 Task: Find open houses properties in Dallas.
Action: Mouse moved to (248, 222)
Screenshot: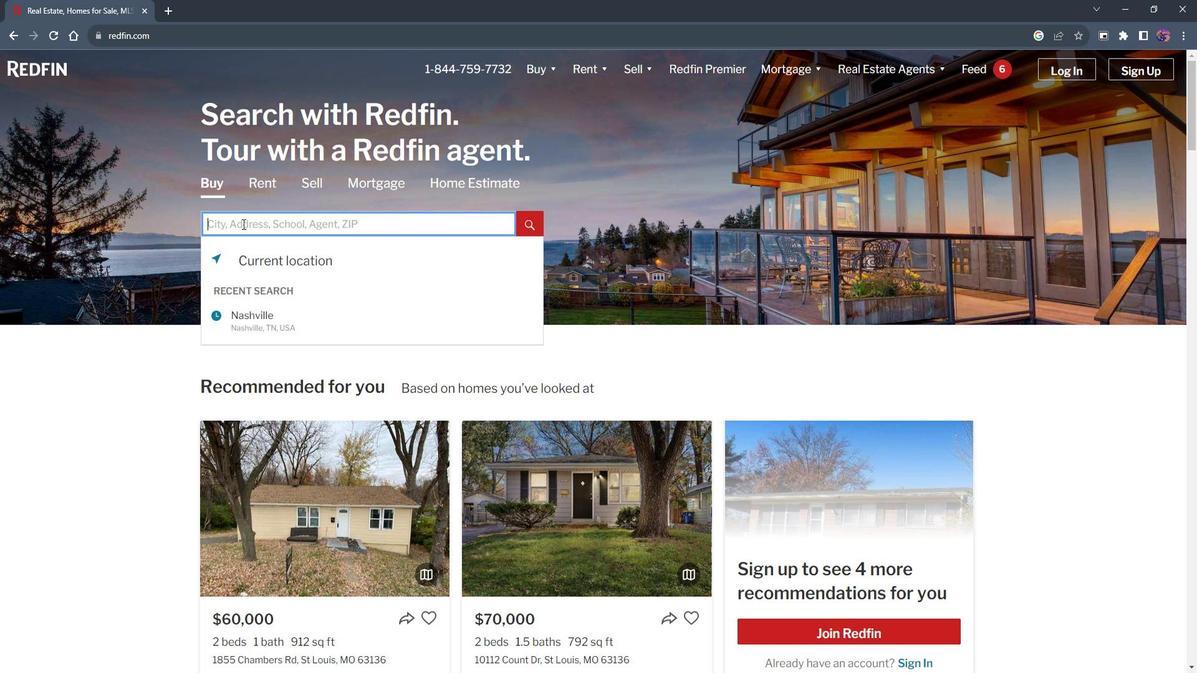 
Action: Mouse pressed left at (248, 222)
Screenshot: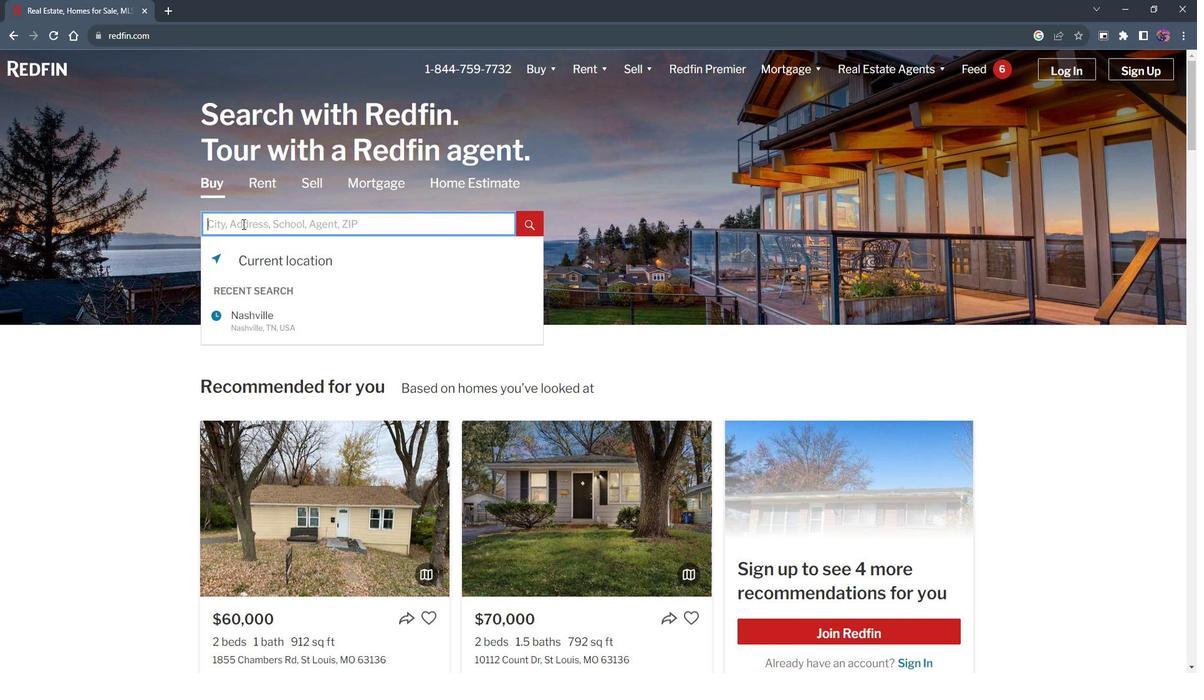 
Action: Mouse moved to (248, 222)
Screenshot: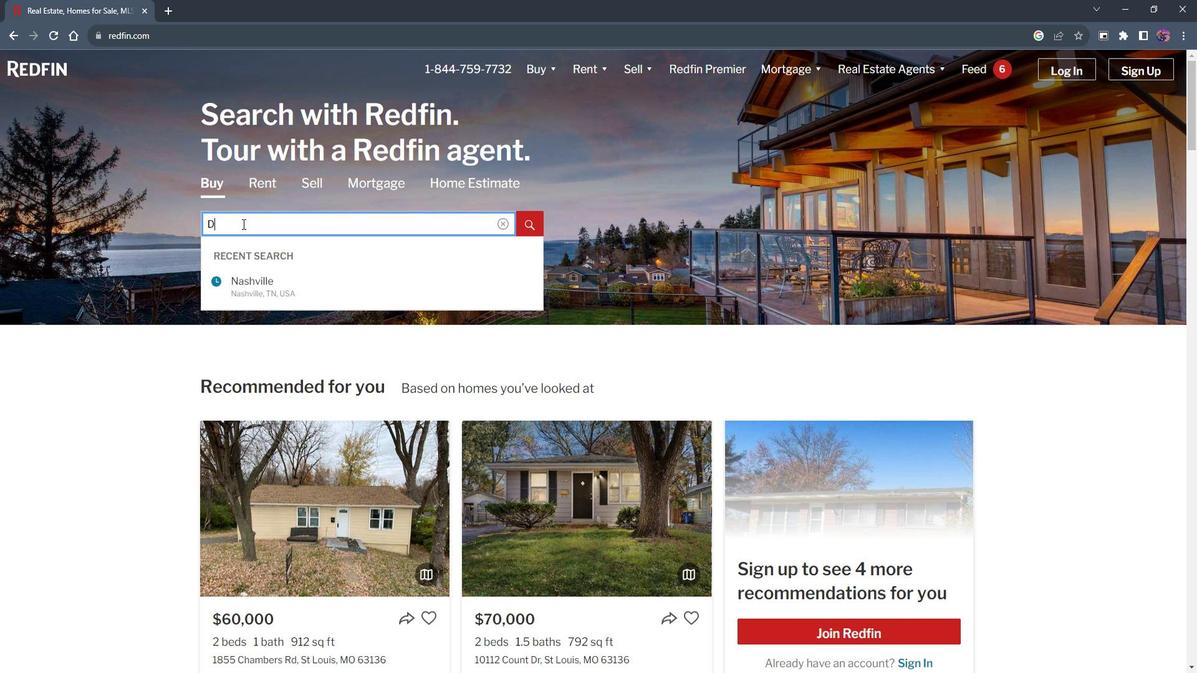
Action: Key pressed <Key.shift>Dallas<Key.enter>
Screenshot: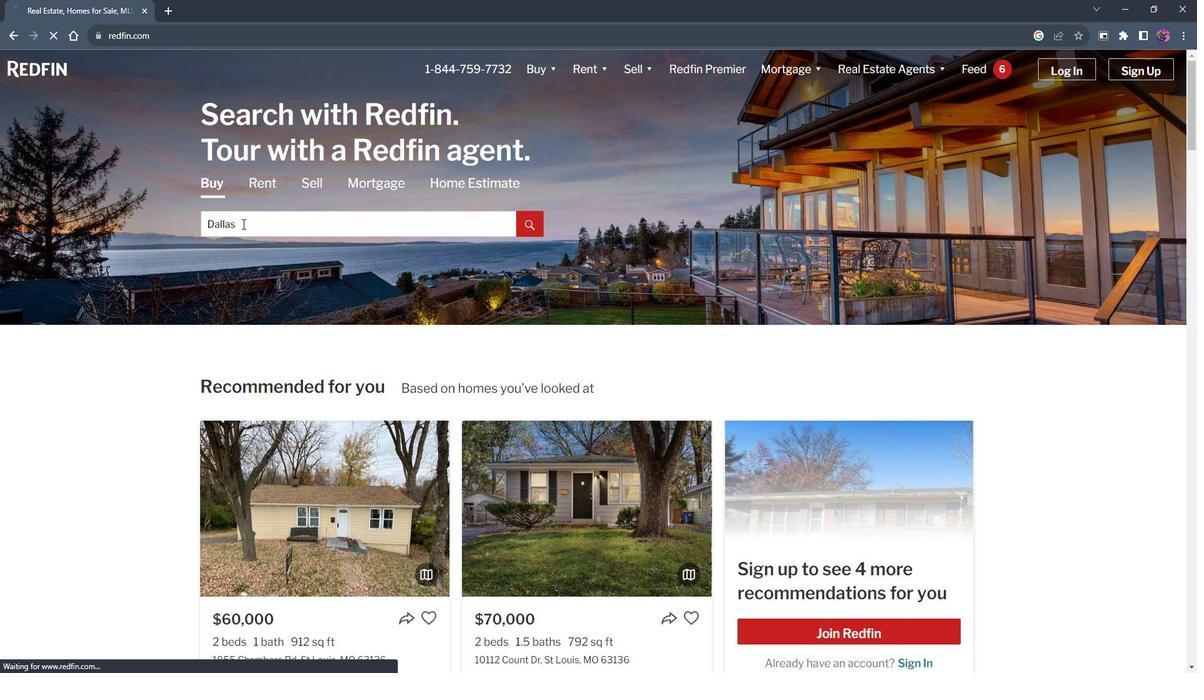 
Action: Mouse moved to (1123, 162)
Screenshot: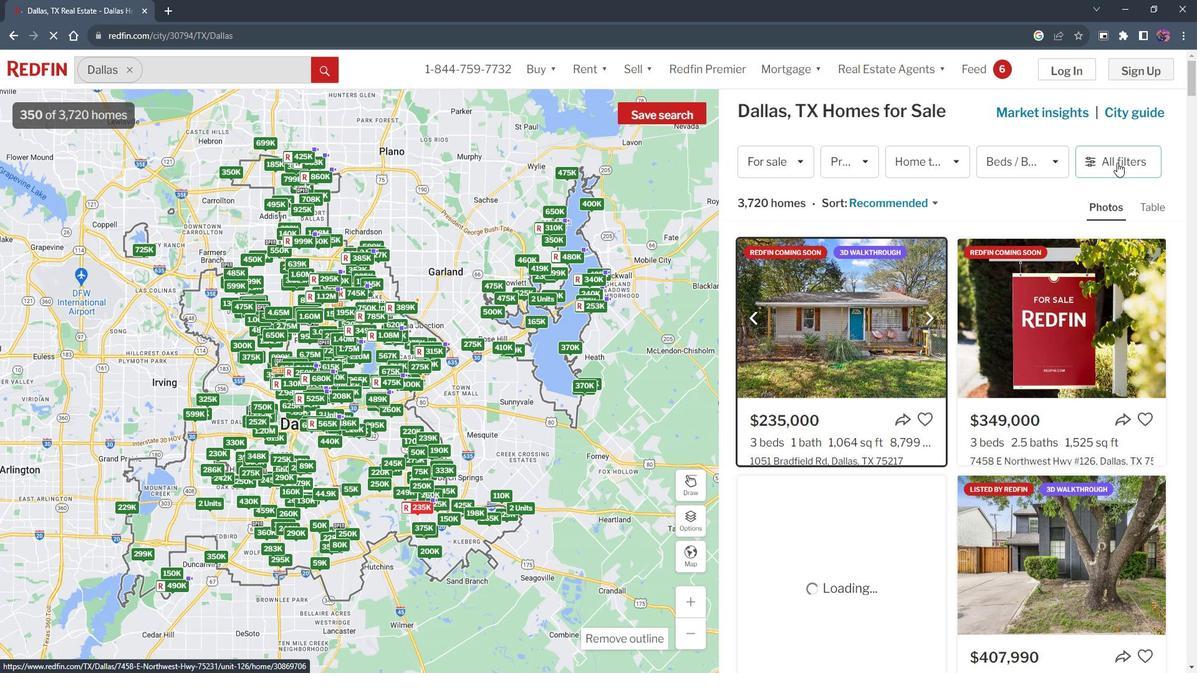 
Action: Mouse pressed left at (1123, 162)
Screenshot: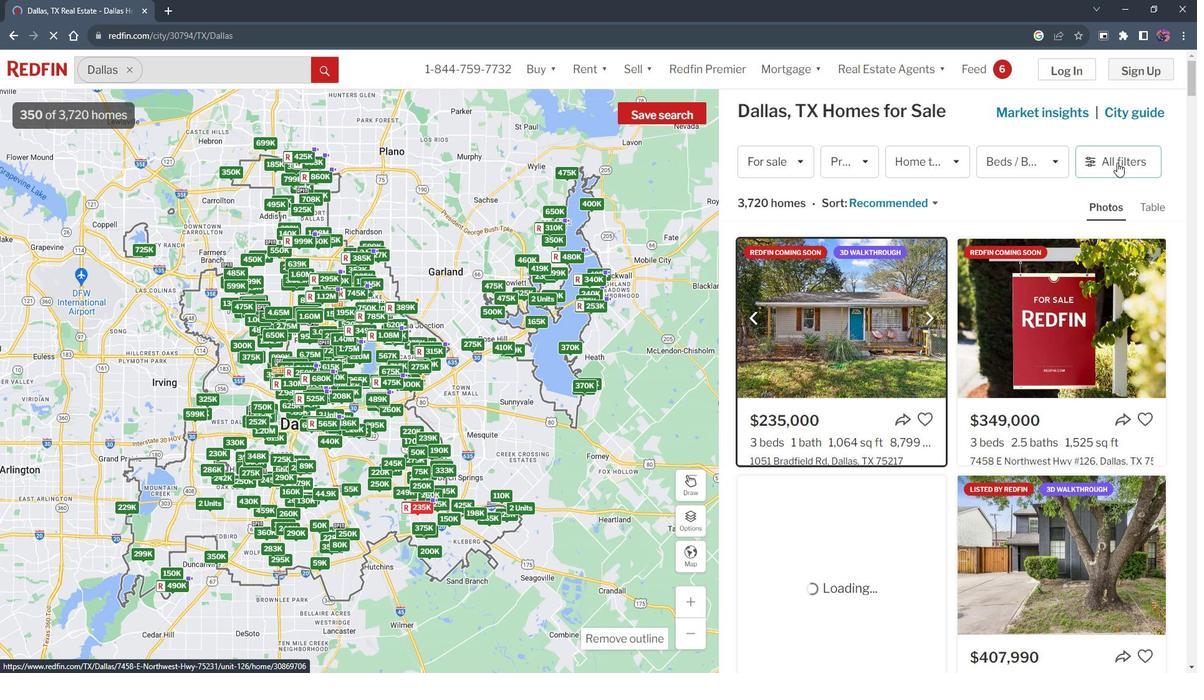 
Action: Mouse pressed left at (1123, 162)
Screenshot: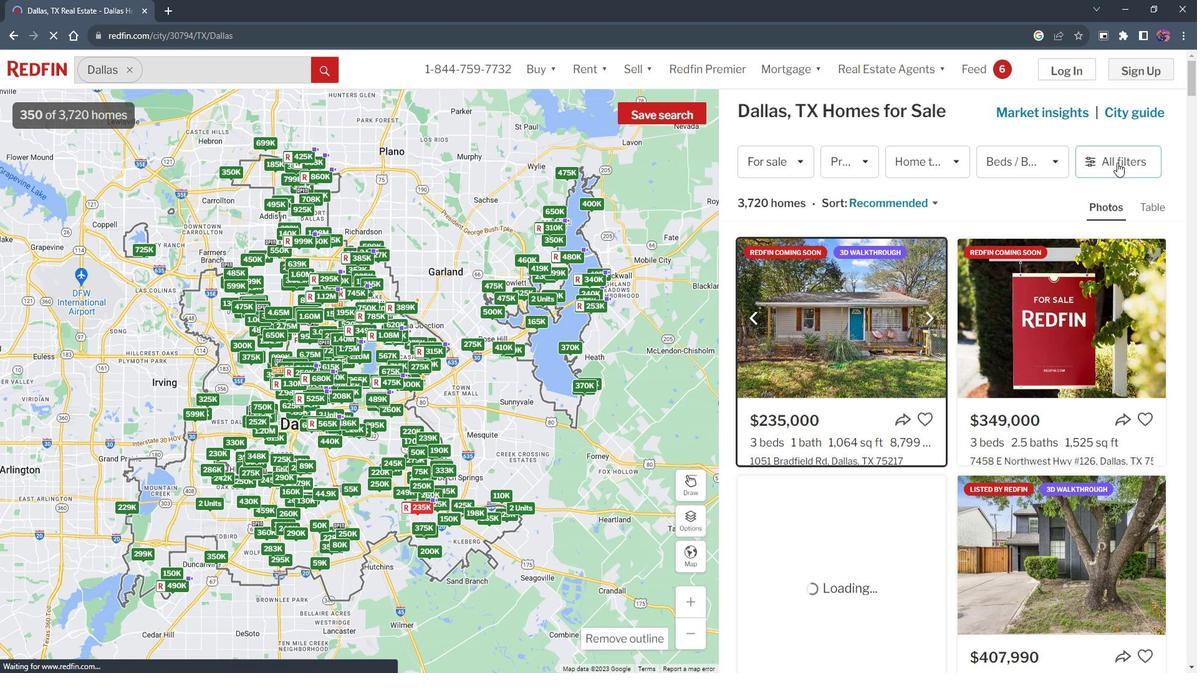 
Action: Mouse pressed left at (1123, 162)
Screenshot: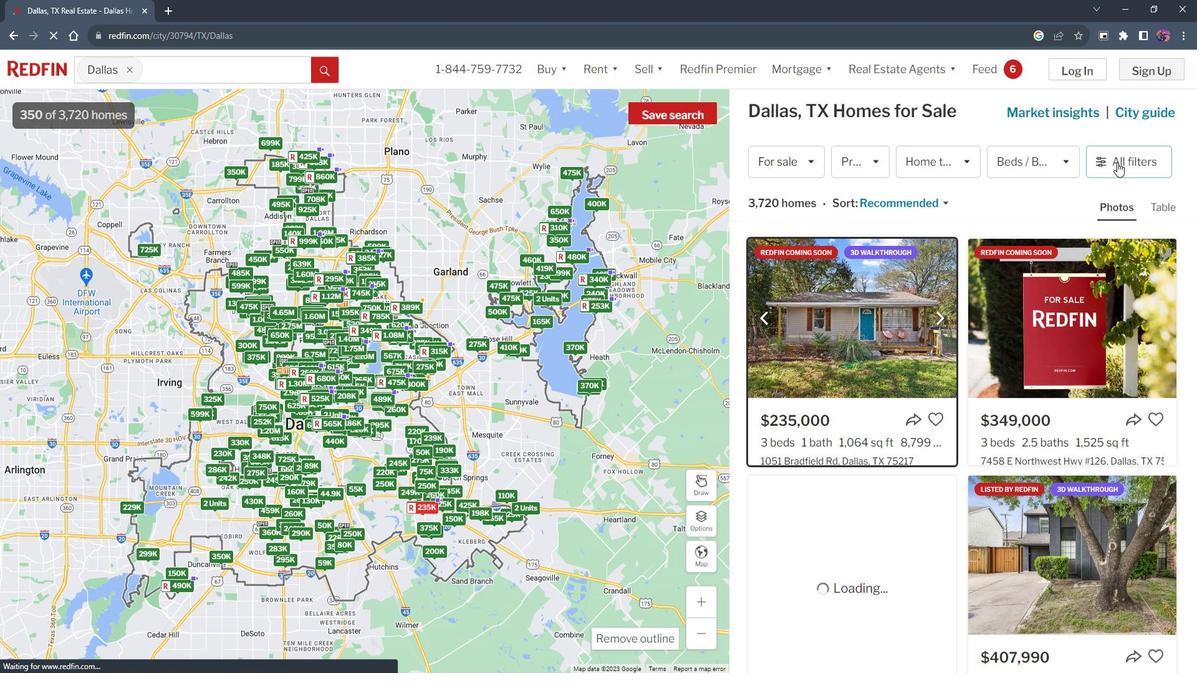
Action: Mouse moved to (1134, 160)
Screenshot: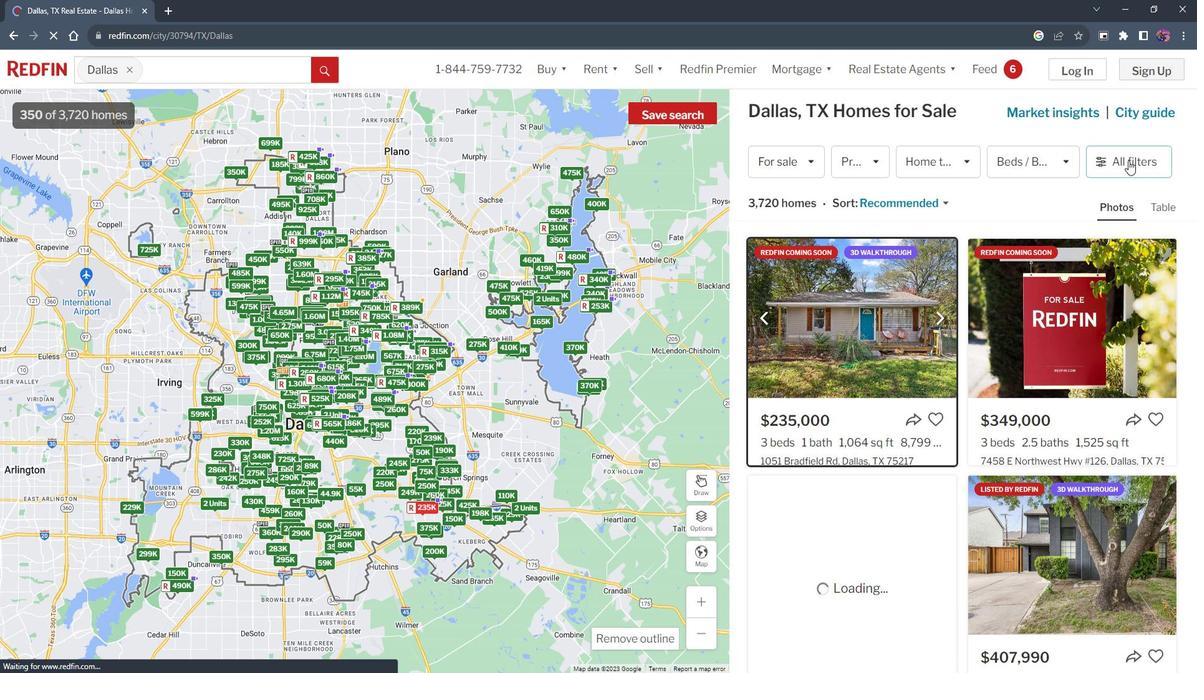 
Action: Mouse pressed left at (1134, 160)
Screenshot: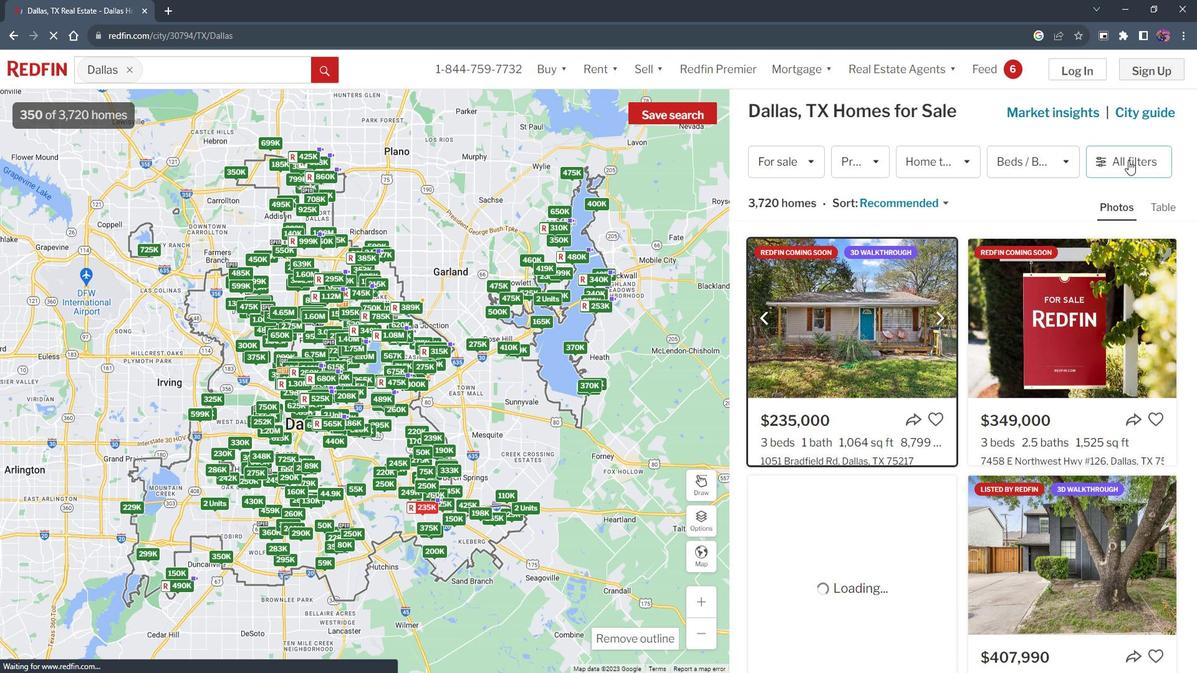 
Action: Mouse moved to (1134, 160)
Screenshot: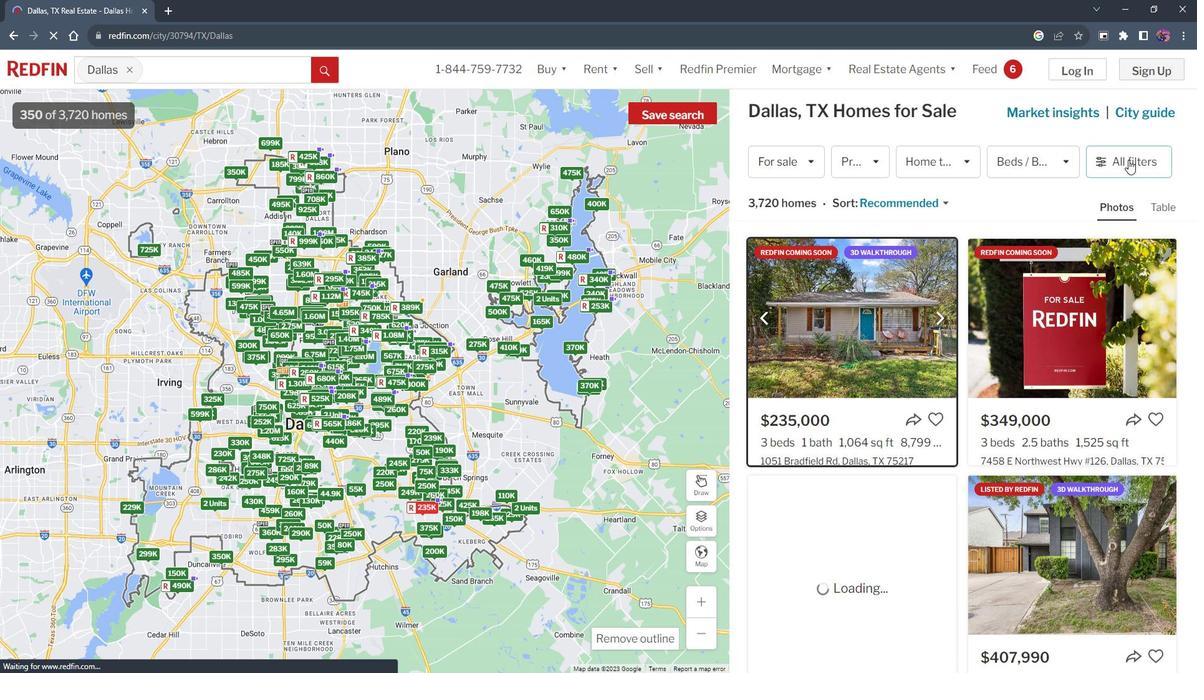 
Action: Mouse pressed left at (1134, 160)
Screenshot: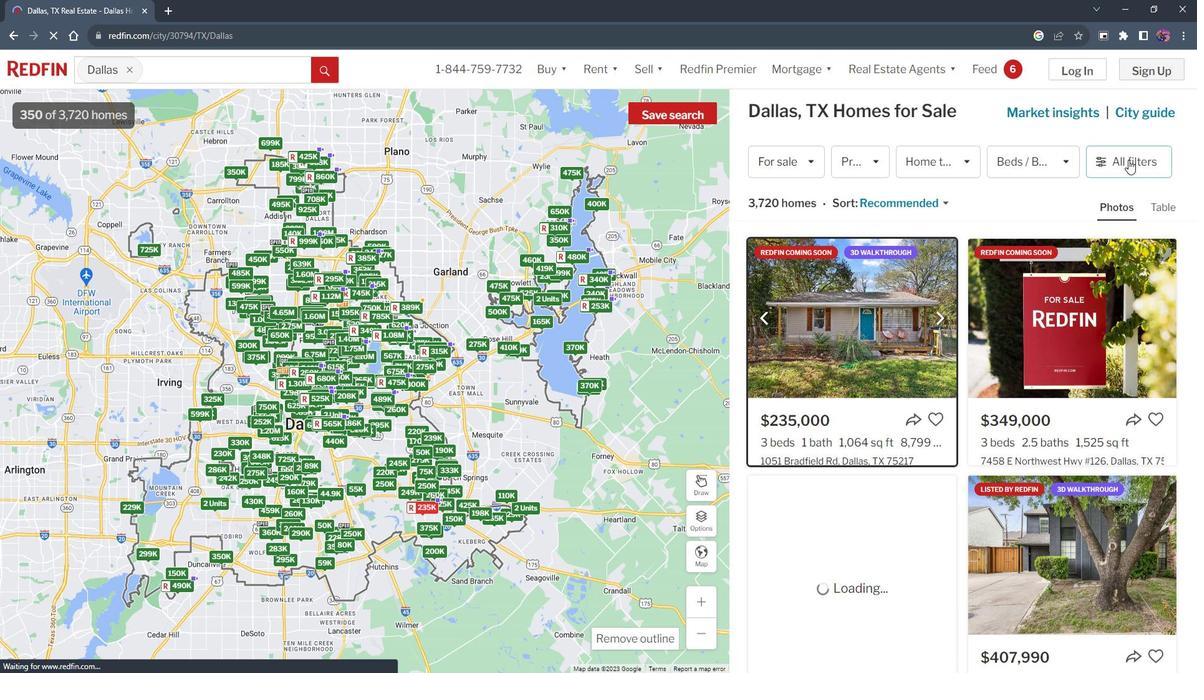 
Action: Mouse pressed left at (1134, 160)
Screenshot: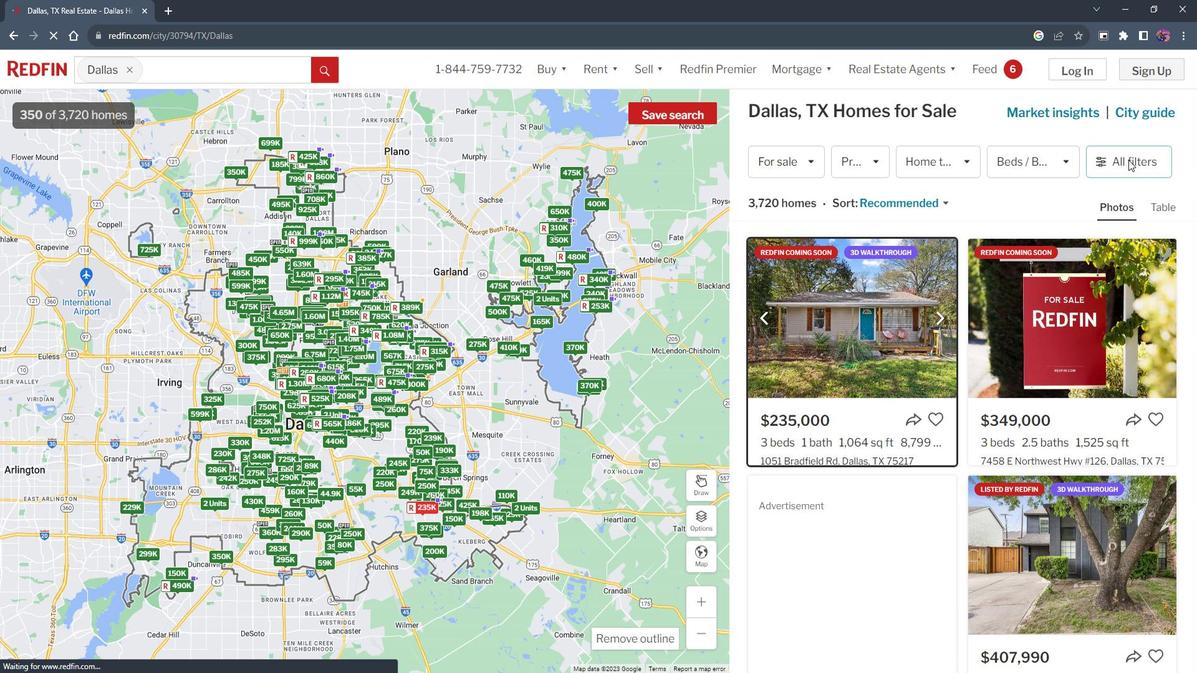 
Action: Mouse moved to (1043, 346)
Screenshot: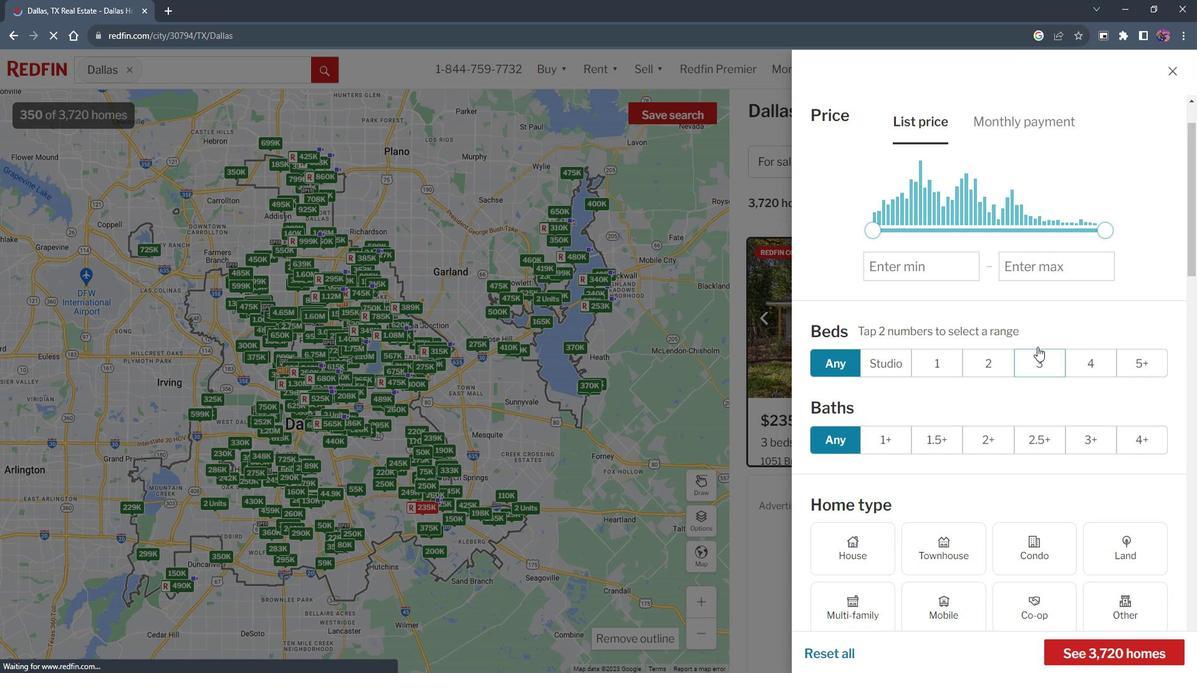 
Action: Mouse scrolled (1043, 346) with delta (0, 0)
Screenshot: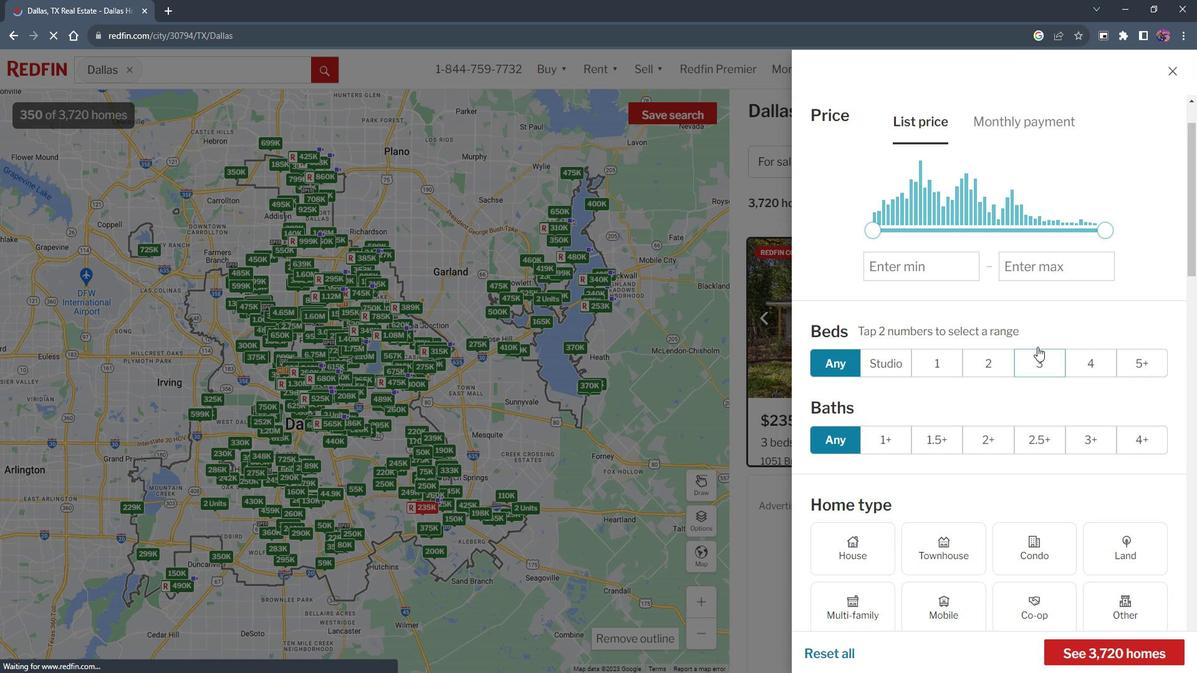 
Action: Mouse moved to (1043, 339)
Screenshot: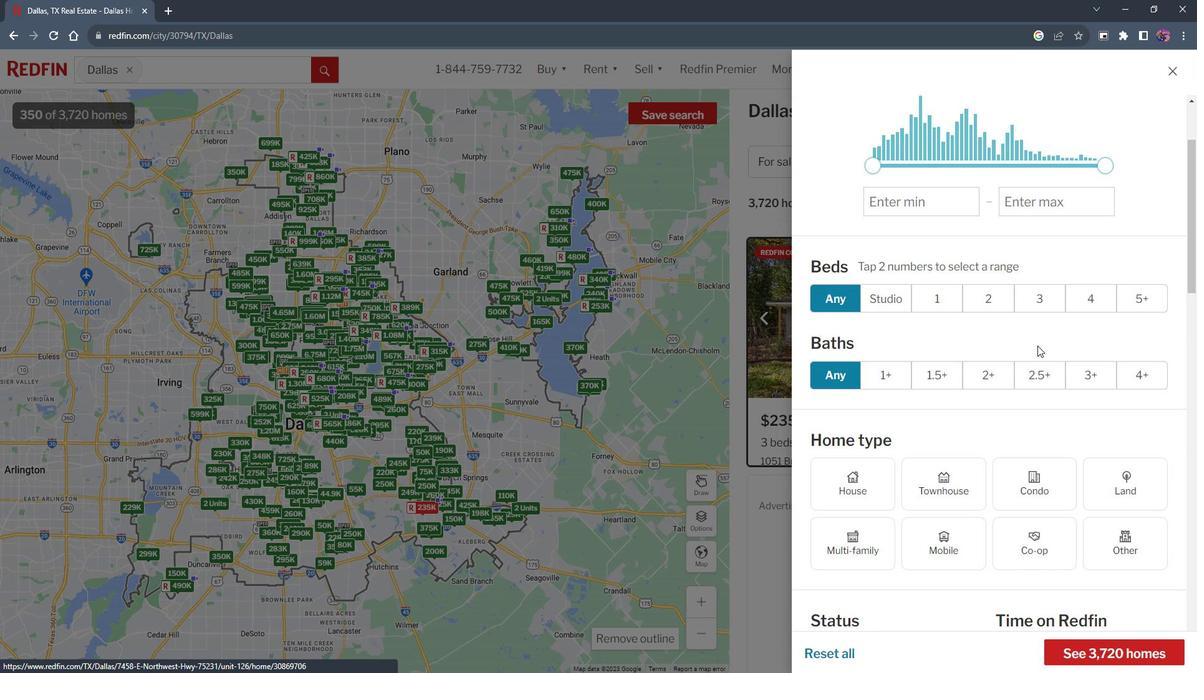 
Action: Mouse scrolled (1043, 338) with delta (0, 0)
Screenshot: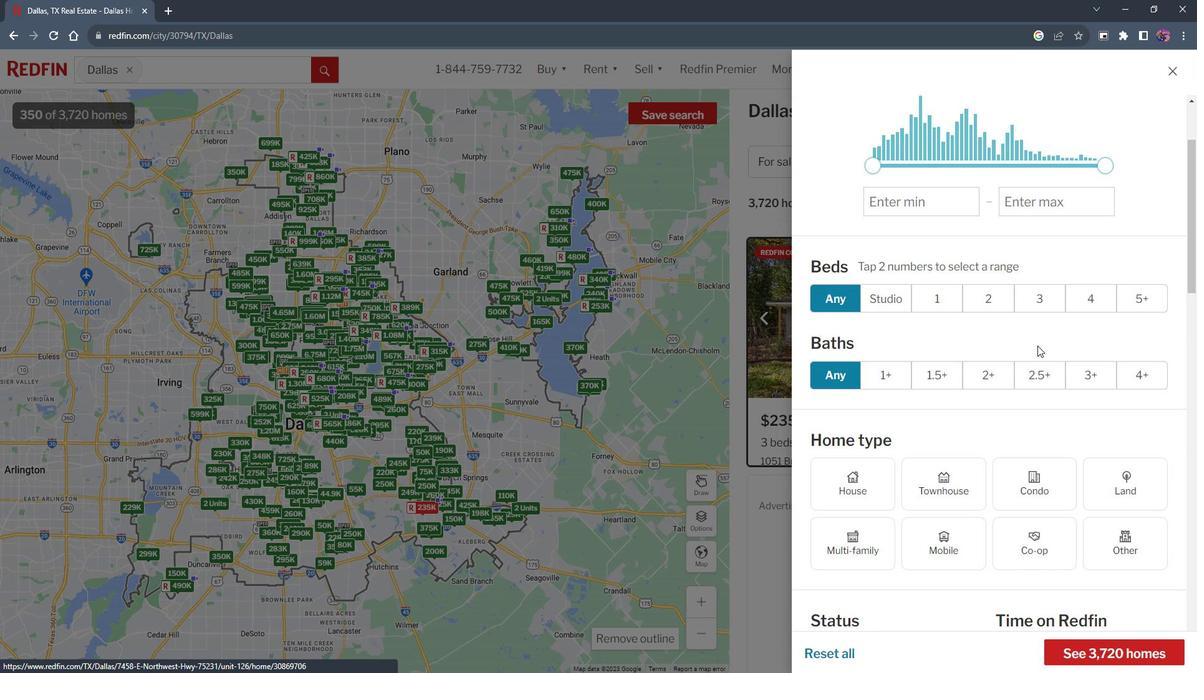 
Action: Mouse scrolled (1043, 338) with delta (0, 0)
Screenshot: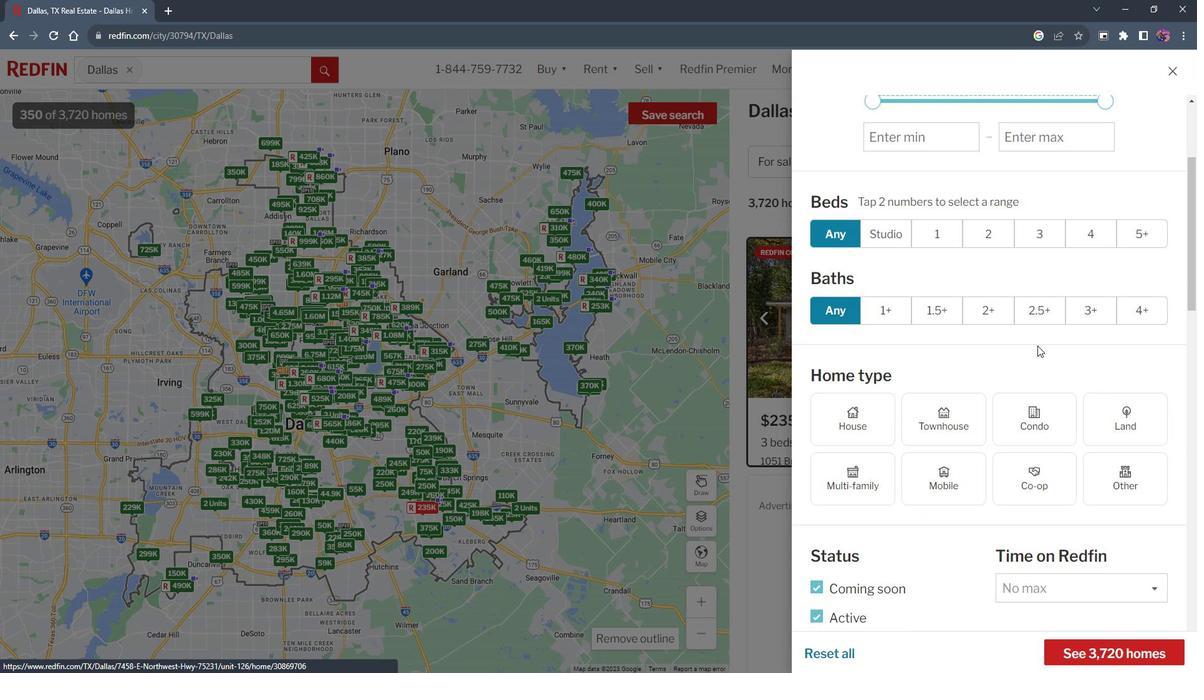 
Action: Mouse moved to (1043, 339)
Screenshot: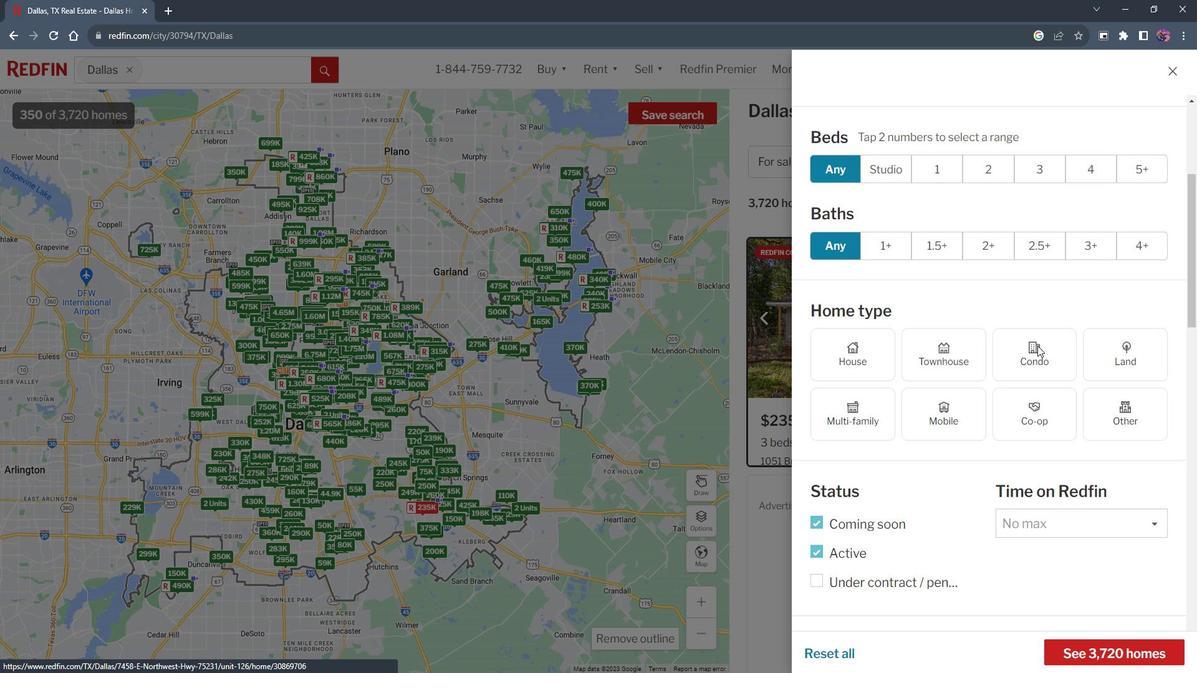 
Action: Mouse scrolled (1043, 338) with delta (0, 0)
Screenshot: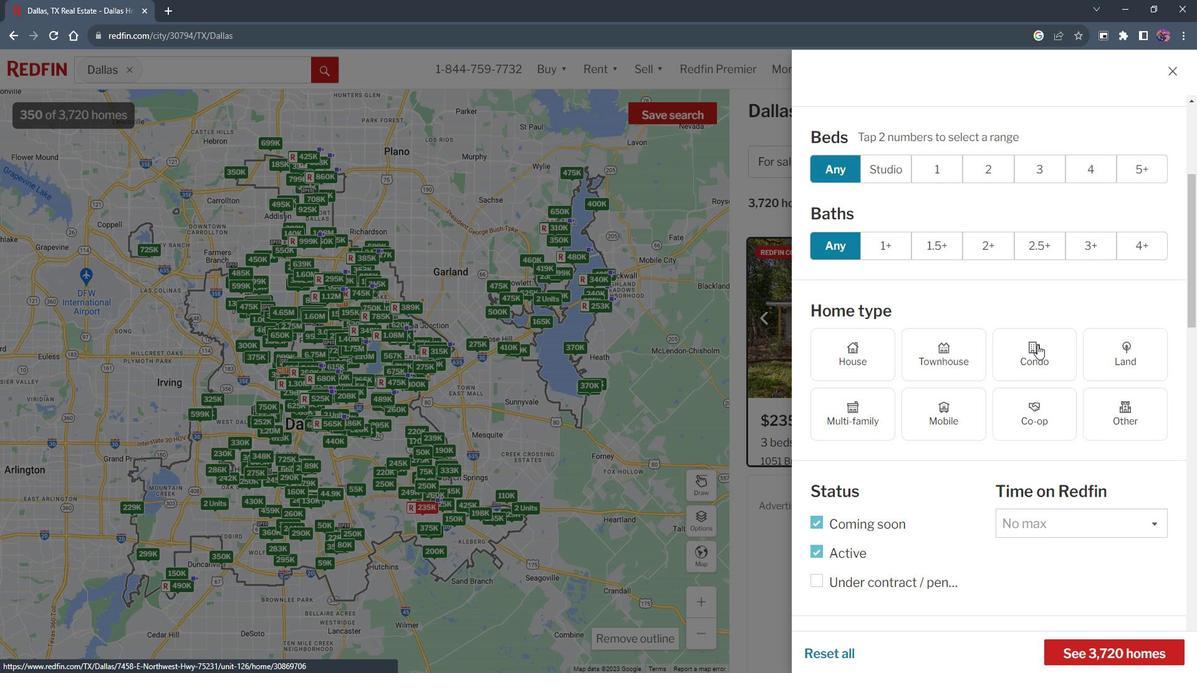 
Action: Mouse moved to (1043, 338)
Screenshot: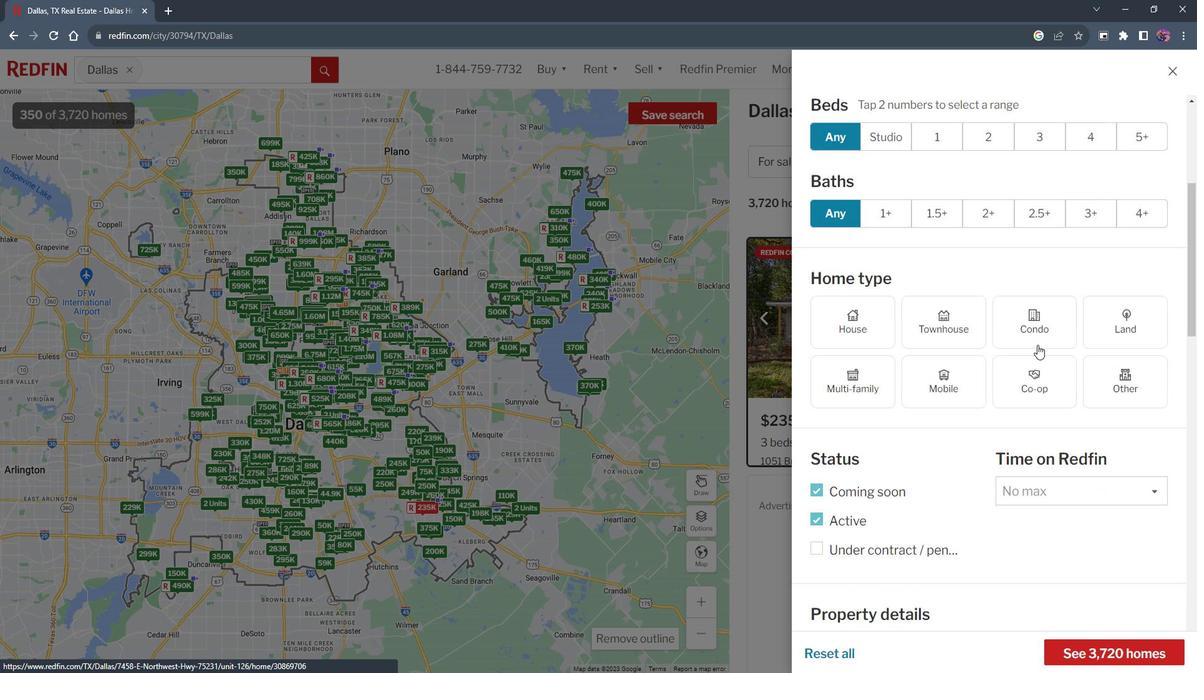 
Action: Mouse scrolled (1043, 338) with delta (0, 0)
Screenshot: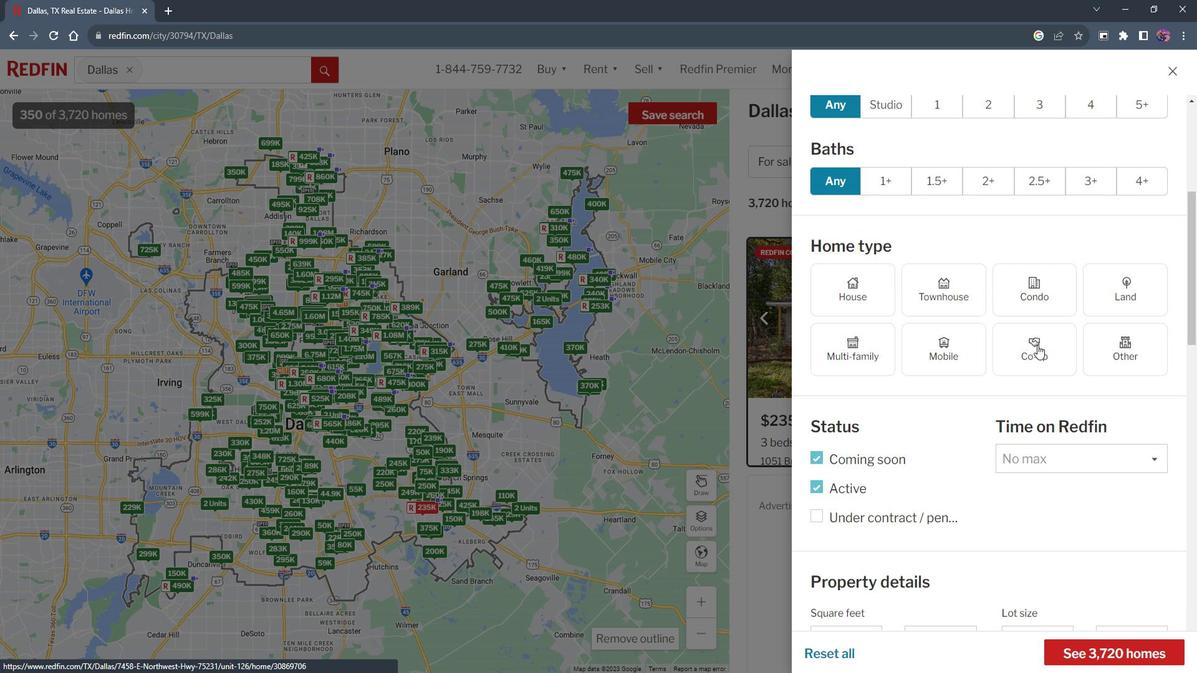 
Action: Mouse scrolled (1043, 338) with delta (0, 0)
Screenshot: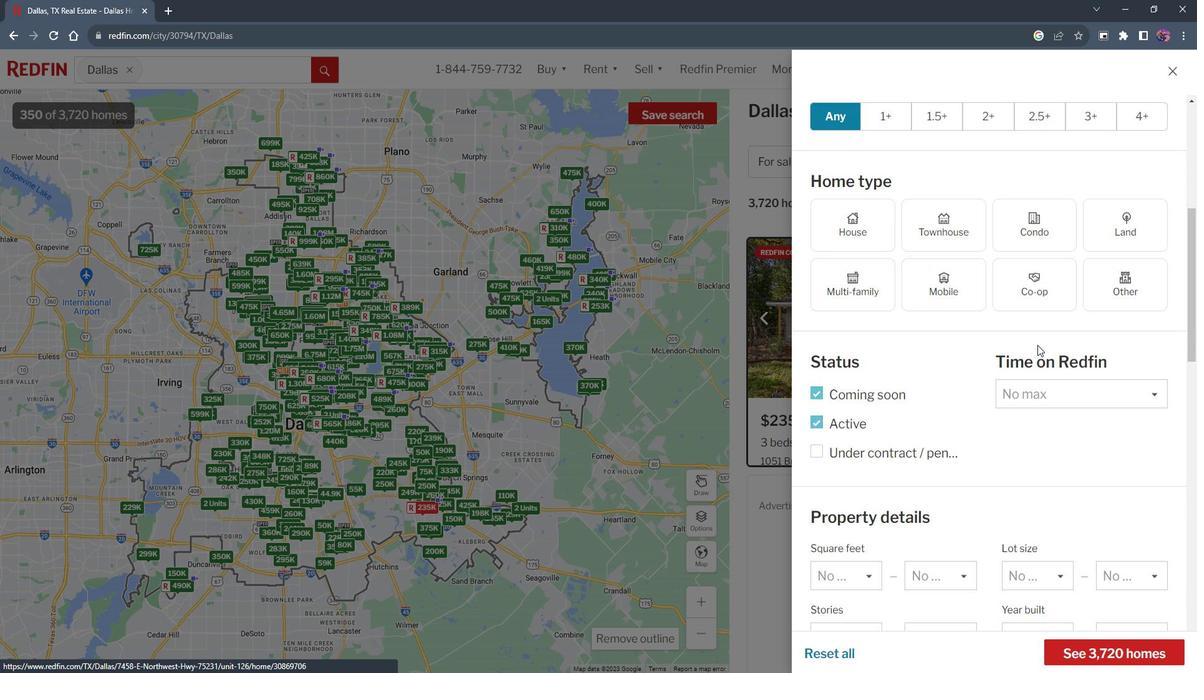 
Action: Mouse scrolled (1043, 338) with delta (0, 0)
Screenshot: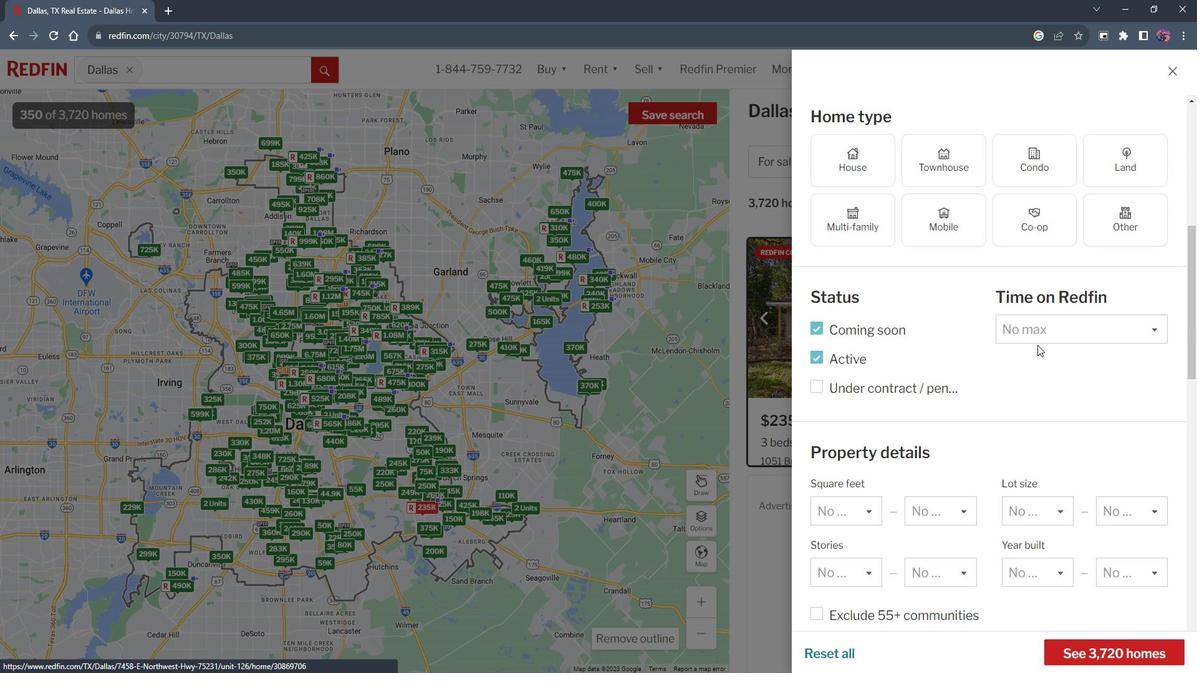 
Action: Mouse moved to (1042, 336)
Screenshot: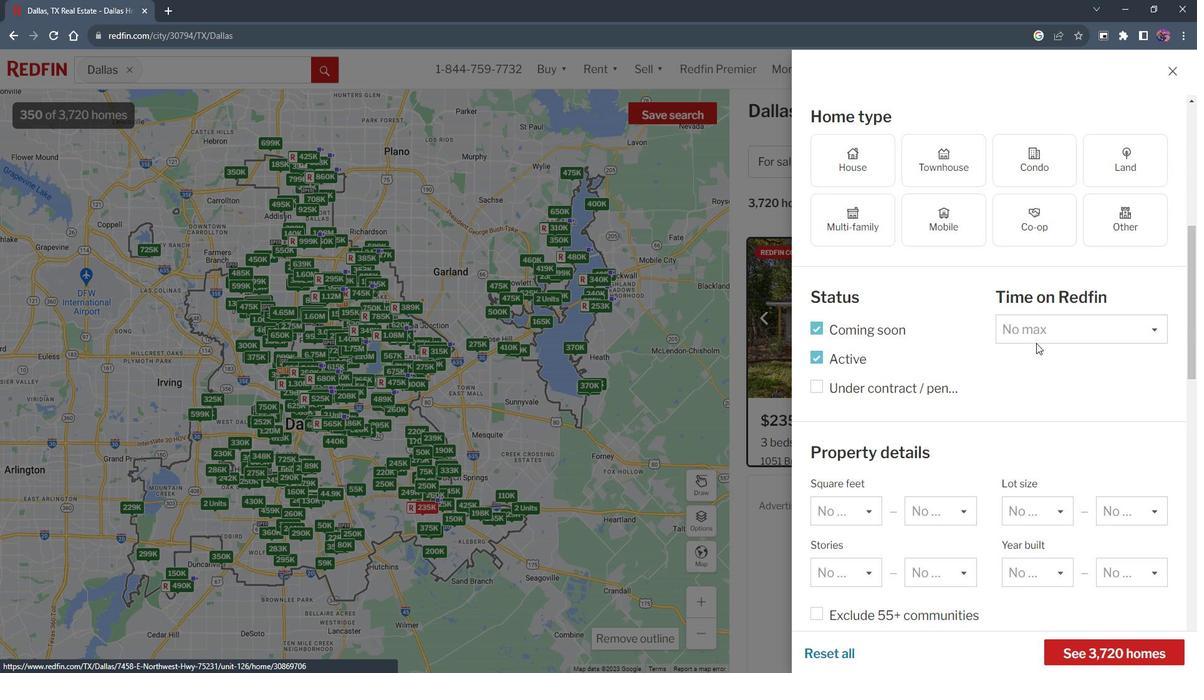 
Action: Mouse scrolled (1042, 336) with delta (0, 0)
Screenshot: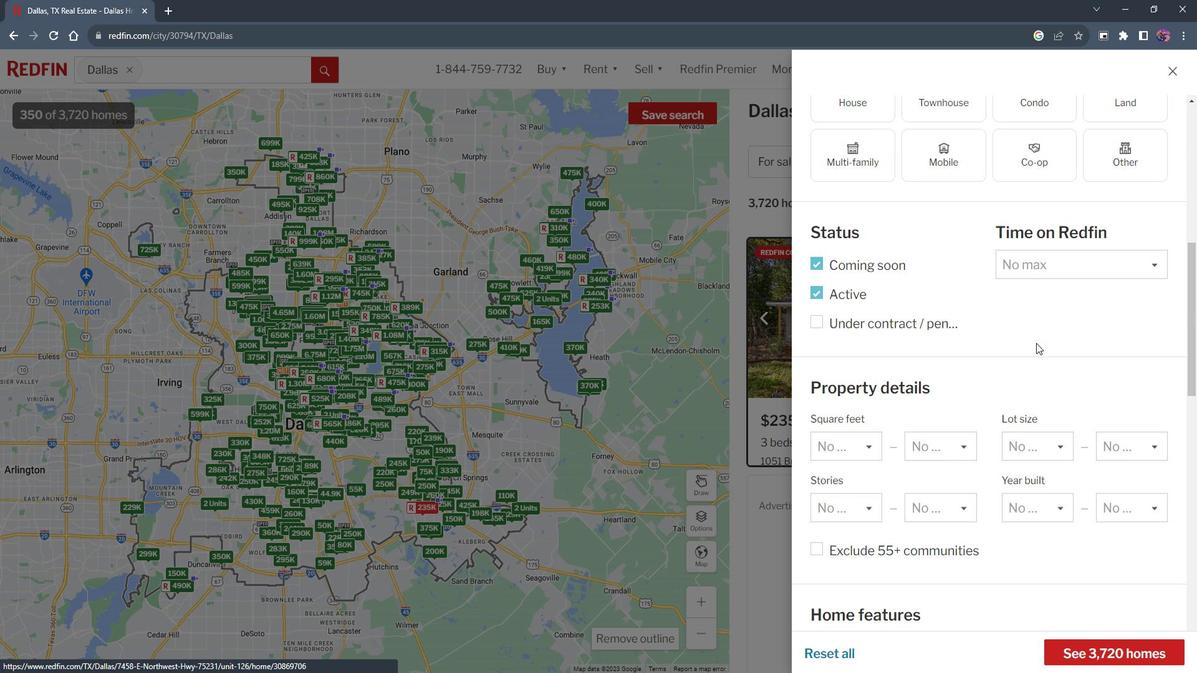 
Action: Mouse moved to (1042, 336)
Screenshot: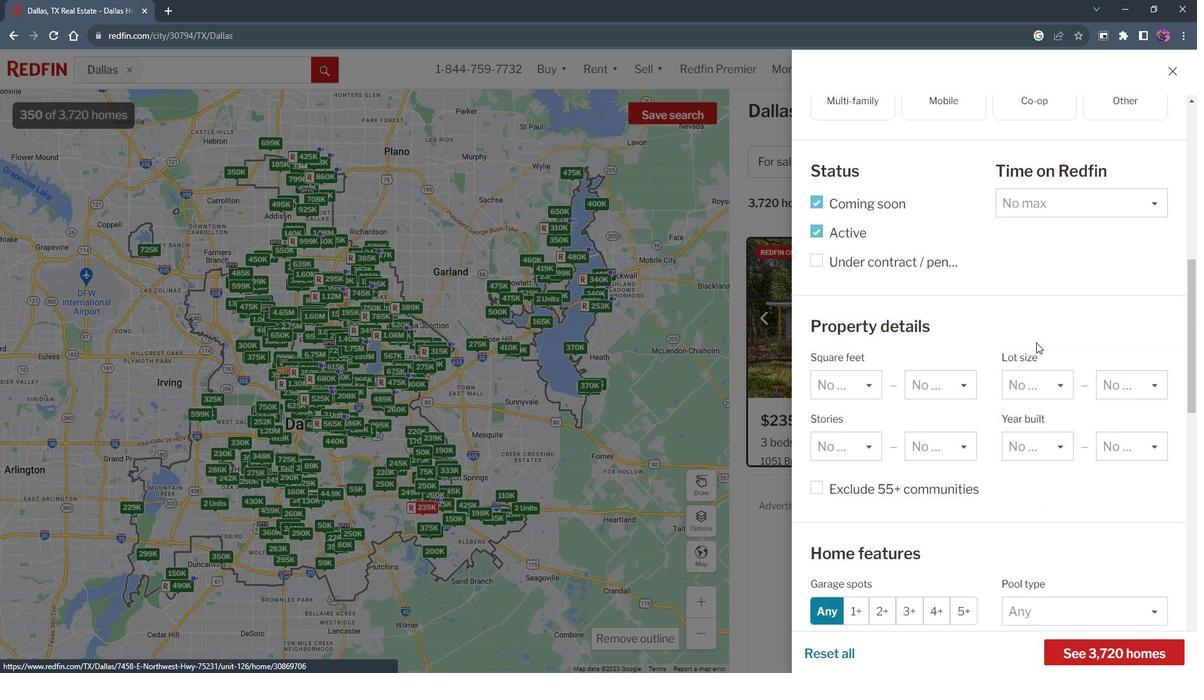 
Action: Mouse scrolled (1042, 335) with delta (0, 0)
Screenshot: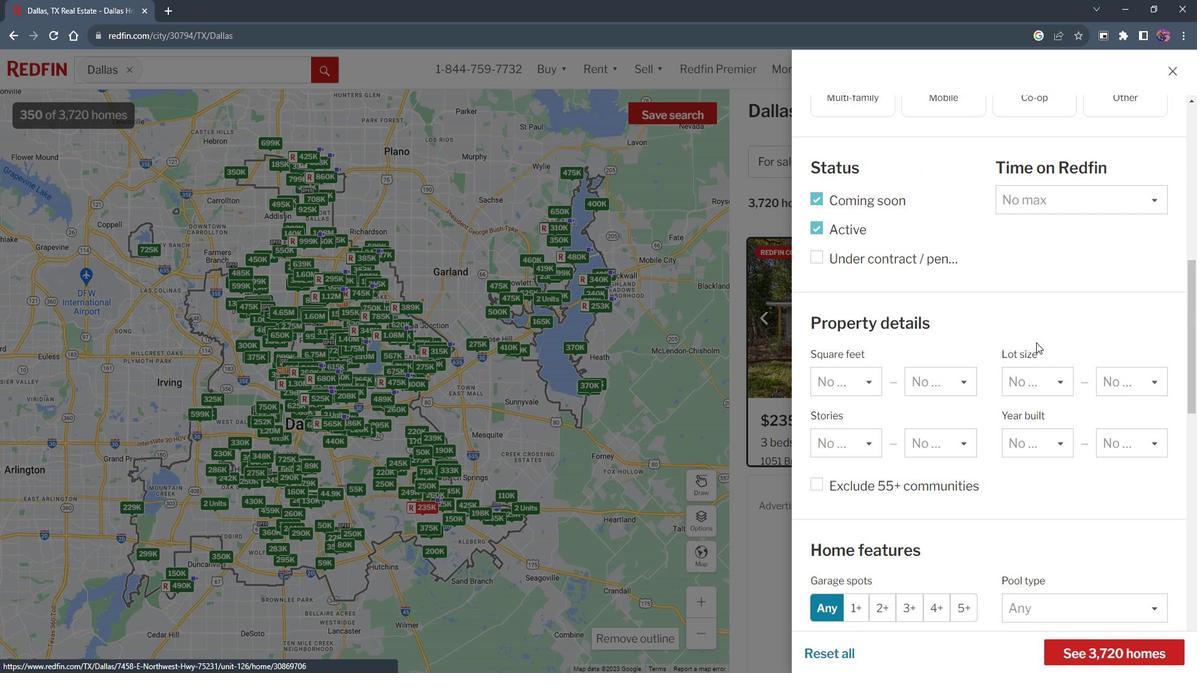 
Action: Mouse scrolled (1042, 336) with delta (0, 0)
Screenshot: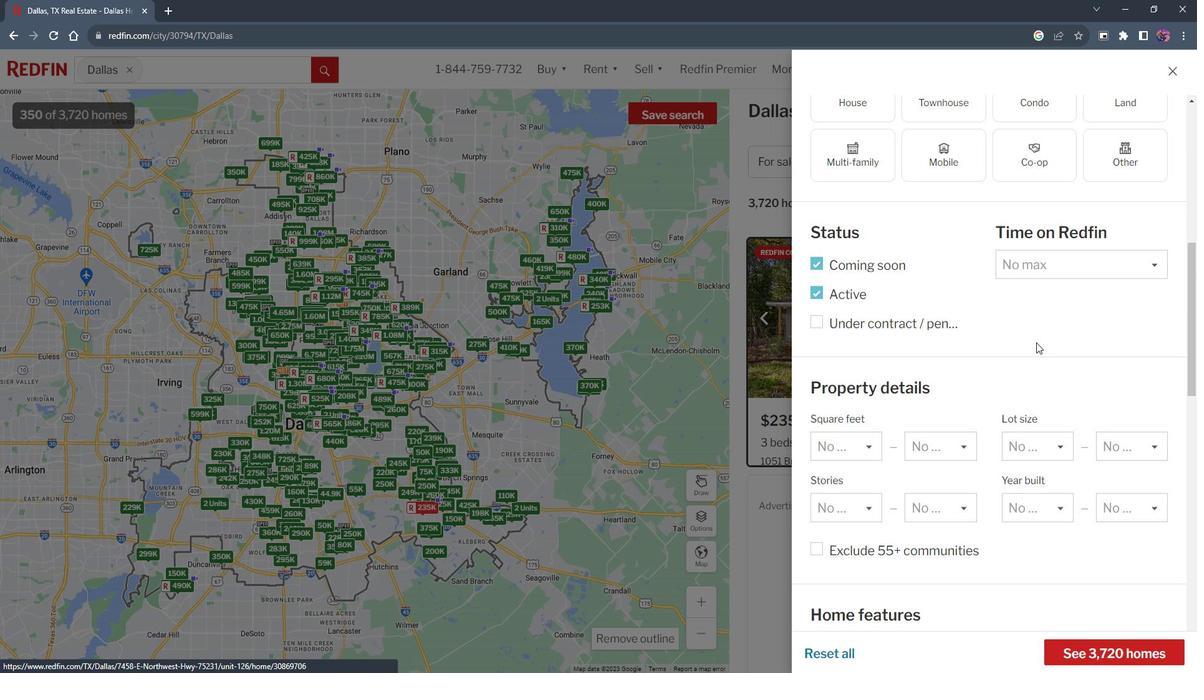 
Action: Mouse scrolled (1042, 336) with delta (0, 0)
Screenshot: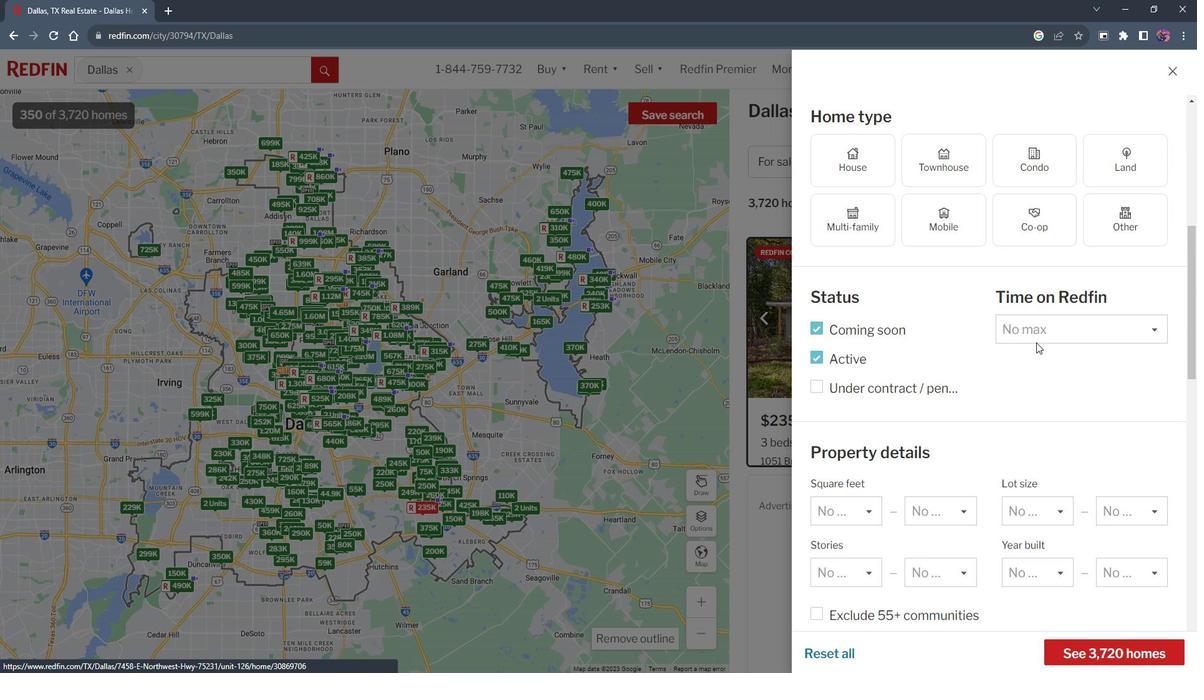 
Action: Mouse scrolled (1042, 336) with delta (0, 0)
Screenshot: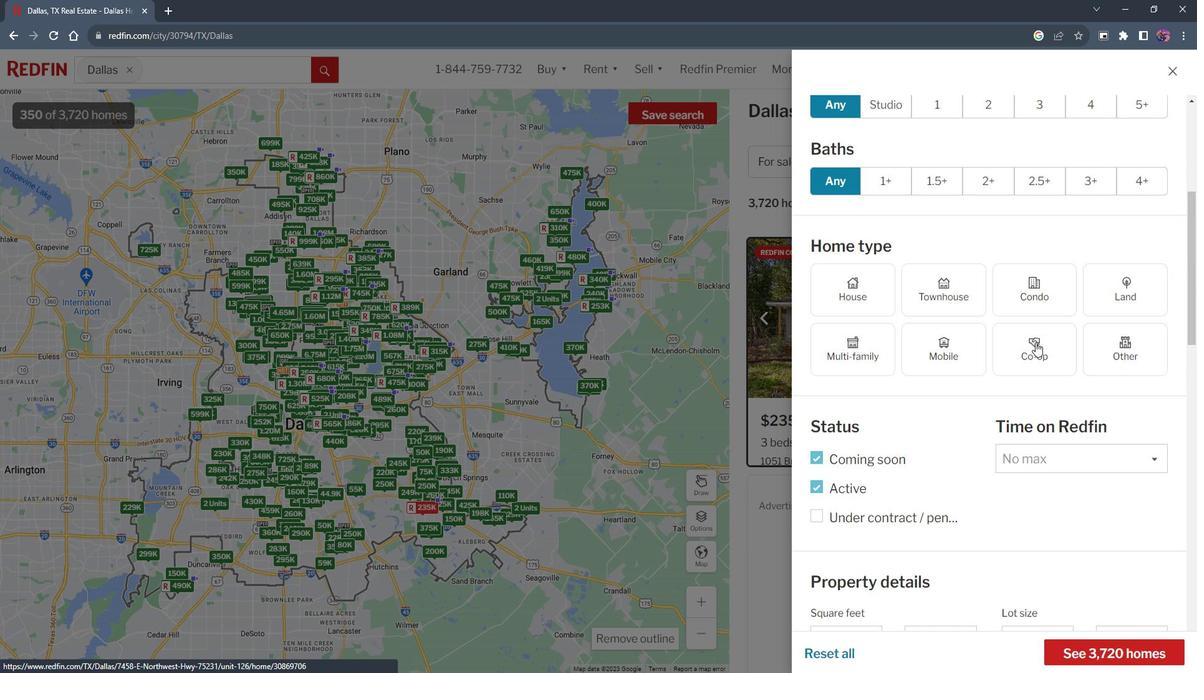 
Action: Mouse scrolled (1042, 336) with delta (0, 0)
Screenshot: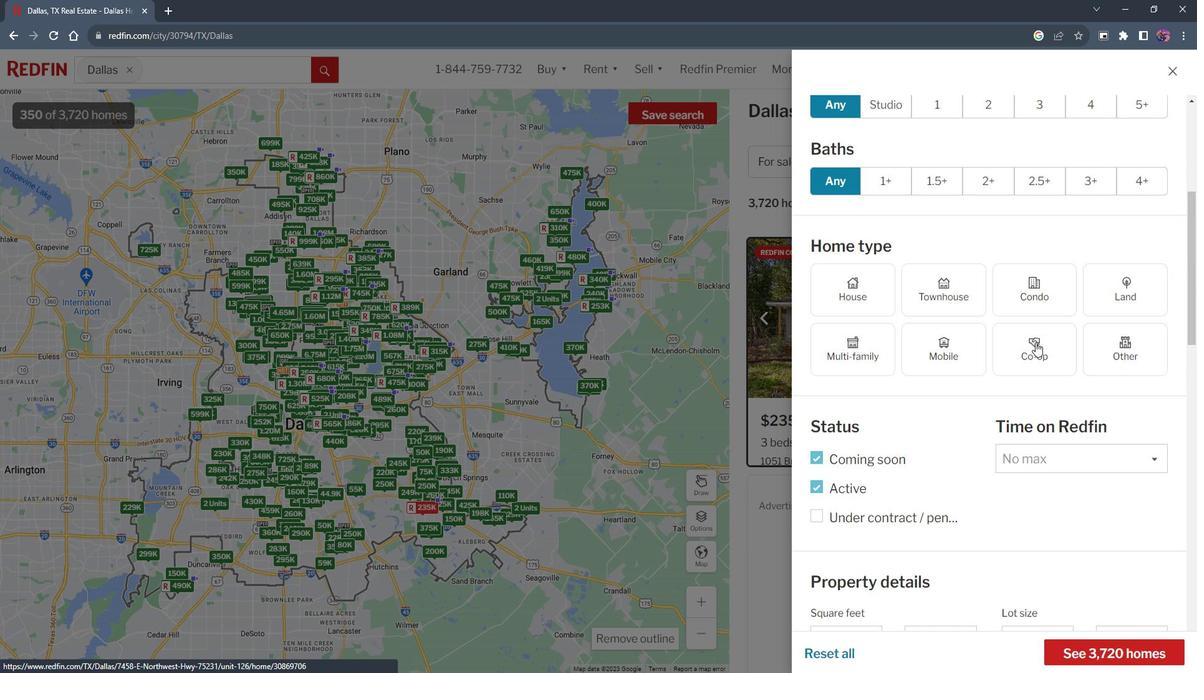 
Action: Mouse moved to (849, 281)
Screenshot: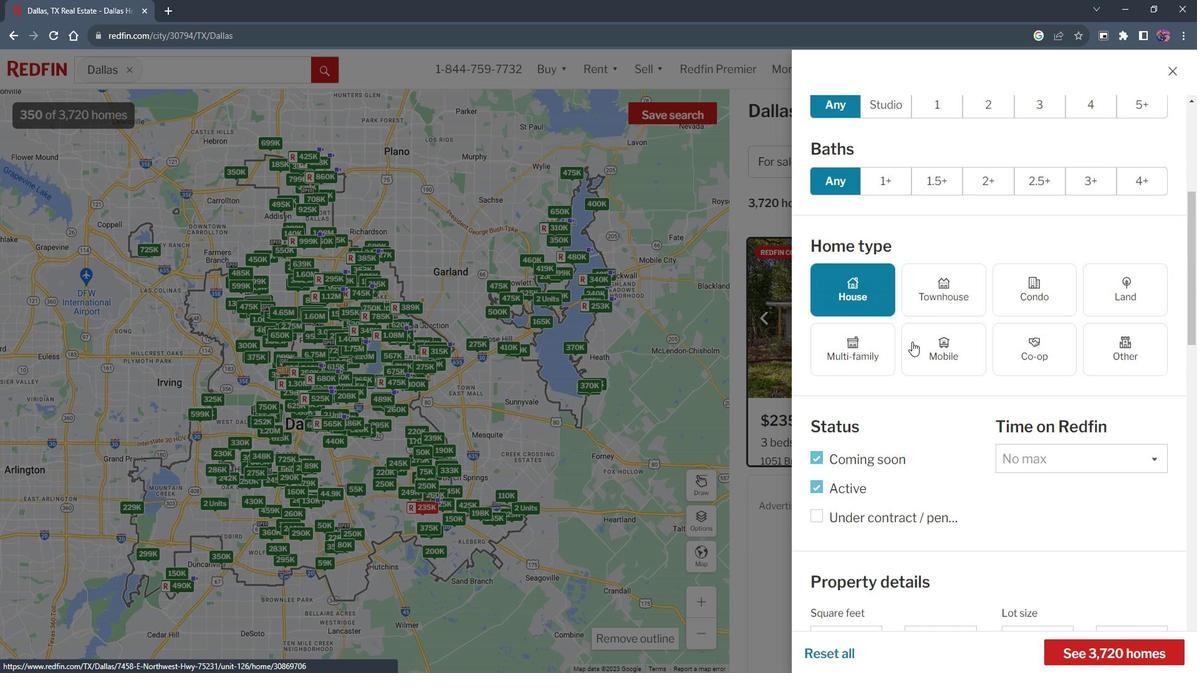 
Action: Mouse pressed left at (849, 281)
Screenshot: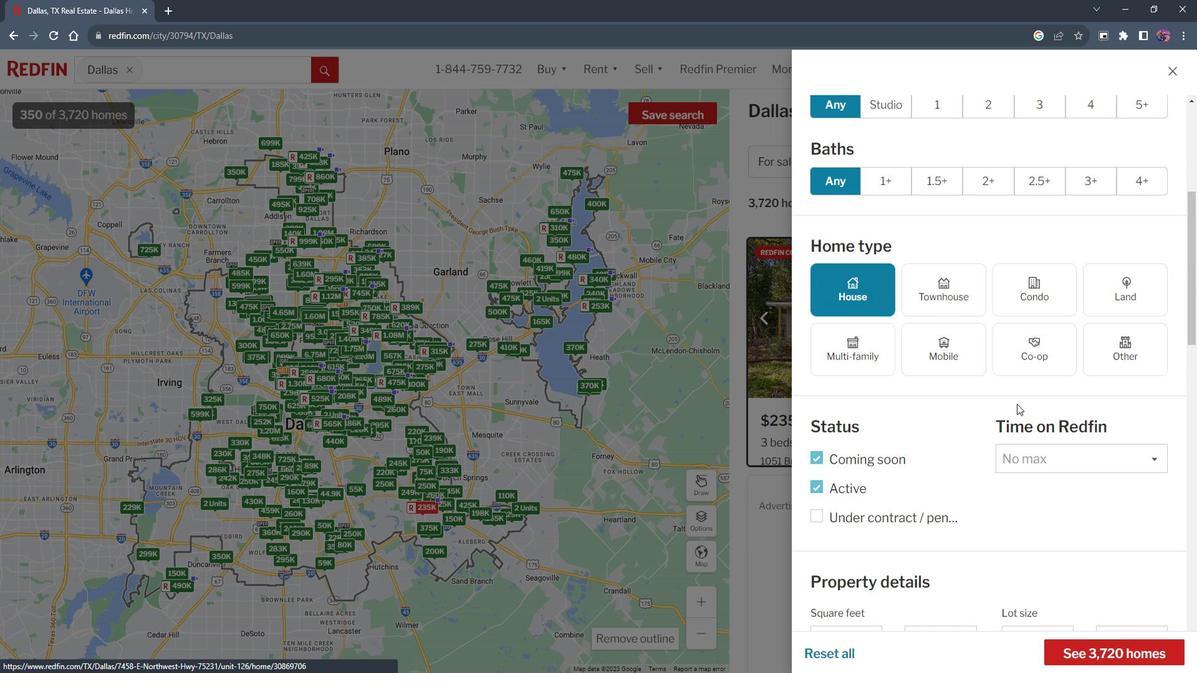 
Action: Mouse moved to (1006, 460)
Screenshot: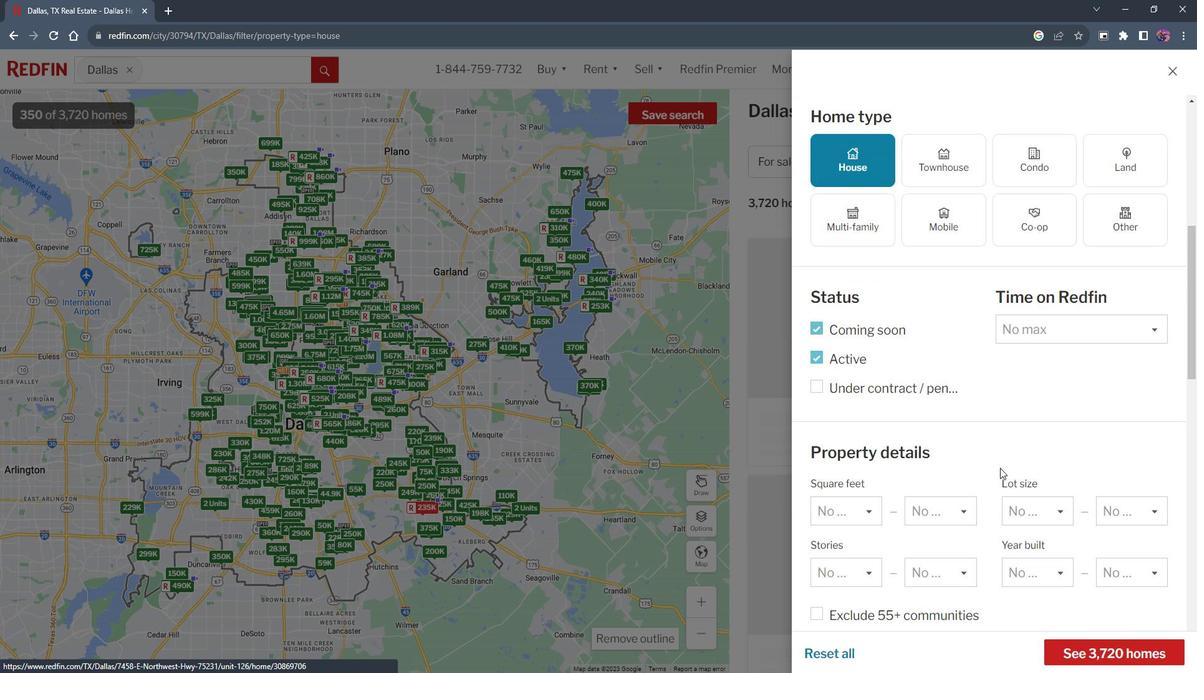 
Action: Mouse scrolled (1006, 460) with delta (0, 0)
Screenshot: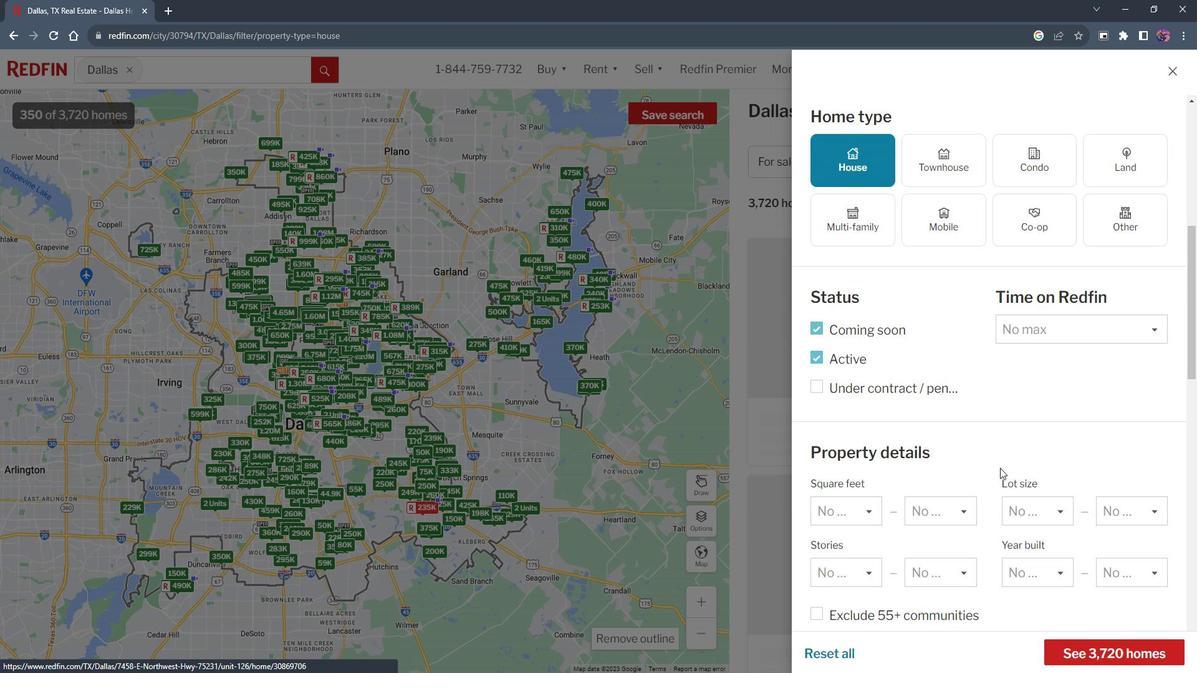 
Action: Mouse moved to (1006, 458)
Screenshot: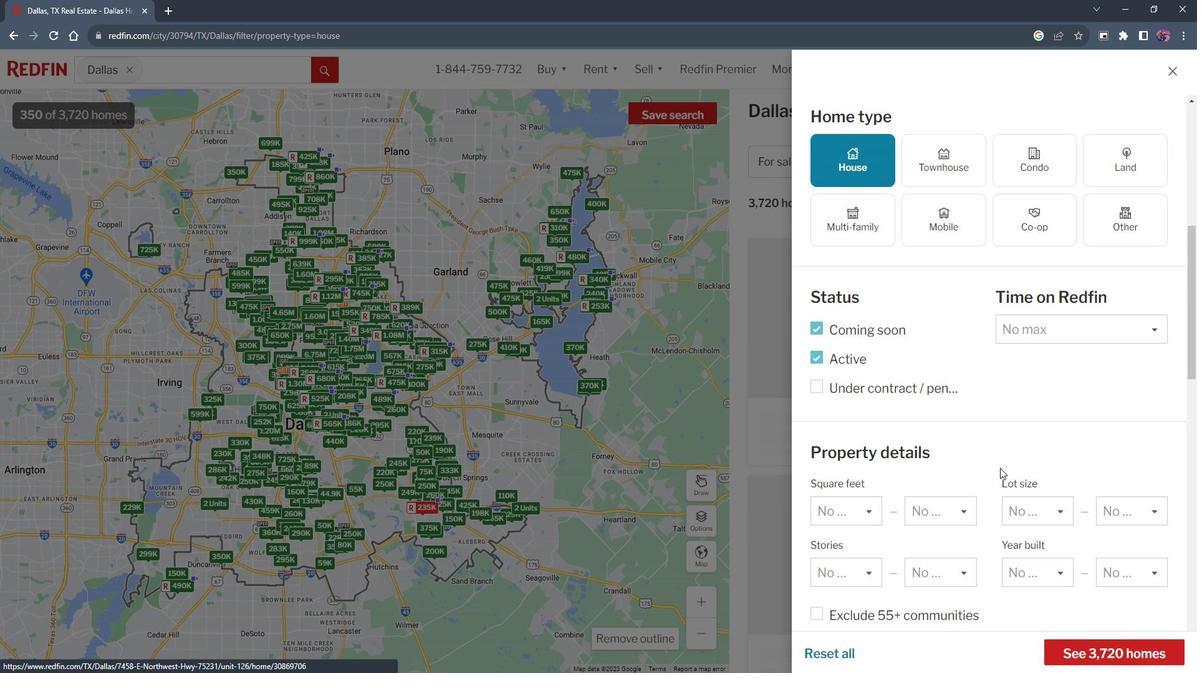
Action: Mouse scrolled (1006, 458) with delta (0, 0)
Screenshot: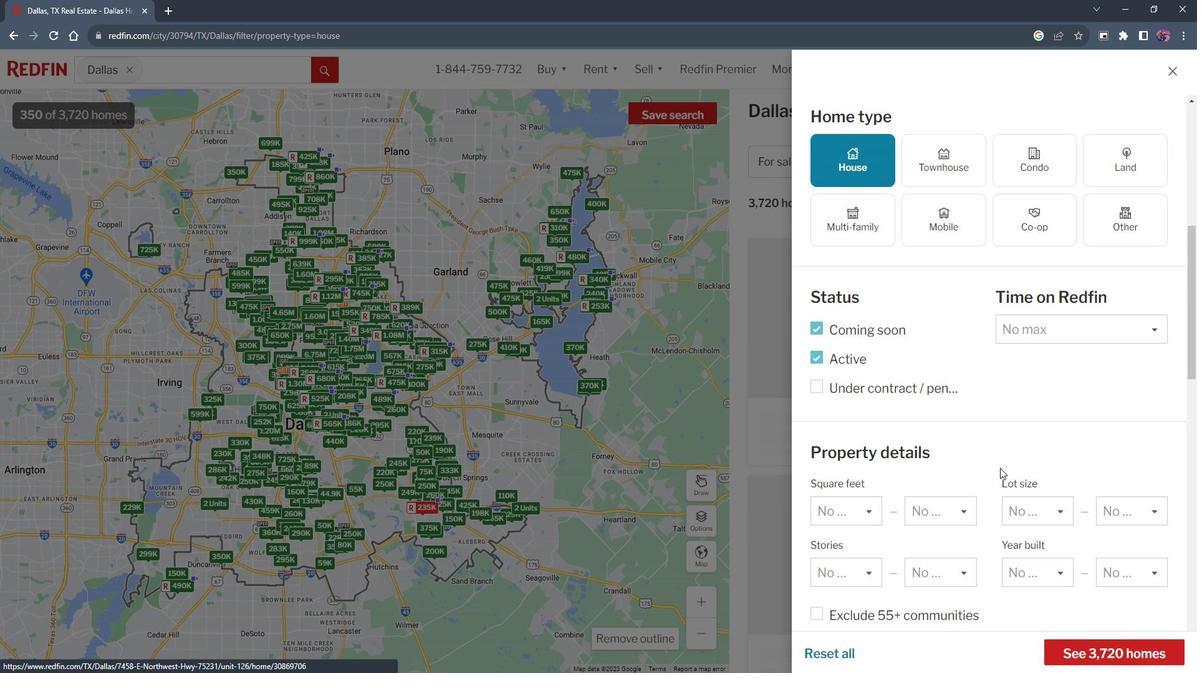 
Action: Mouse moved to (1006, 457)
Screenshot: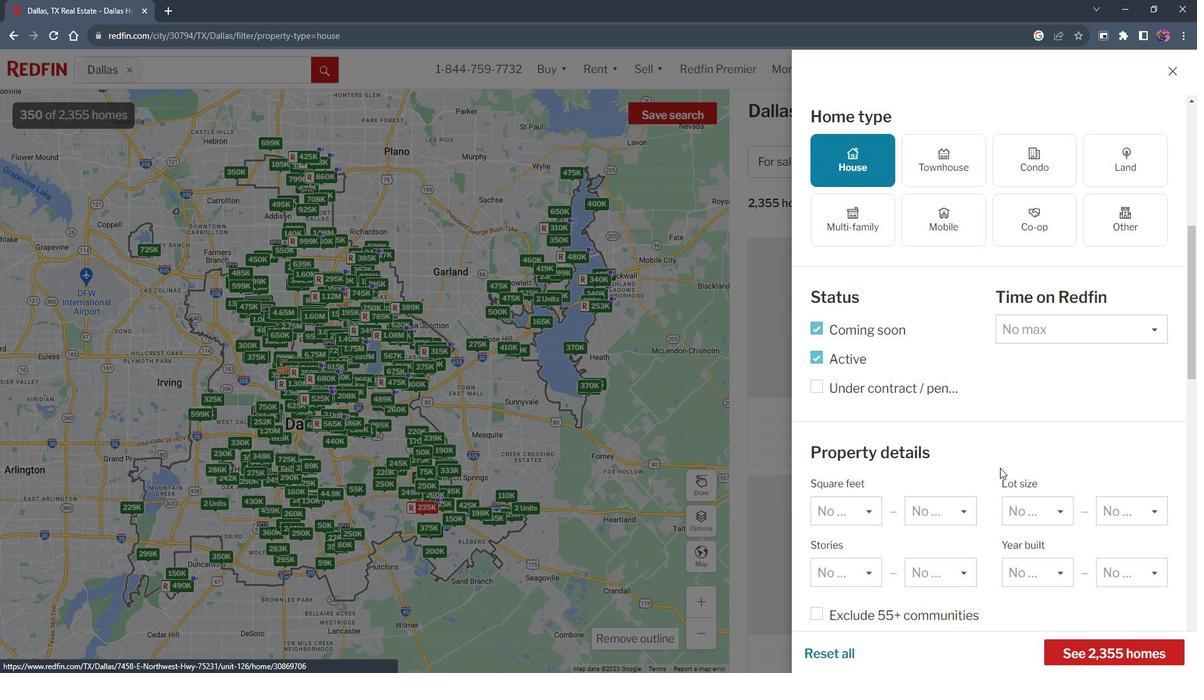 
Action: Mouse scrolled (1006, 456) with delta (0, 0)
Screenshot: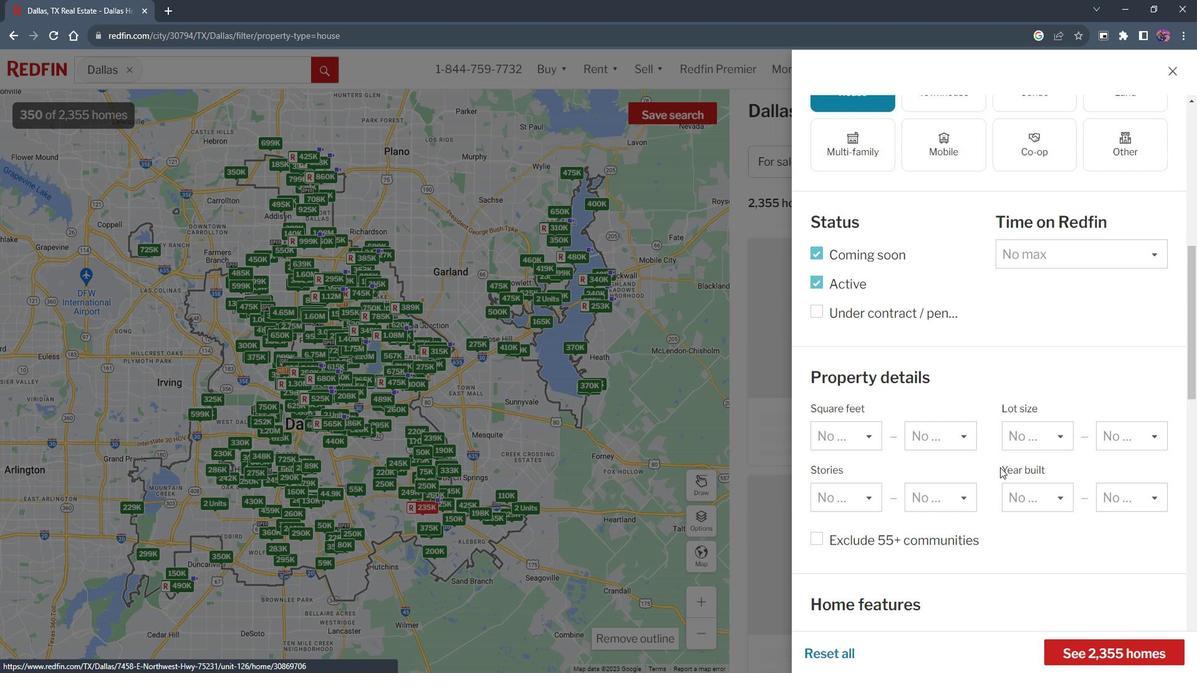 
Action: Mouse moved to (1006, 457)
Screenshot: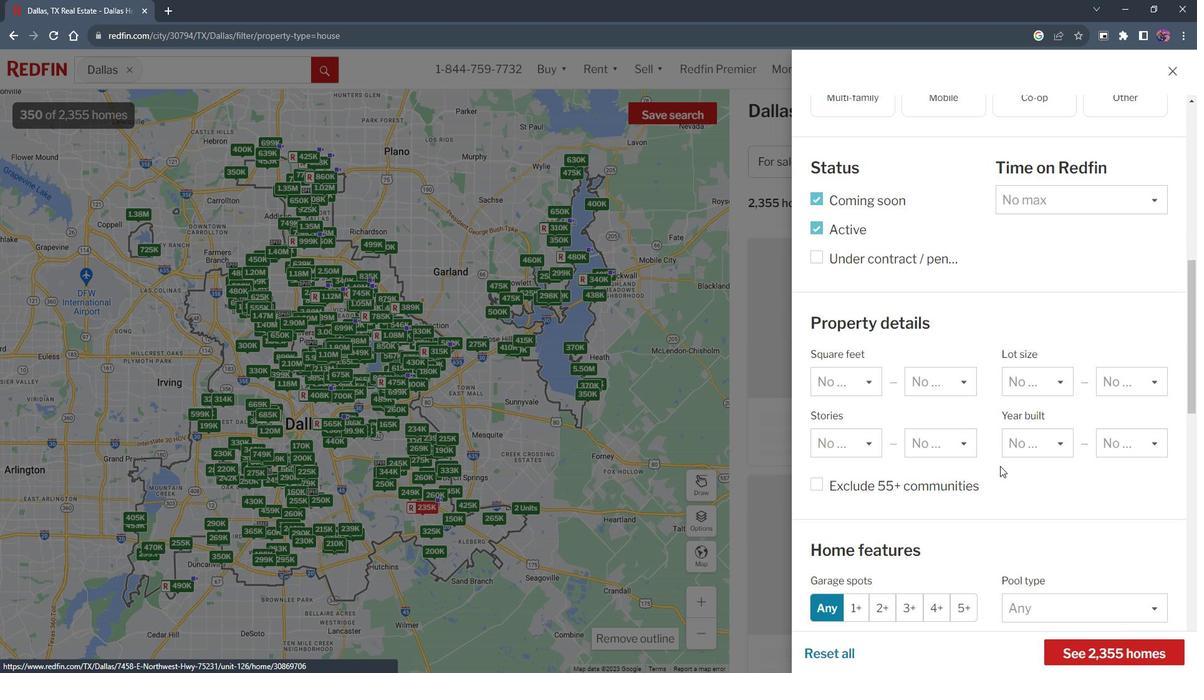 
Action: Mouse scrolled (1006, 456) with delta (0, 0)
Screenshot: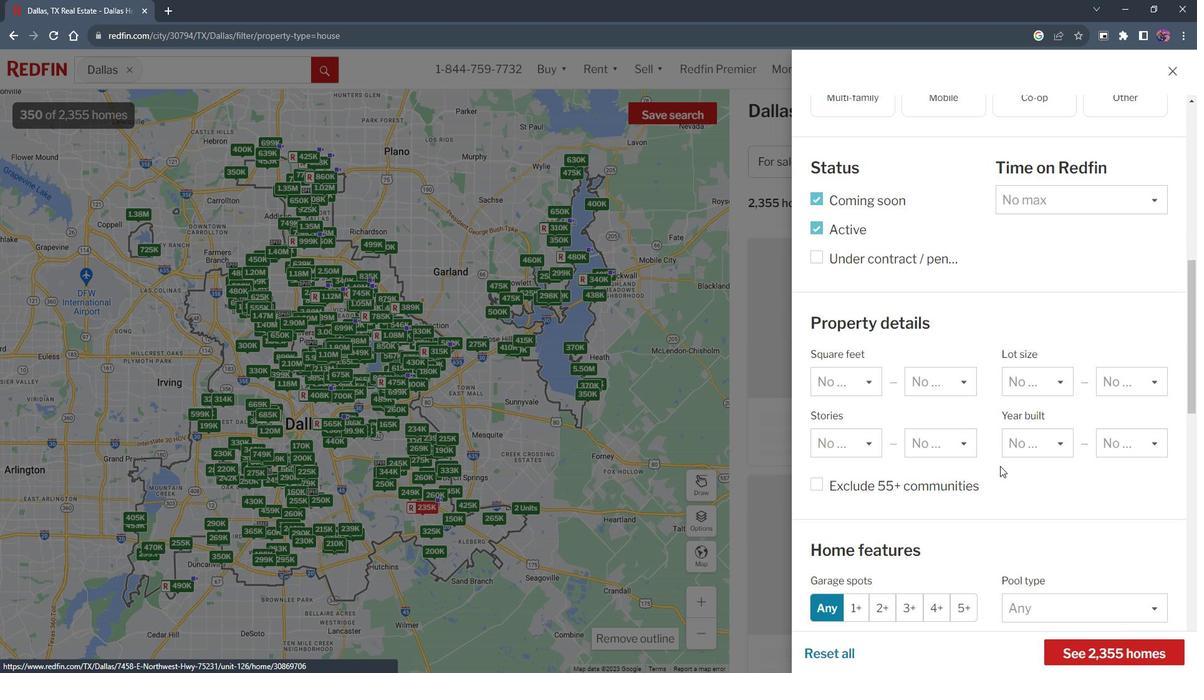 
Action: Mouse moved to (1006, 455)
Screenshot: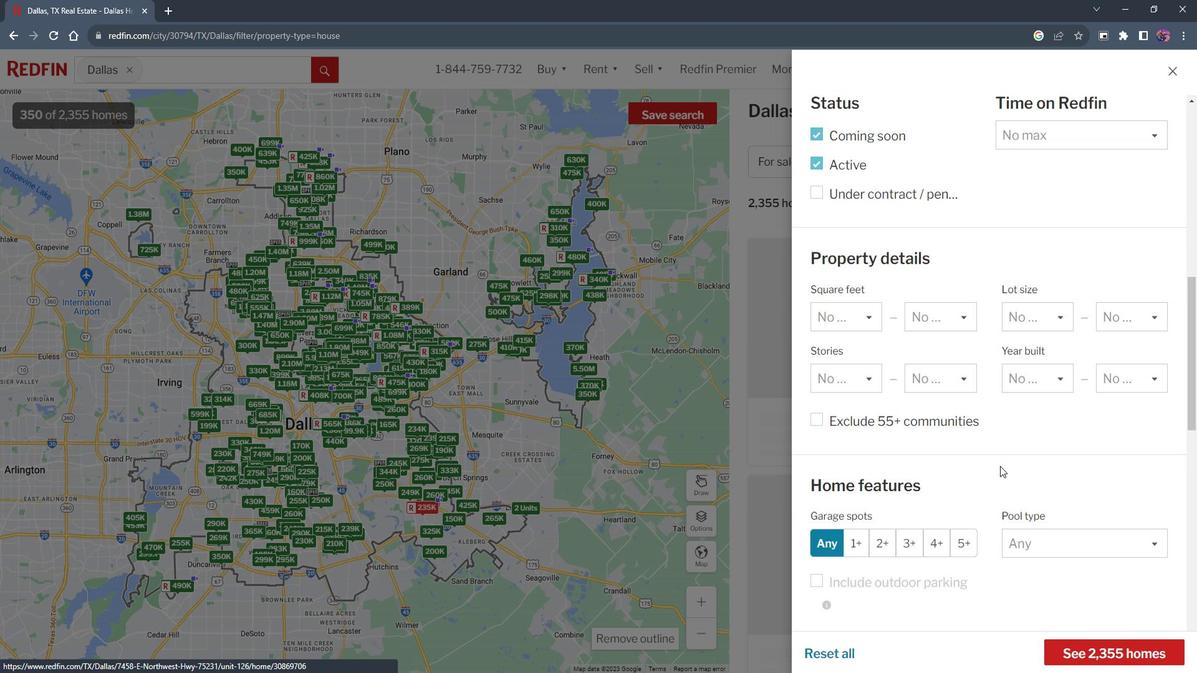 
Action: Mouse scrolled (1006, 454) with delta (0, 0)
Screenshot: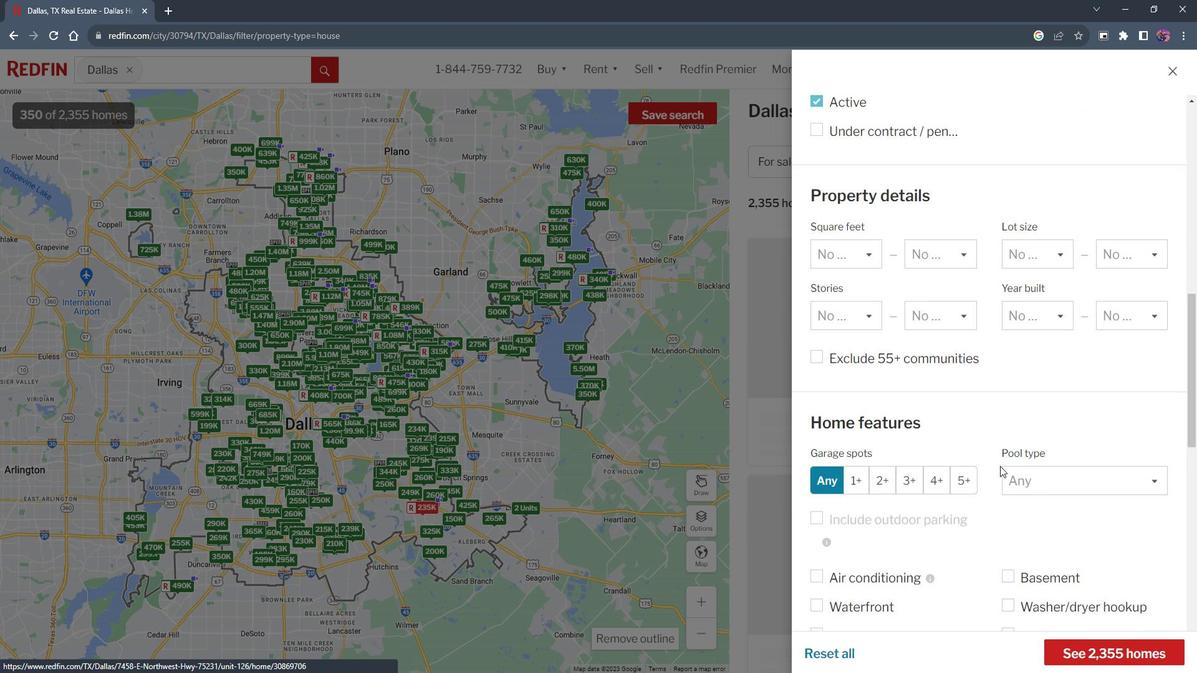 
Action: Mouse scrolled (1006, 454) with delta (0, 0)
Screenshot: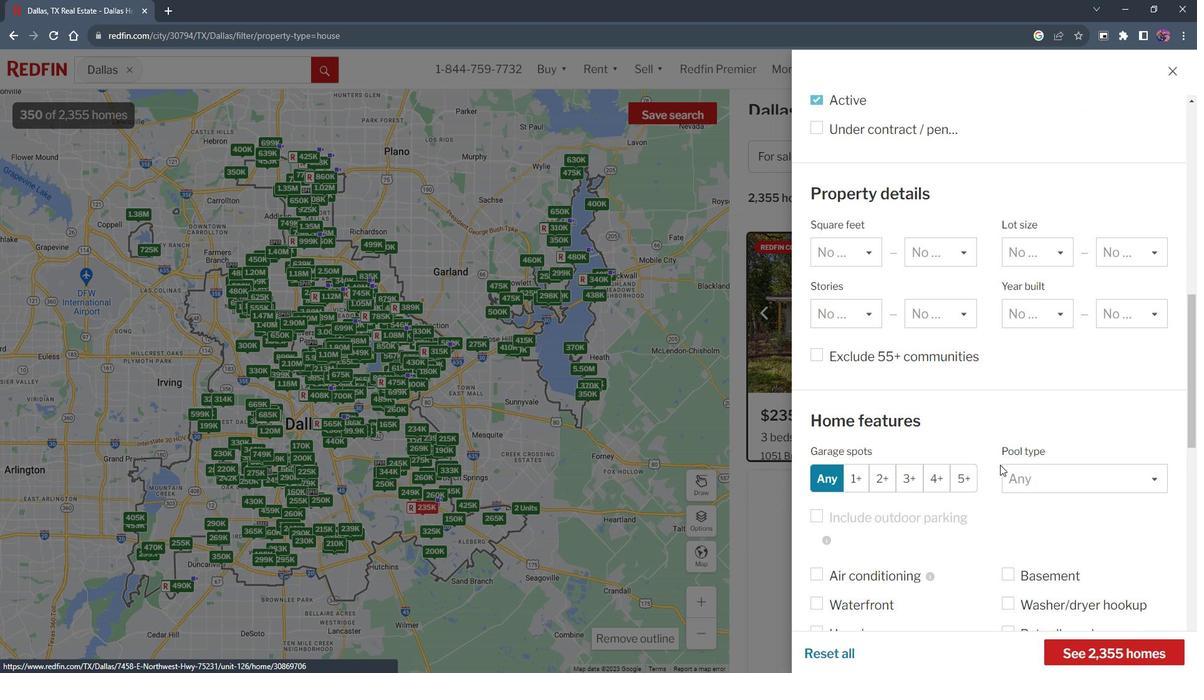 
Action: Mouse moved to (1006, 453)
Screenshot: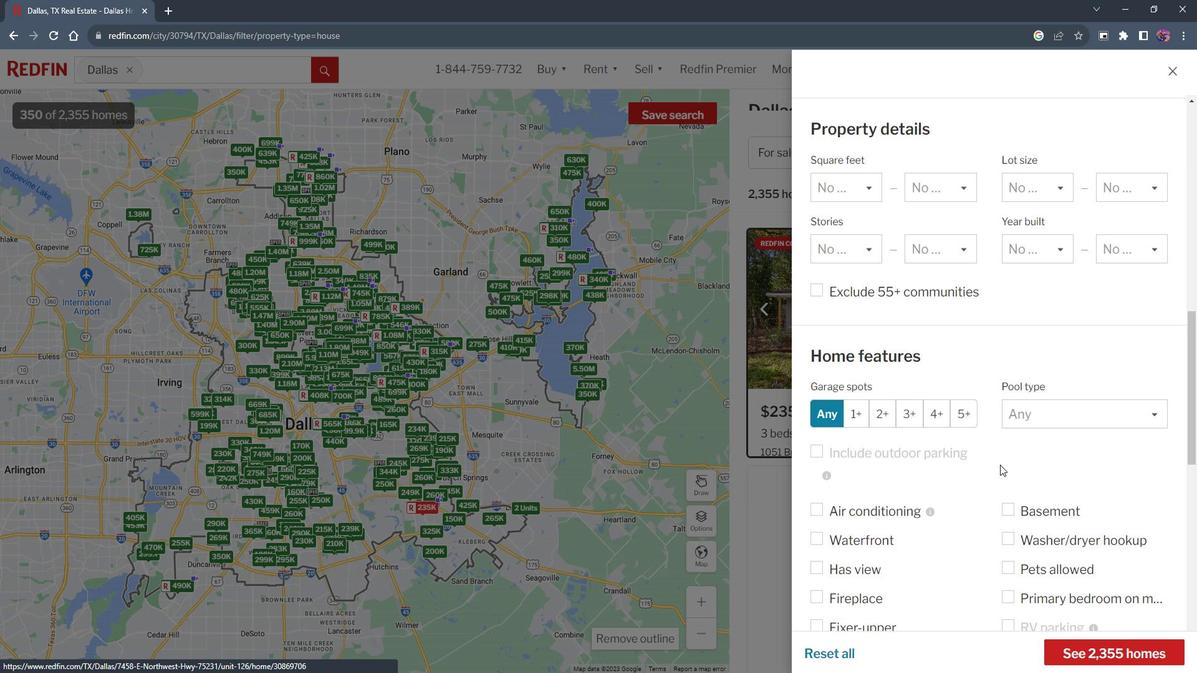 
Action: Mouse scrolled (1006, 453) with delta (0, 0)
Screenshot: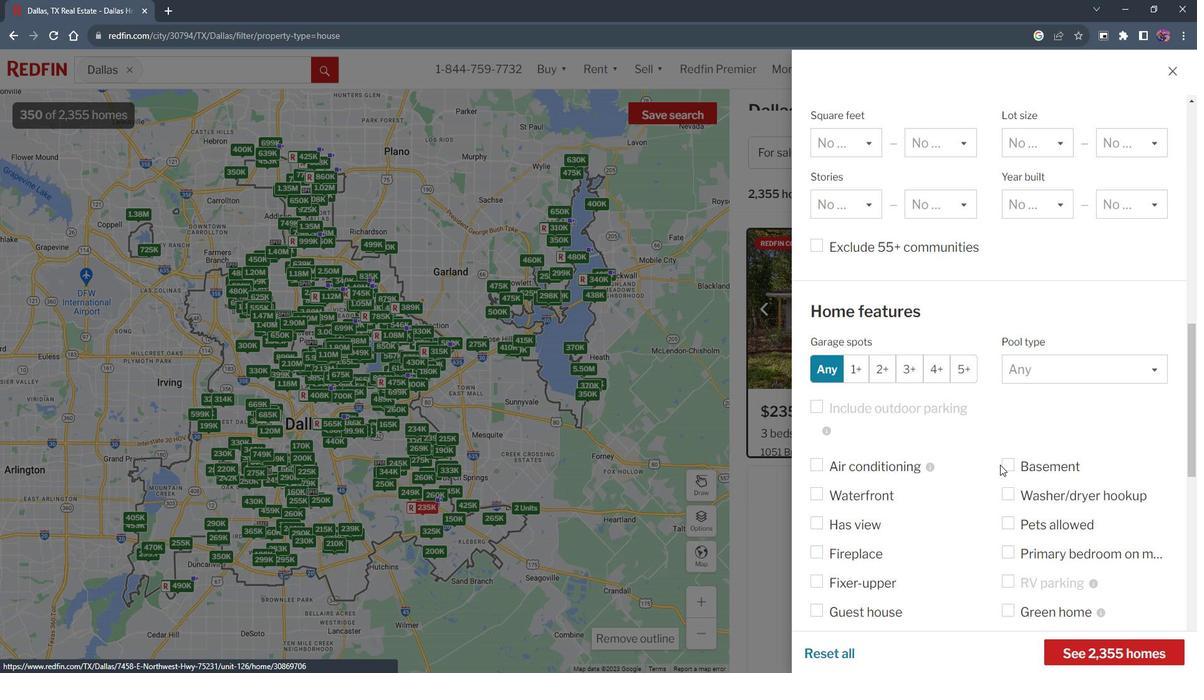 
Action: Mouse scrolled (1006, 453) with delta (0, 0)
Screenshot: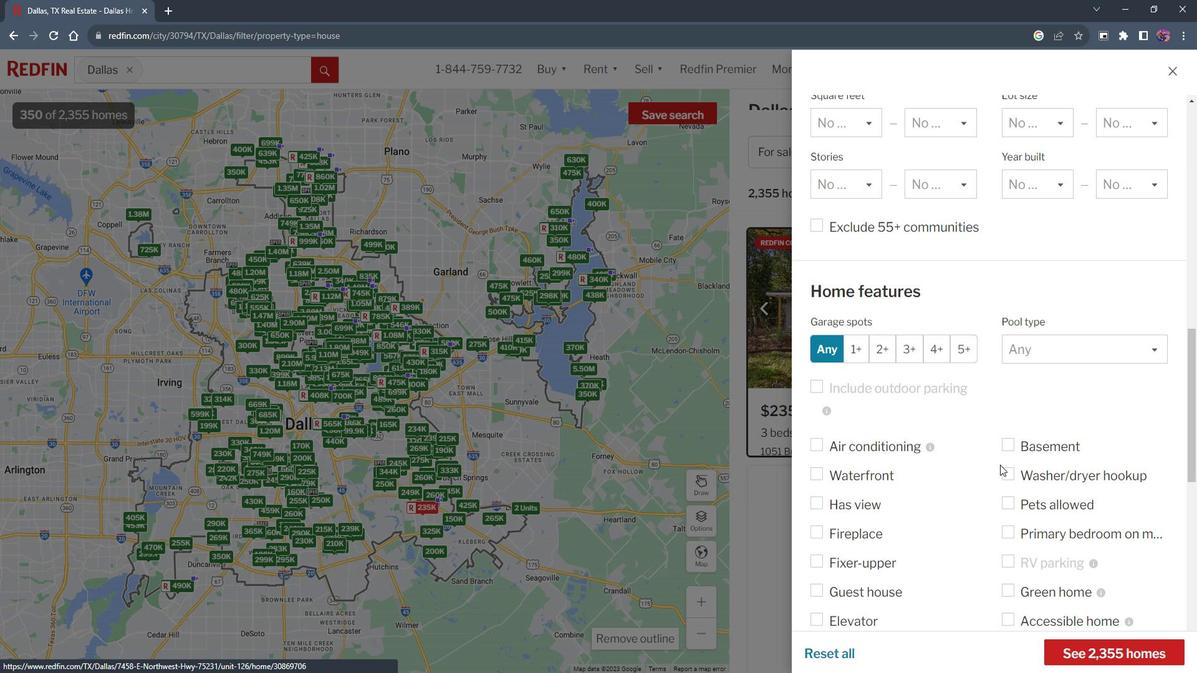 
Action: Mouse moved to (1006, 453)
Screenshot: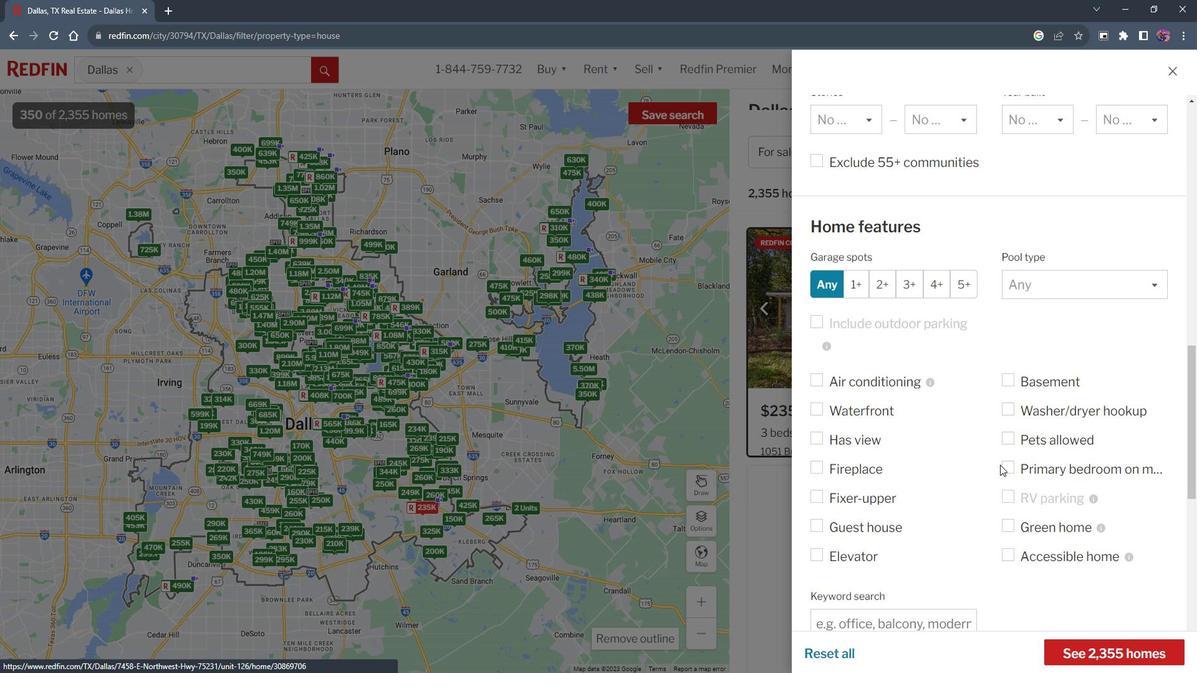 
Action: Mouse scrolled (1006, 453) with delta (0, 0)
Screenshot: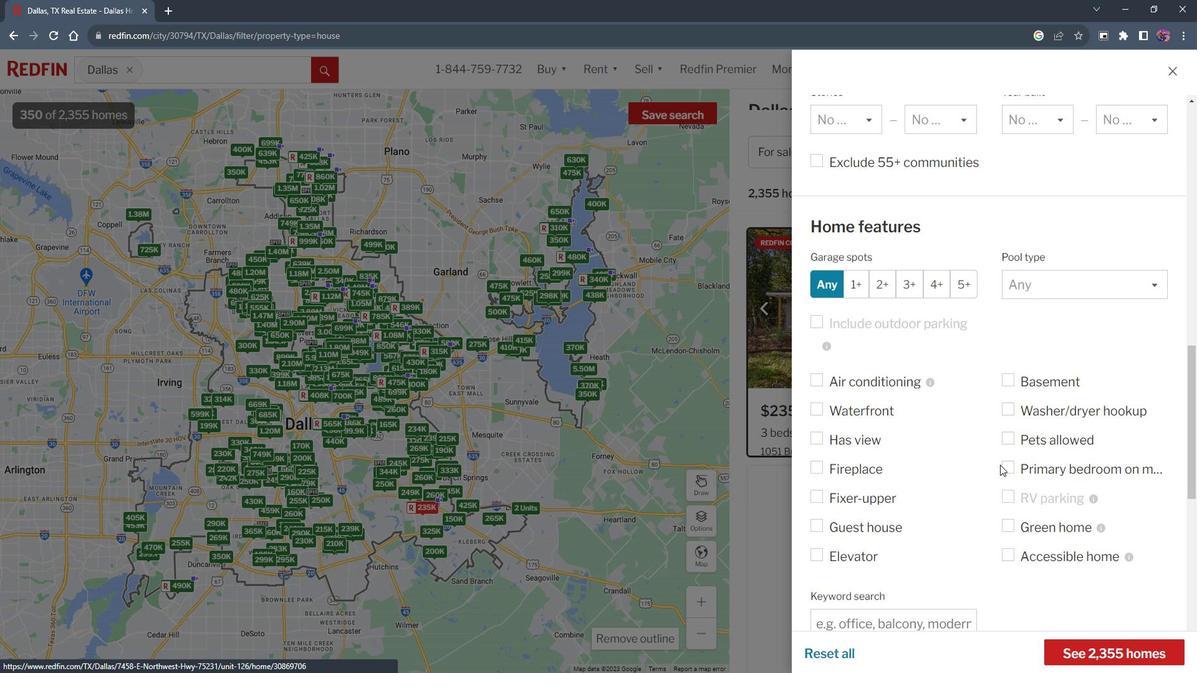 
Action: Mouse scrolled (1006, 453) with delta (0, 0)
Screenshot: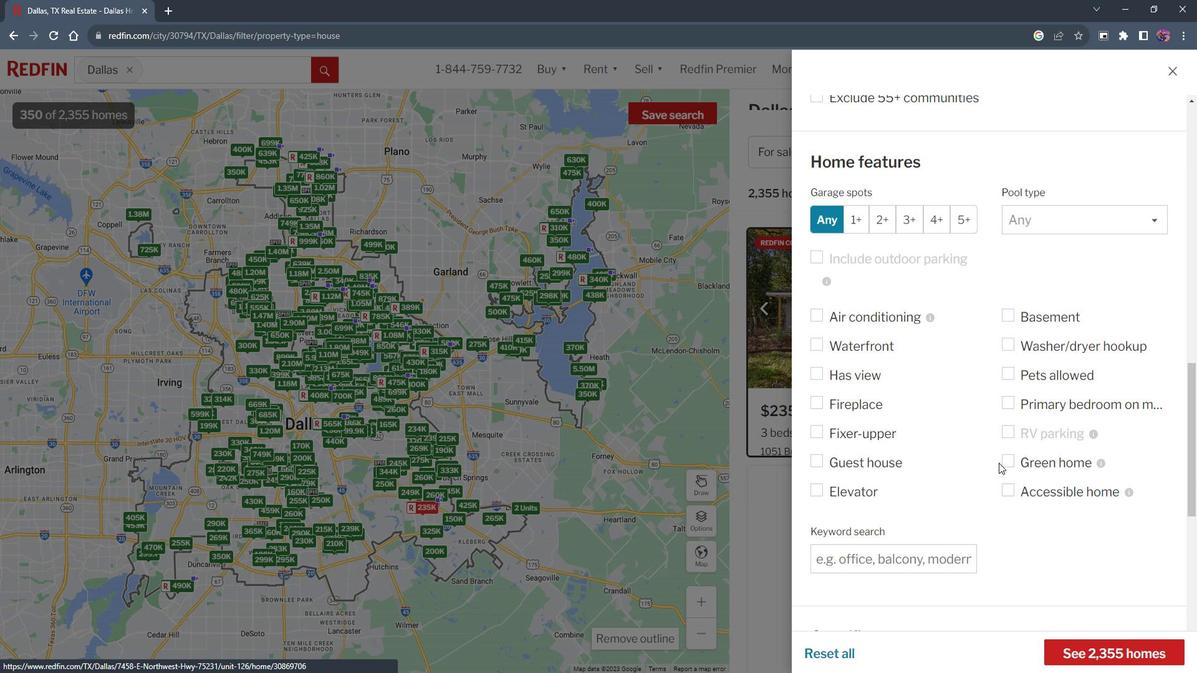 
Action: Mouse moved to (995, 461)
Screenshot: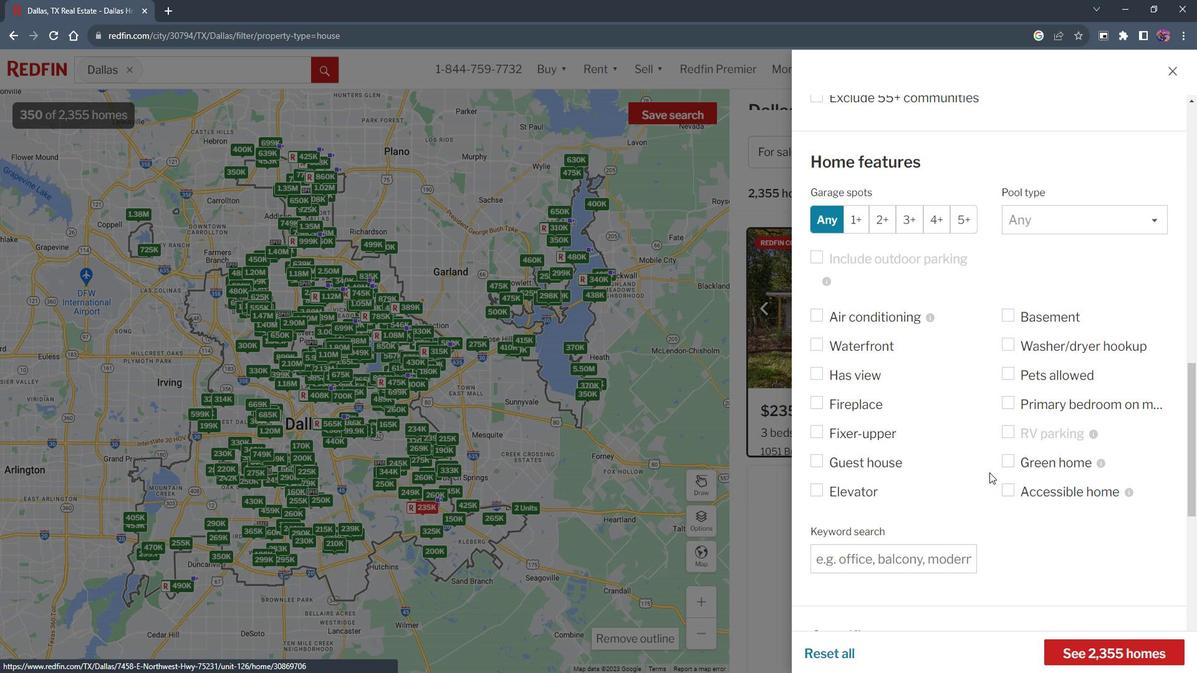 
Action: Mouse scrolled (995, 460) with delta (0, 0)
Screenshot: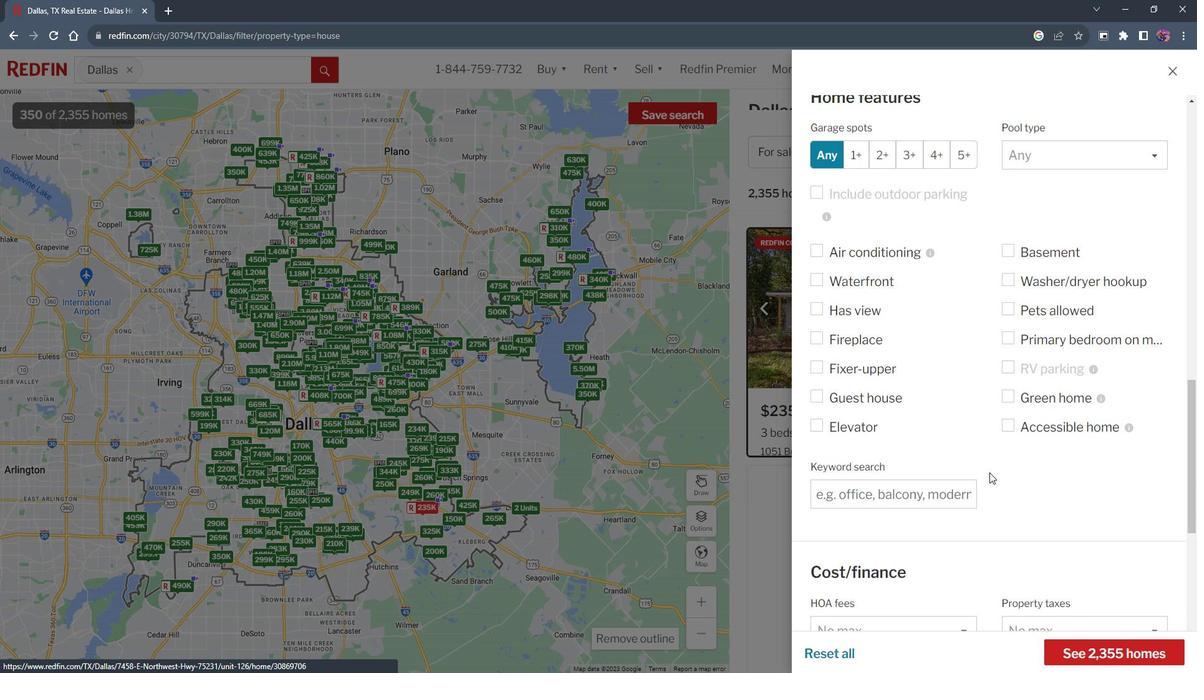 
Action: Mouse moved to (876, 485)
Screenshot: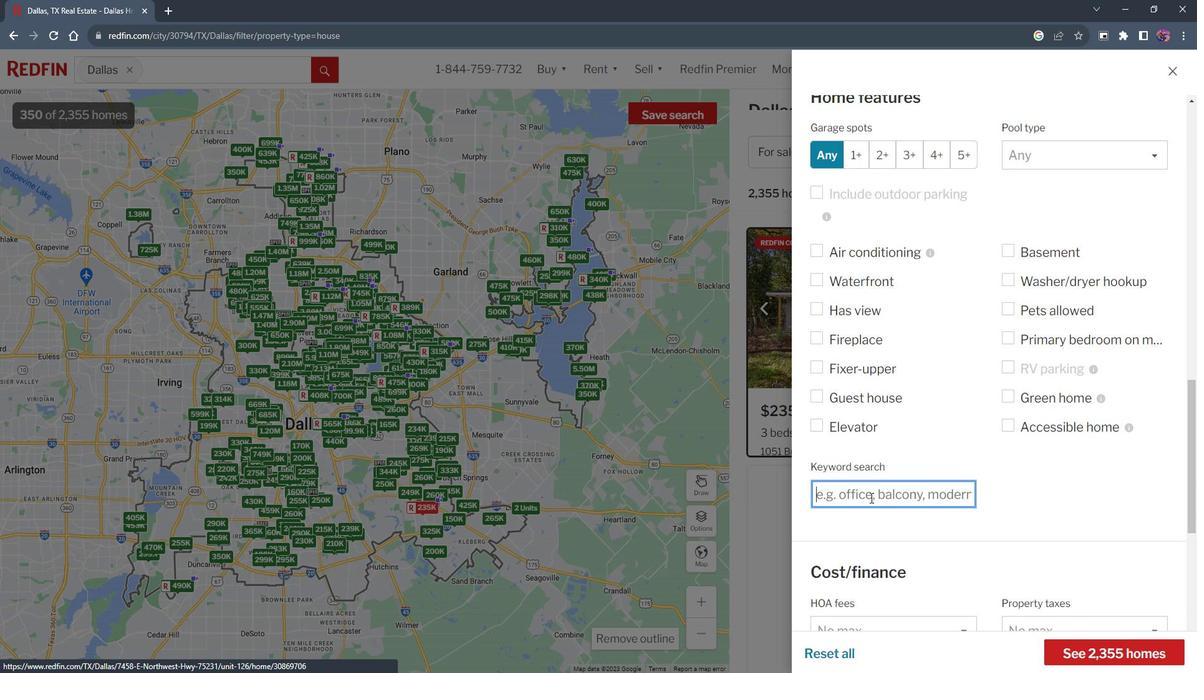 
Action: Mouse pressed left at (876, 485)
Screenshot: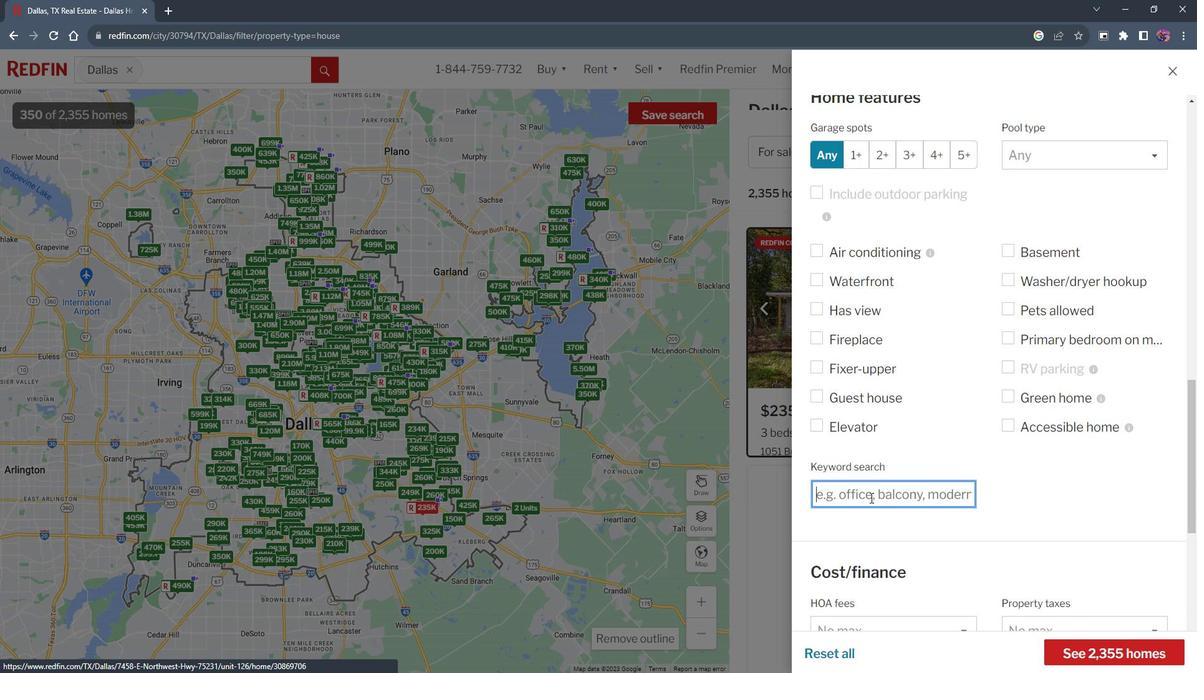 
Action: Mouse moved to (876, 485)
Screenshot: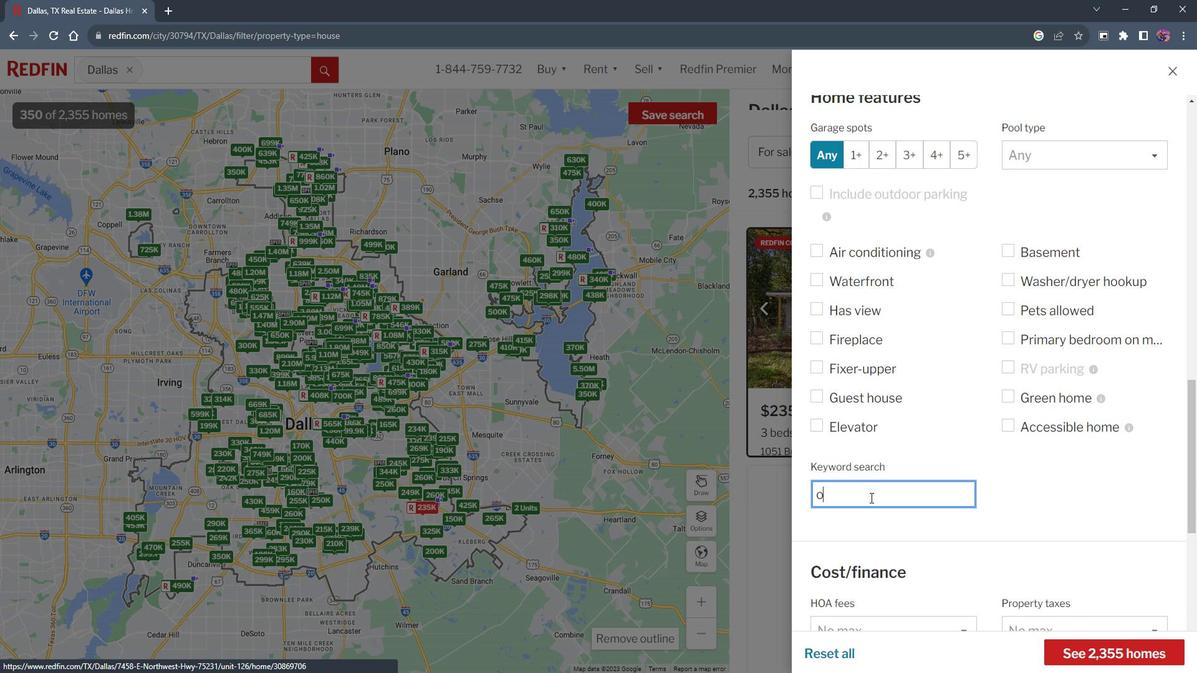 
Action: Key pressed open<Key.space>house
Screenshot: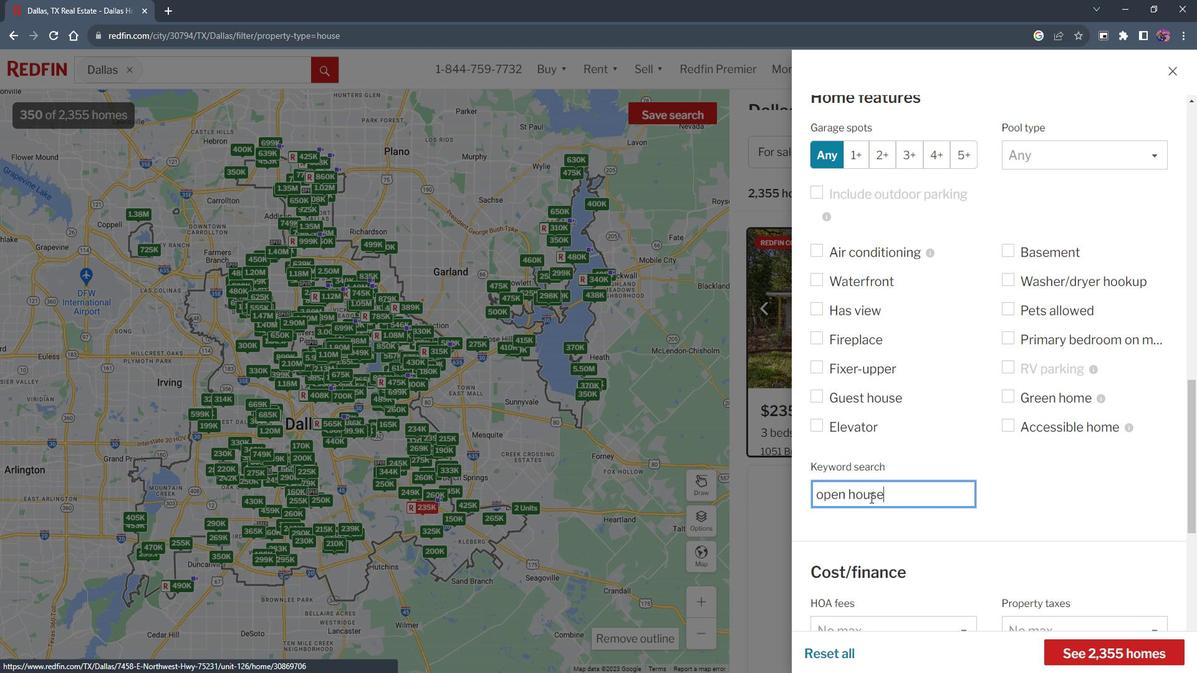 
Action: Mouse moved to (1105, 636)
Screenshot: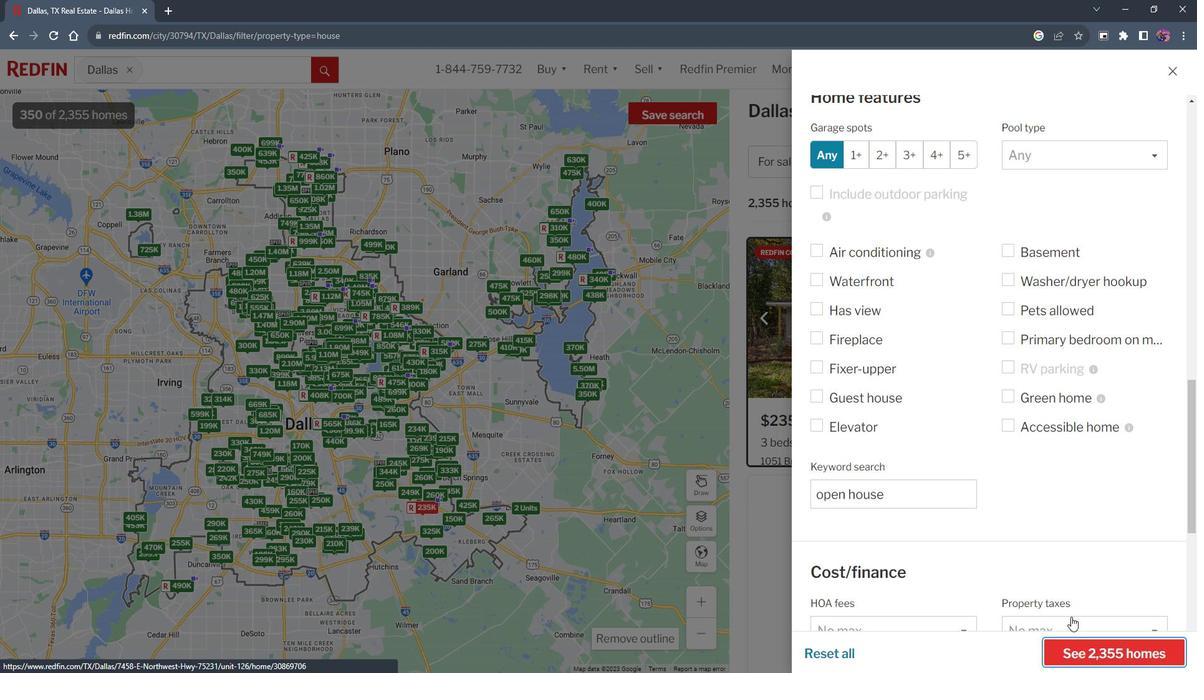 
Action: Mouse pressed left at (1105, 636)
Screenshot: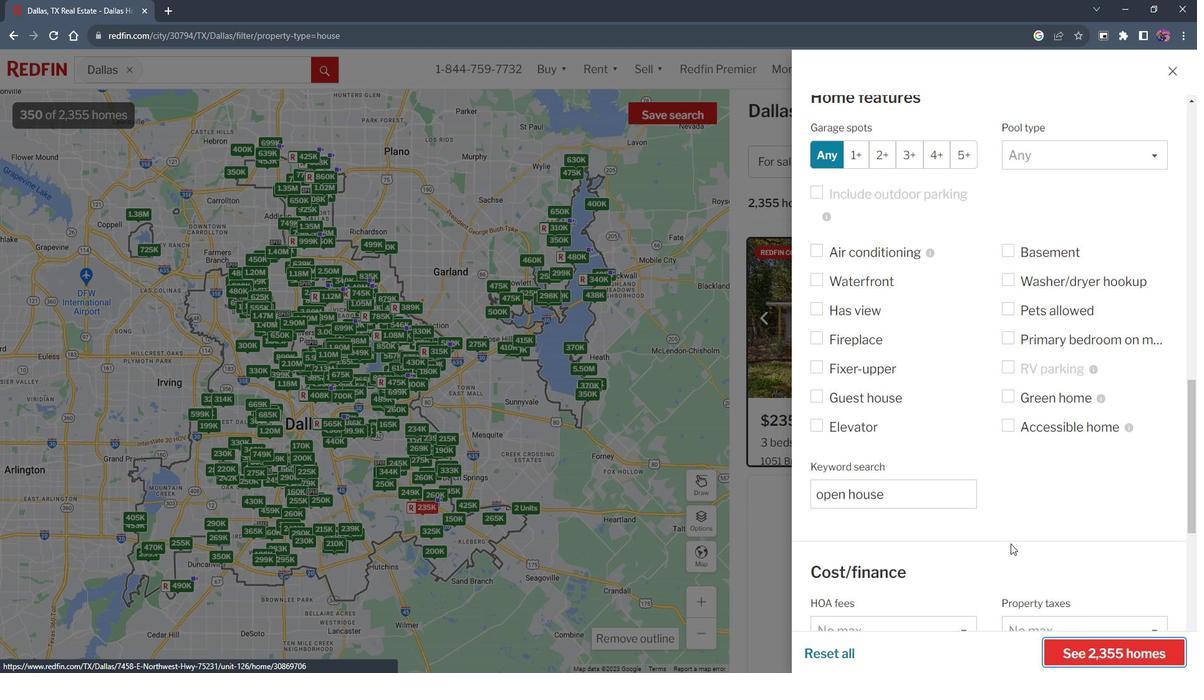 
Action: Mouse moved to (1012, 527)
Screenshot: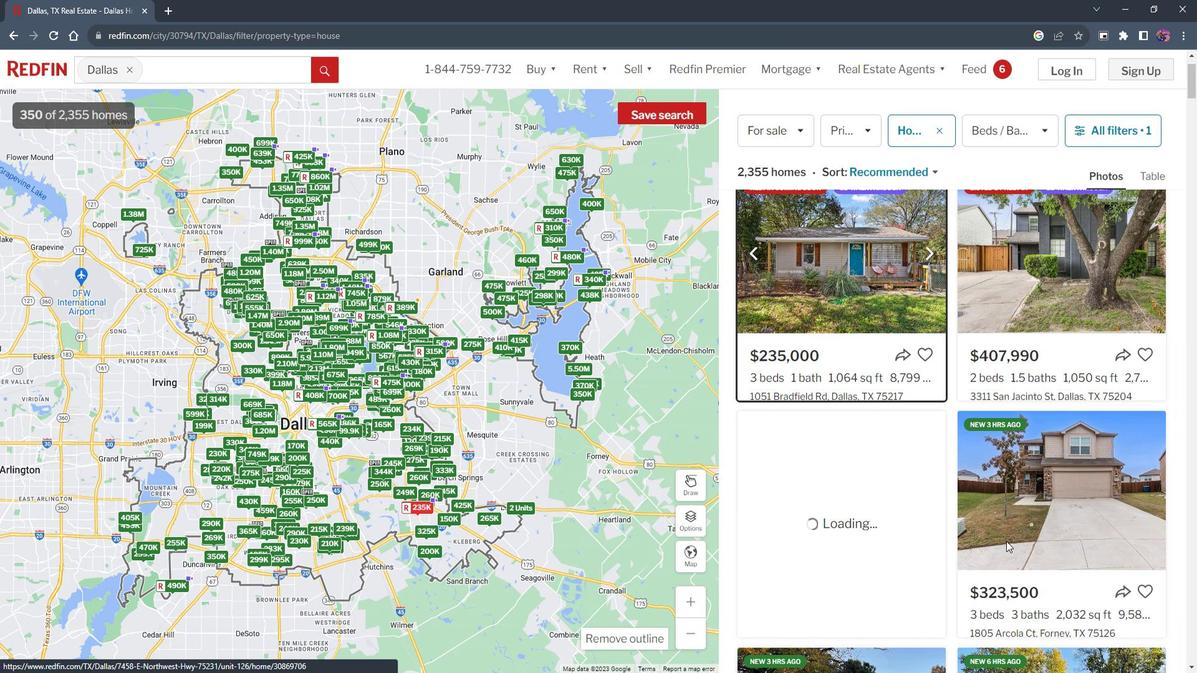 
Action: Mouse scrolled (1012, 526) with delta (0, 0)
Screenshot: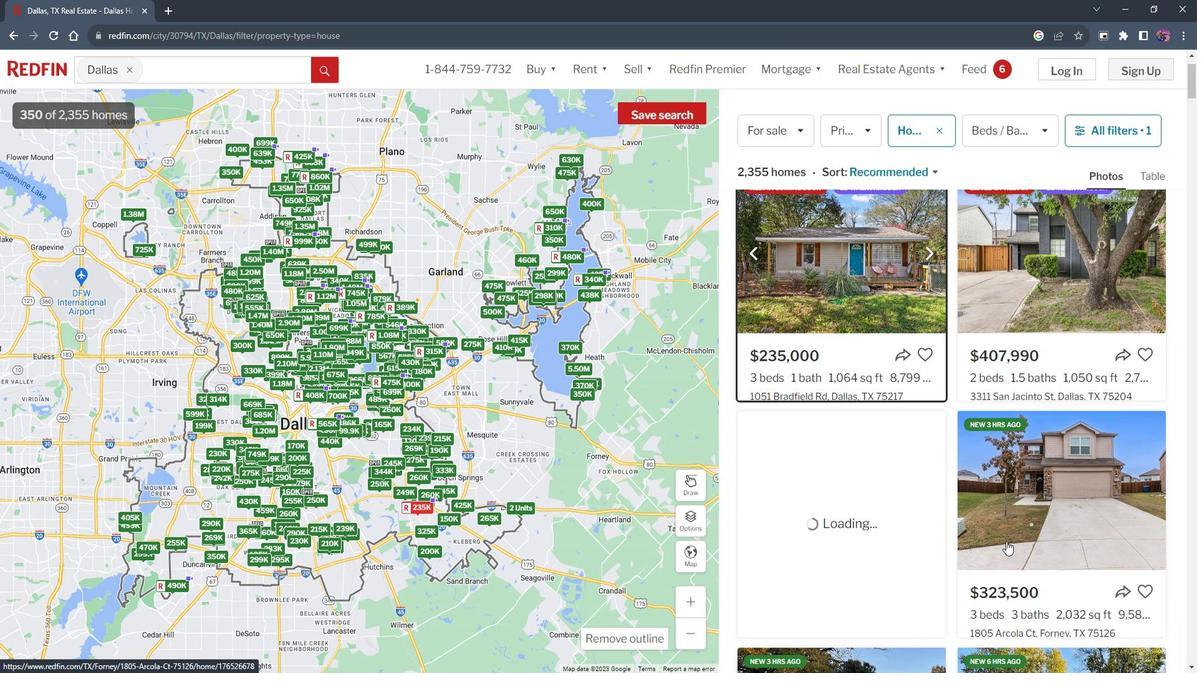 
Action: Mouse moved to (868, 336)
Screenshot: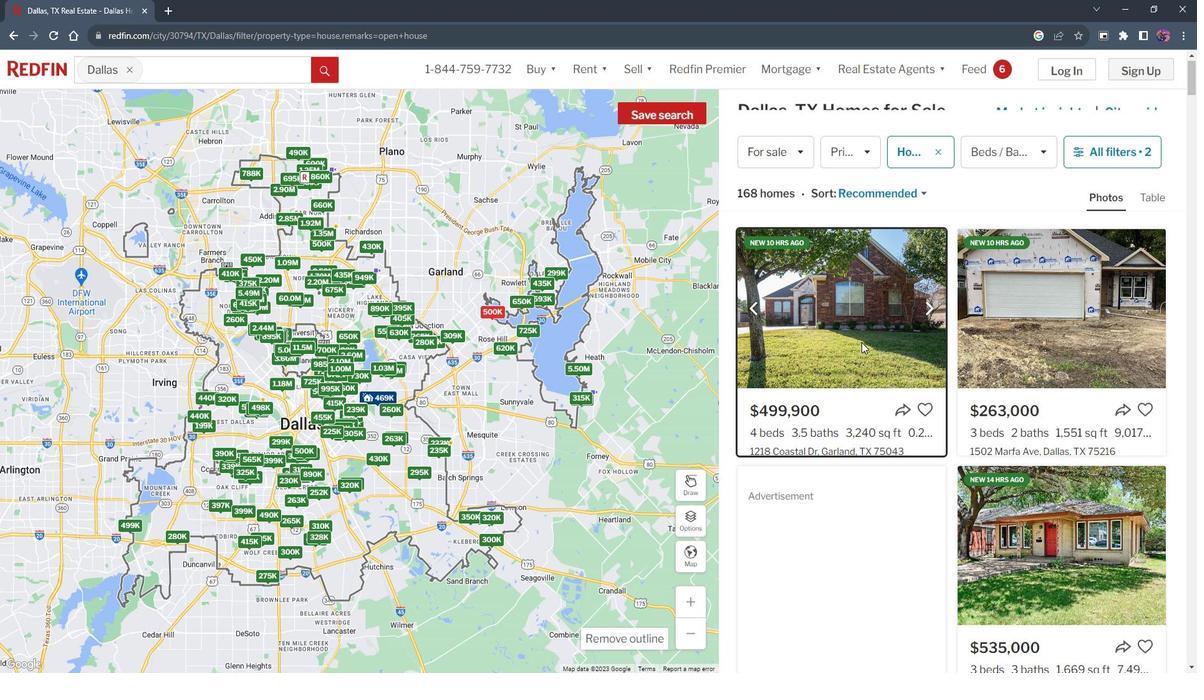 
Action: Mouse pressed left at (868, 336)
Screenshot: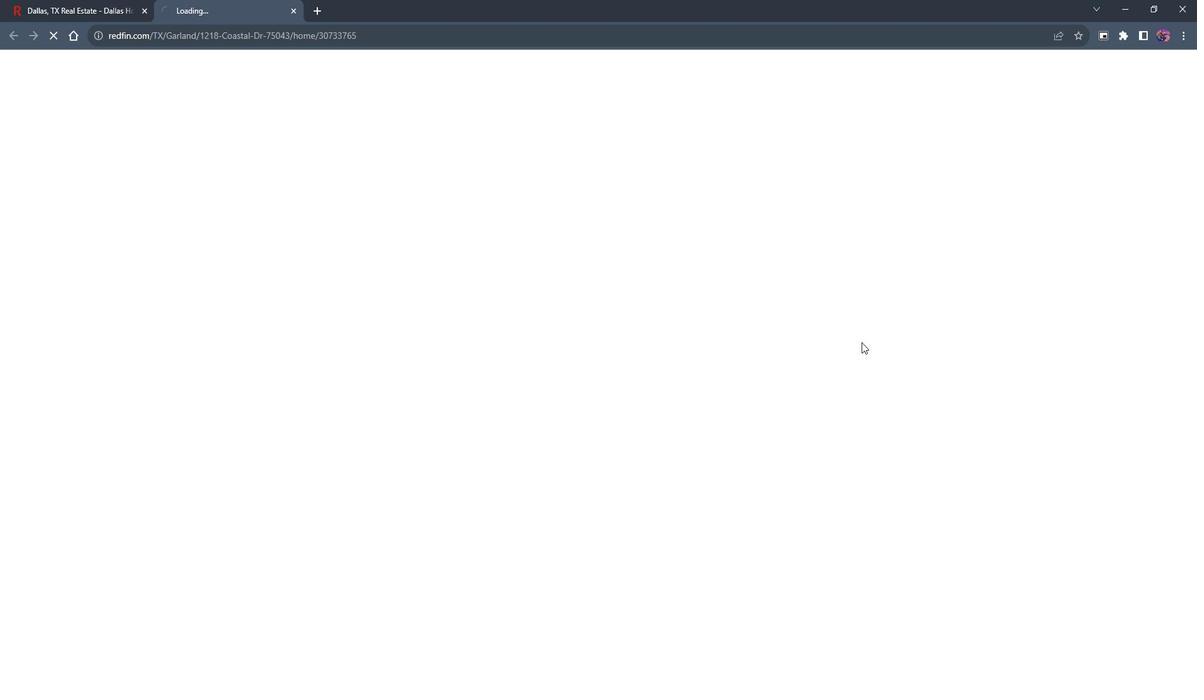 
Action: Mouse moved to (532, 307)
Screenshot: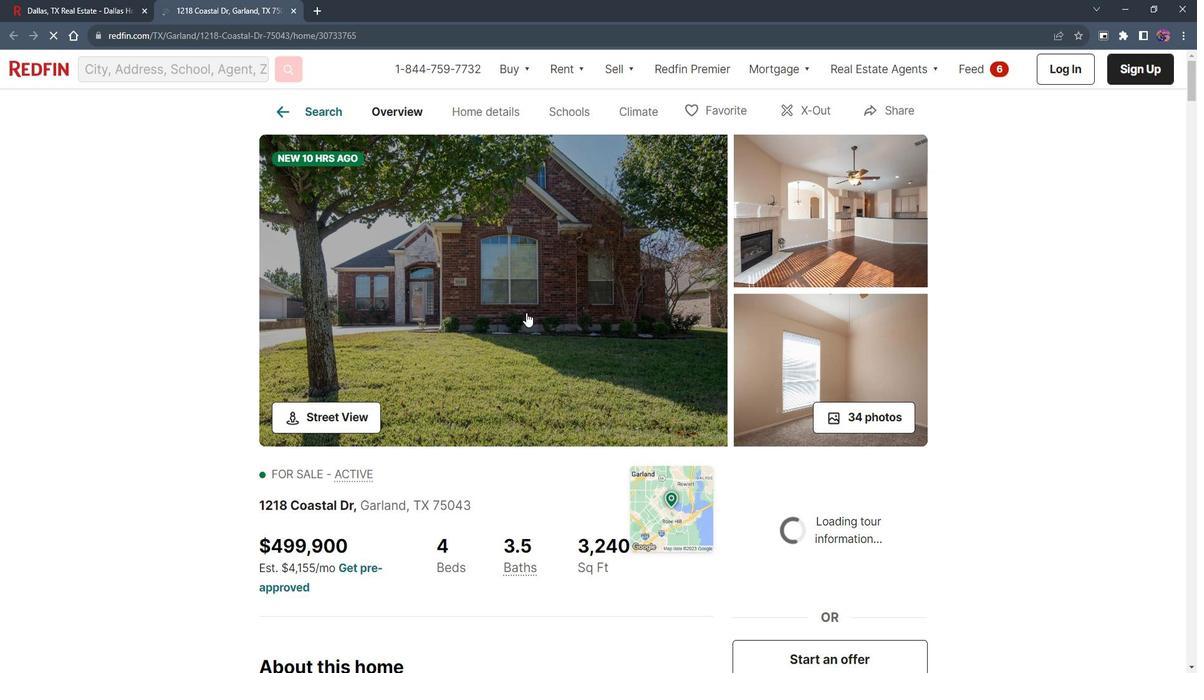 
Action: Mouse pressed left at (532, 307)
Screenshot: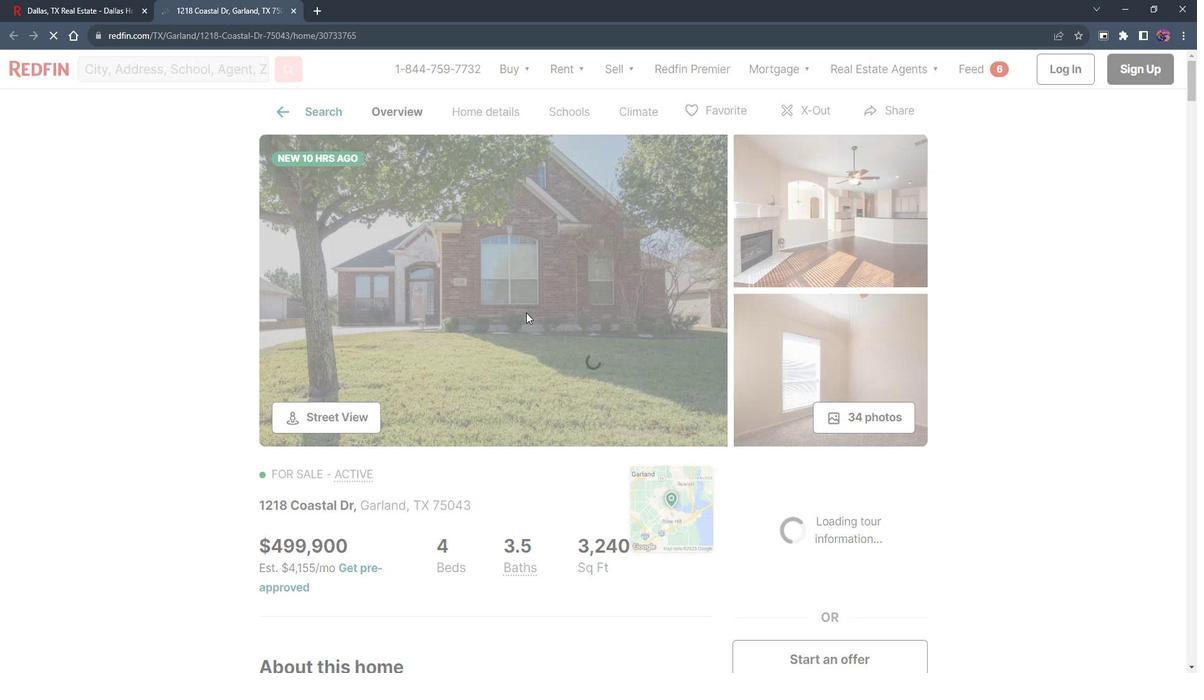 
Action: Mouse moved to (556, 375)
Screenshot: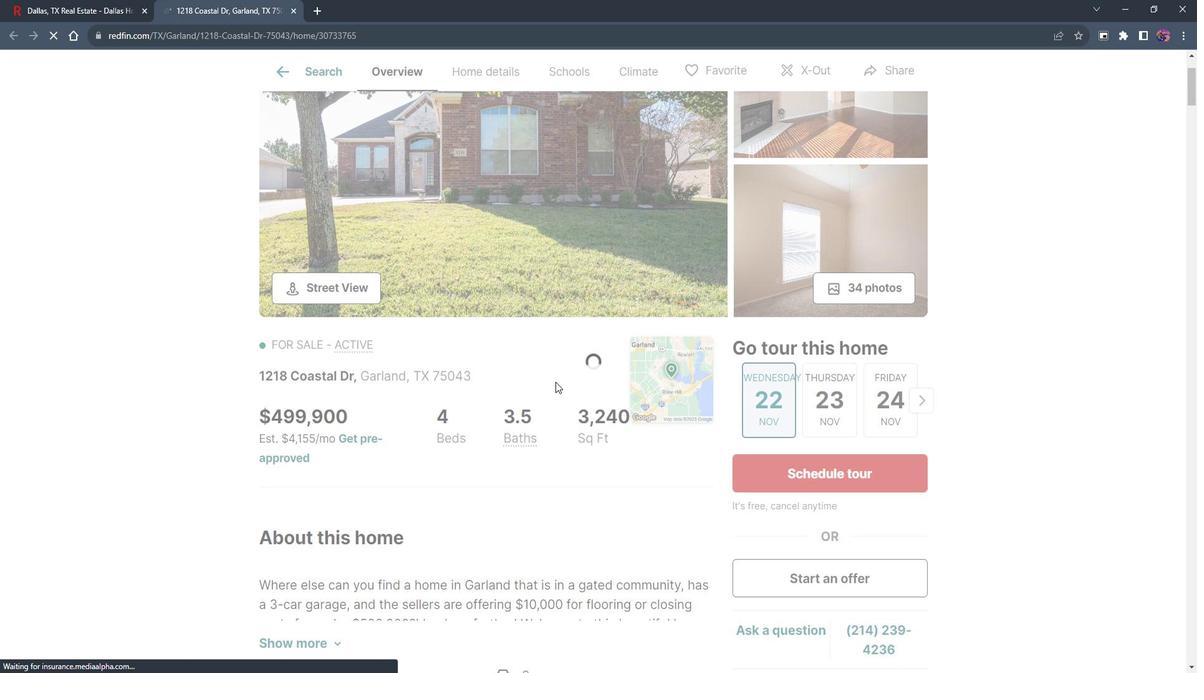 
Action: Mouse scrolled (556, 374) with delta (0, 0)
Screenshot: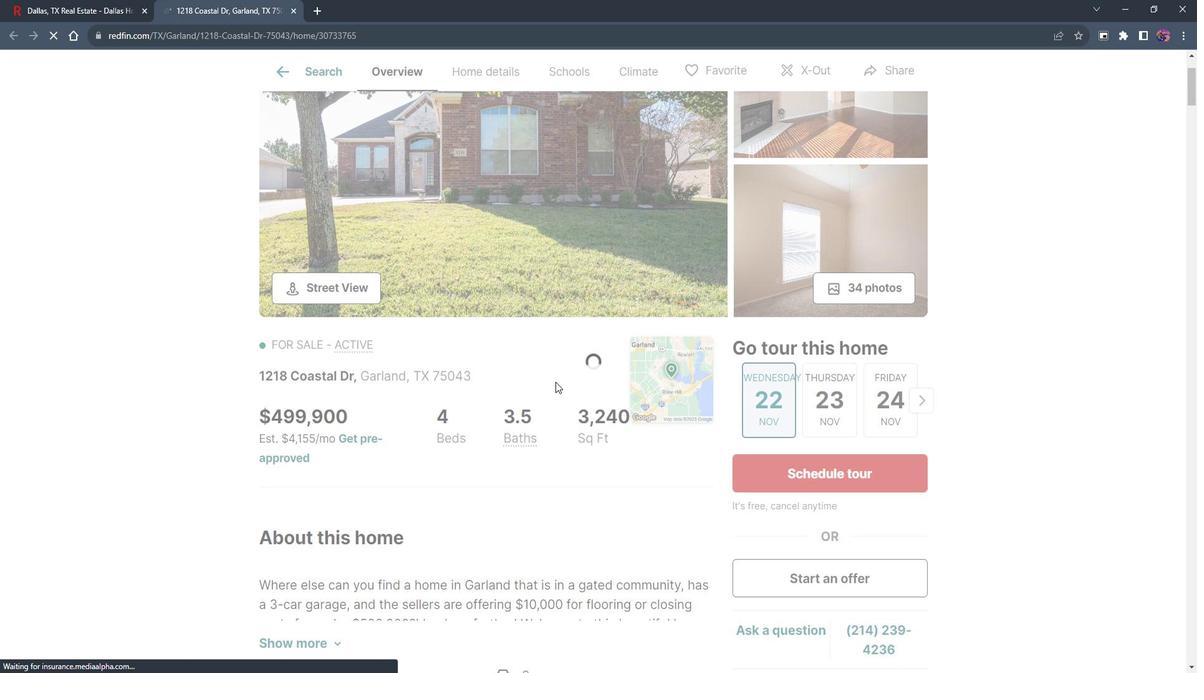 
Action: Mouse moved to (558, 375)
Screenshot: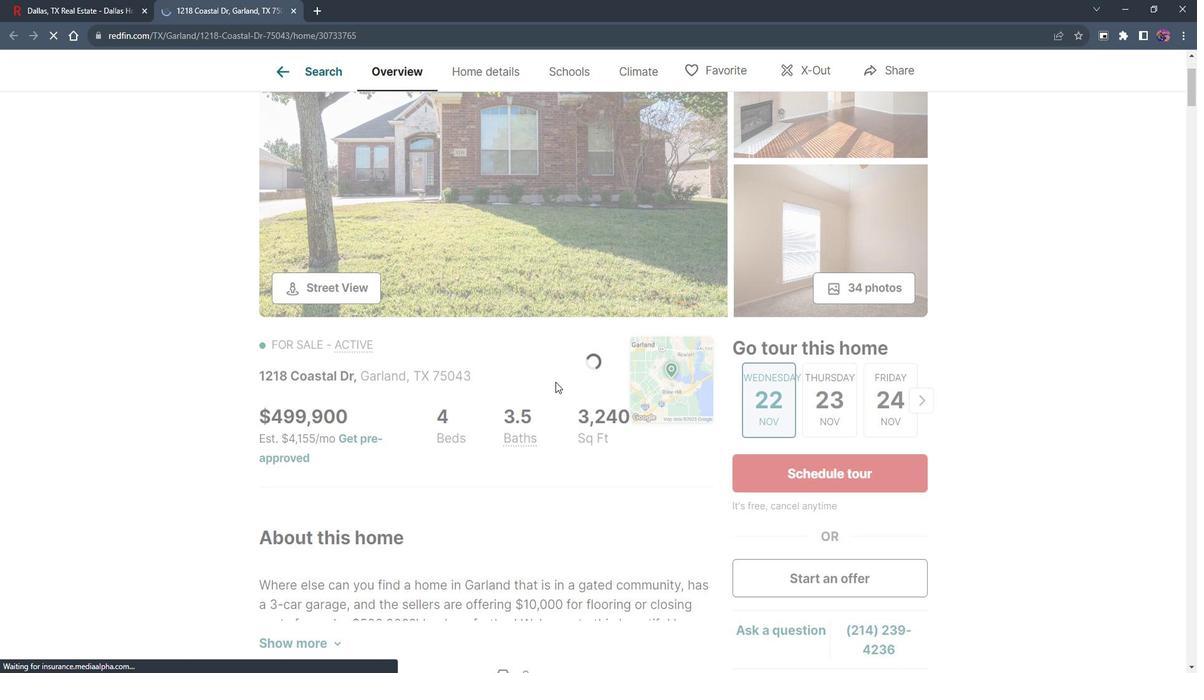 
Action: Mouse scrolled (558, 374) with delta (0, 0)
Screenshot: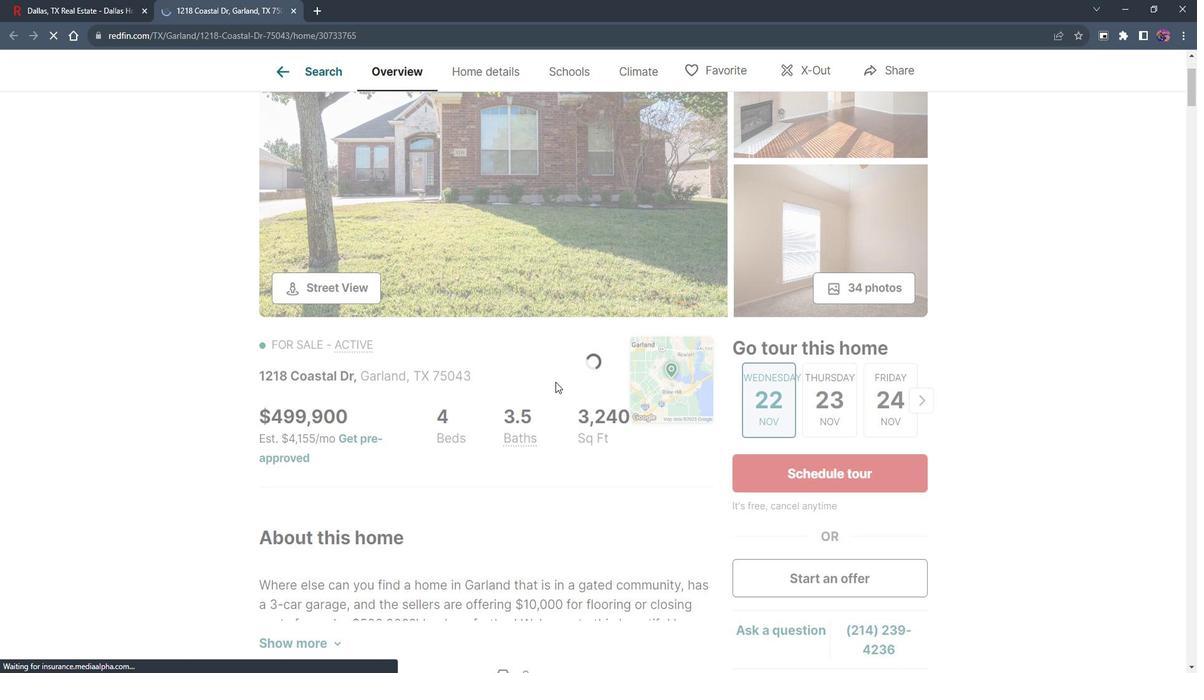 
Action: Mouse moved to (561, 374)
Screenshot: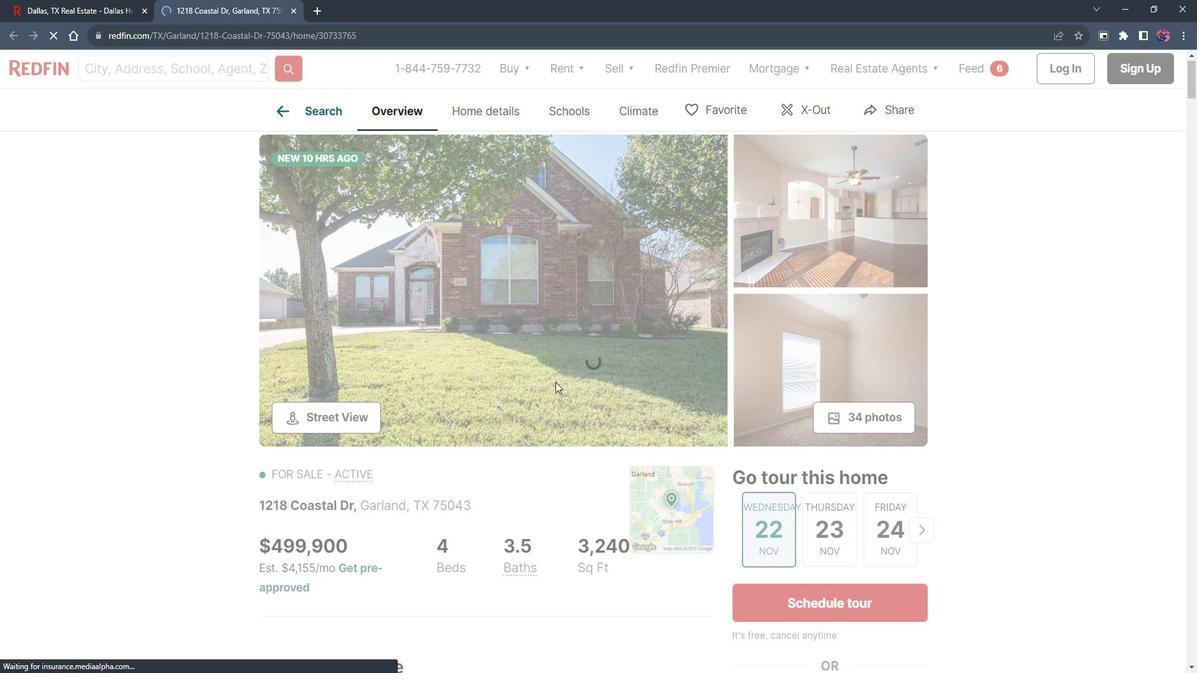 
Action: Mouse scrolled (561, 374) with delta (0, 0)
Screenshot: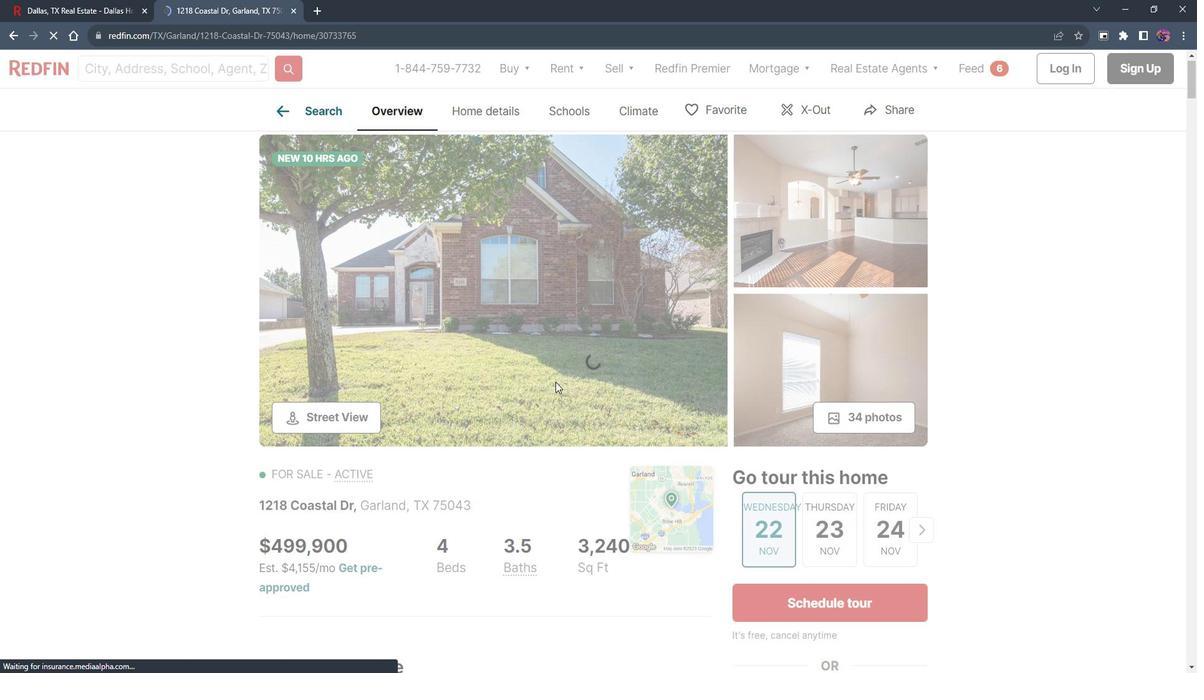 
Action: Mouse scrolled (561, 374) with delta (0, 0)
Screenshot: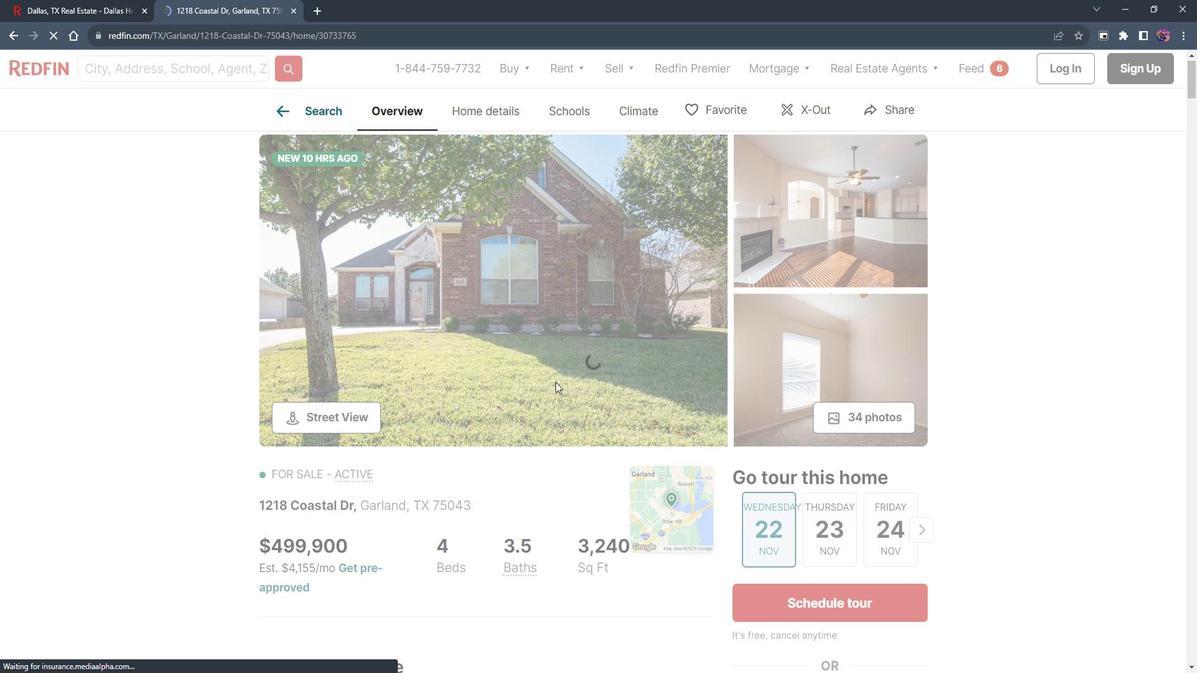 
Action: Mouse moved to (209, 190)
Screenshot: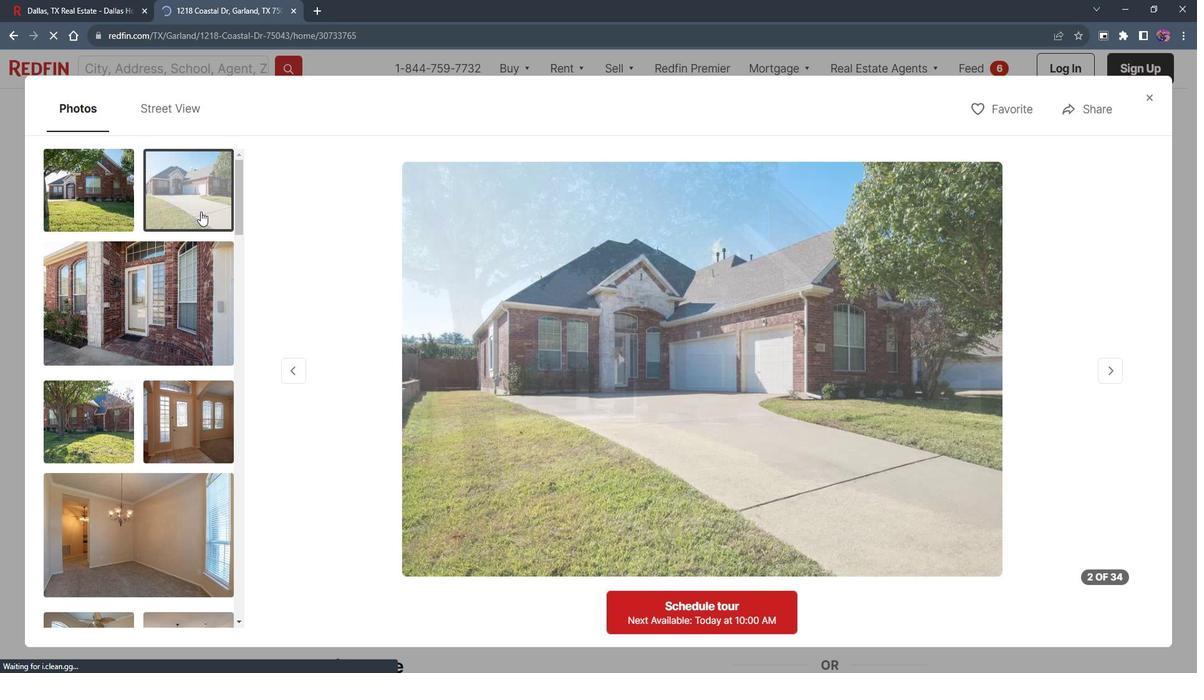 
Action: Mouse pressed left at (209, 190)
Screenshot: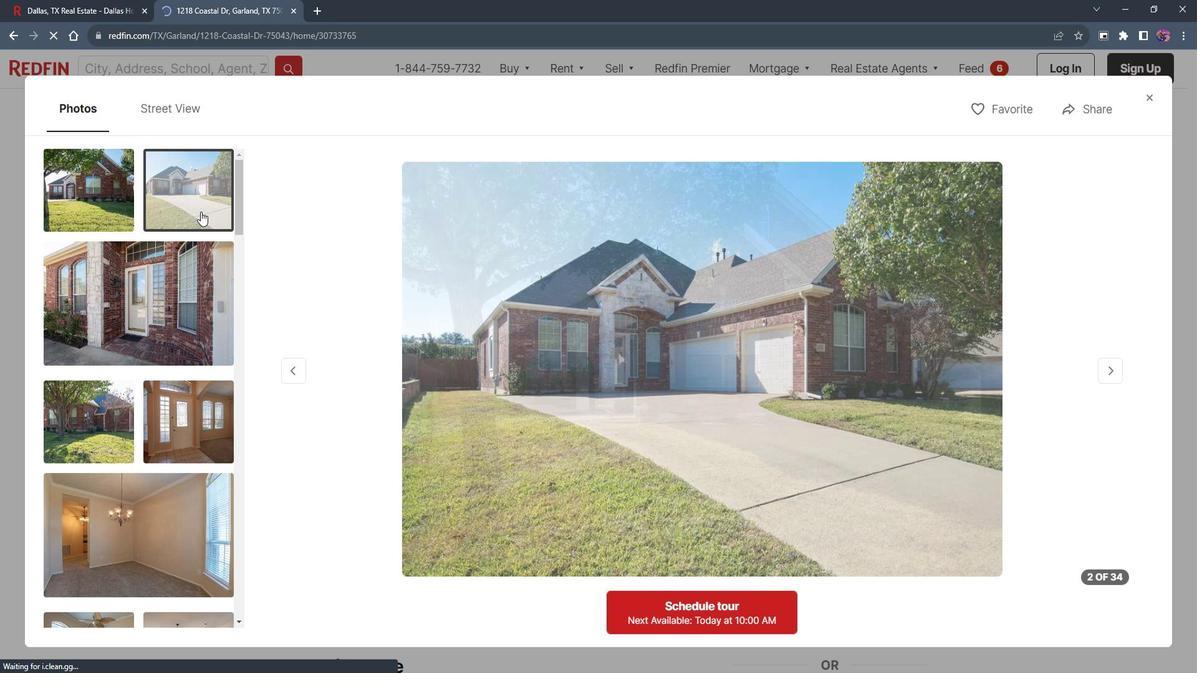 
Action: Mouse moved to (112, 288)
Screenshot: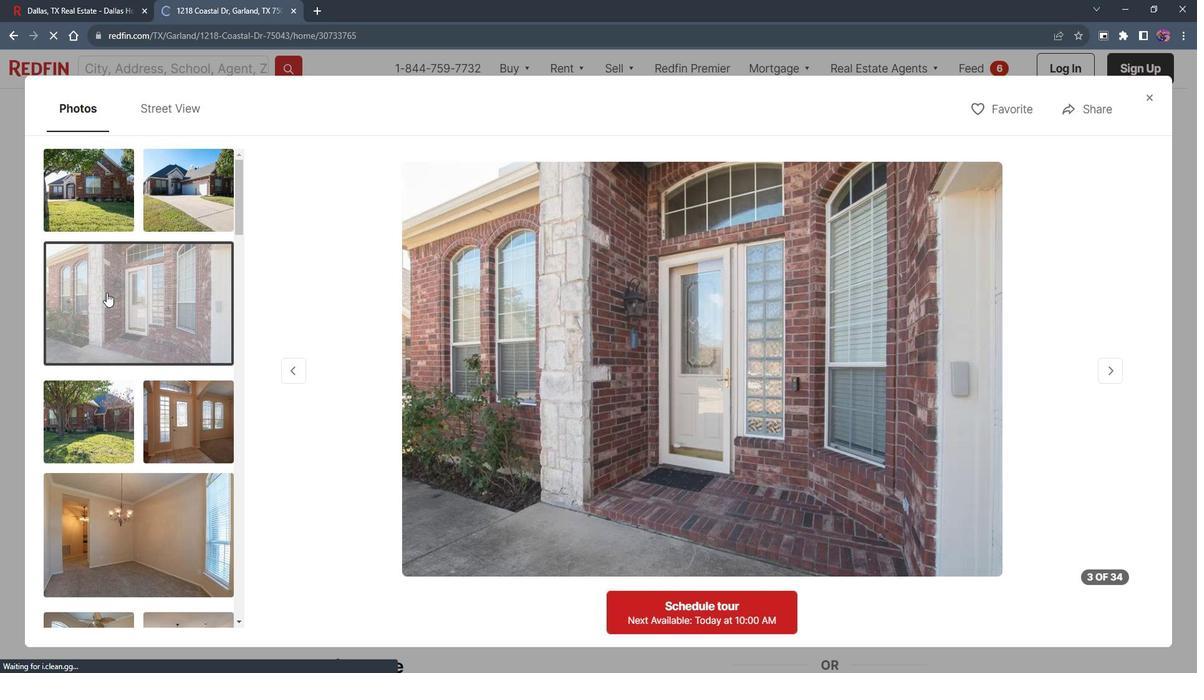
Action: Mouse pressed left at (112, 288)
Screenshot: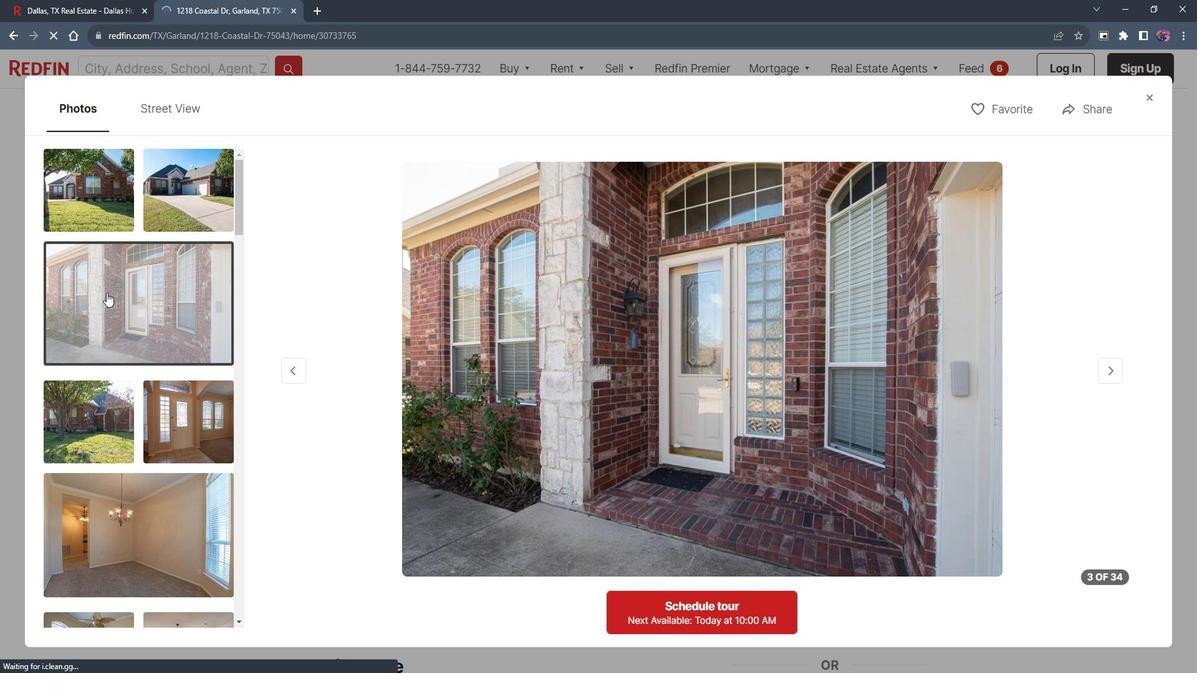 
Action: Mouse moved to (151, 367)
Screenshot: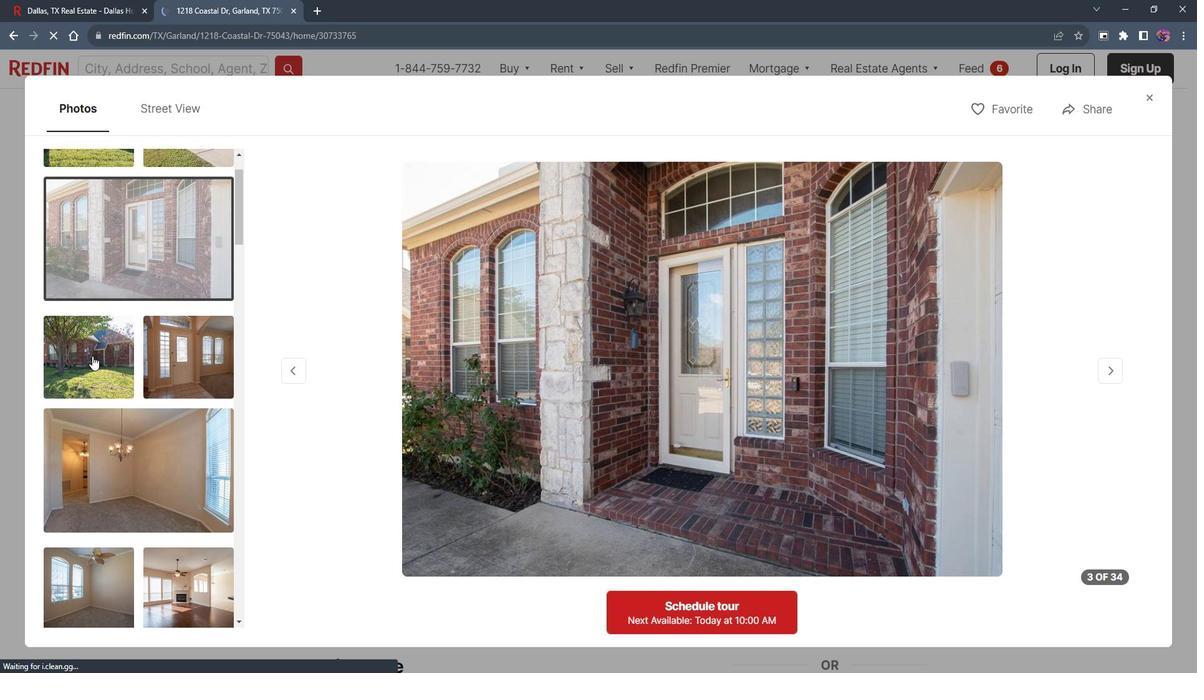 
Action: Mouse scrolled (151, 366) with delta (0, 0)
Screenshot: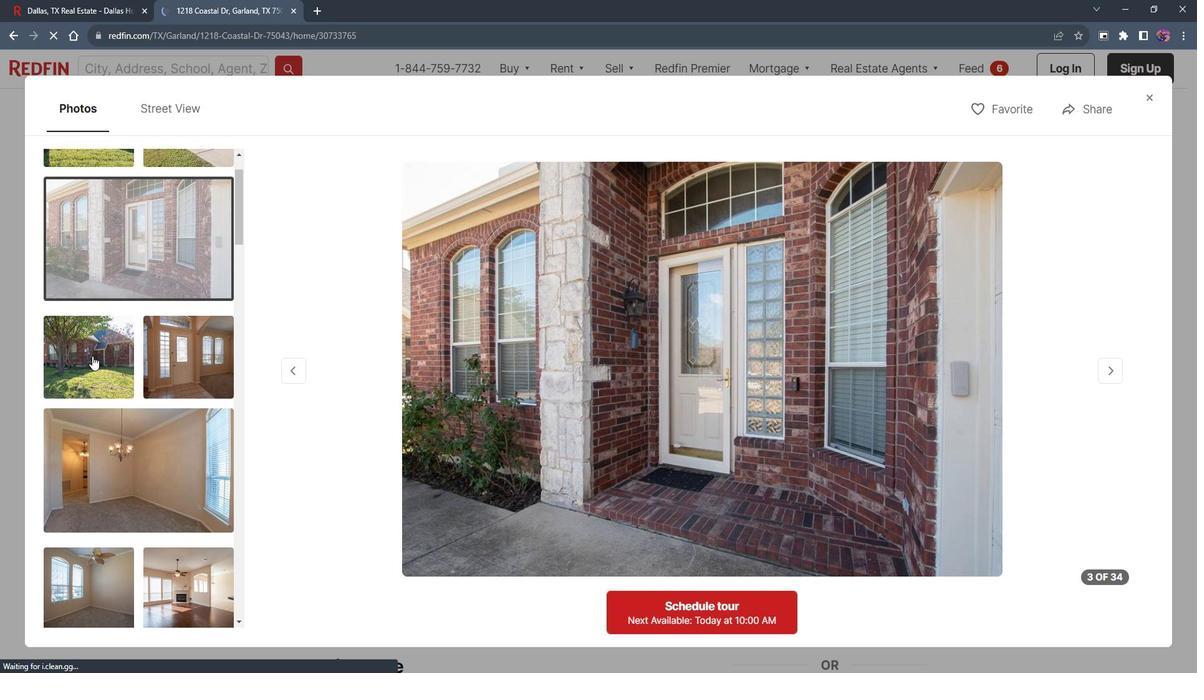 
Action: Mouse moved to (98, 348)
Screenshot: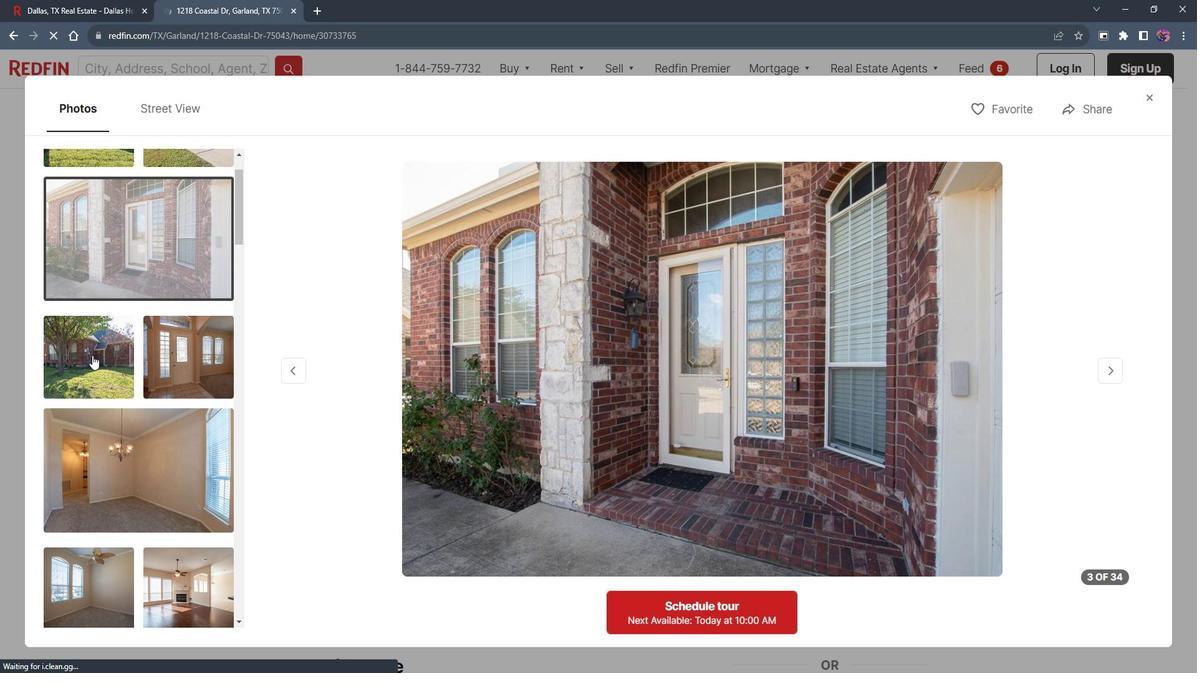 
Action: Mouse pressed left at (98, 348)
Screenshot: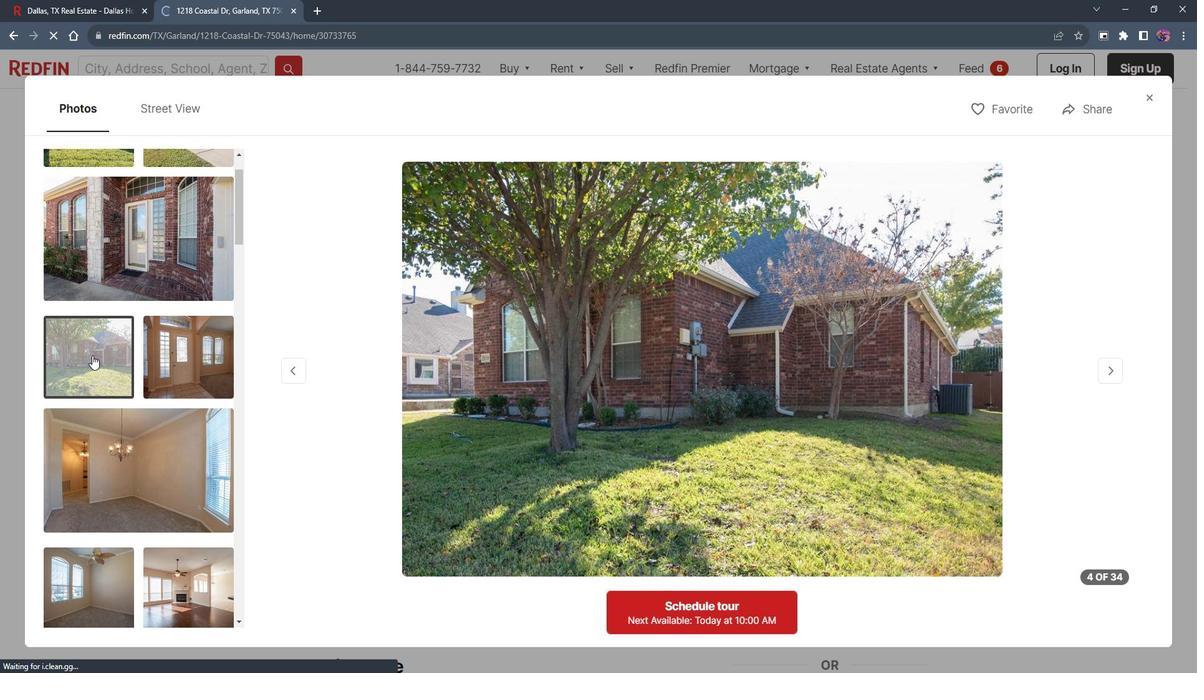 
Action: Mouse moved to (172, 333)
Screenshot: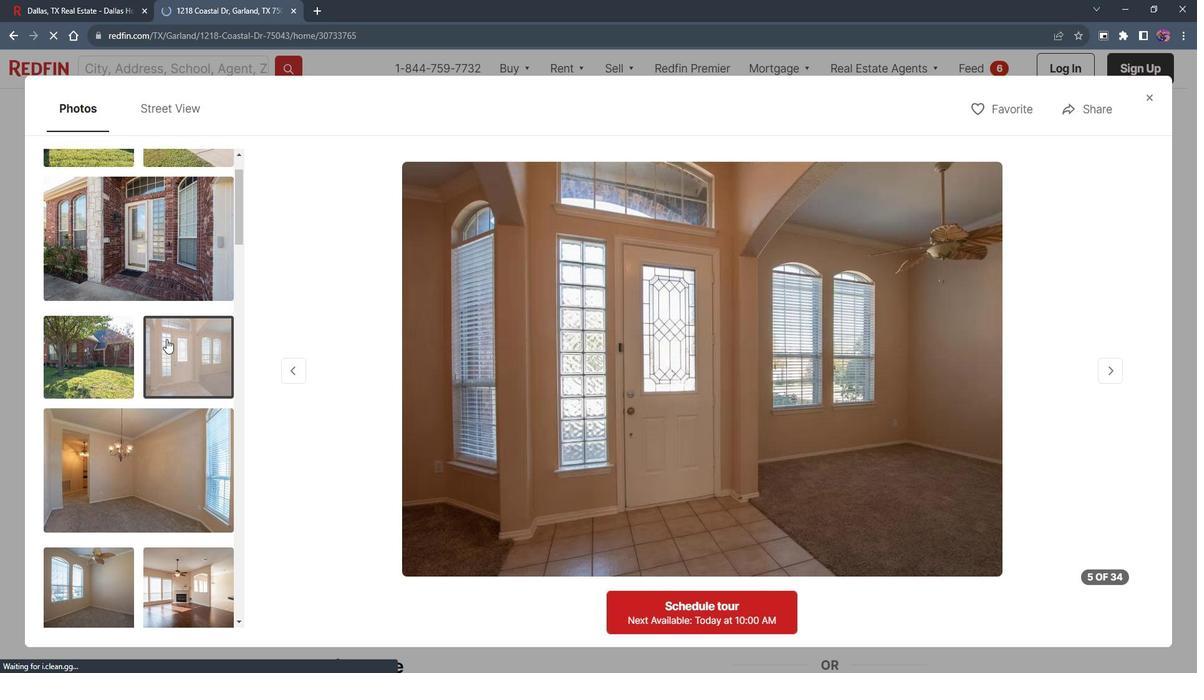 
Action: Mouse pressed left at (172, 333)
Screenshot: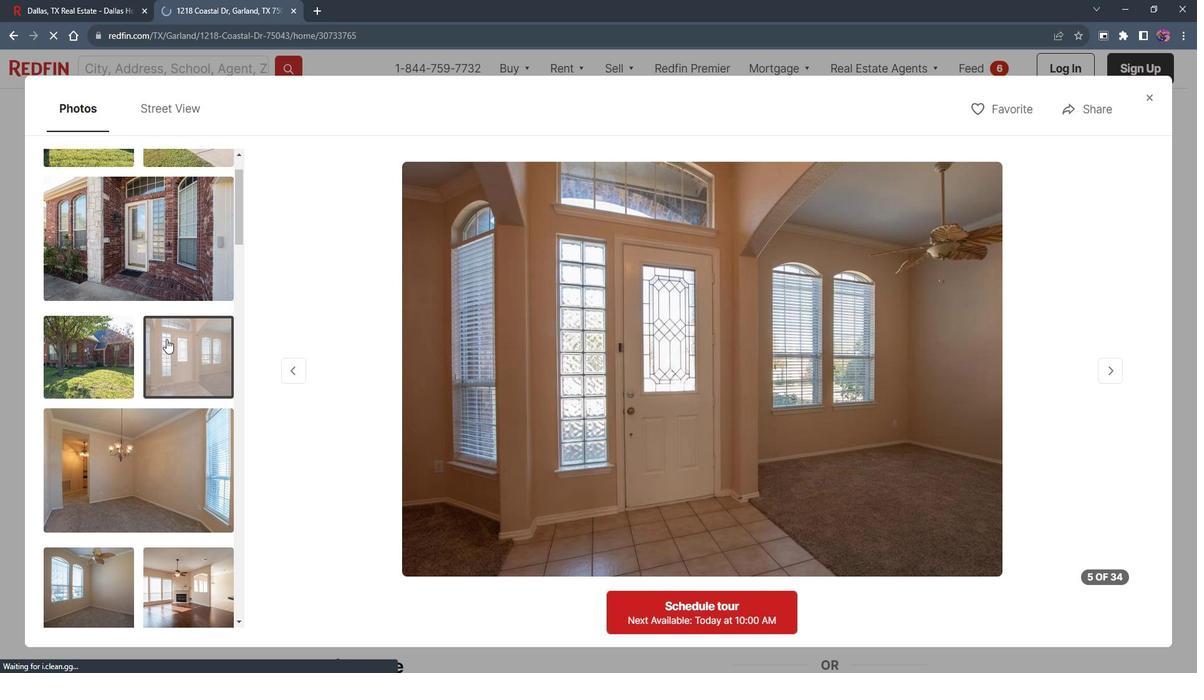 
Action: Mouse moved to (194, 381)
Screenshot: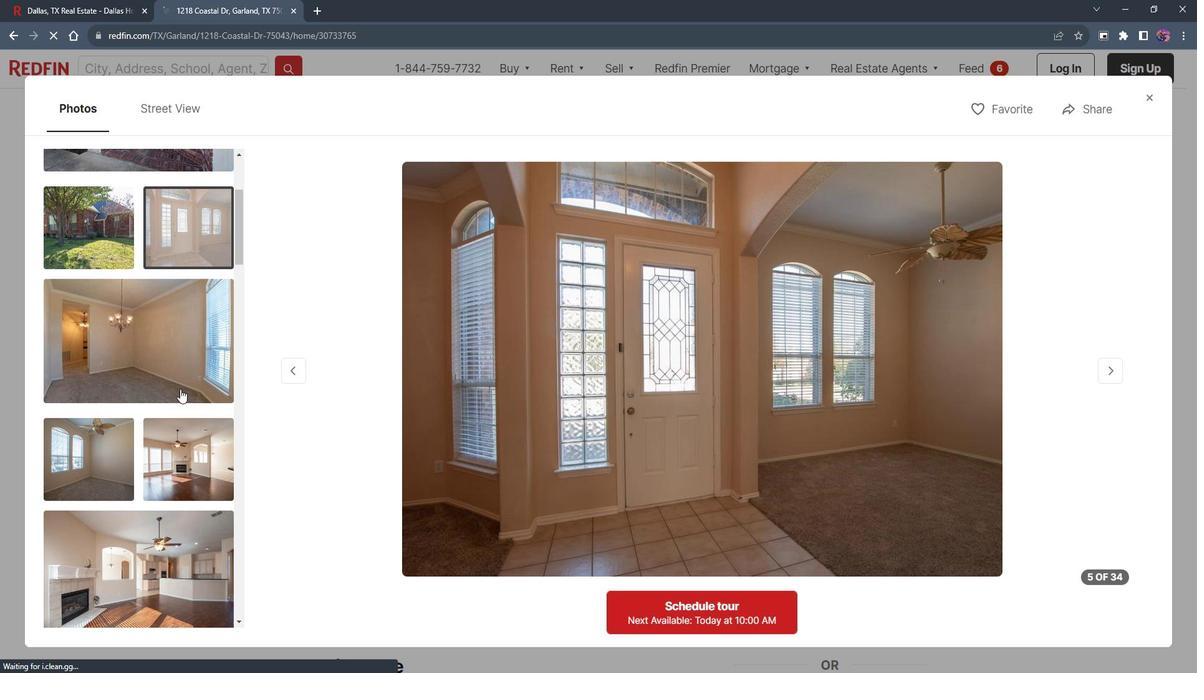 
Action: Mouse scrolled (194, 381) with delta (0, 0)
Screenshot: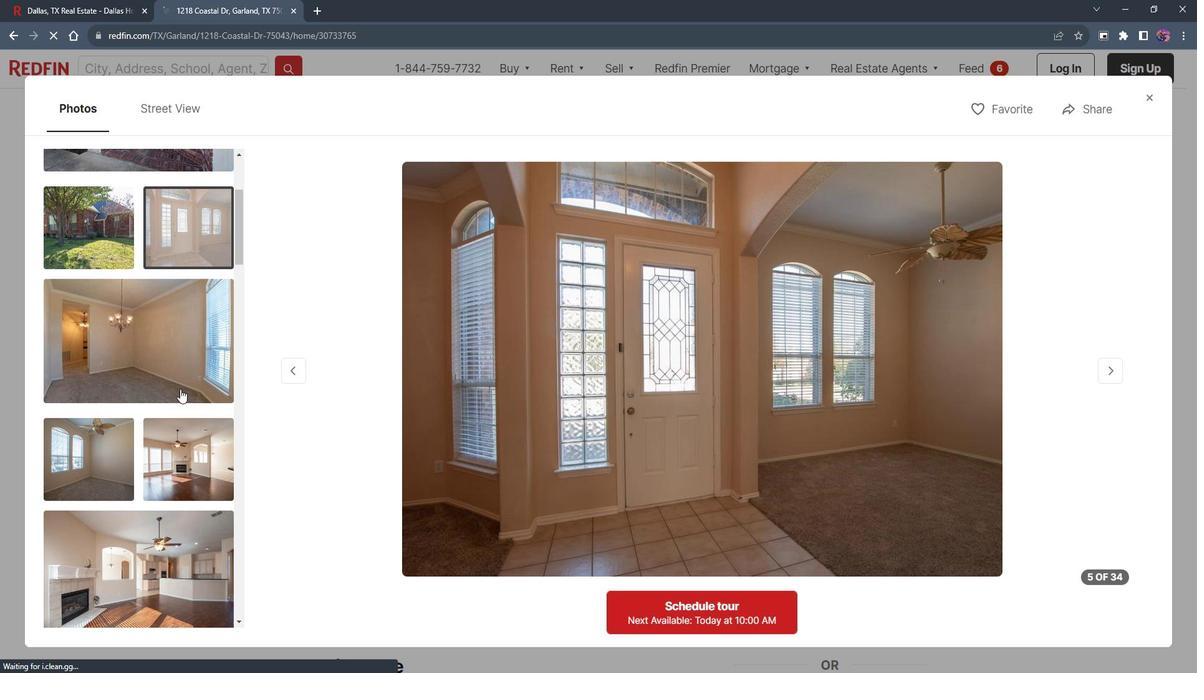 
Action: Mouse moved to (195, 381)
Screenshot: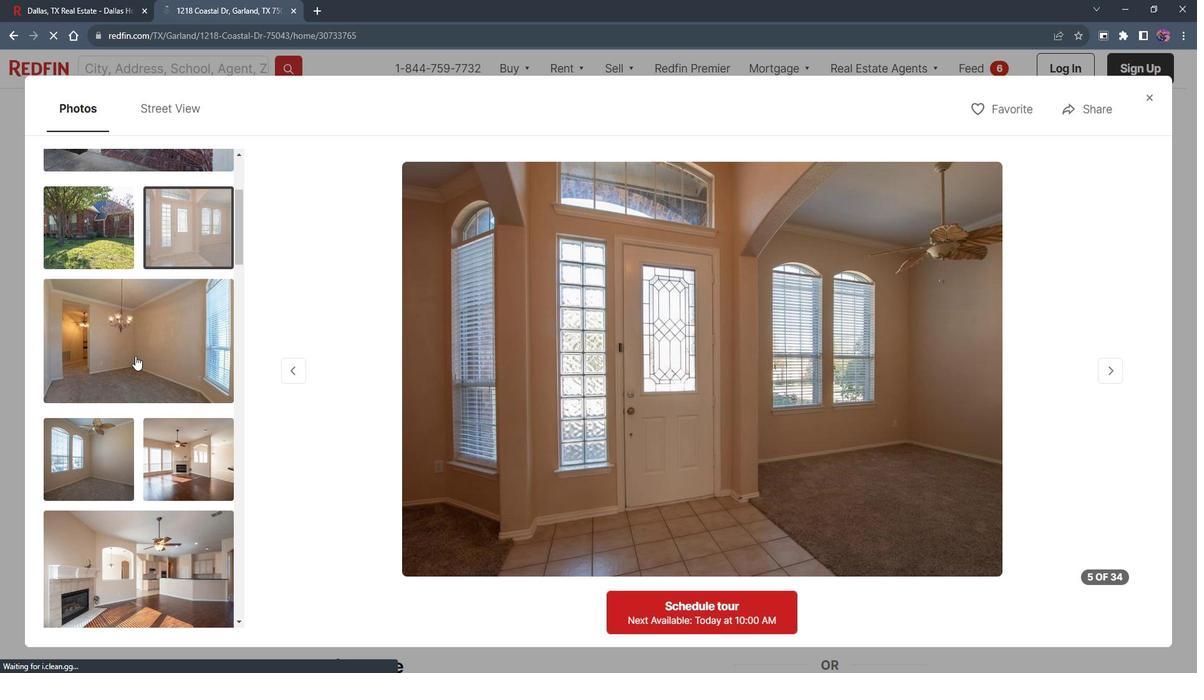 
Action: Mouse scrolled (195, 381) with delta (0, 0)
Screenshot: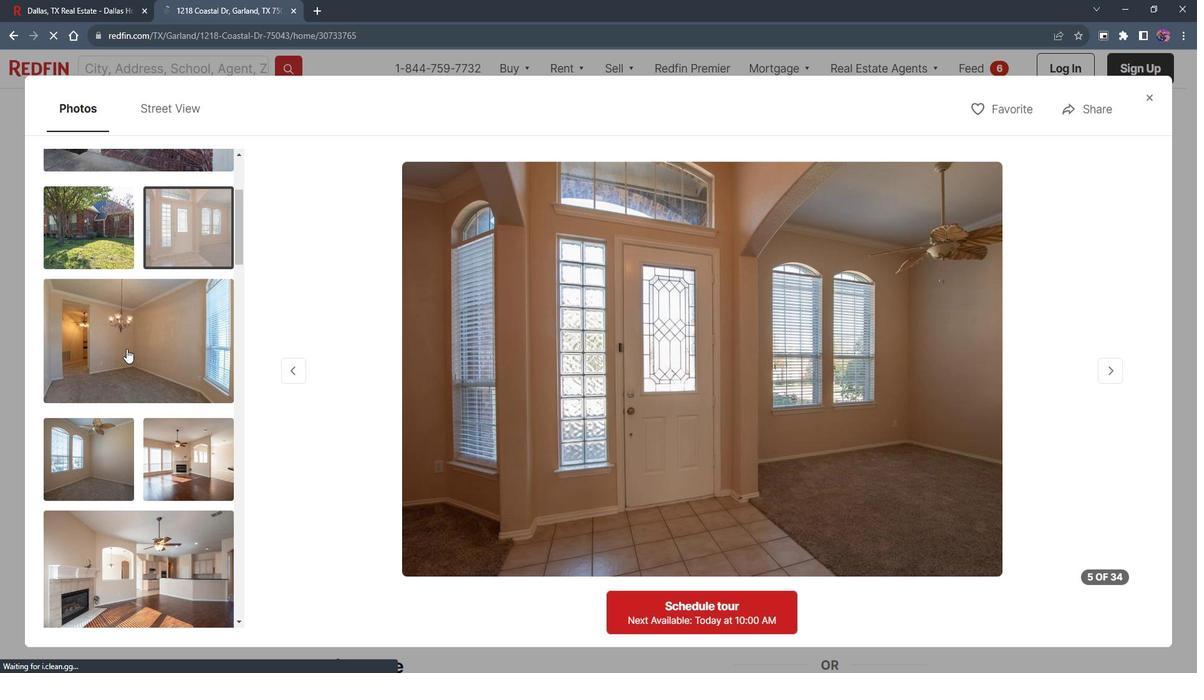 
Action: Mouse moved to (129, 339)
Screenshot: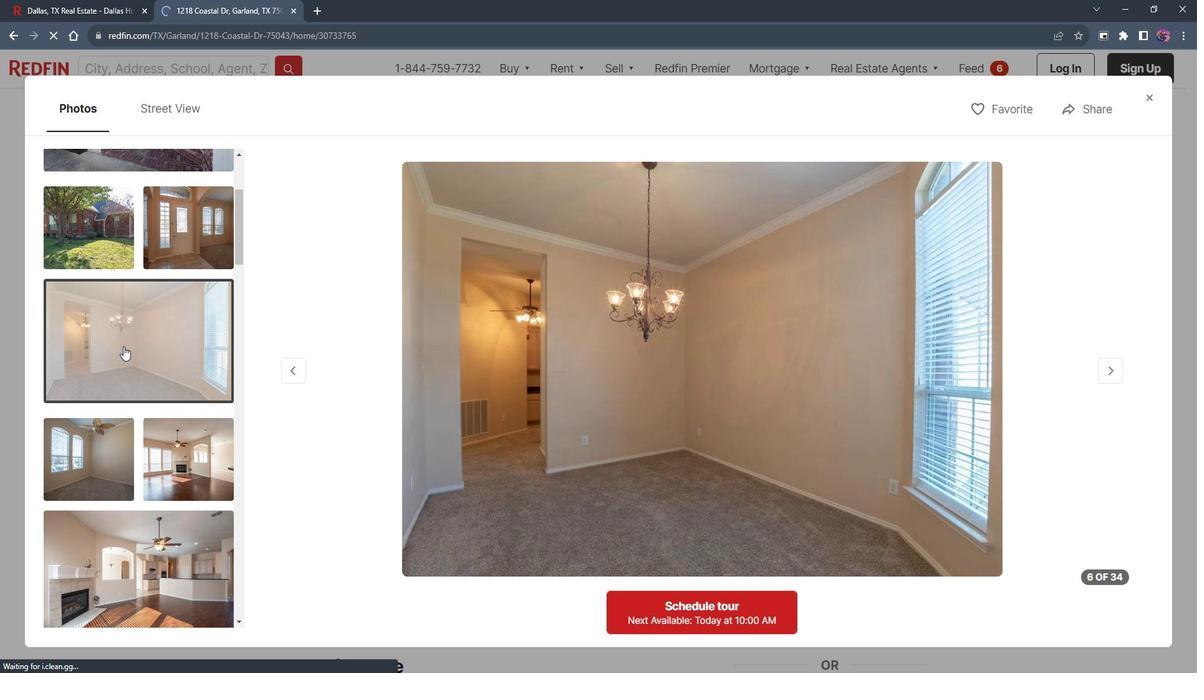 
Action: Mouse pressed left at (129, 339)
Screenshot: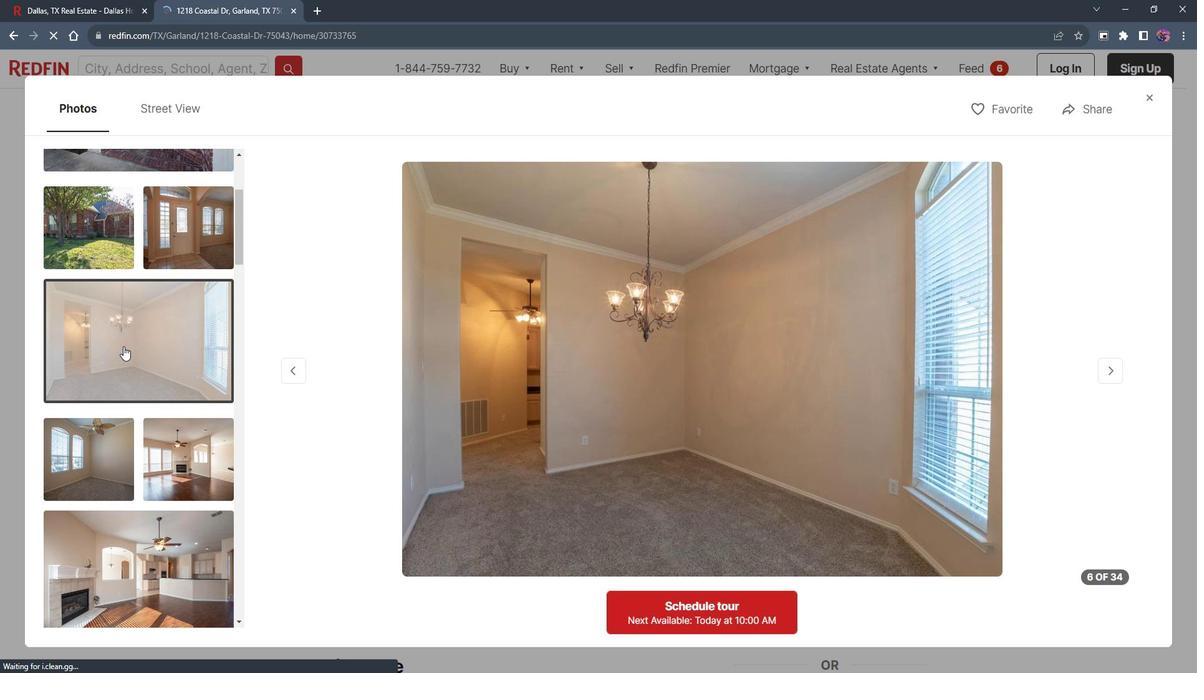 
Action: Mouse moved to (131, 339)
Screenshot: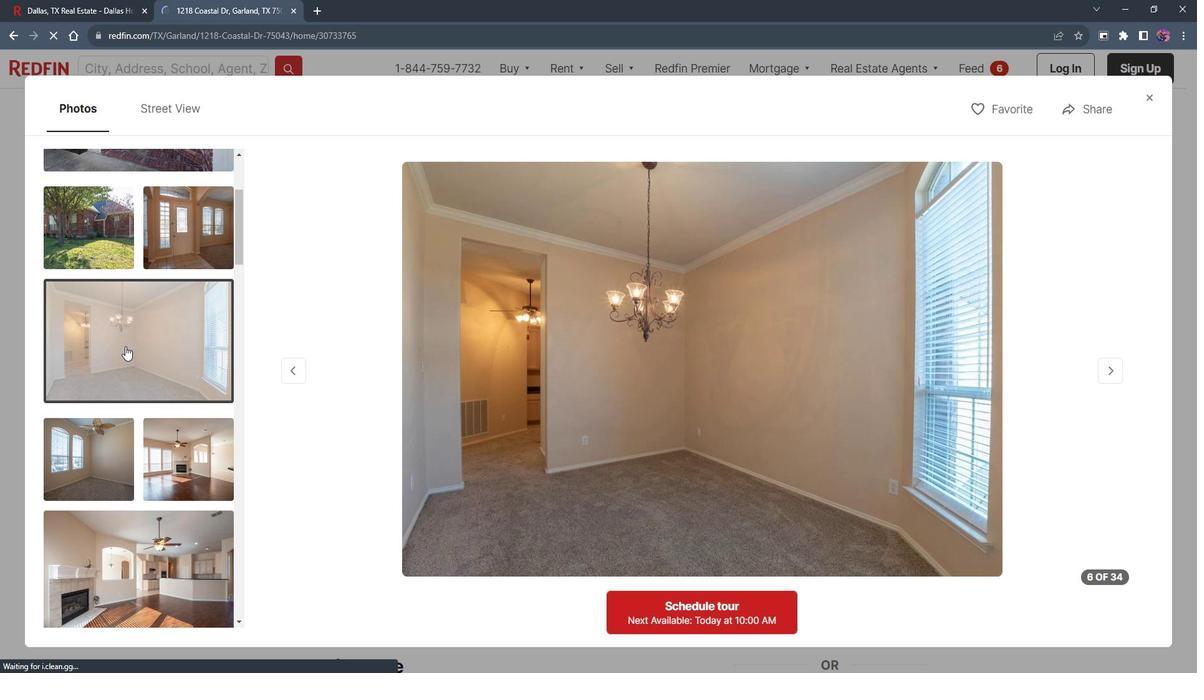 
Action: Mouse scrolled (131, 339) with delta (0, 0)
Screenshot: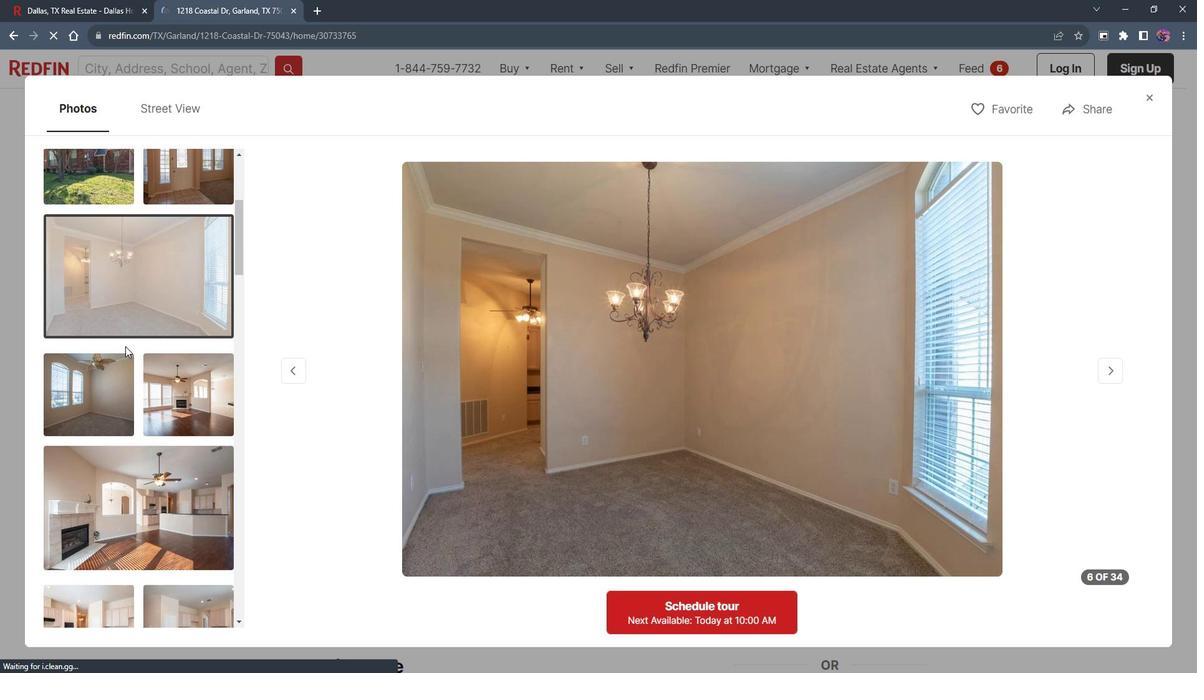 
Action: Mouse scrolled (131, 339) with delta (0, 0)
Screenshot: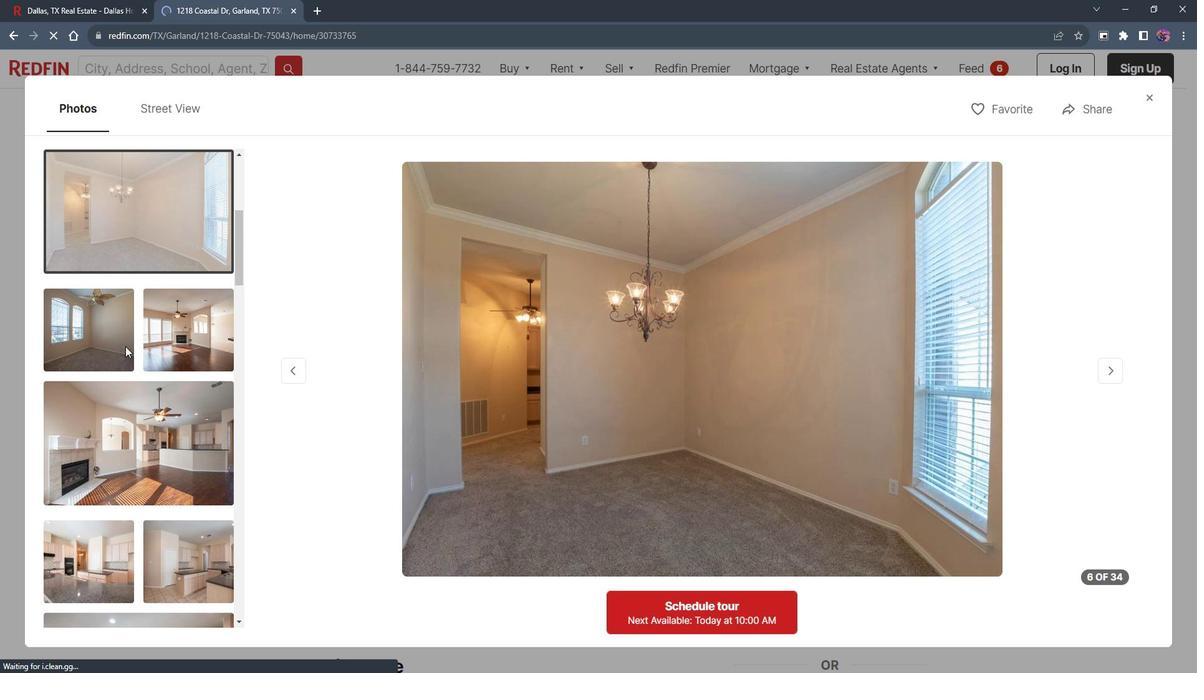 
Action: Mouse scrolled (131, 339) with delta (0, 0)
Screenshot: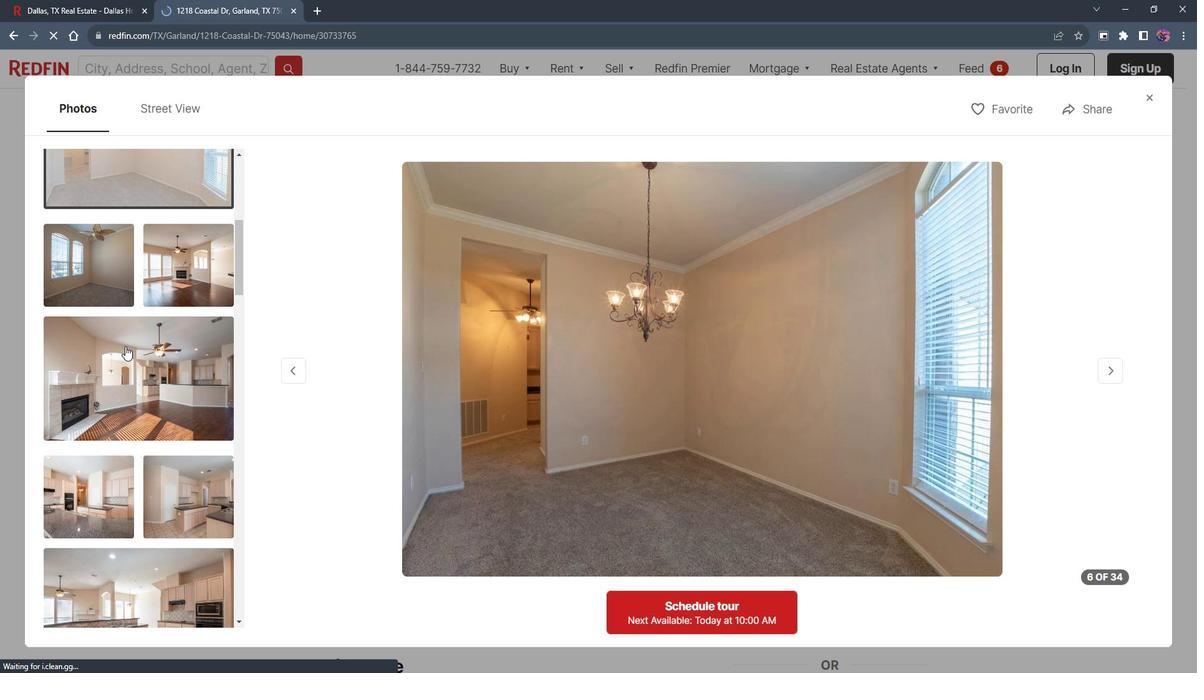 
Action: Mouse moved to (93, 260)
Screenshot: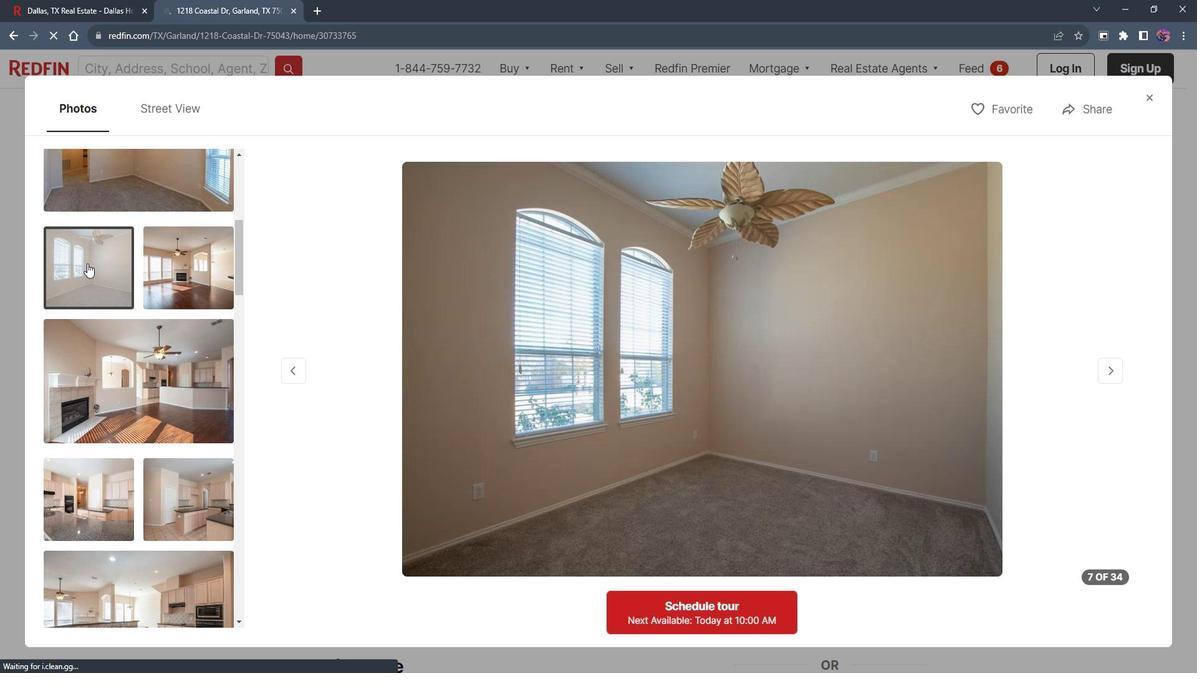 
Action: Mouse pressed left at (93, 260)
Screenshot: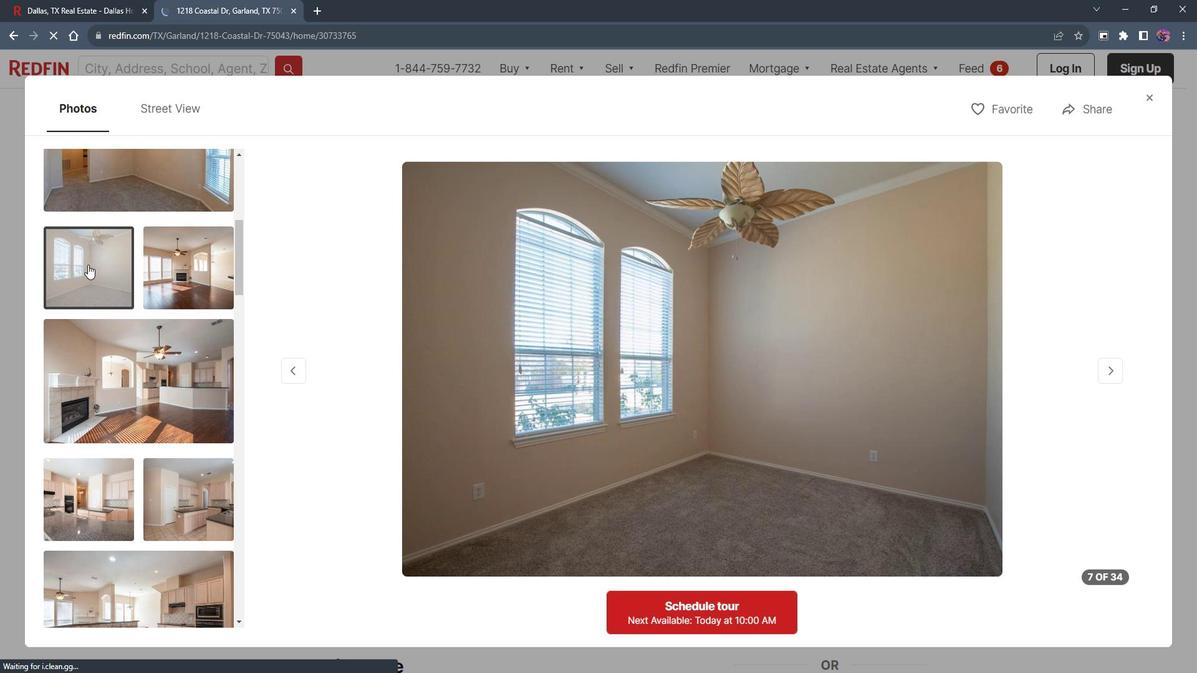 
Action: Mouse moved to (140, 338)
Screenshot: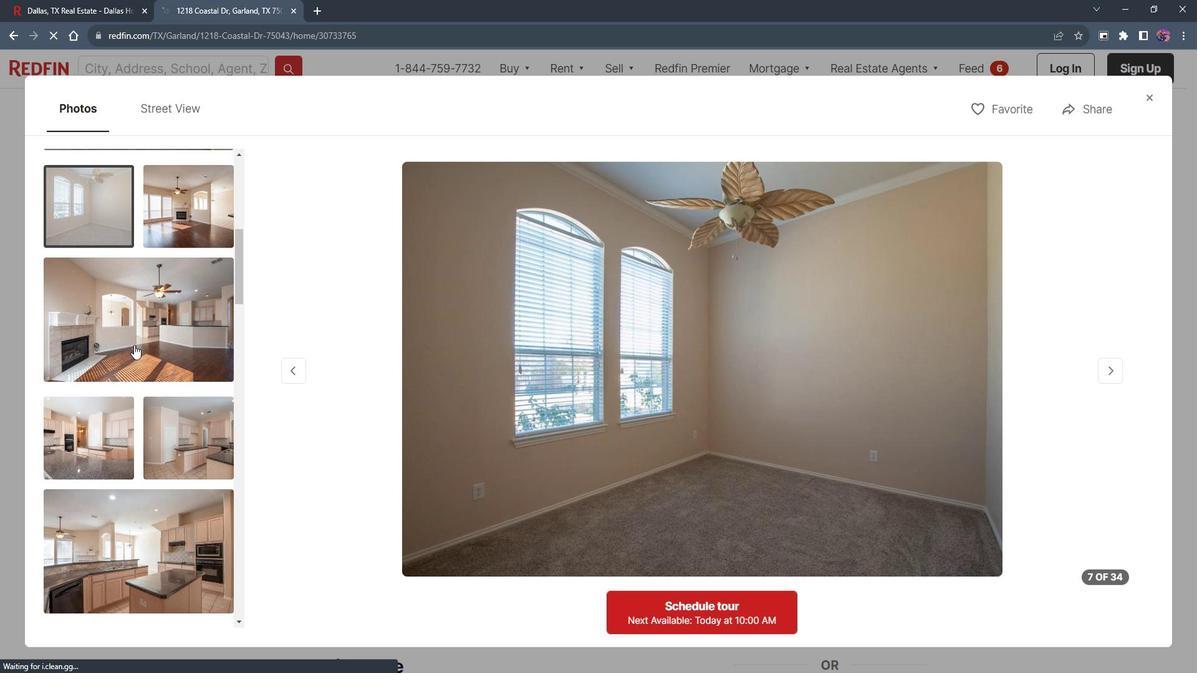 
Action: Mouse scrolled (140, 338) with delta (0, 0)
Screenshot: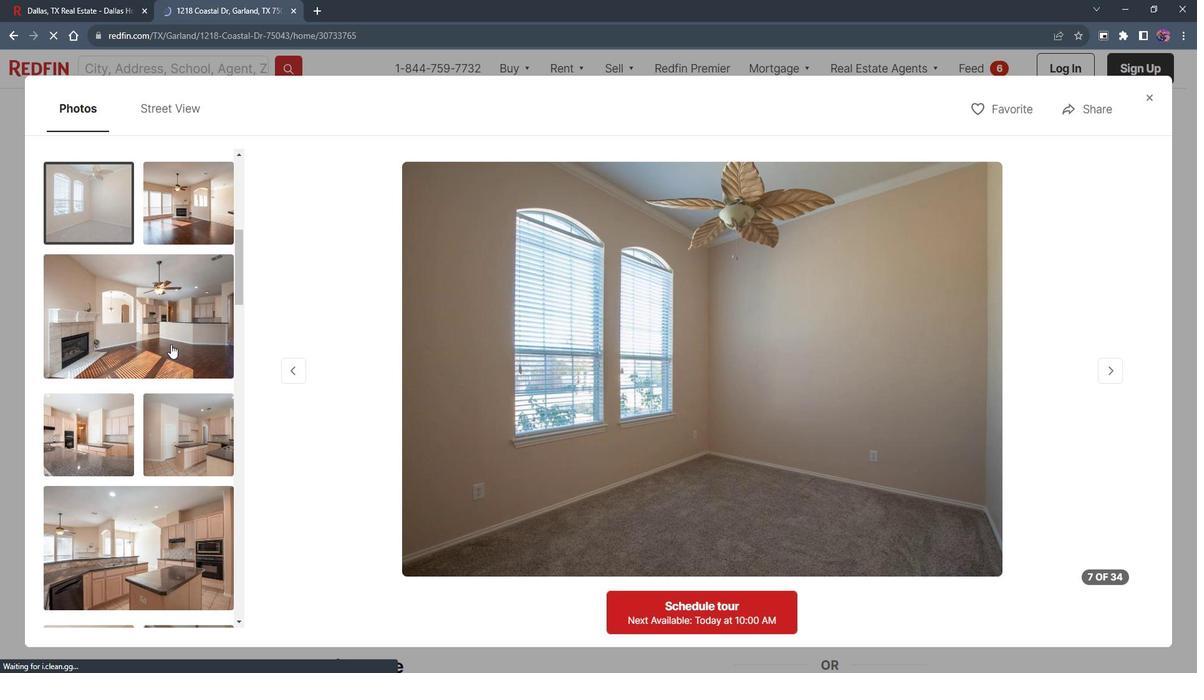 
Action: Mouse moved to (183, 323)
Screenshot: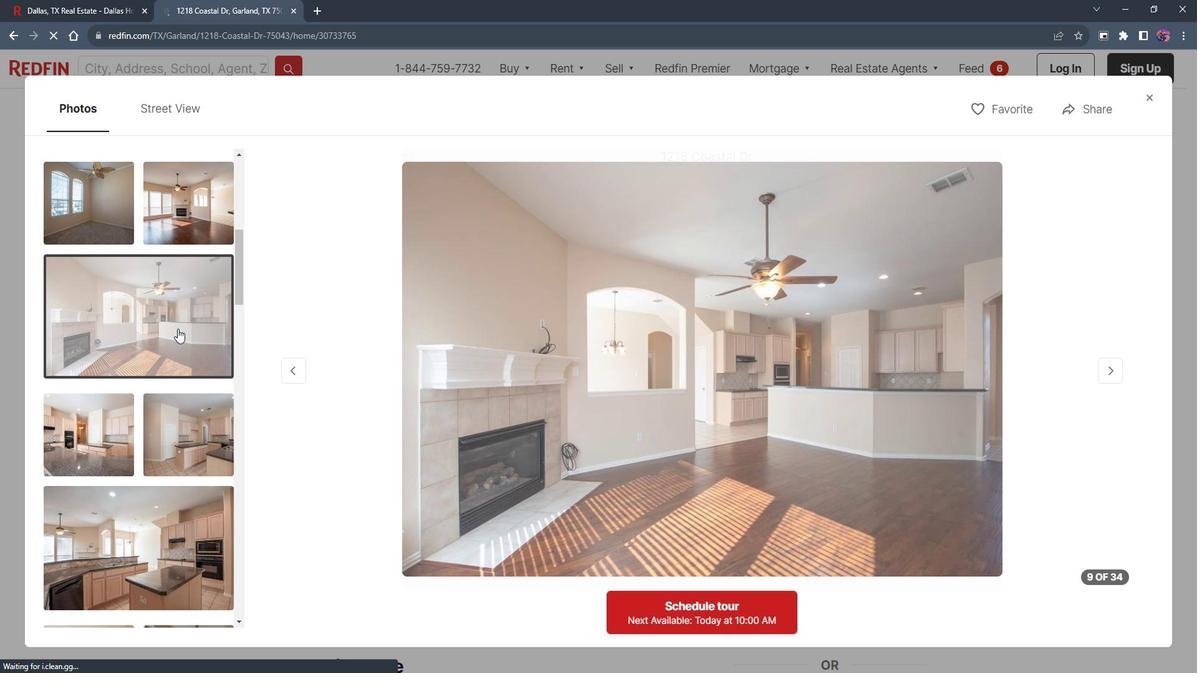 
Action: Mouse pressed left at (183, 323)
Screenshot: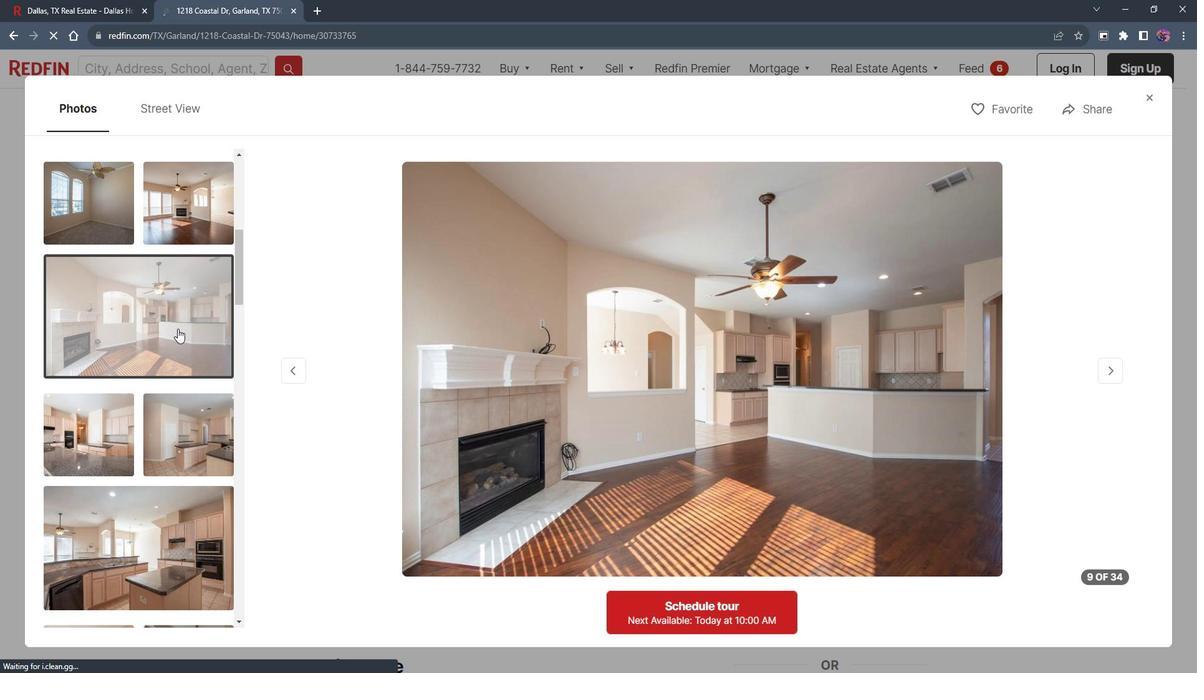 
Action: Mouse moved to (187, 416)
Screenshot: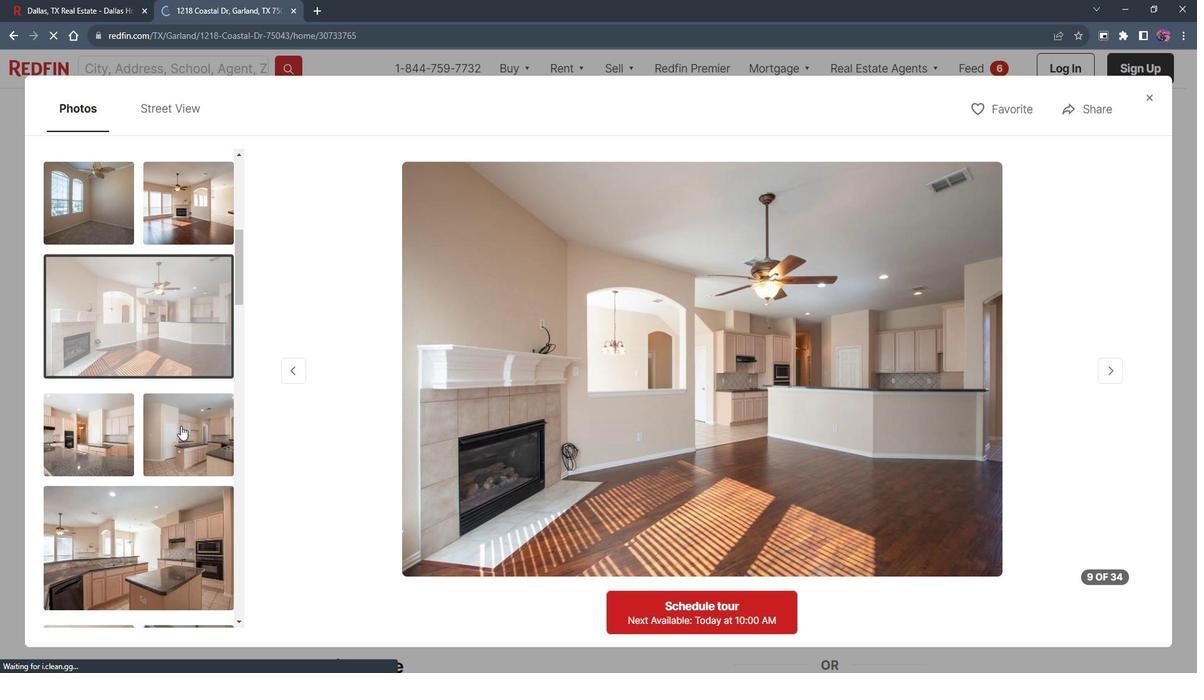 
Action: Mouse pressed left at (187, 416)
Screenshot: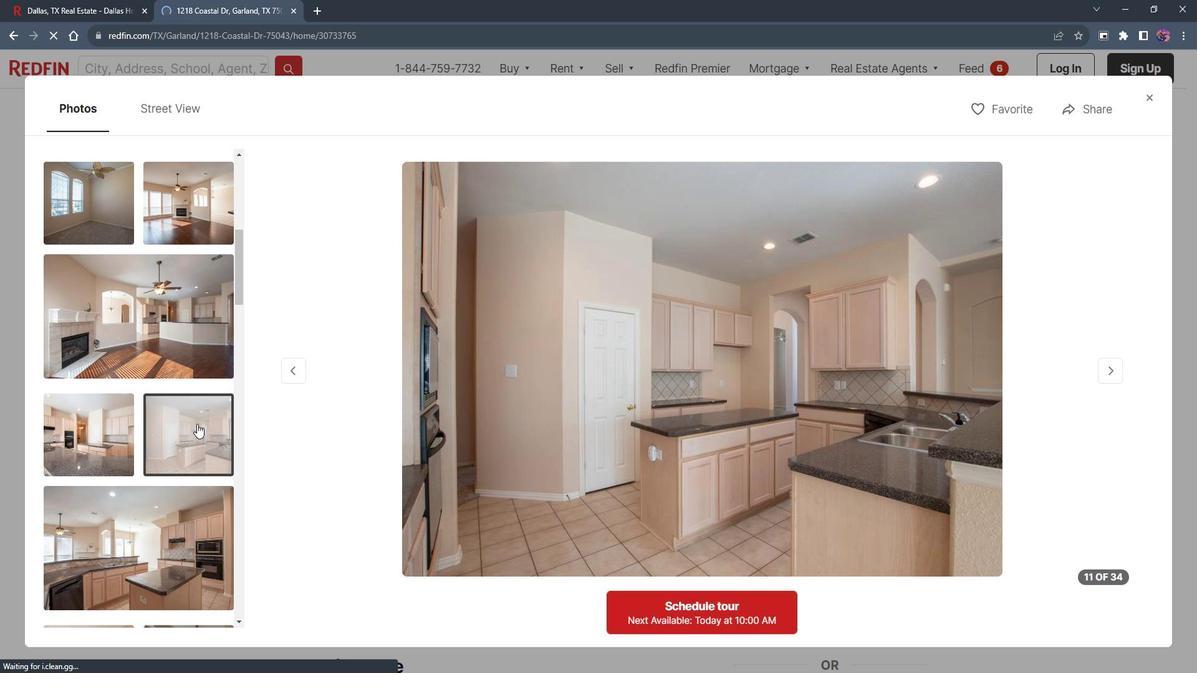
Action: Mouse moved to (162, 451)
Screenshot: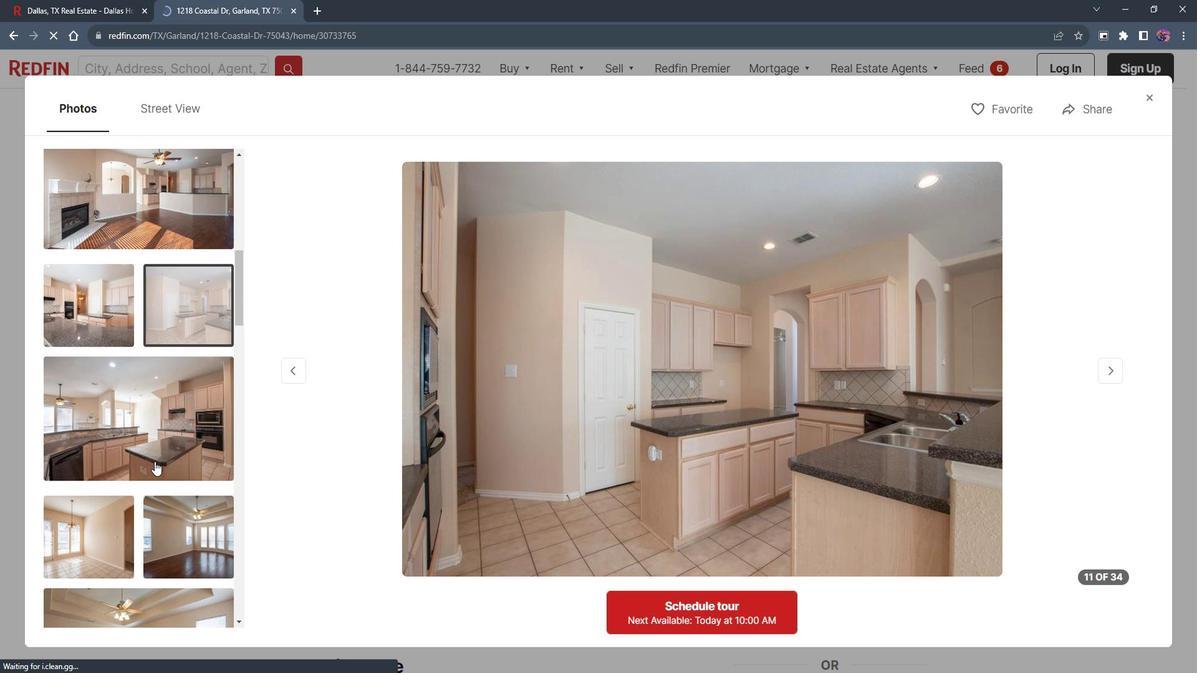 
Action: Mouse scrolled (162, 450) with delta (0, 0)
Screenshot: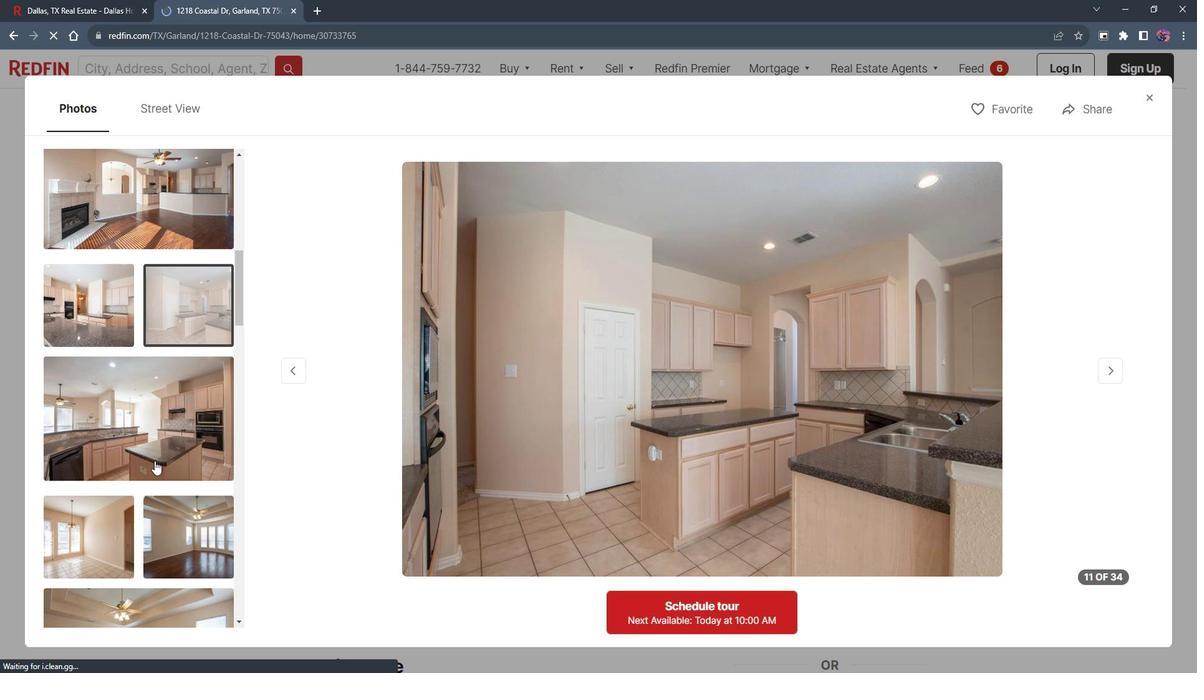 
Action: Mouse moved to (161, 451)
Screenshot: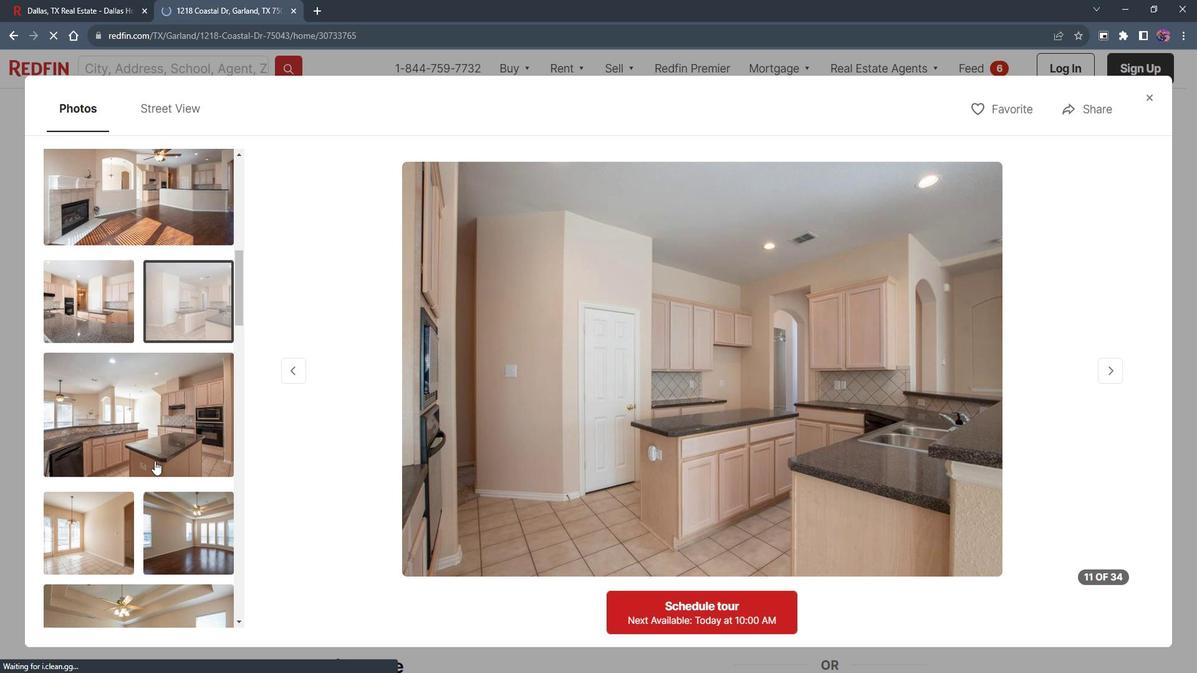 
Action: Mouse scrolled (161, 450) with delta (0, 0)
Screenshot: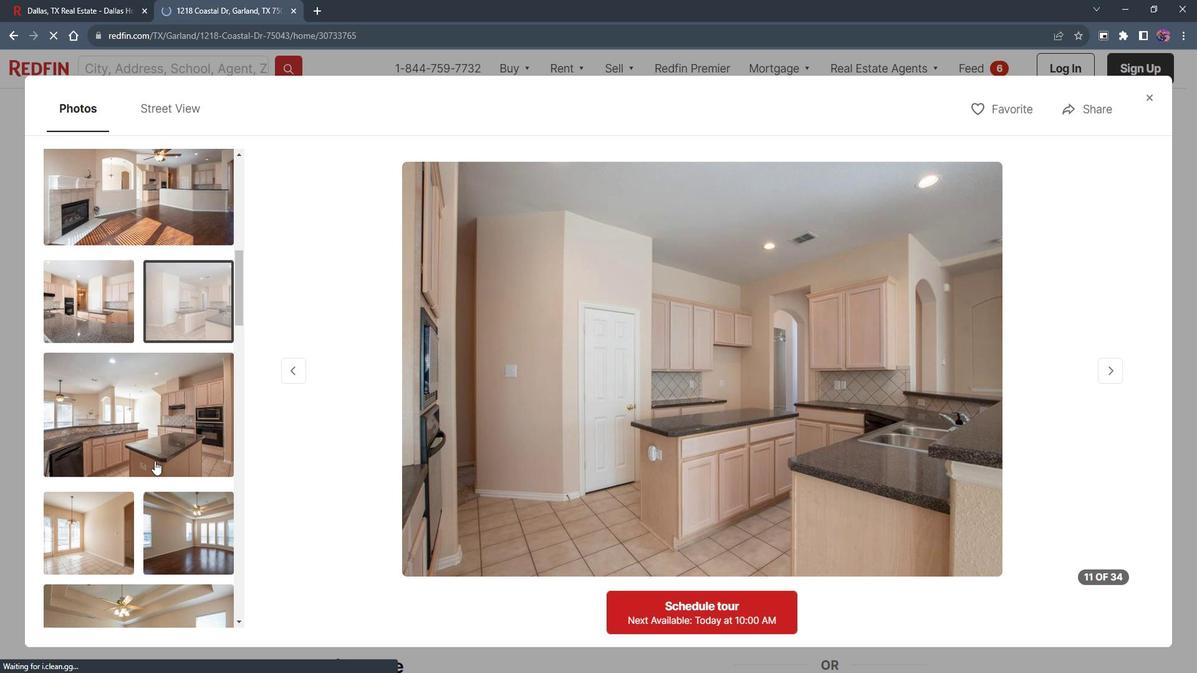
Action: Mouse moved to (160, 450)
Screenshot: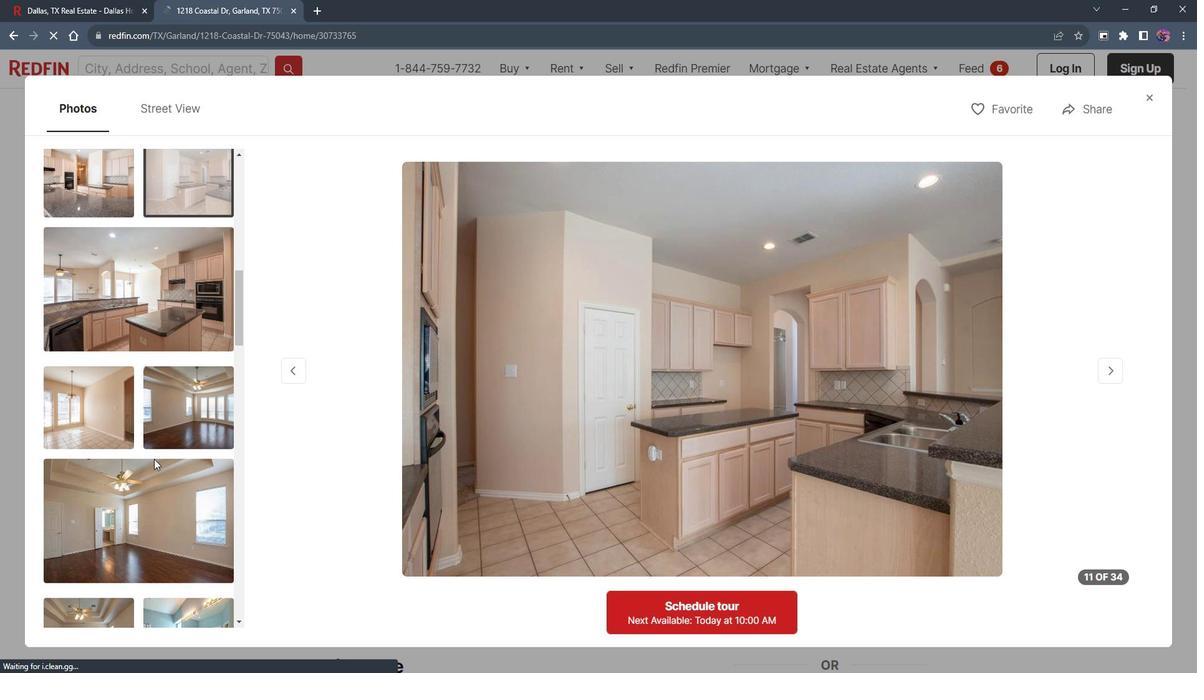 
Action: Mouse scrolled (160, 449) with delta (0, 0)
Screenshot: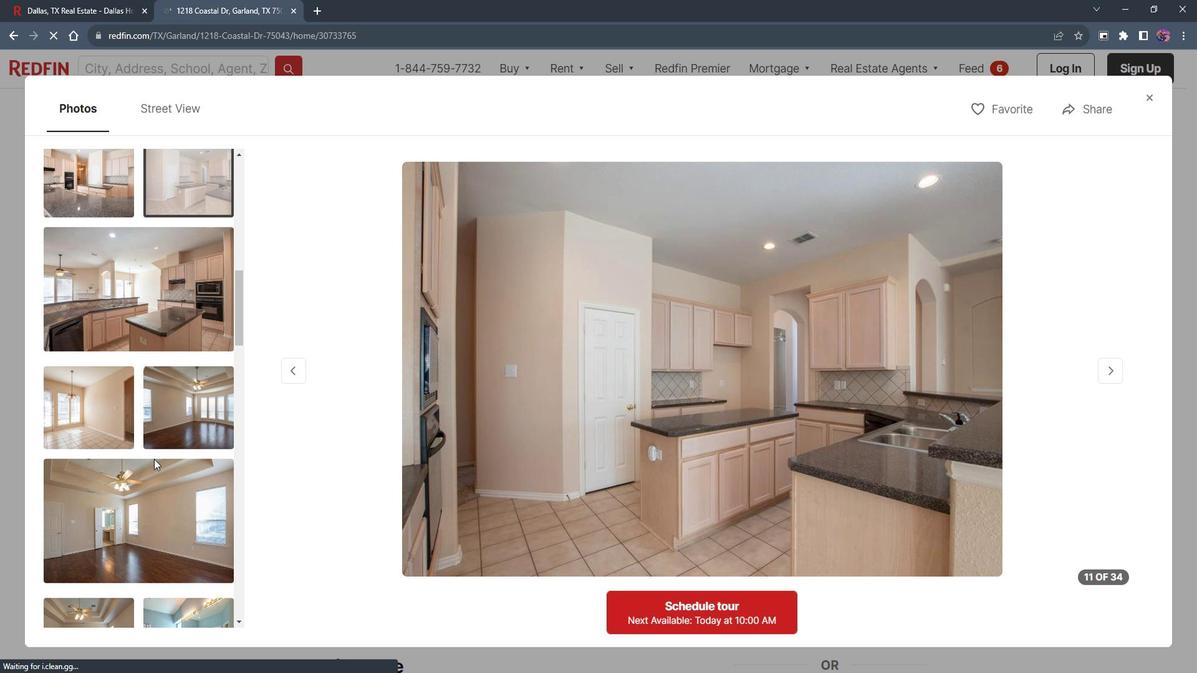 
Action: Mouse moved to (160, 449)
Screenshot: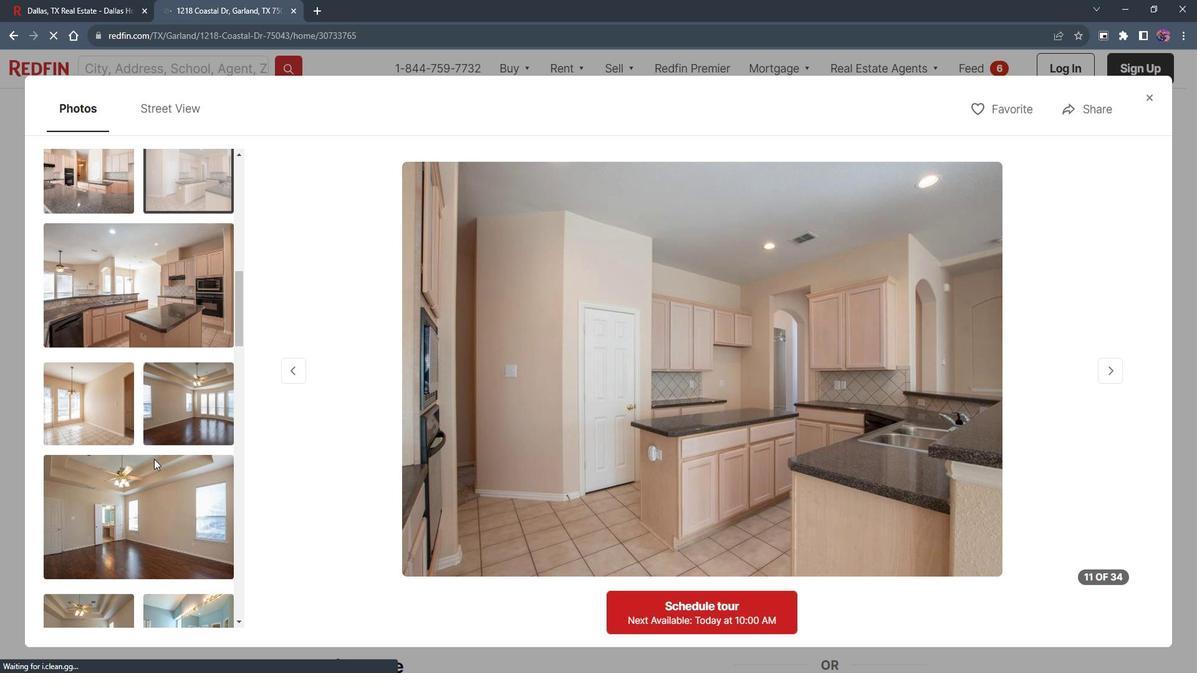 
Action: Mouse scrolled (160, 449) with delta (0, 0)
Screenshot: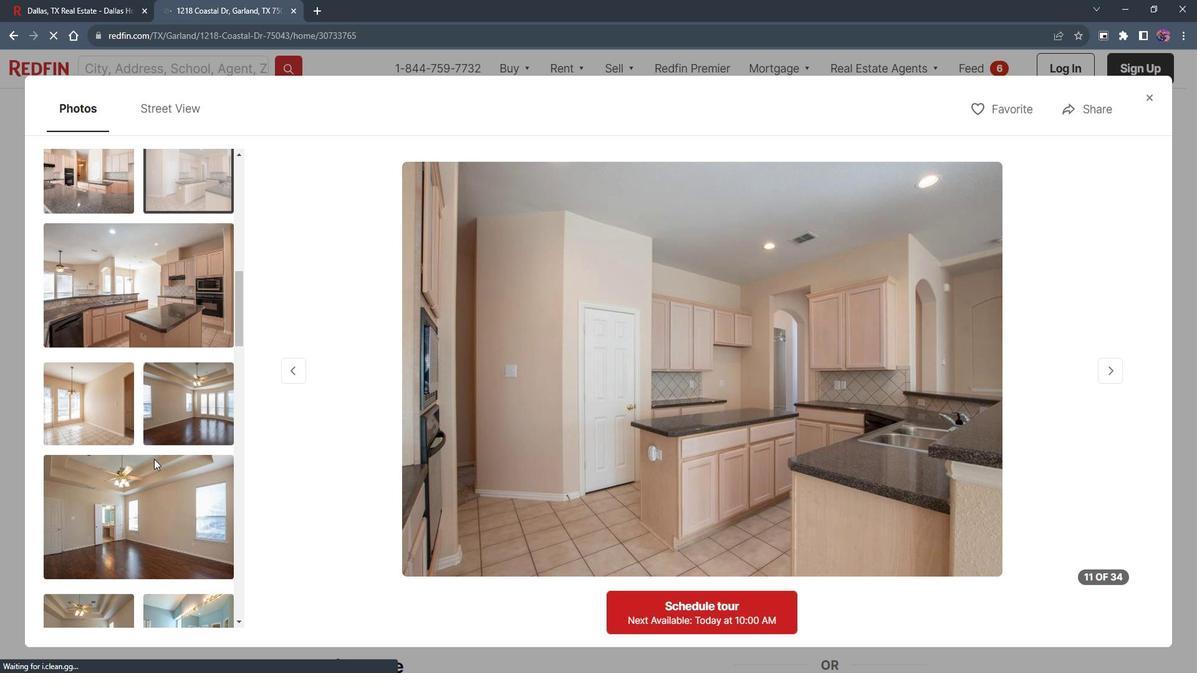 
Action: Mouse moved to (160, 448)
Screenshot: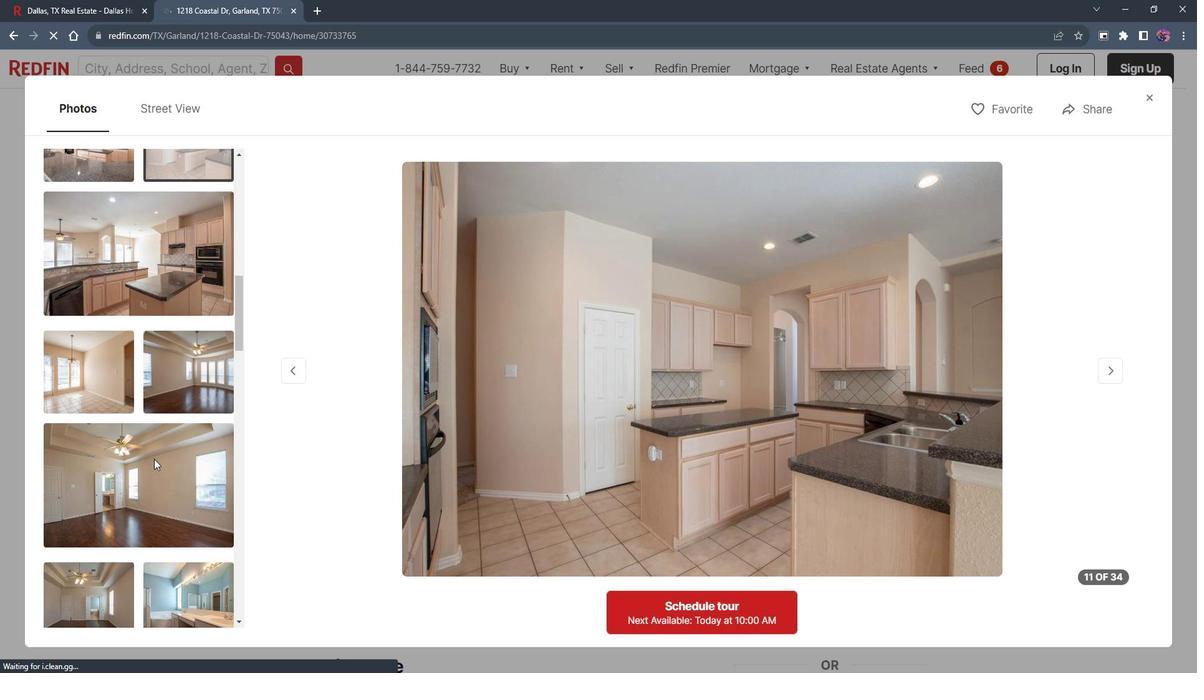 
Action: Mouse scrolled (160, 447) with delta (0, 0)
Screenshot: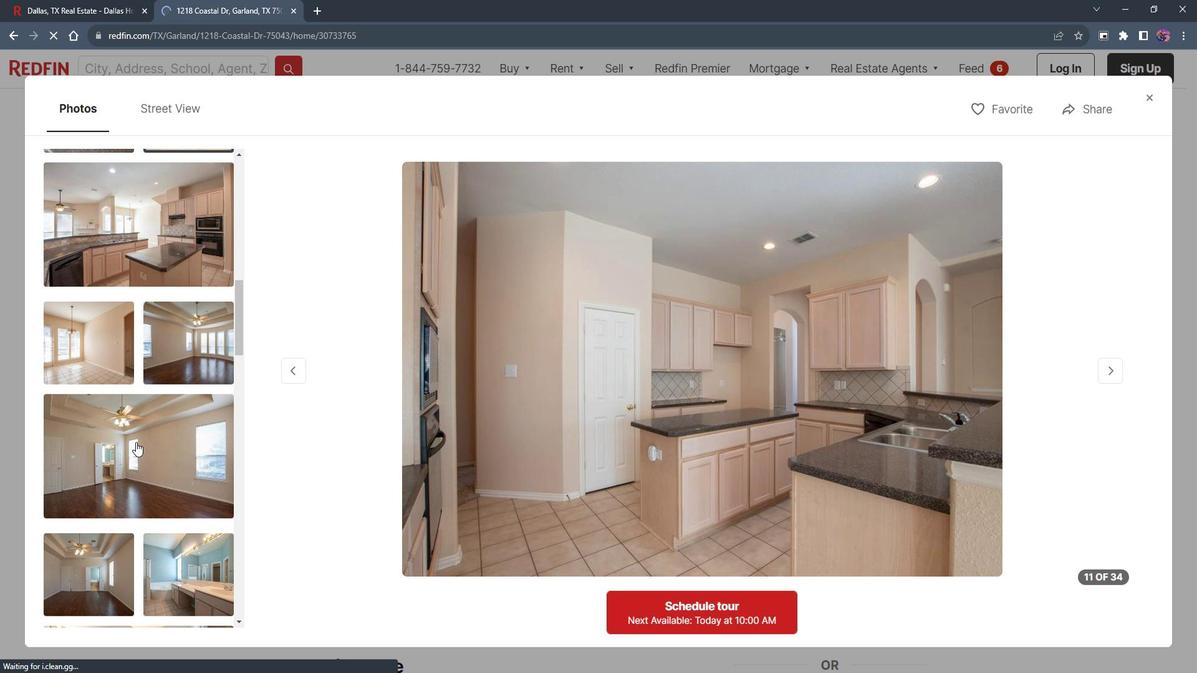 
Action: Mouse moved to (142, 432)
Screenshot: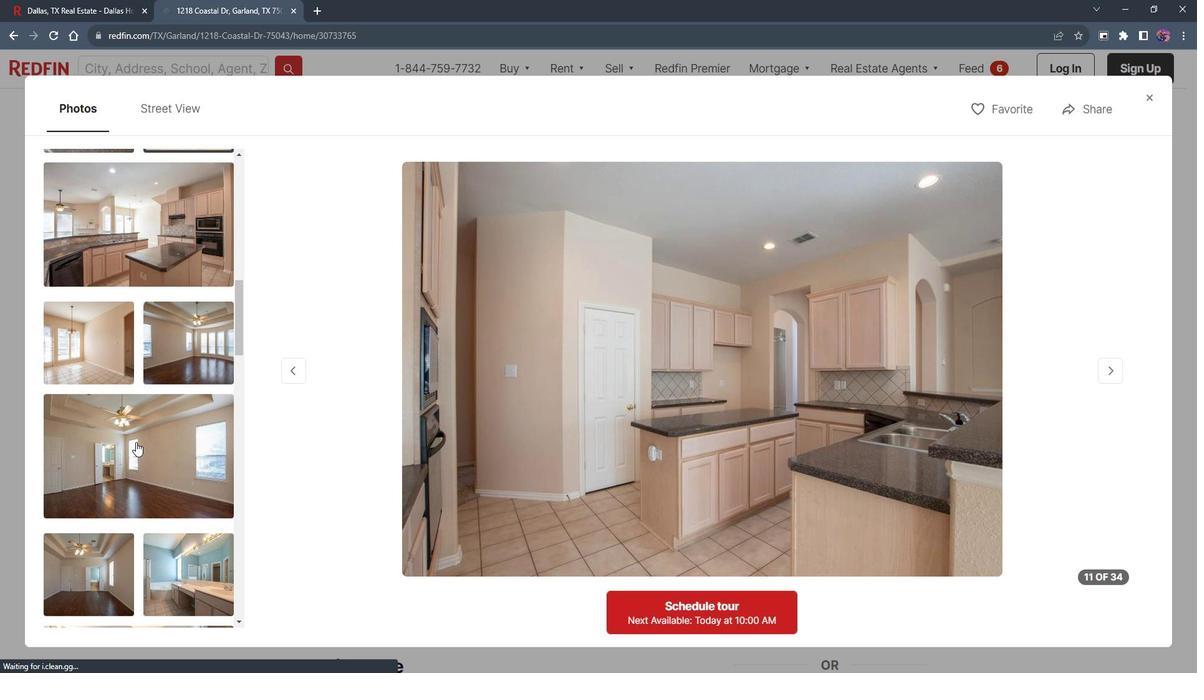 
Action: Mouse pressed left at (142, 432)
Screenshot: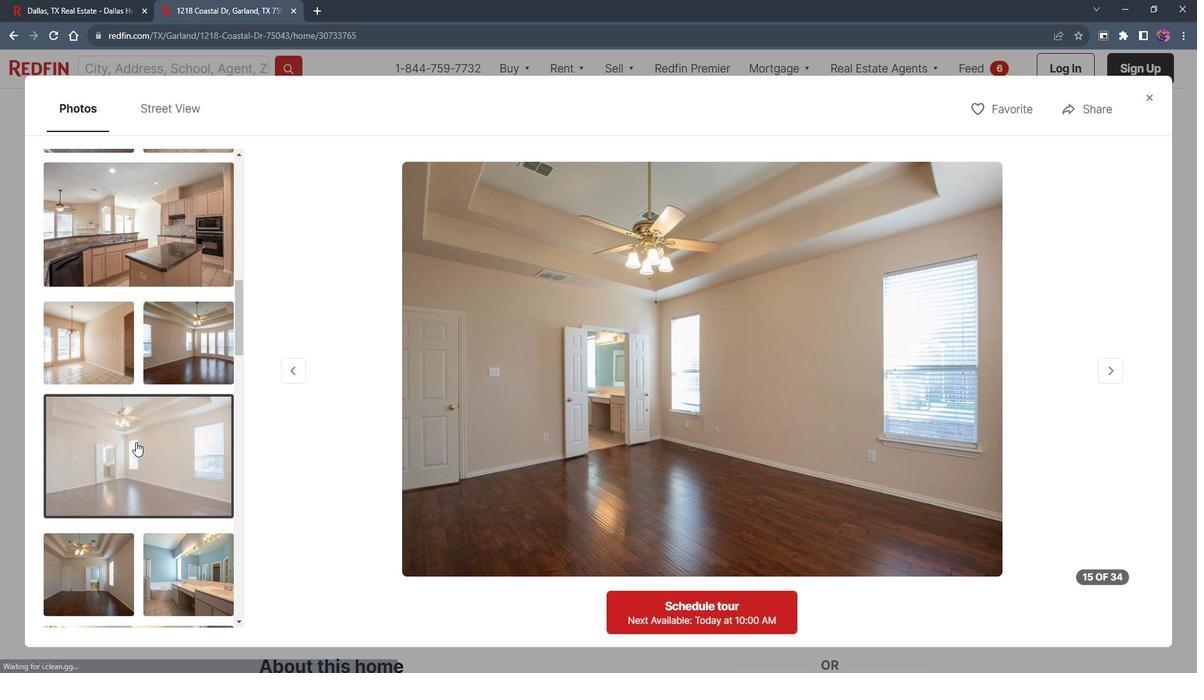
Action: Mouse moved to (142, 432)
Screenshot: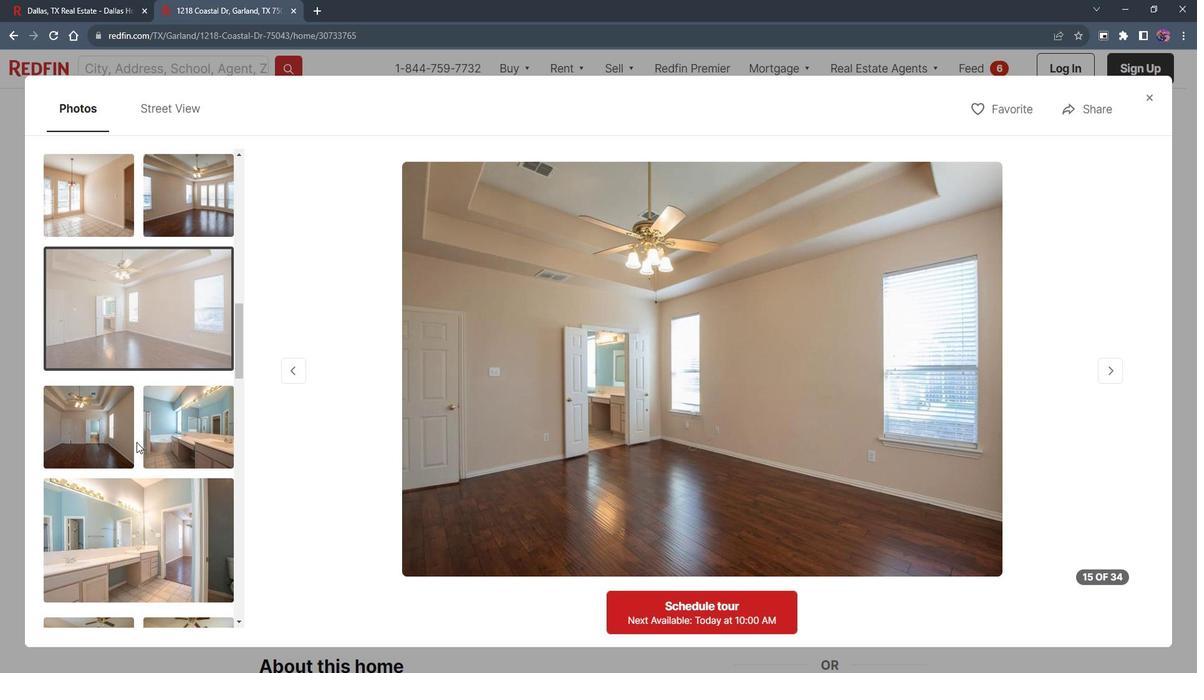 
Action: Mouse scrolled (142, 431) with delta (0, 0)
Screenshot: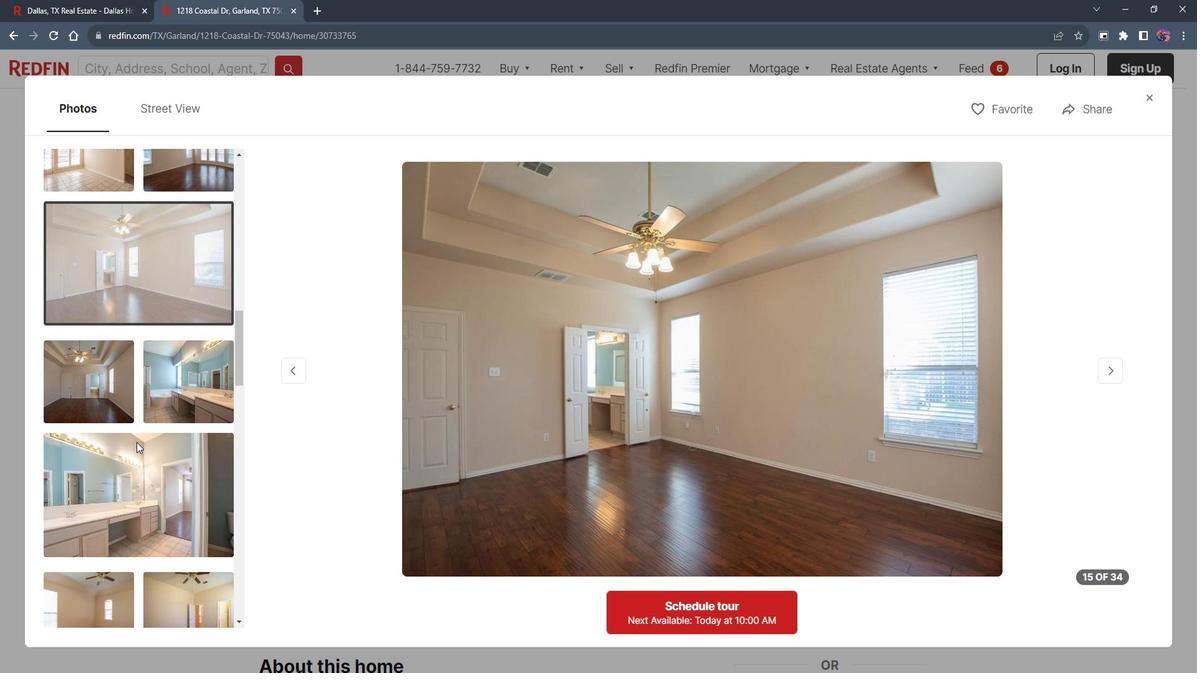 
Action: Mouse scrolled (142, 431) with delta (0, 0)
Screenshot: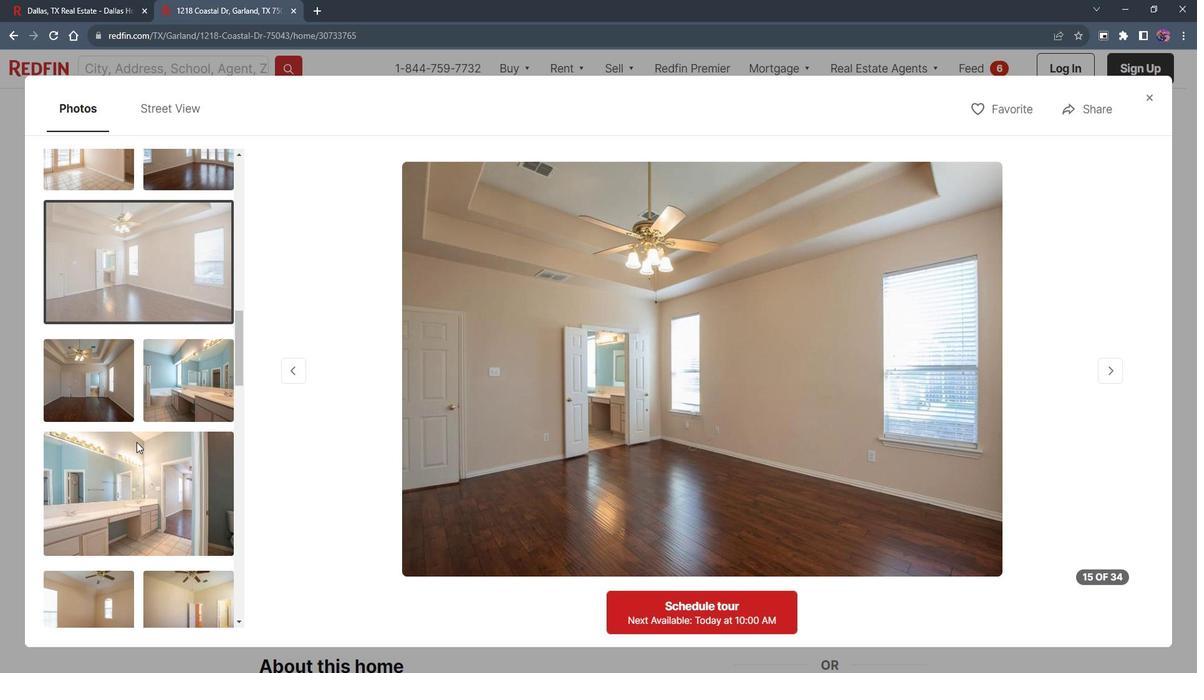 
Action: Mouse scrolled (142, 431) with delta (0, 0)
Screenshot: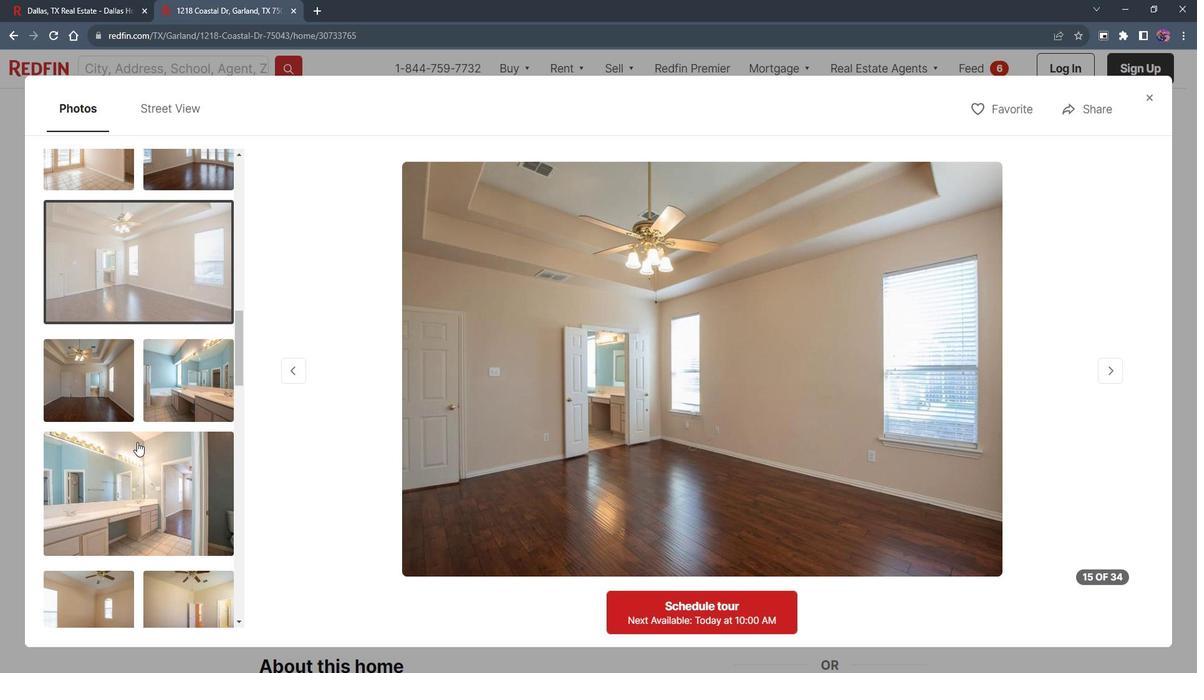 
Action: Mouse moved to (136, 467)
Screenshot: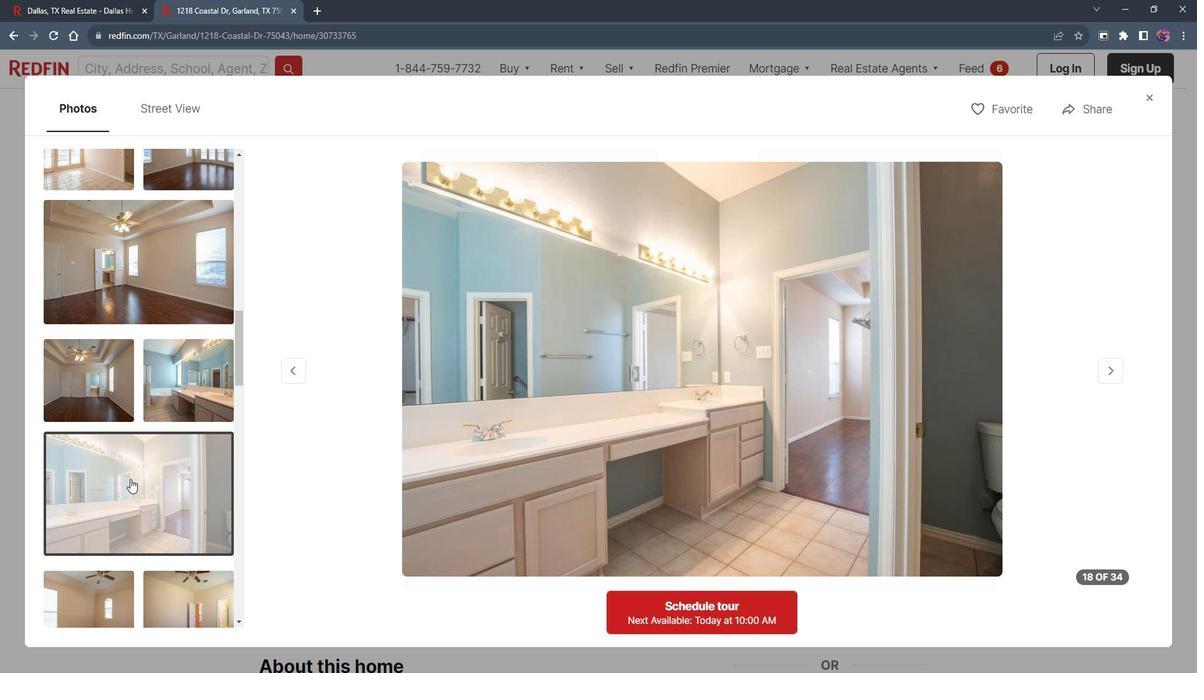 
Action: Mouse pressed left at (136, 467)
Screenshot: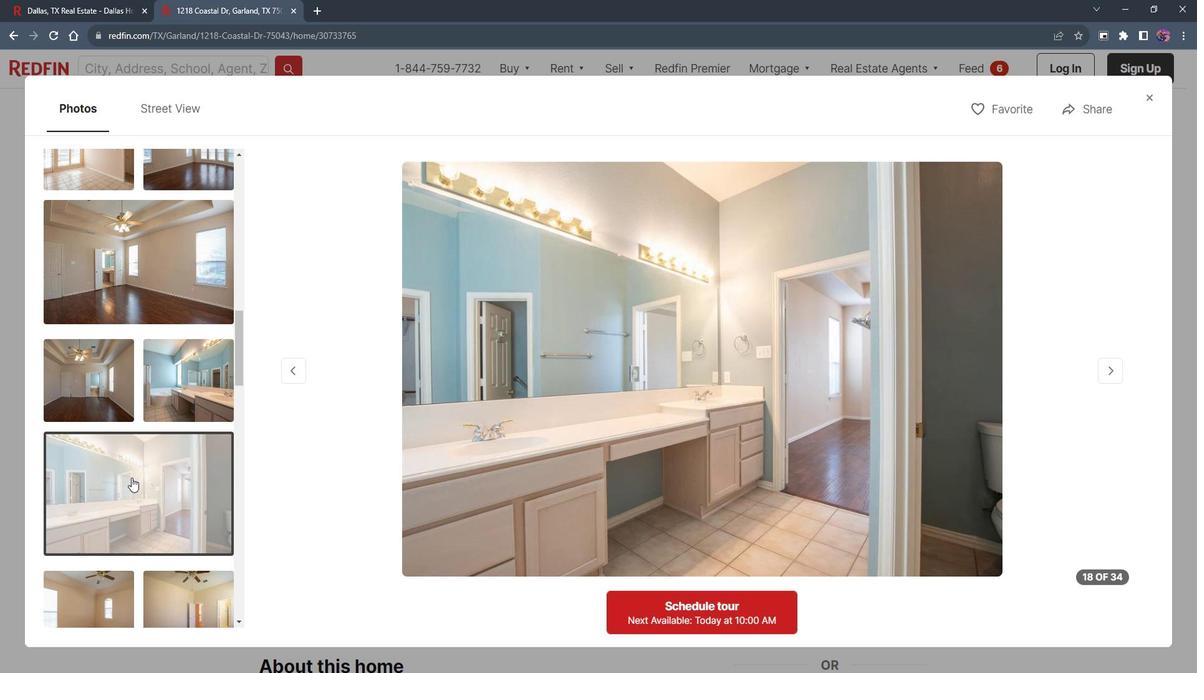 
Action: Mouse moved to (145, 460)
Screenshot: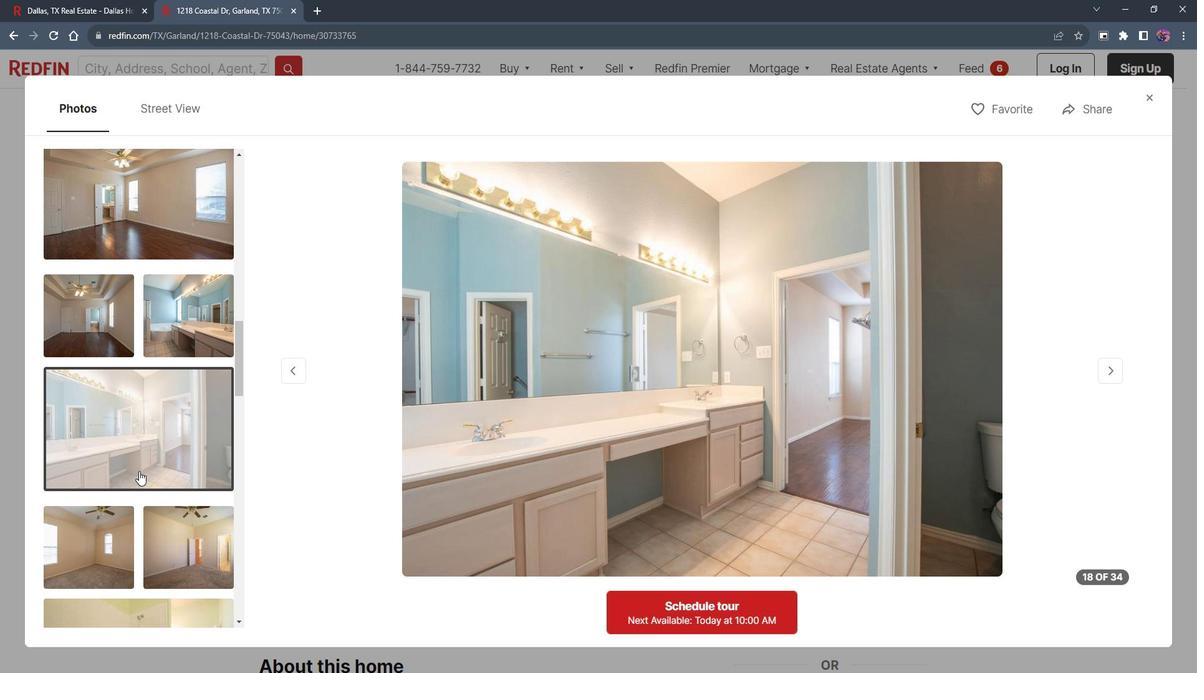 
Action: Mouse scrolled (145, 459) with delta (0, 0)
Screenshot: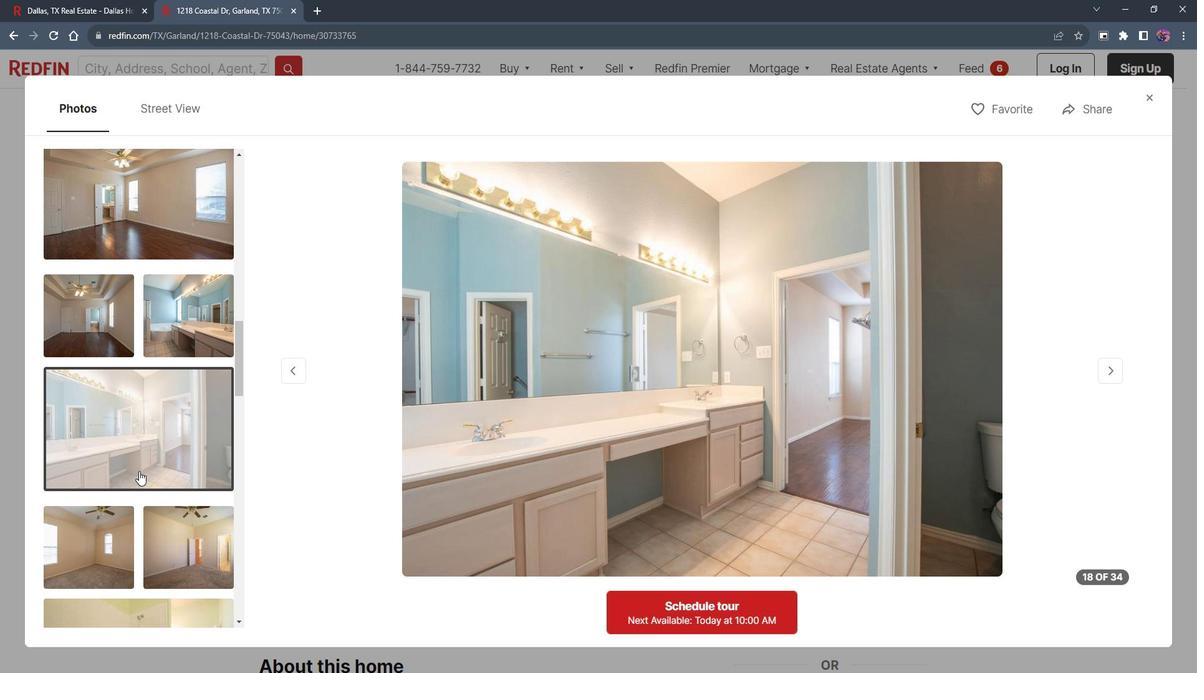 
Action: Mouse scrolled (145, 459) with delta (0, 0)
Screenshot: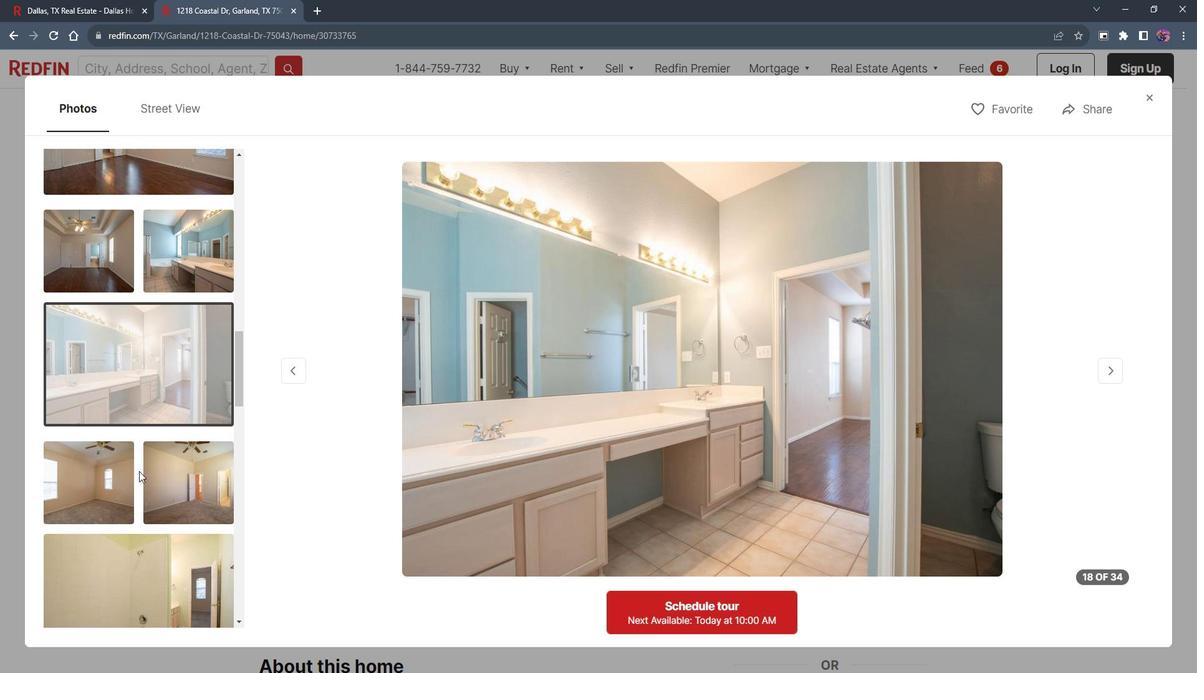 
Action: Mouse scrolled (145, 459) with delta (0, 0)
Screenshot: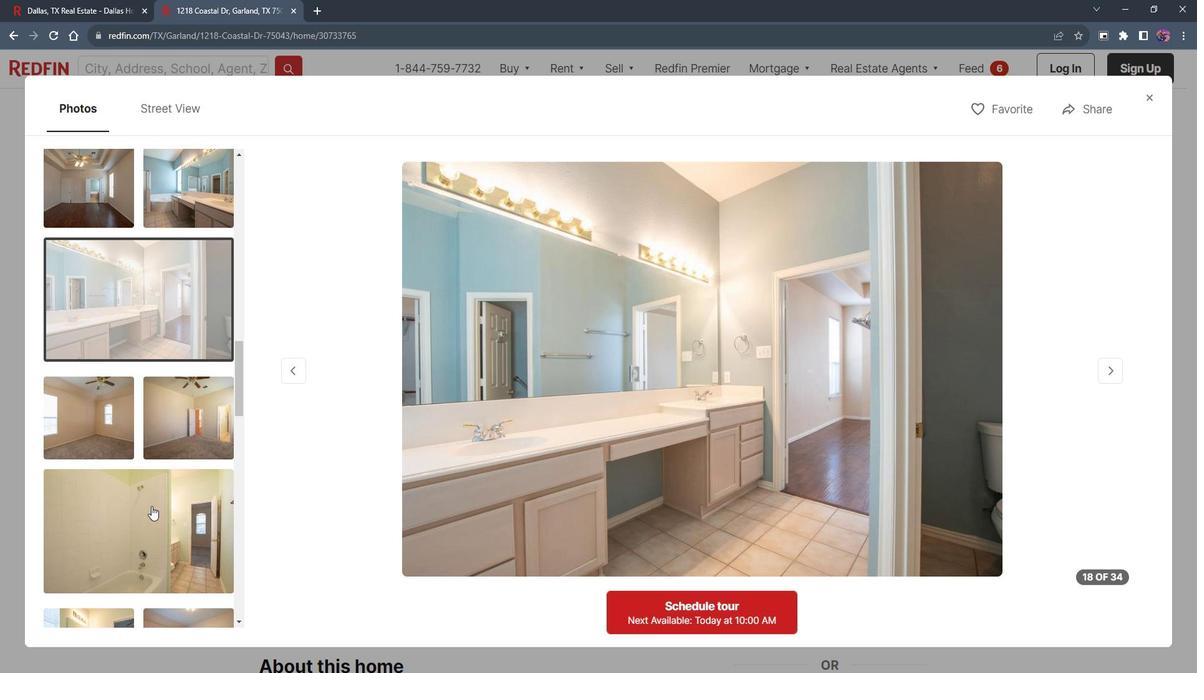 
Action: Mouse moved to (158, 495)
Screenshot: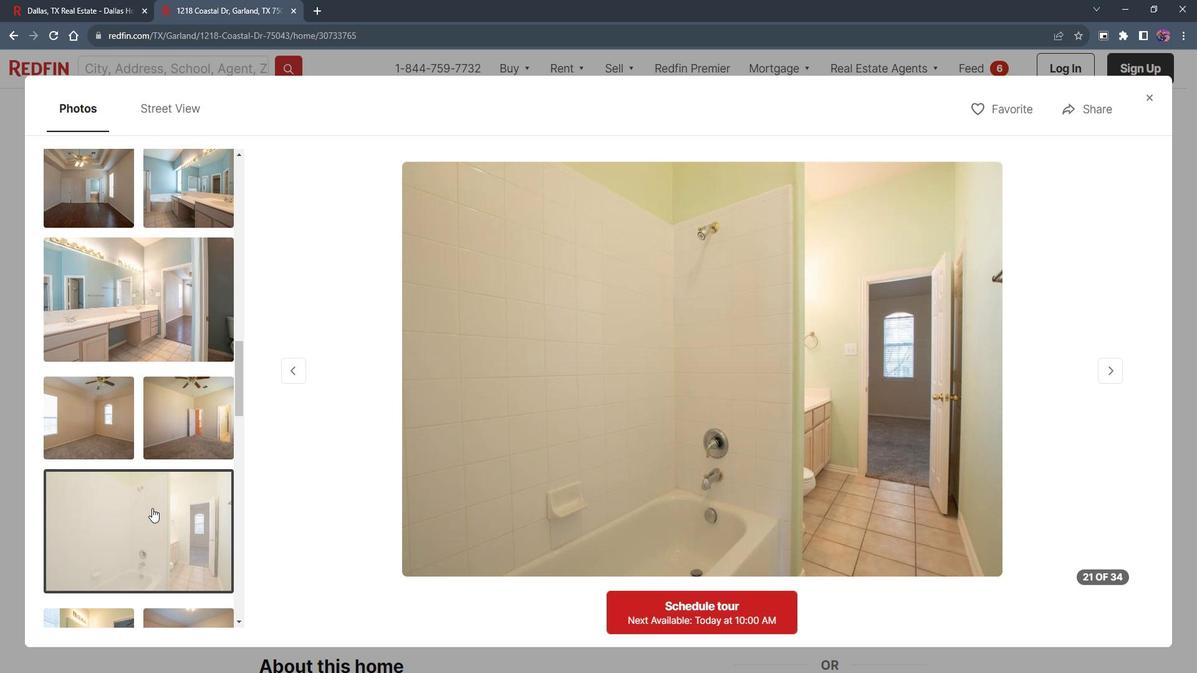 
Action: Mouse pressed left at (158, 495)
Screenshot: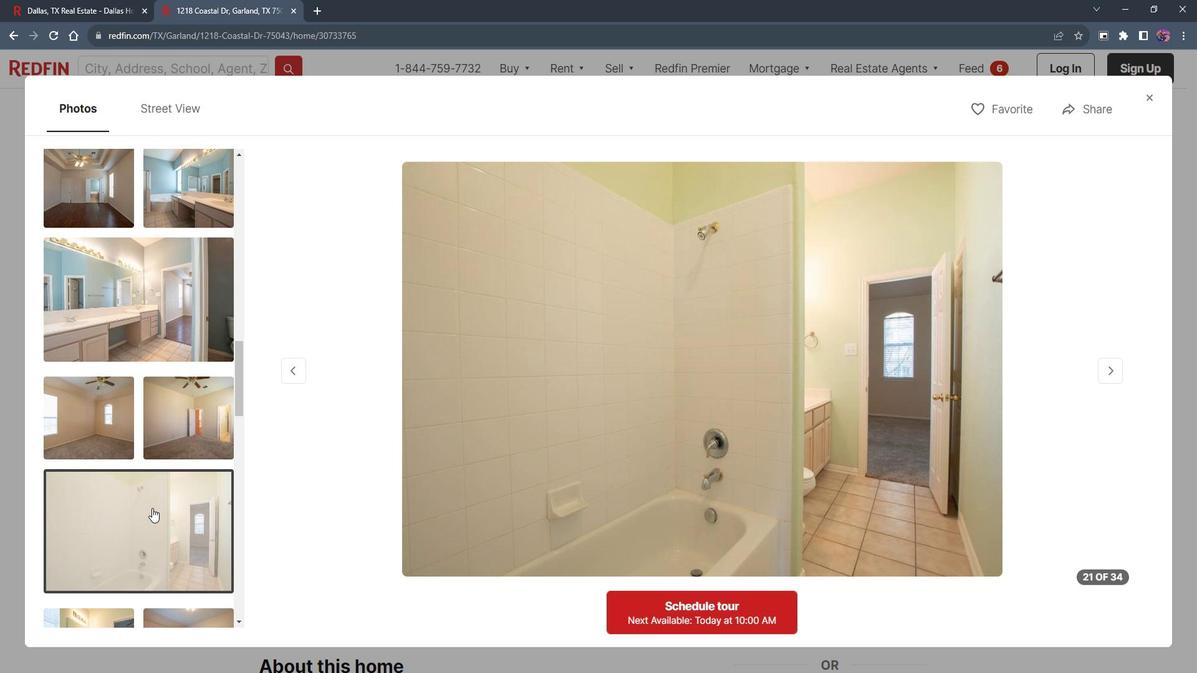
Action: Mouse moved to (158, 485)
Screenshot: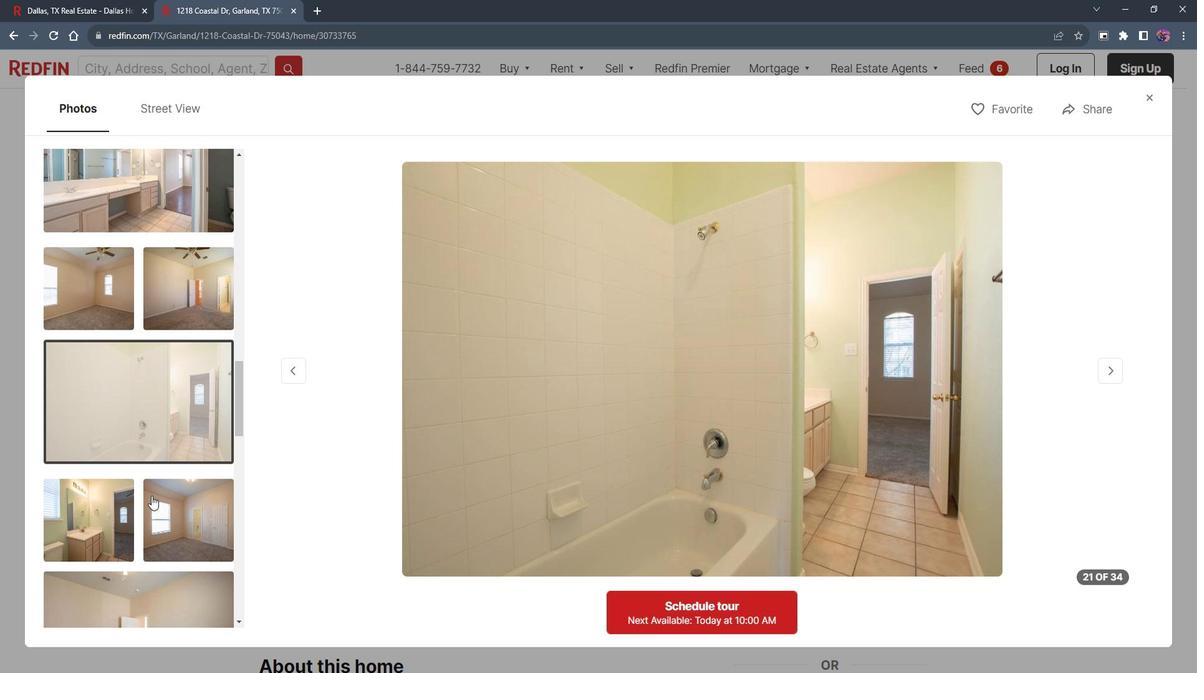 
Action: Mouse scrolled (158, 484) with delta (0, 0)
Screenshot: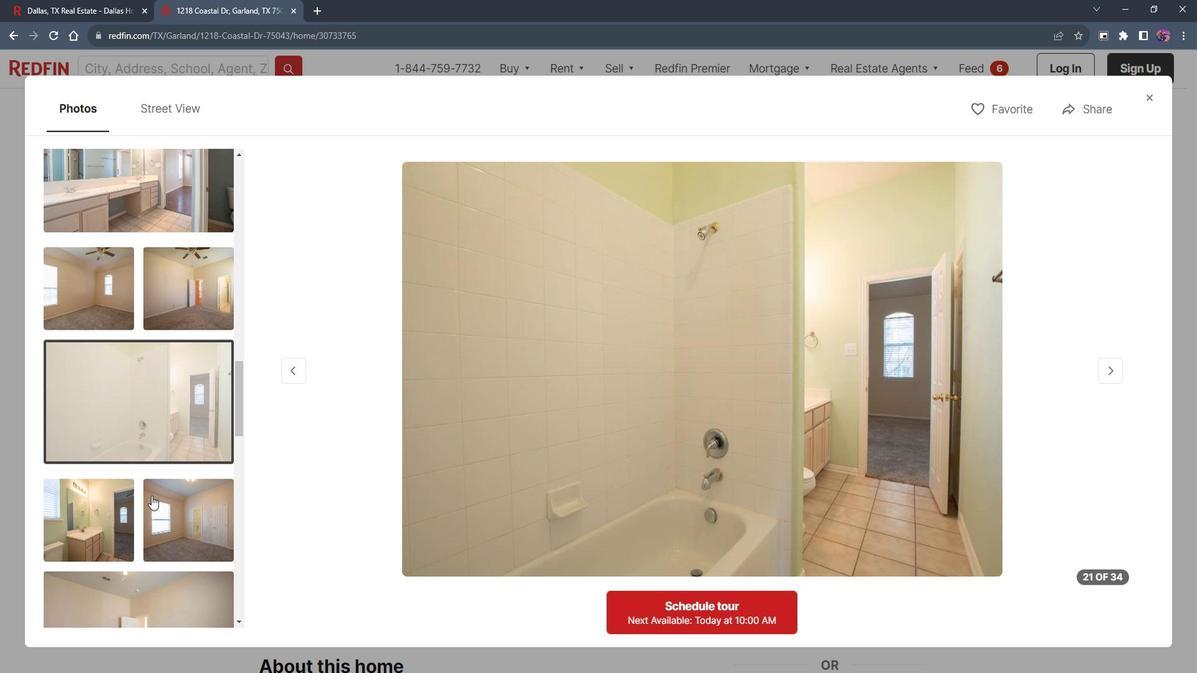
Action: Mouse scrolled (158, 484) with delta (0, 0)
Screenshot: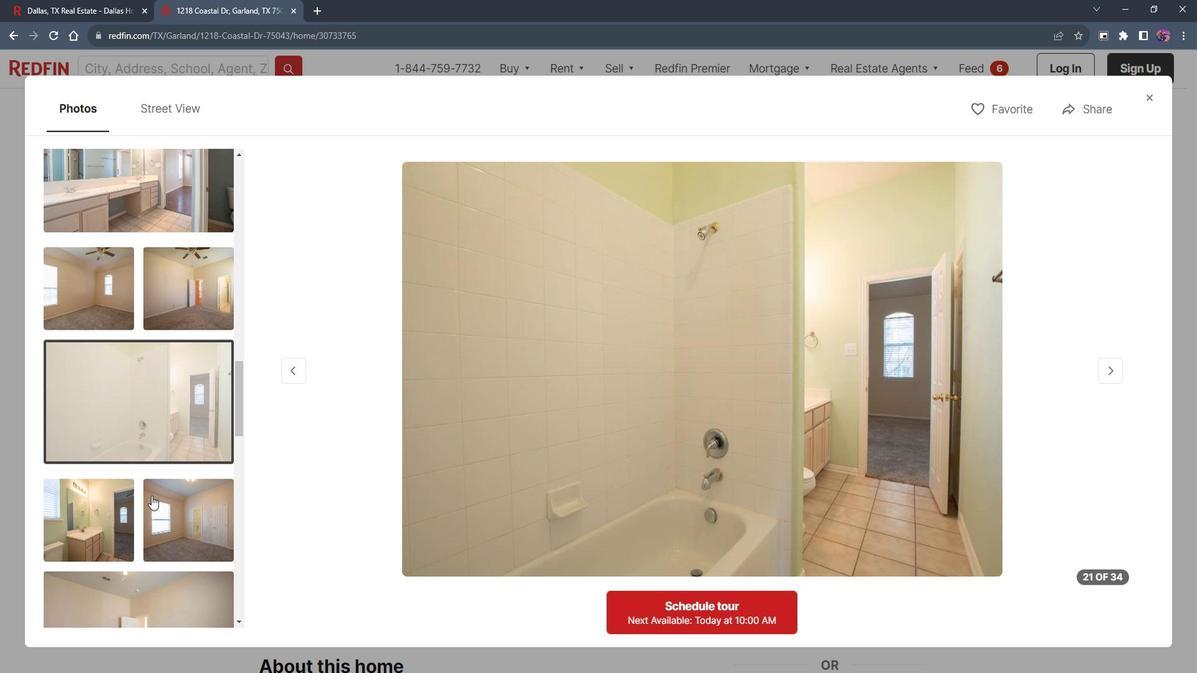 
Action: Mouse moved to (157, 481)
Screenshot: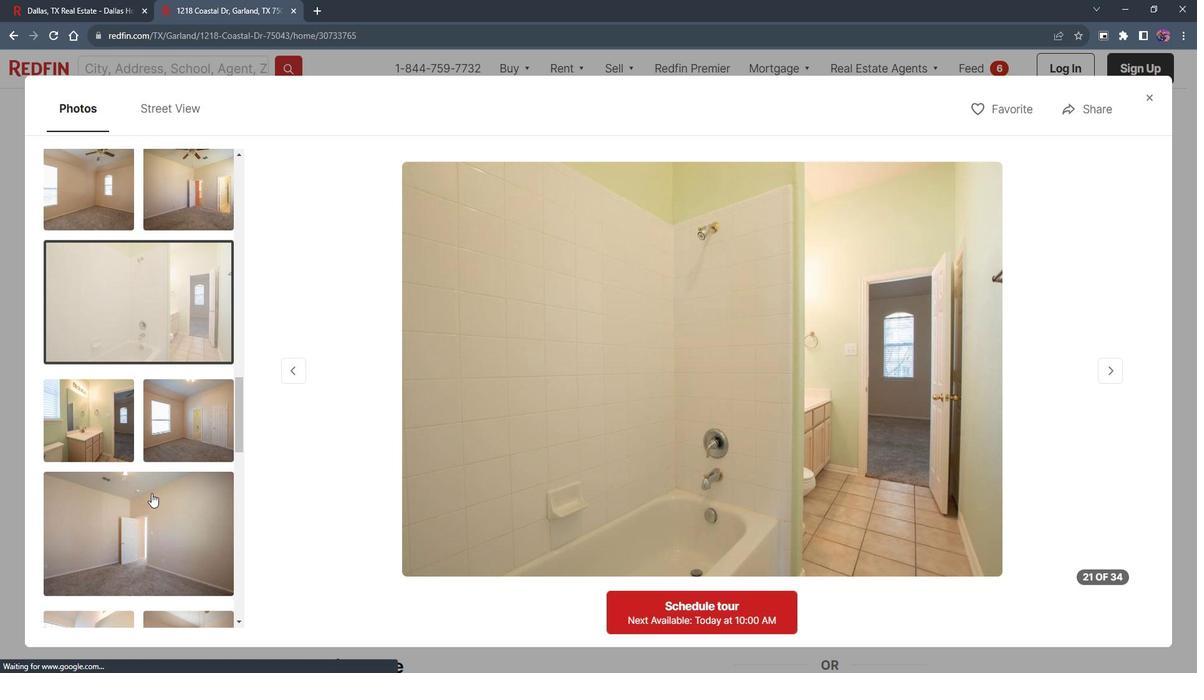 
Action: Mouse scrolled (157, 480) with delta (0, 0)
Screenshot: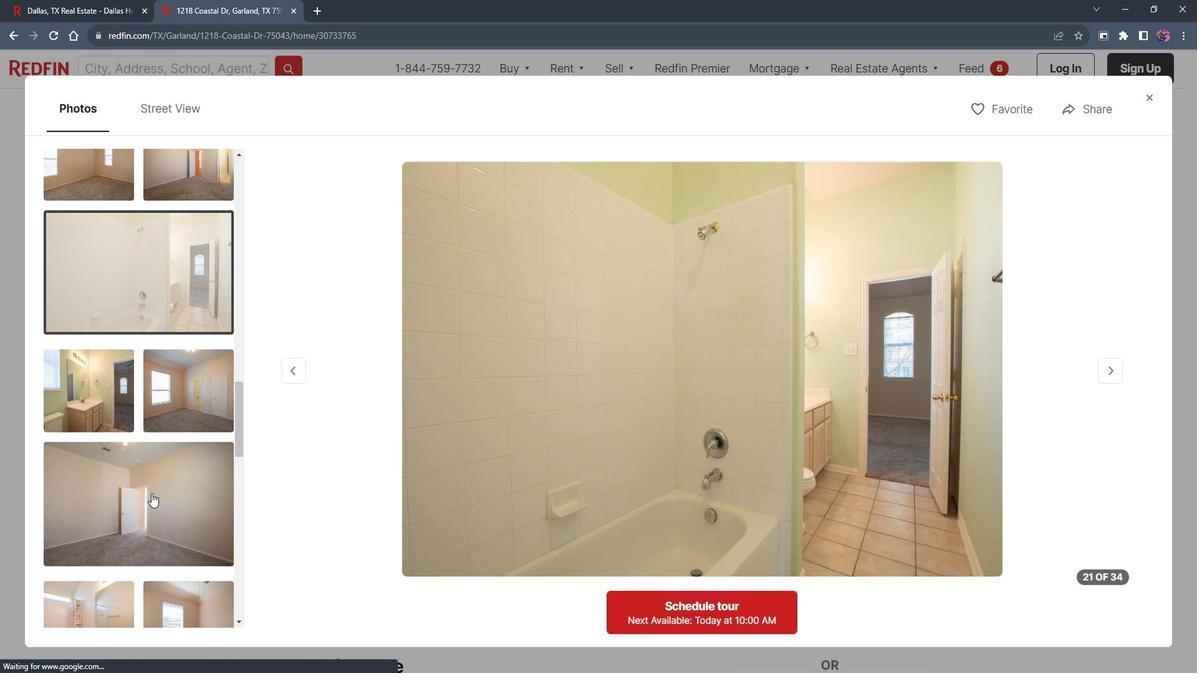 
Action: Mouse scrolled (157, 480) with delta (0, 0)
Screenshot: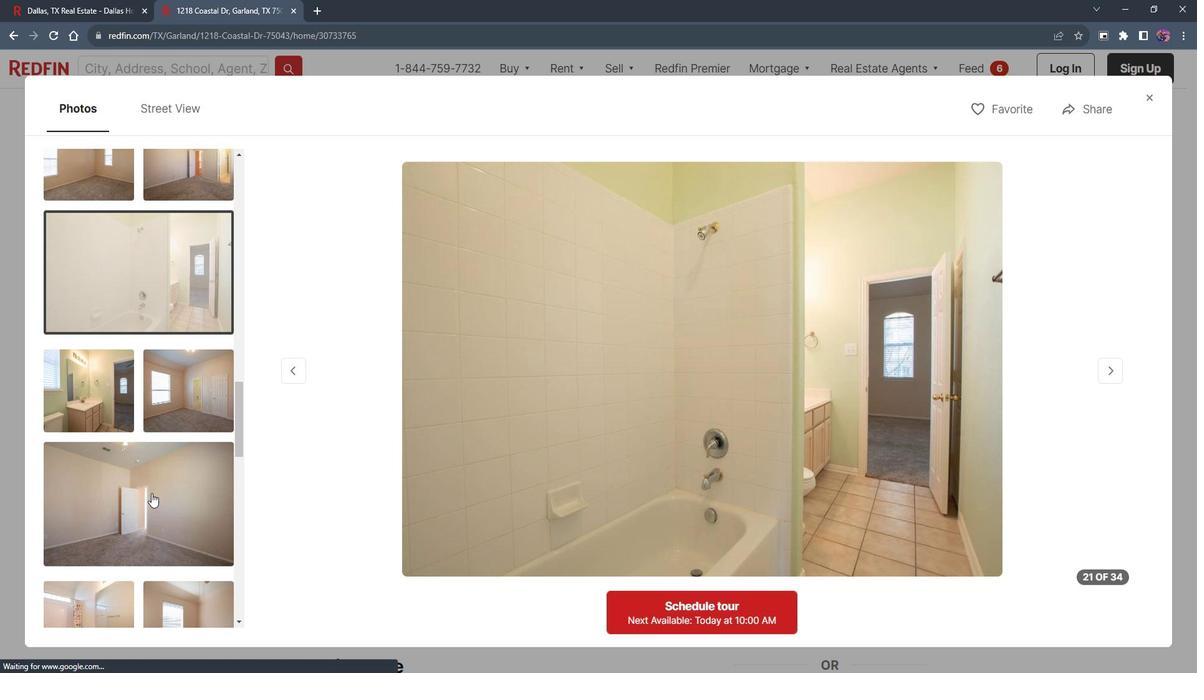 
Action: Mouse scrolled (157, 480) with delta (0, 0)
Screenshot: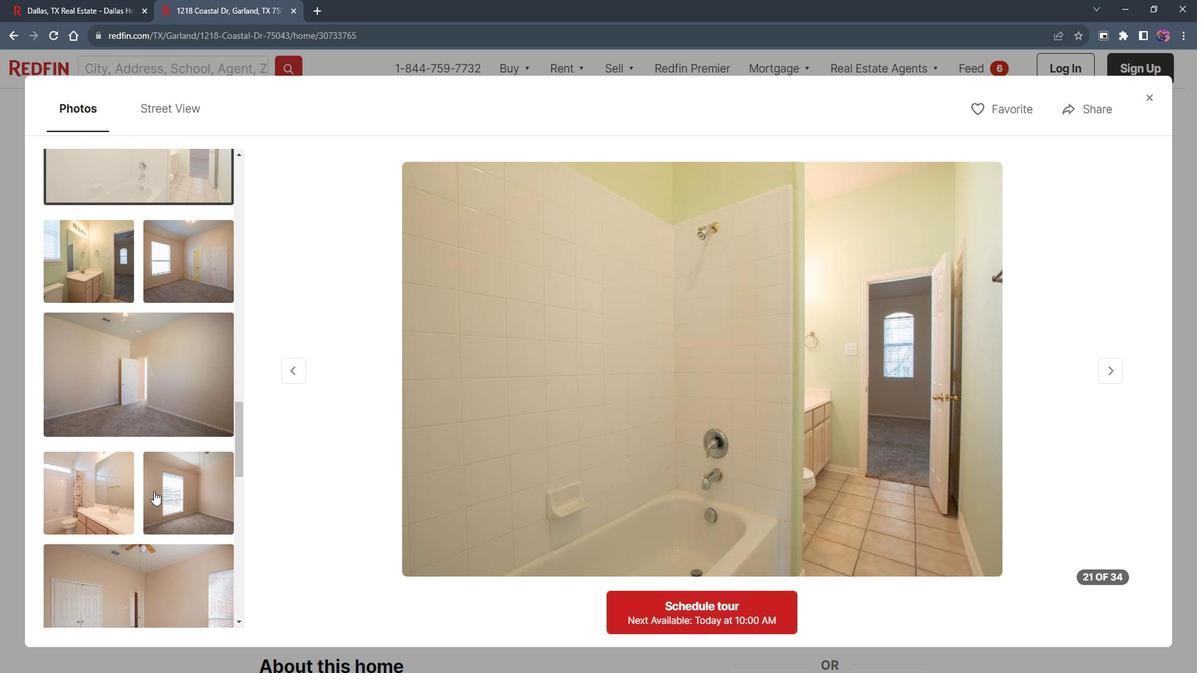 
Action: Mouse scrolled (157, 480) with delta (0, 0)
Screenshot: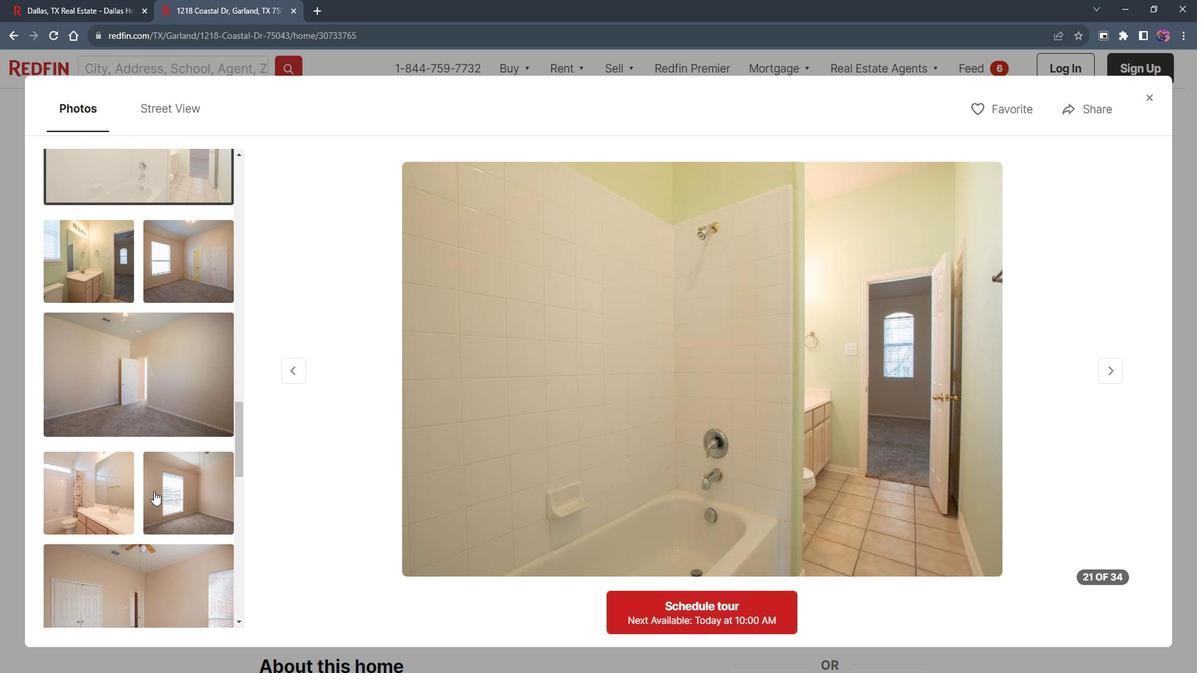 
Action: Mouse moved to (160, 479)
Screenshot: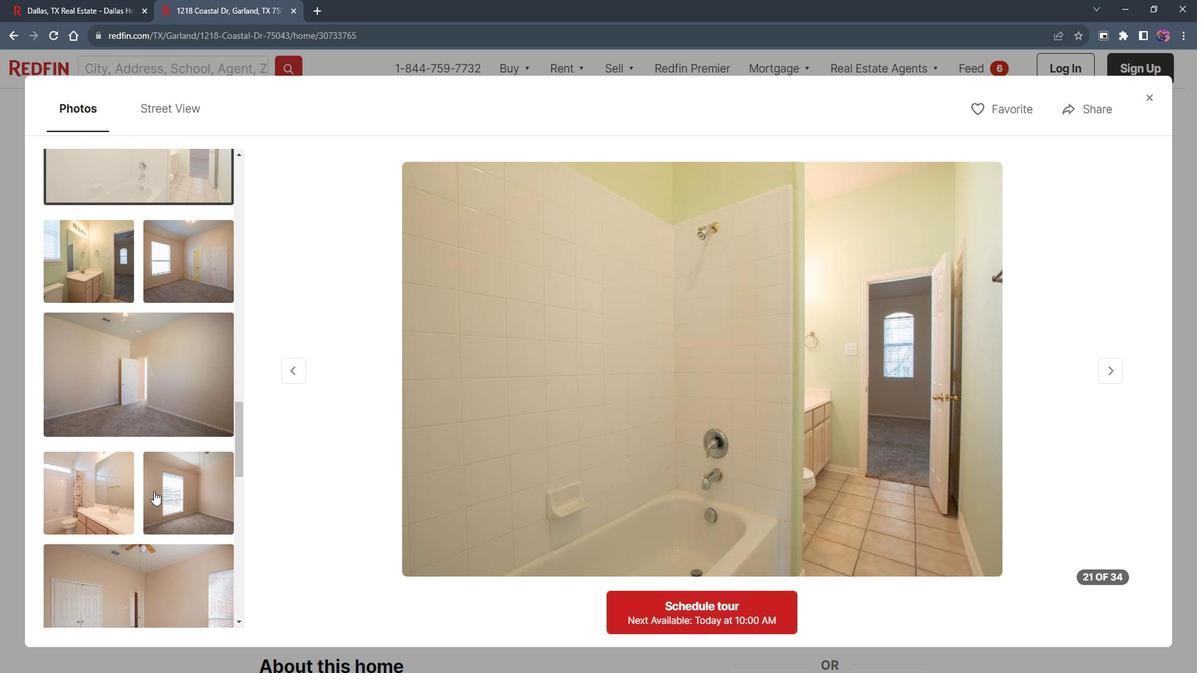 
Action: Mouse scrolled (160, 478) with delta (0, 0)
Screenshot: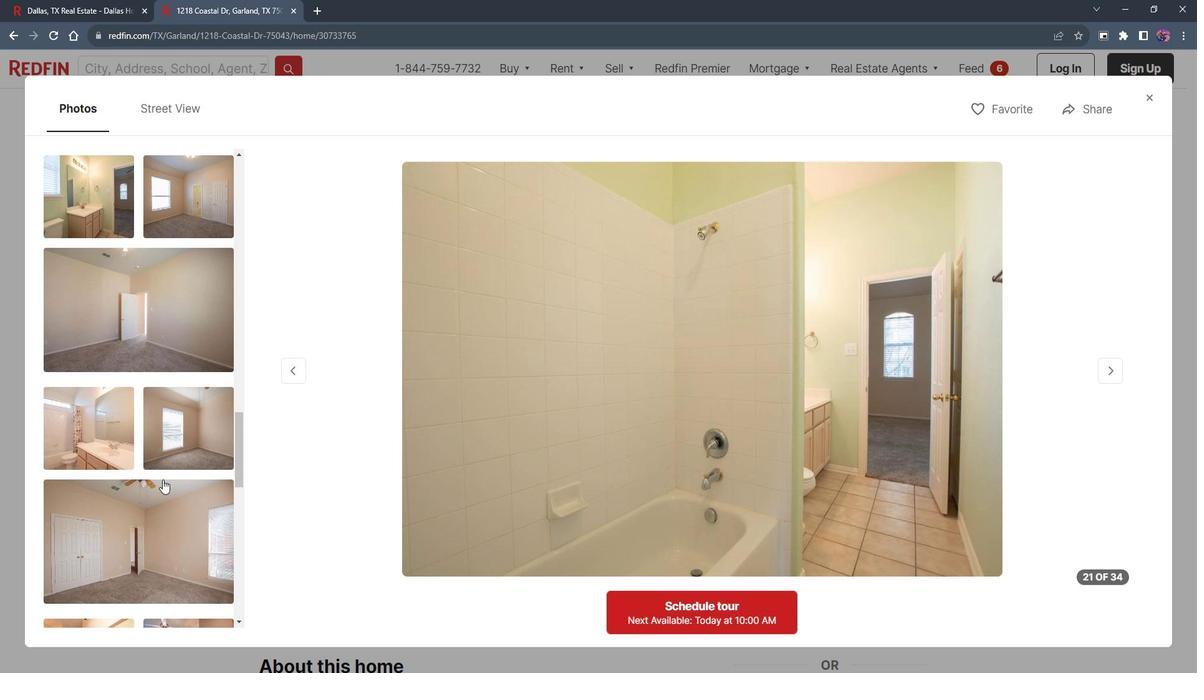 
Action: Mouse moved to (145, 330)
Screenshot: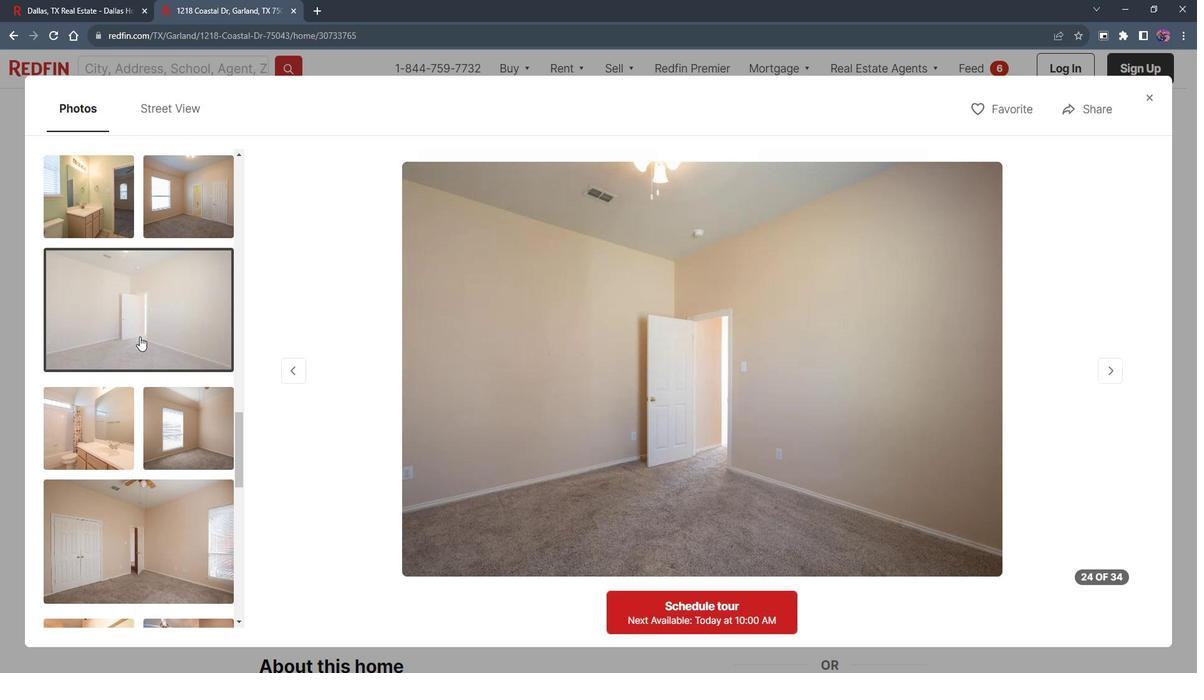 
Action: Mouse pressed left at (145, 330)
Screenshot: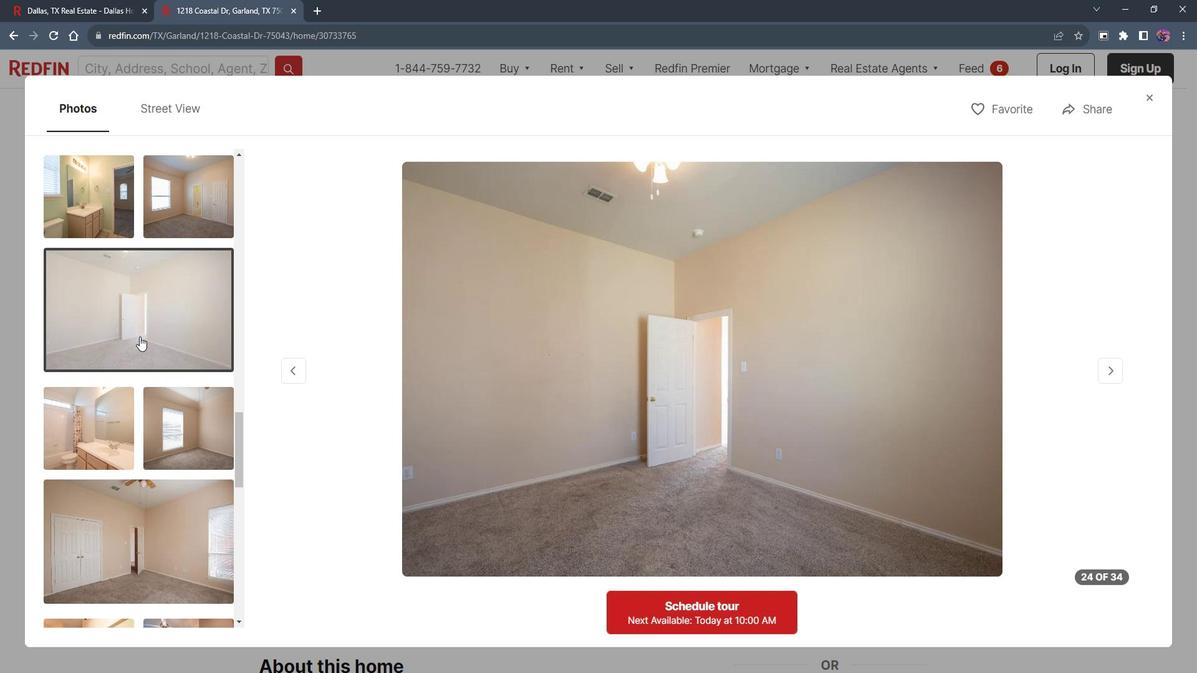 
Action: Mouse moved to (144, 334)
Screenshot: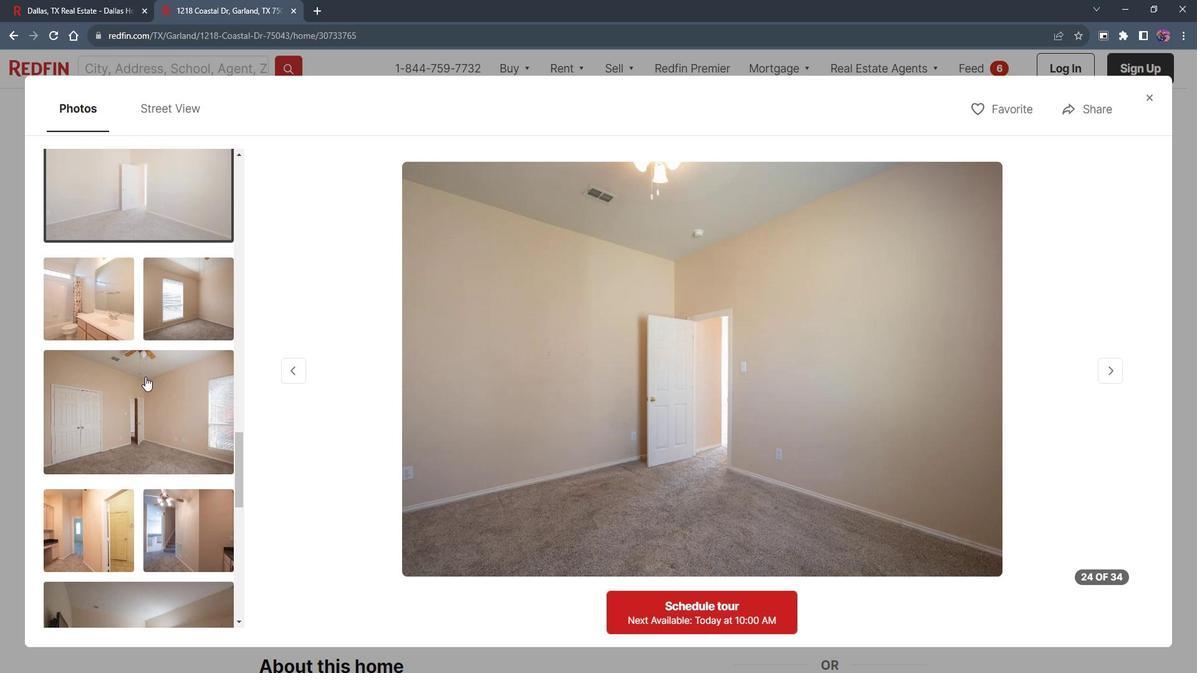 
Action: Mouse scrolled (144, 333) with delta (0, 0)
Screenshot: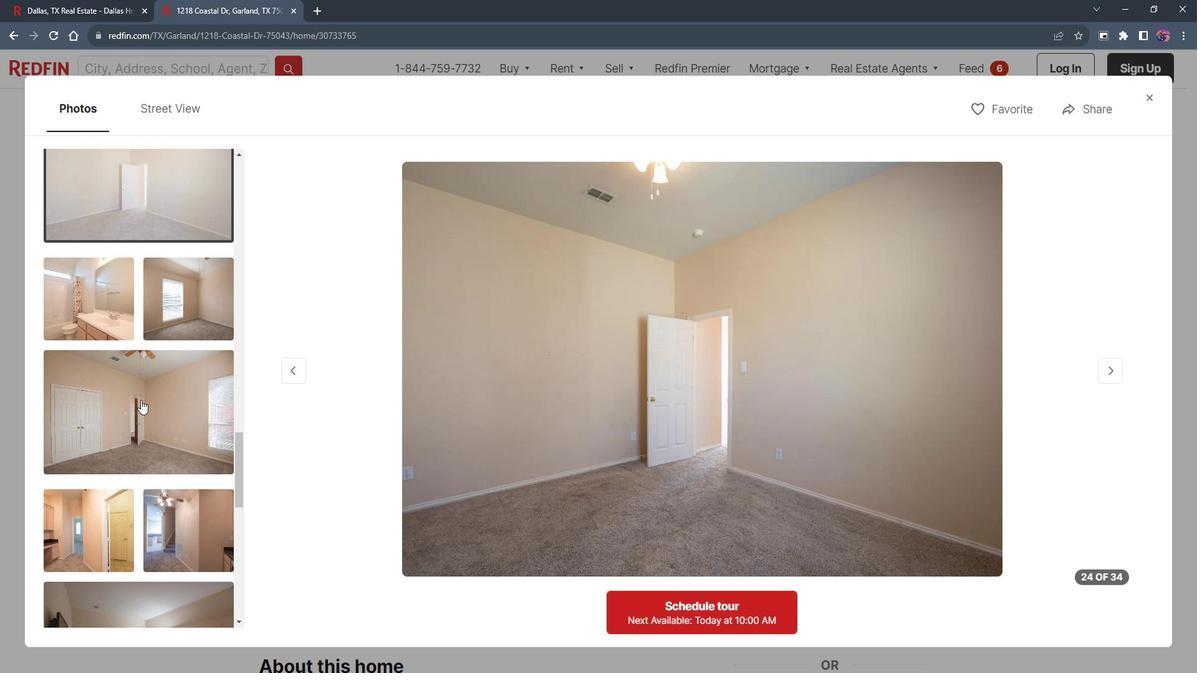 
Action: Mouse scrolled (144, 333) with delta (0, 0)
Screenshot: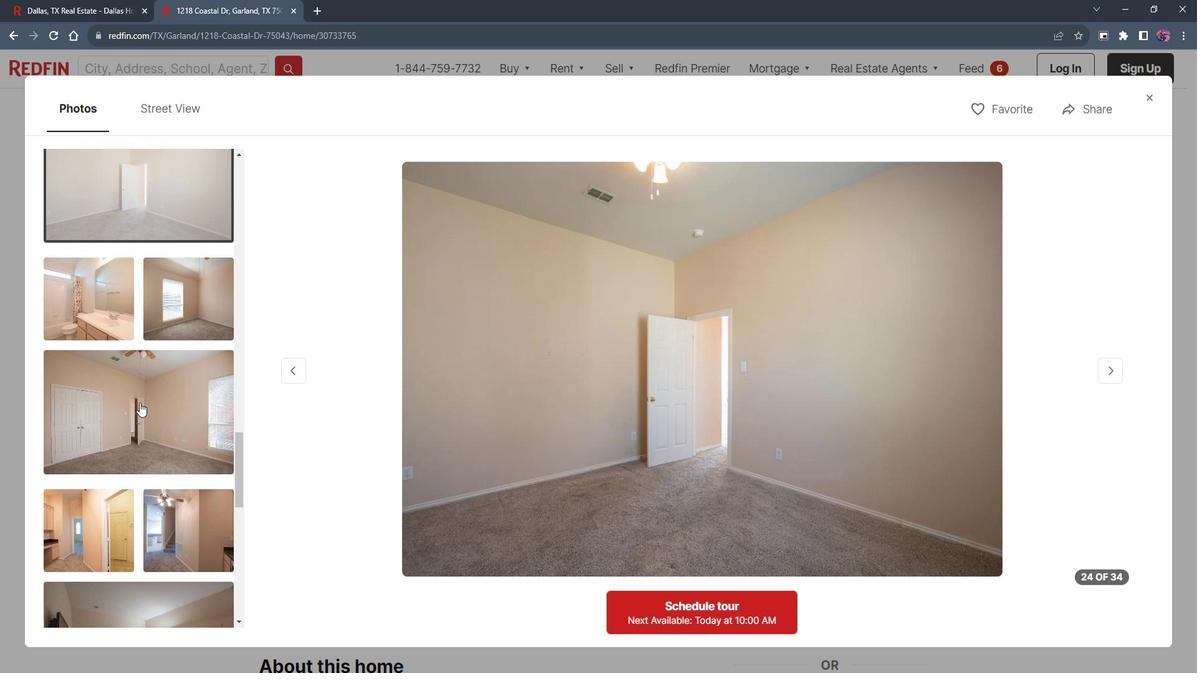 
Action: Mouse moved to (145, 394)
Screenshot: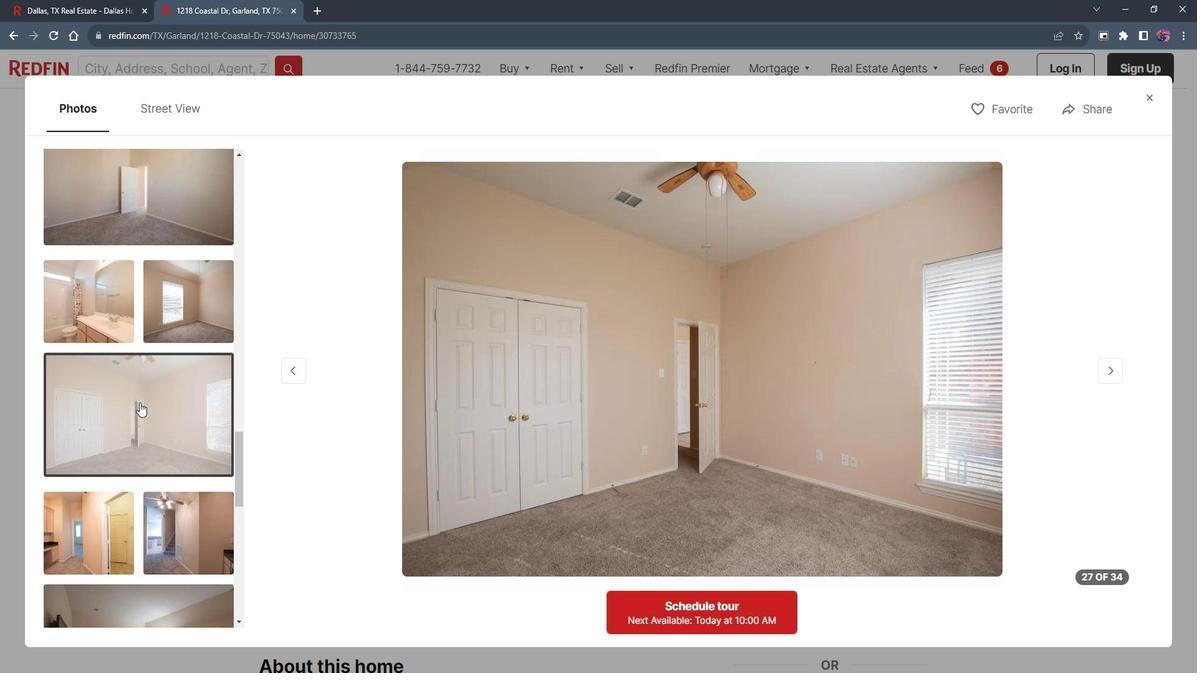 
Action: Mouse pressed left at (145, 394)
Screenshot: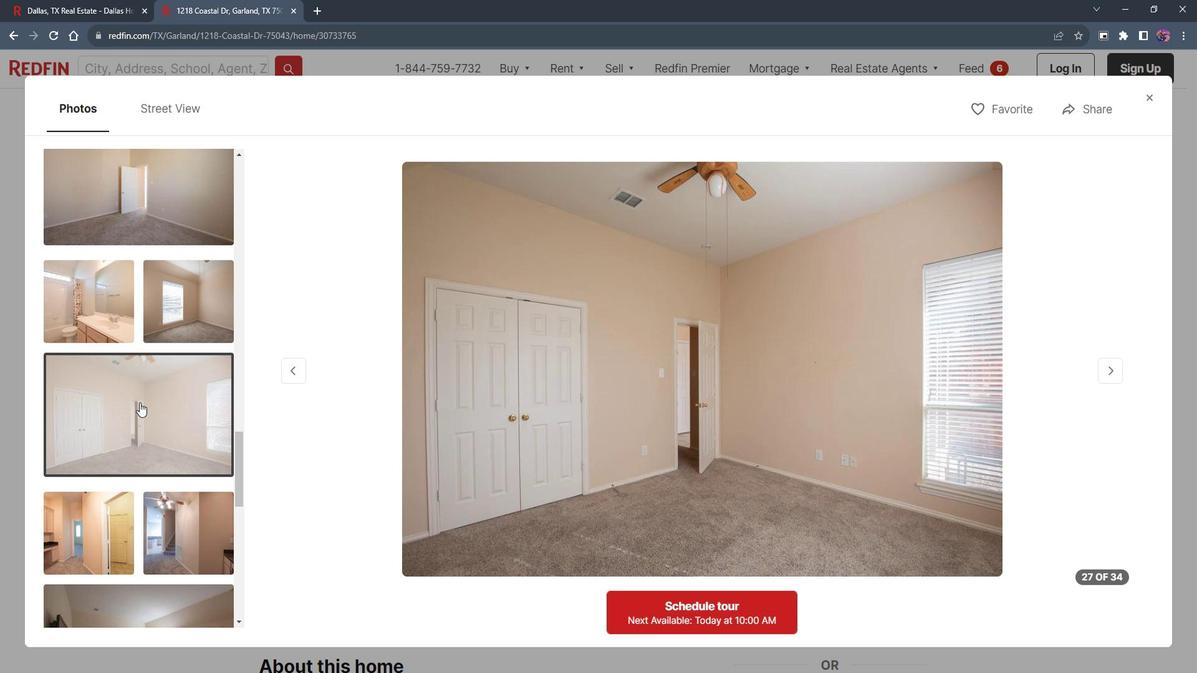 
Action: Mouse moved to (149, 393)
Screenshot: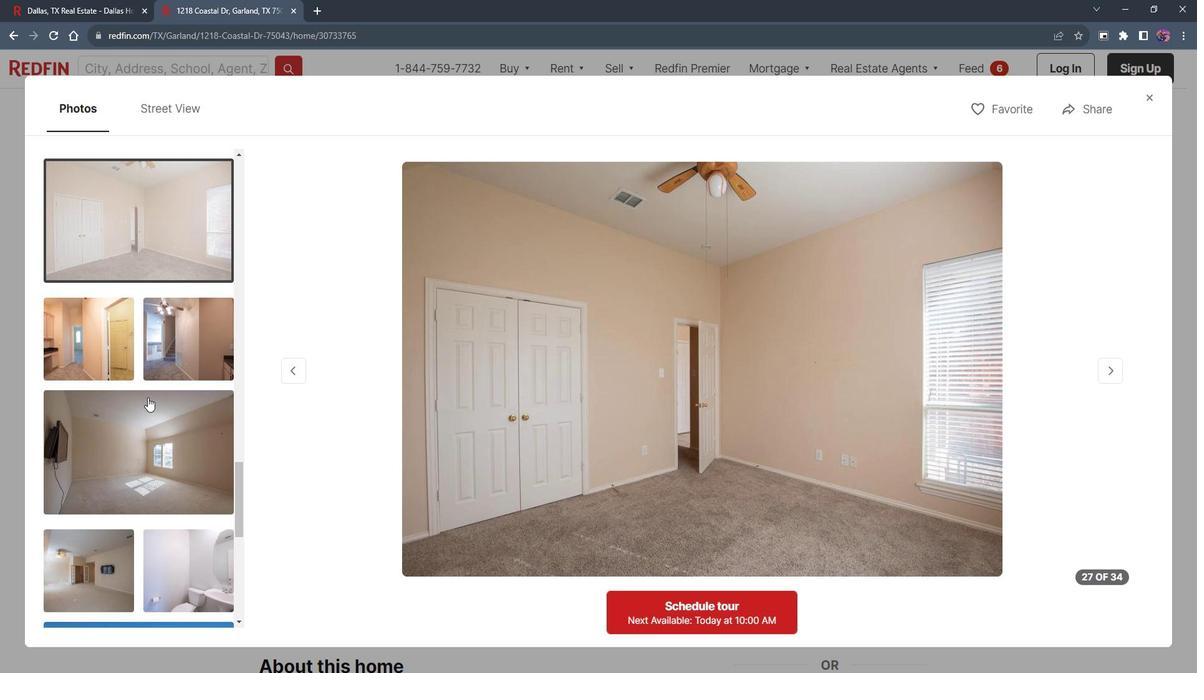 
Action: Mouse scrolled (149, 392) with delta (0, 0)
Screenshot: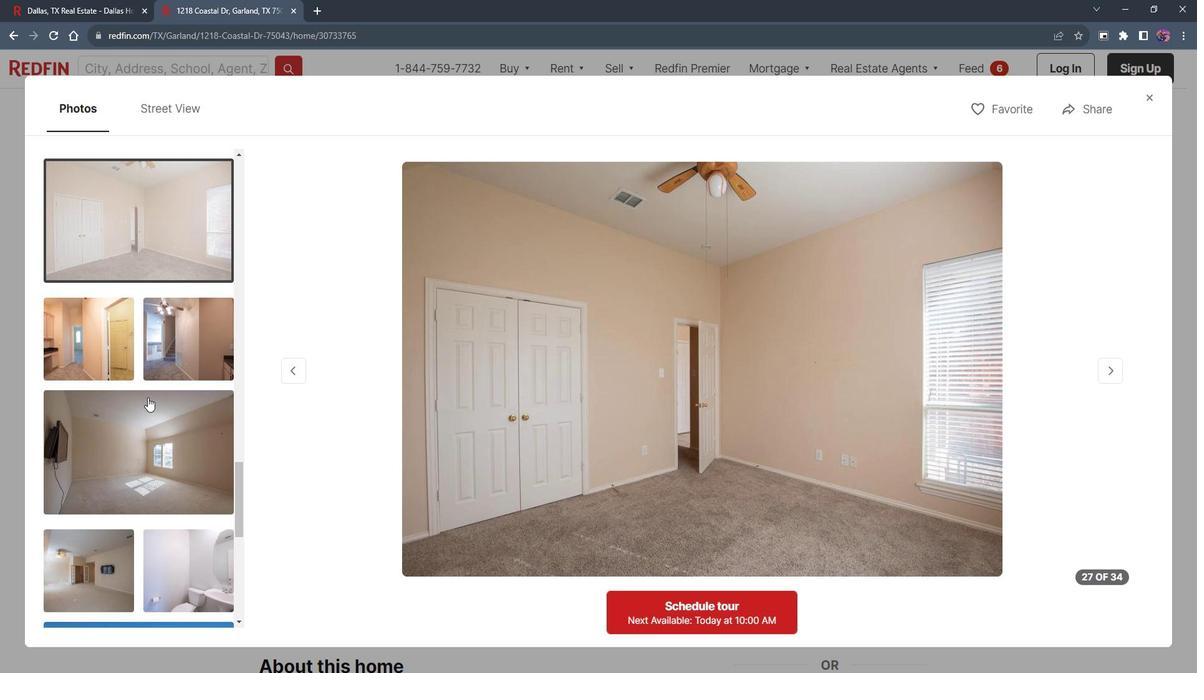 
Action: Mouse moved to (152, 389)
Screenshot: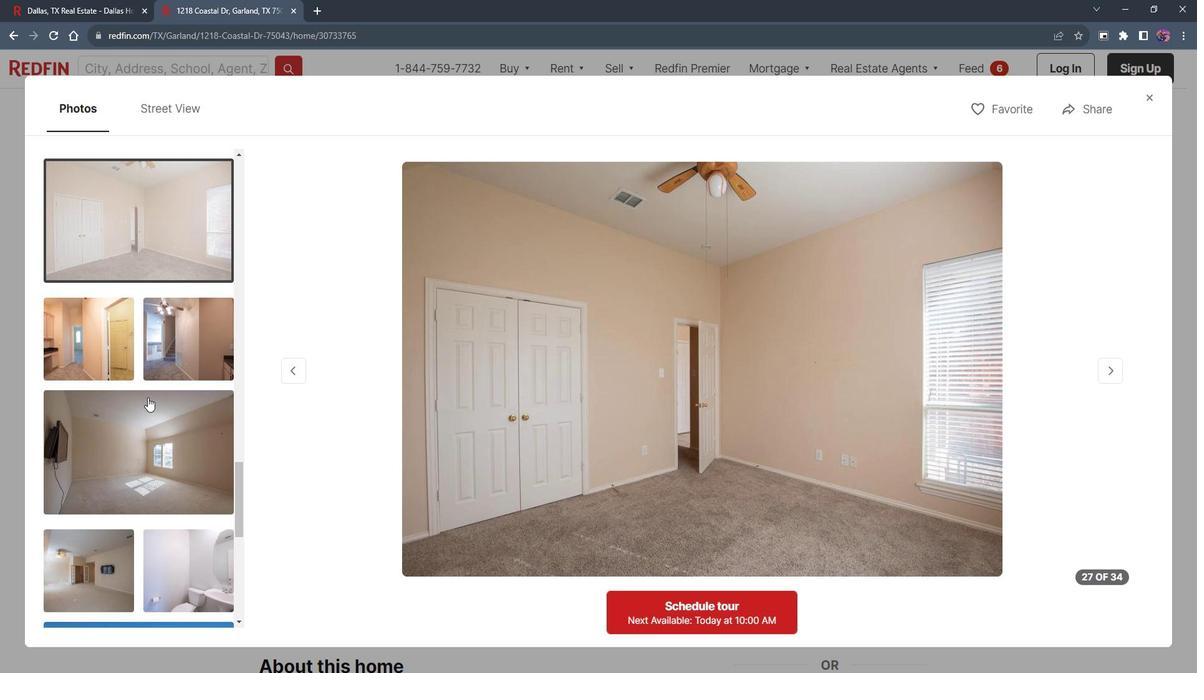 
Action: Mouse scrolled (152, 389) with delta (0, 0)
Screenshot: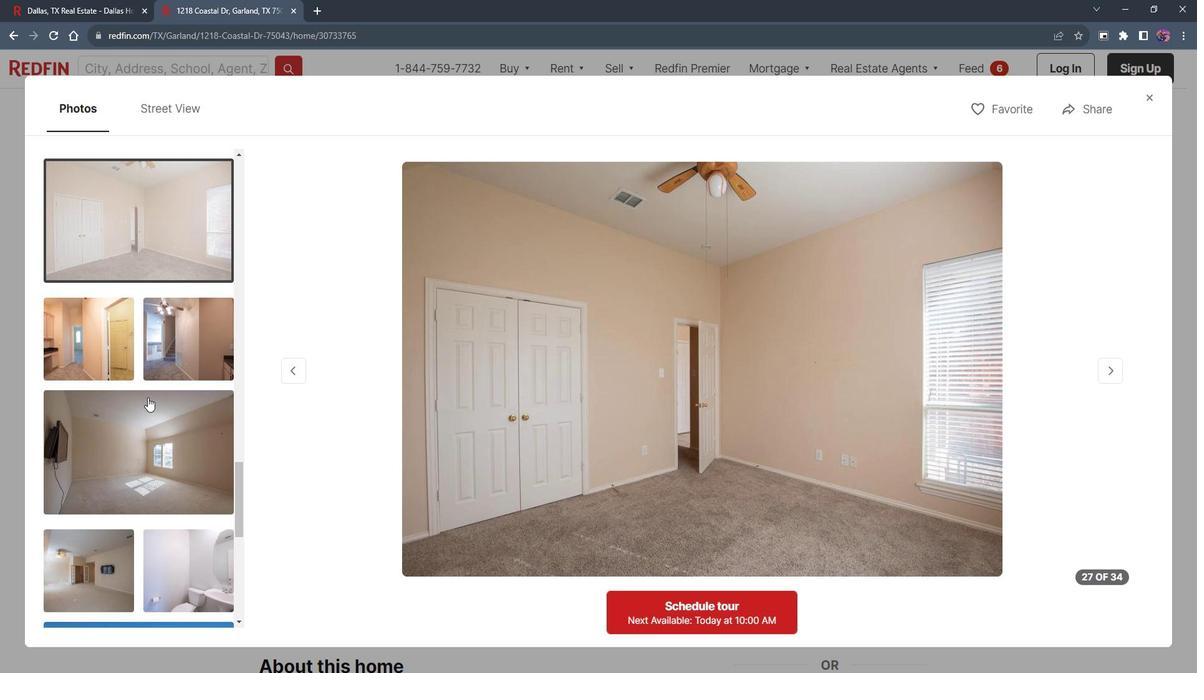 
Action: Mouse moved to (153, 389)
Screenshot: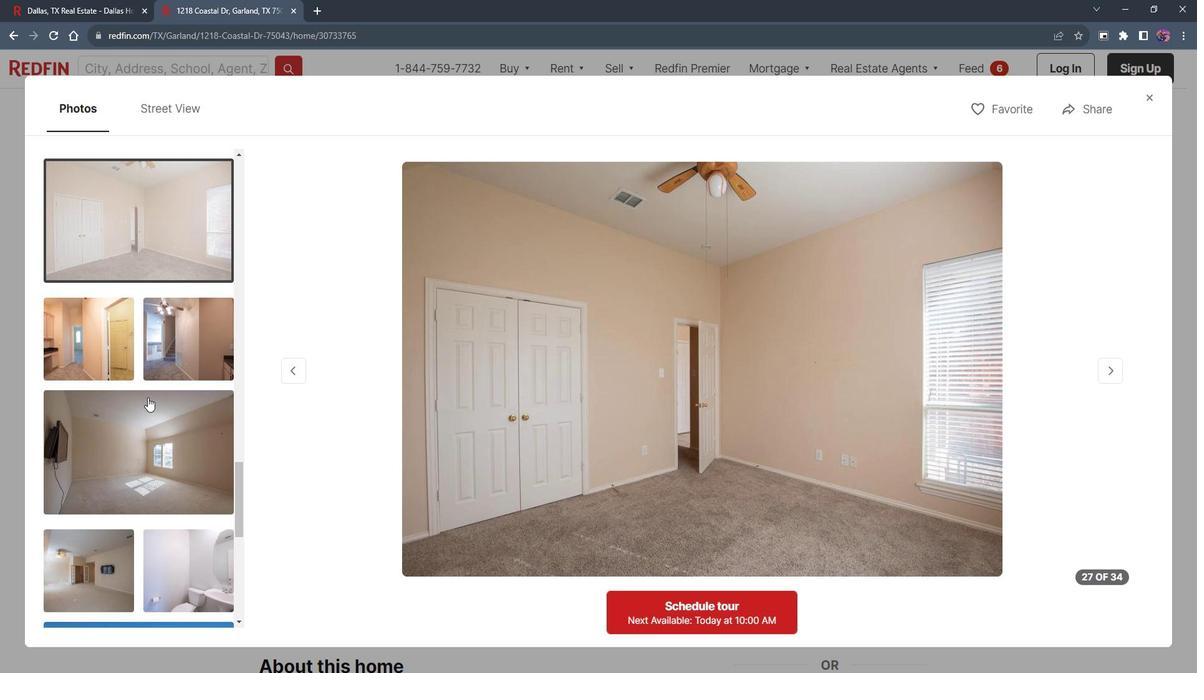 
Action: Mouse scrolled (153, 388) with delta (0, 0)
Screenshot: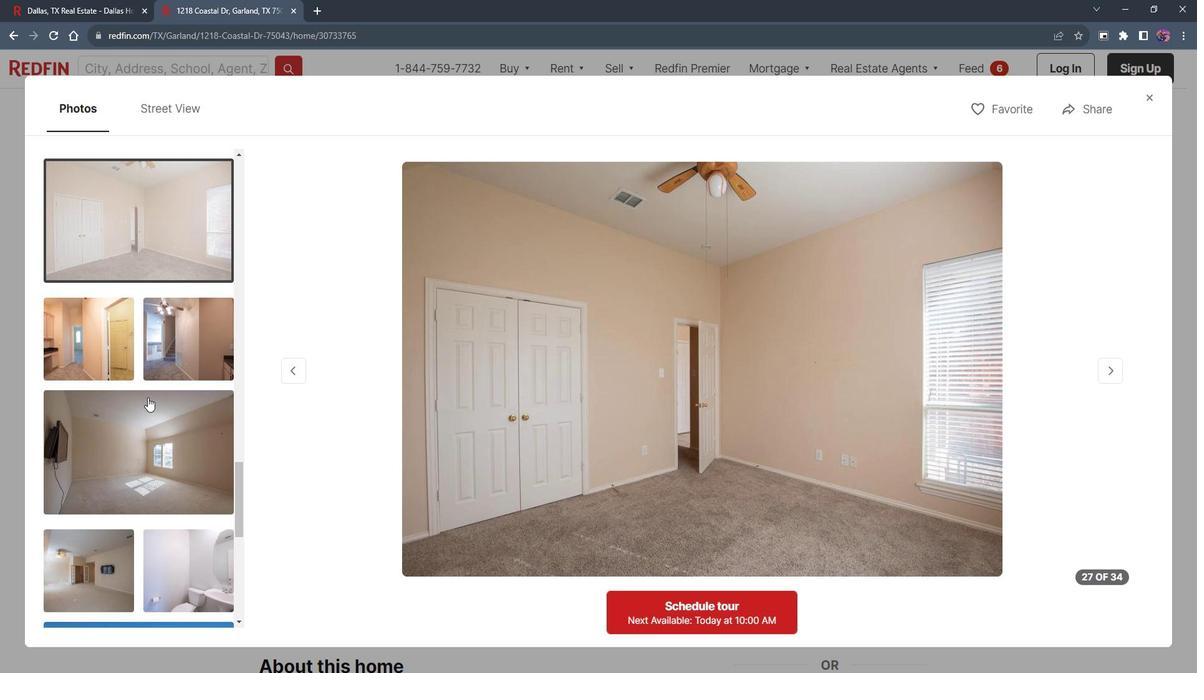 
Action: Mouse moved to (154, 389)
Screenshot: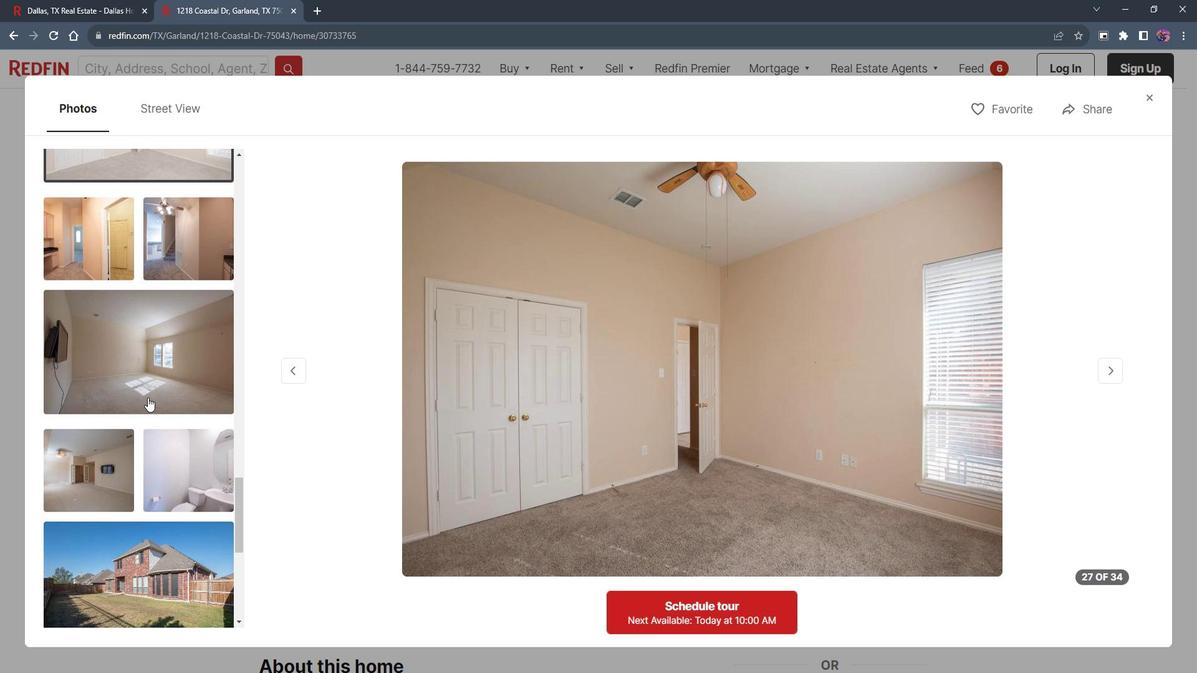 
Action: Mouse scrolled (154, 388) with delta (0, 0)
Screenshot: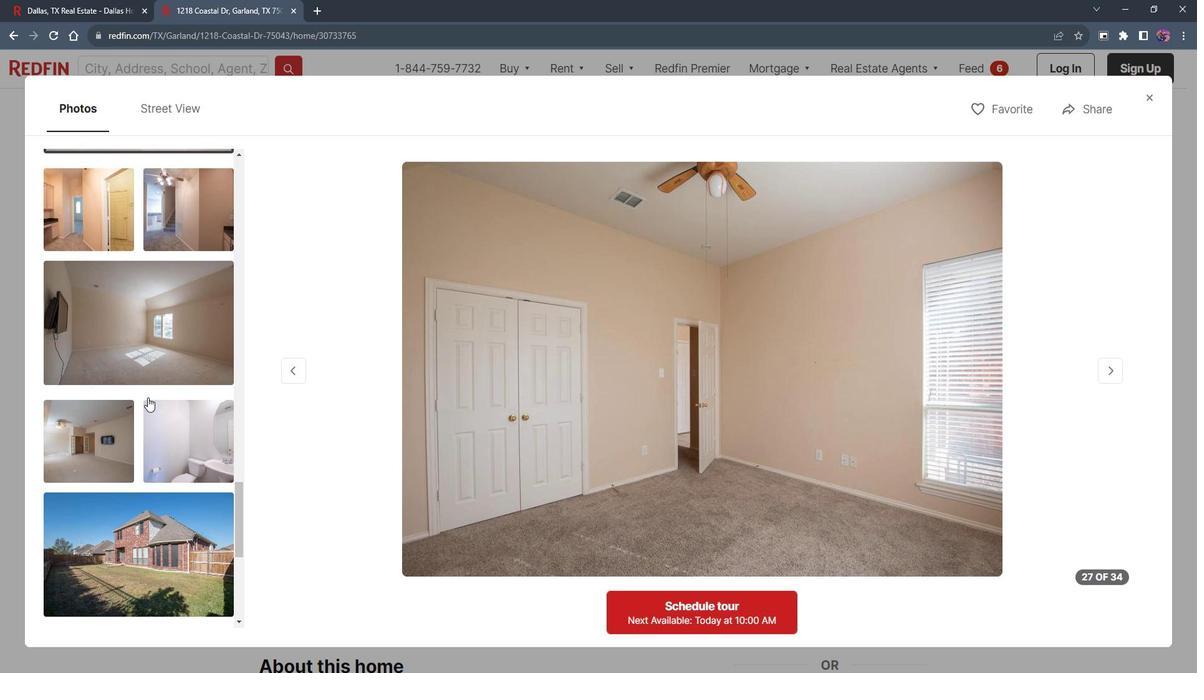 
Action: Mouse scrolled (154, 388) with delta (0, 0)
Screenshot: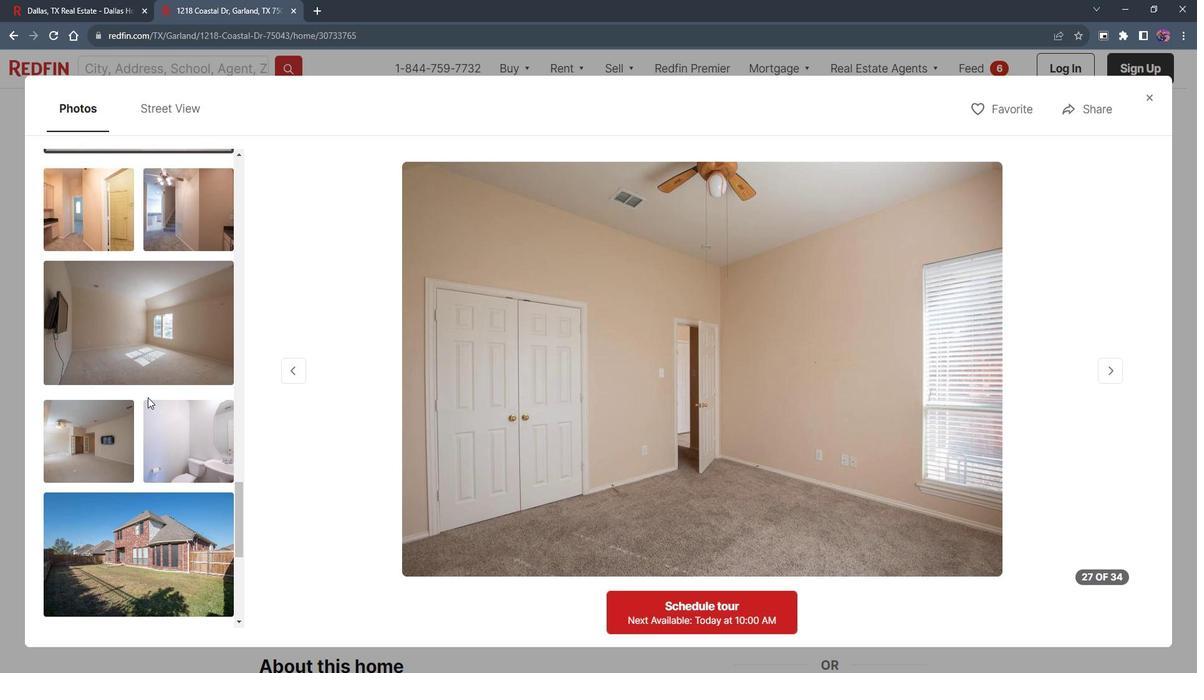 
Action: Mouse scrolled (154, 388) with delta (0, 0)
Screenshot: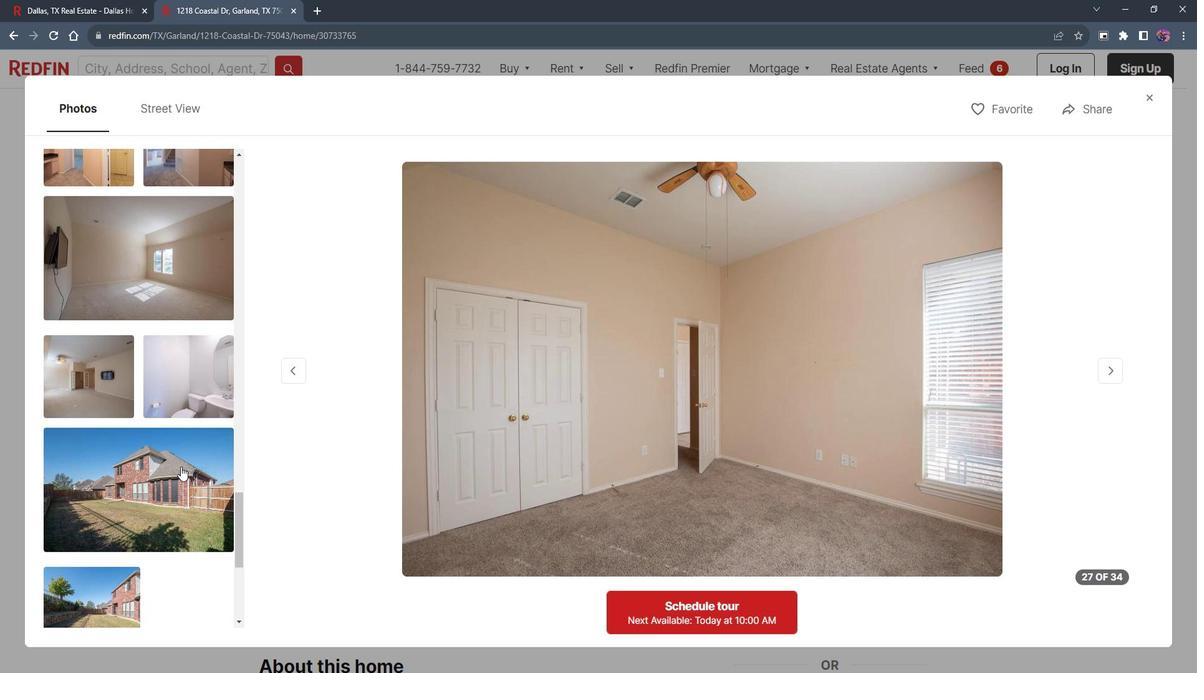 
Action: Mouse moved to (172, 455)
Screenshot: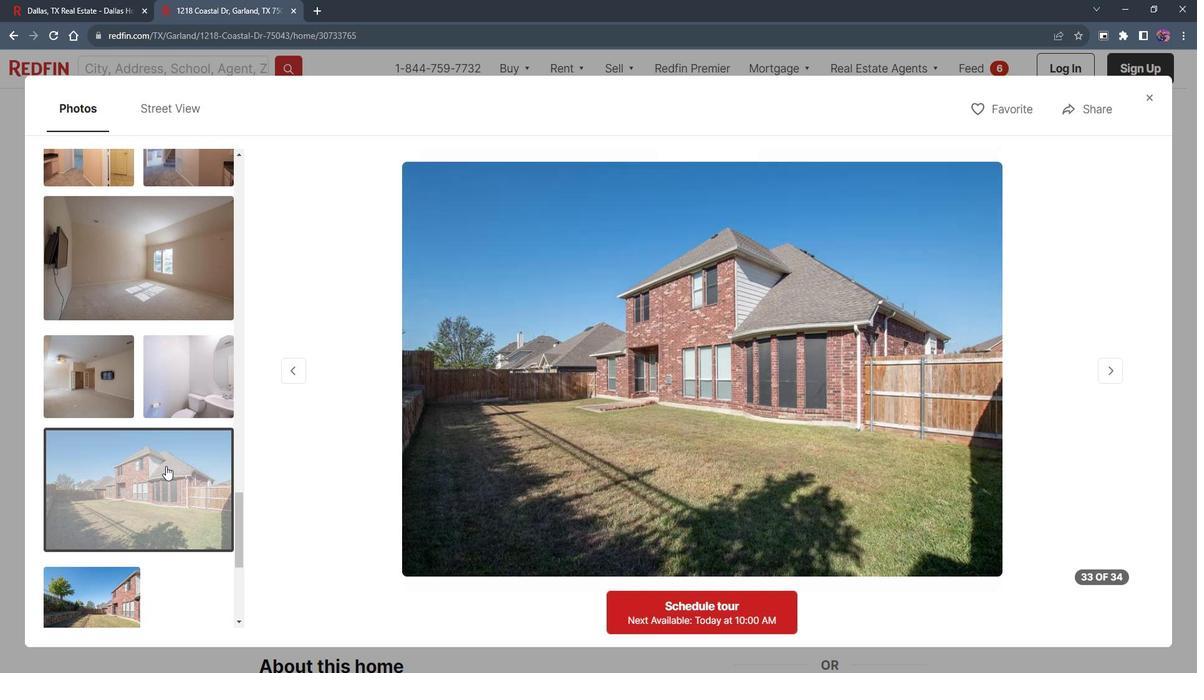 
Action: Mouse pressed left at (172, 455)
Screenshot: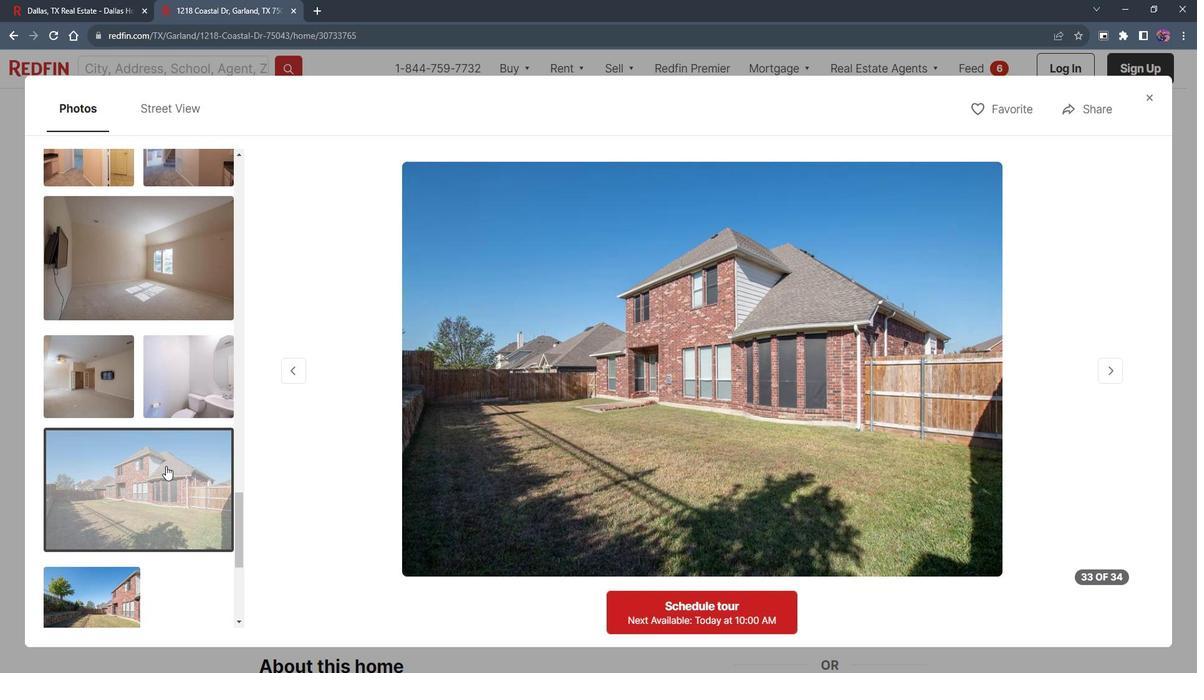 
Action: Mouse moved to (172, 444)
Screenshot: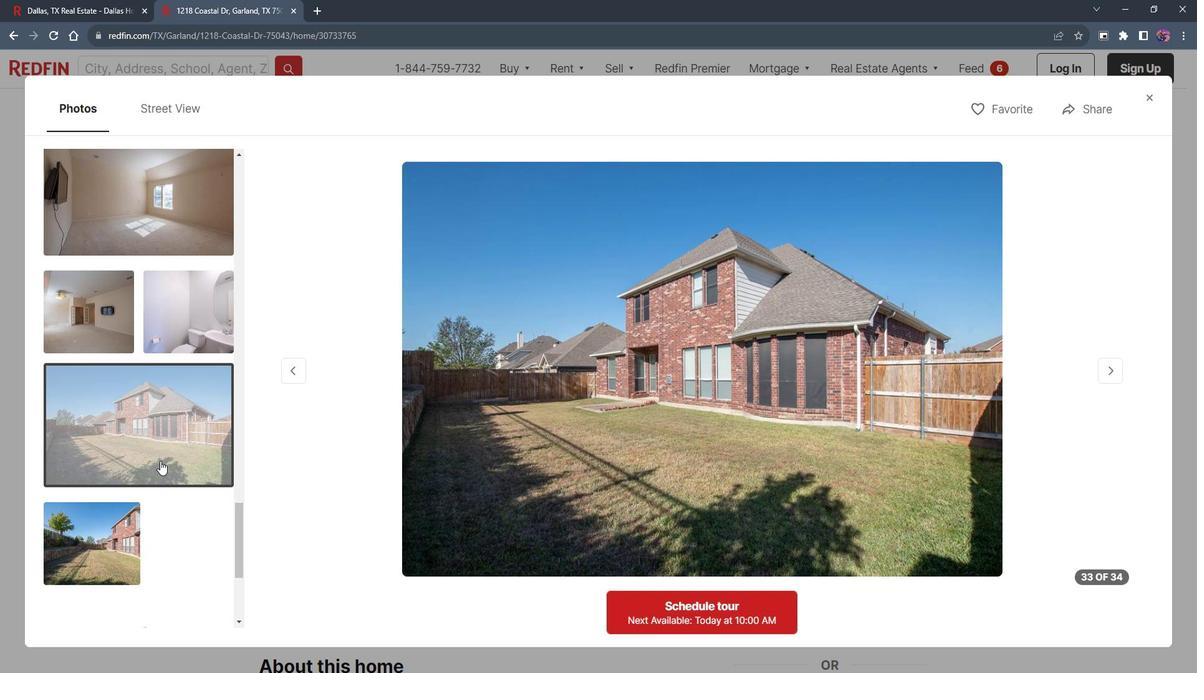 
Action: Mouse scrolled (172, 443) with delta (0, 0)
Screenshot: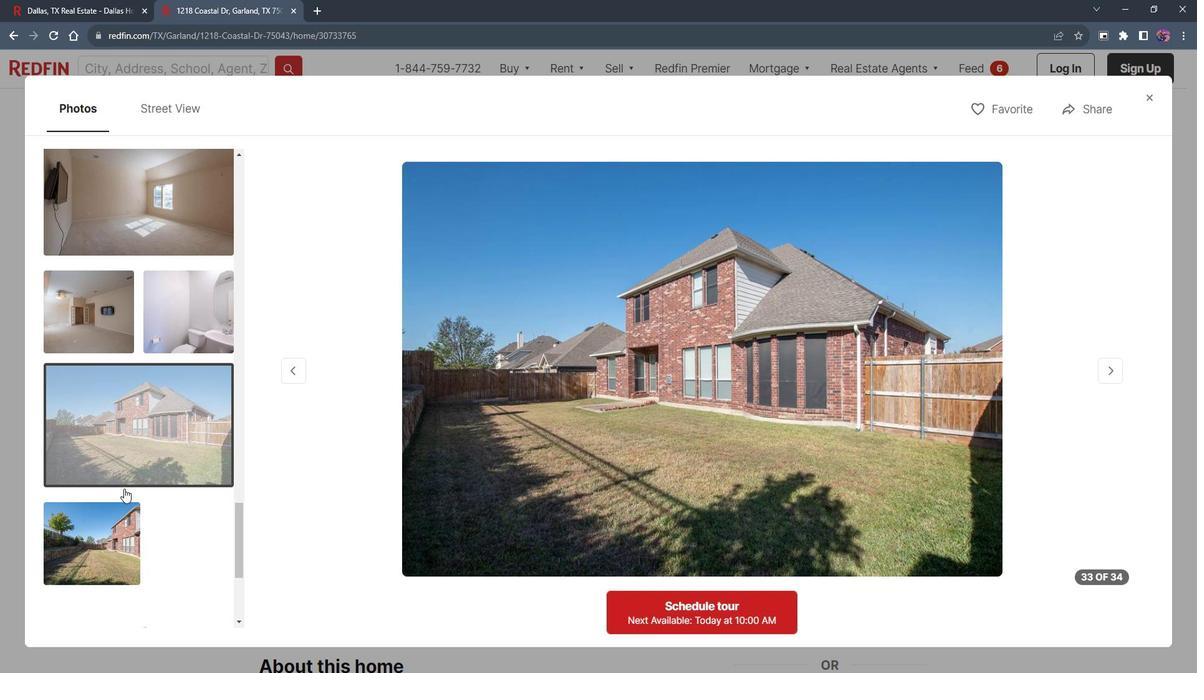 
Action: Mouse moved to (114, 527)
Screenshot: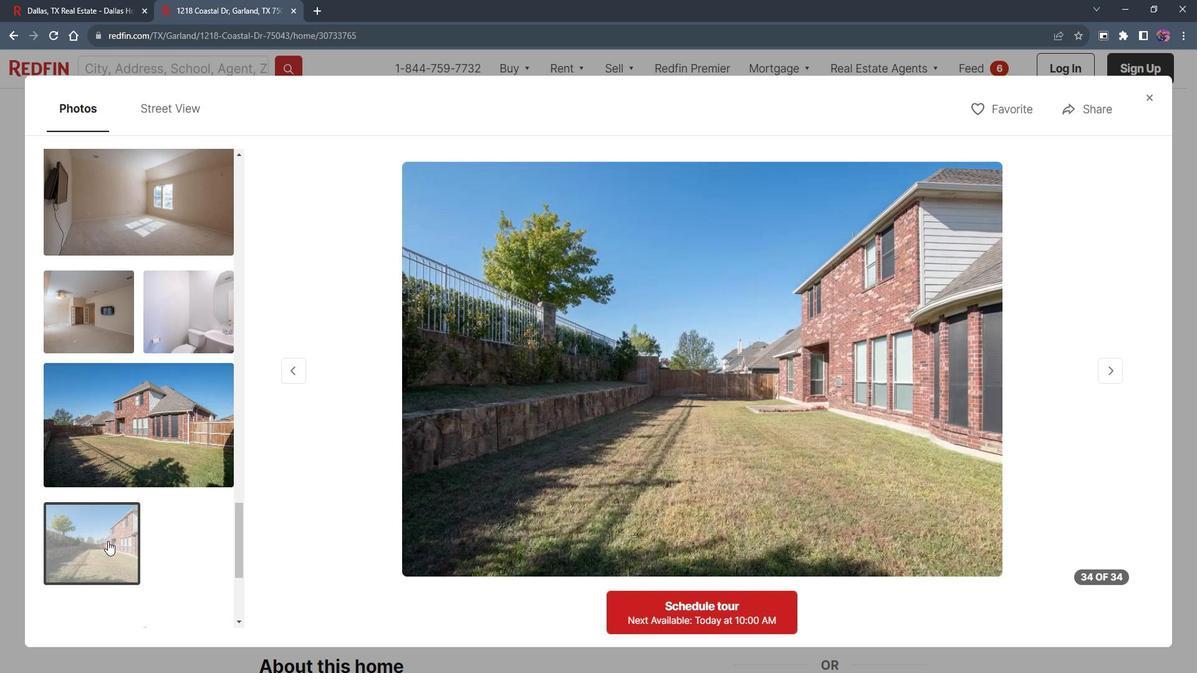 
Action: Mouse pressed left at (114, 527)
Screenshot: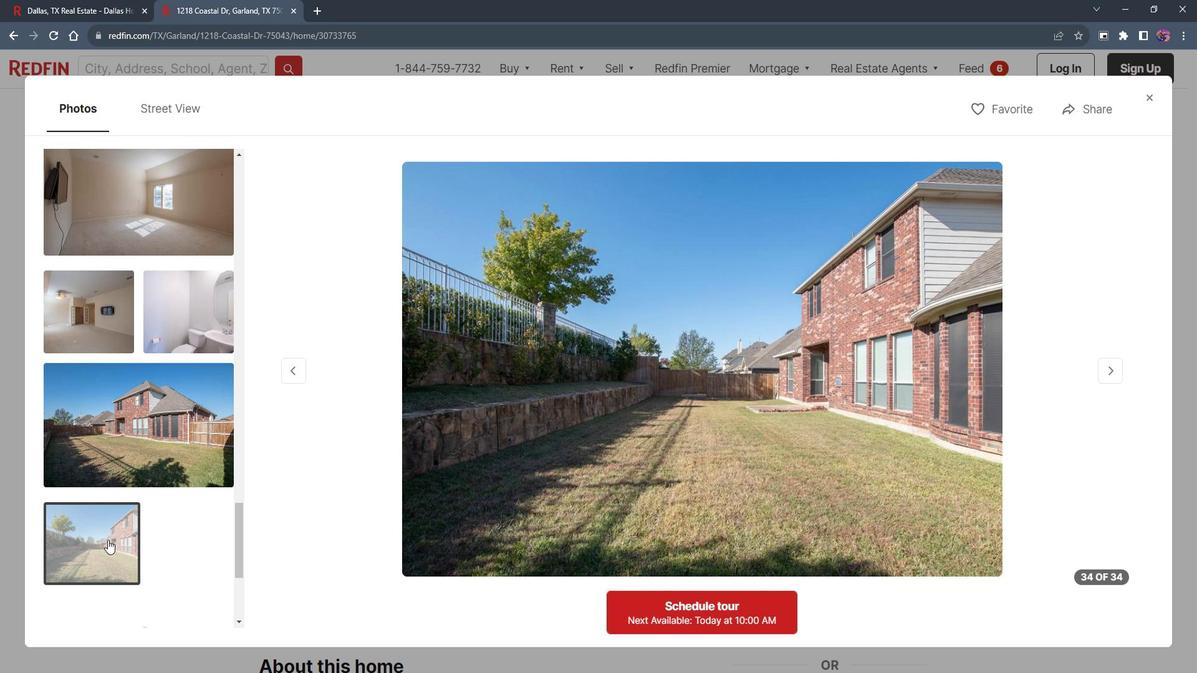 
Action: Mouse moved to (1155, 99)
Screenshot: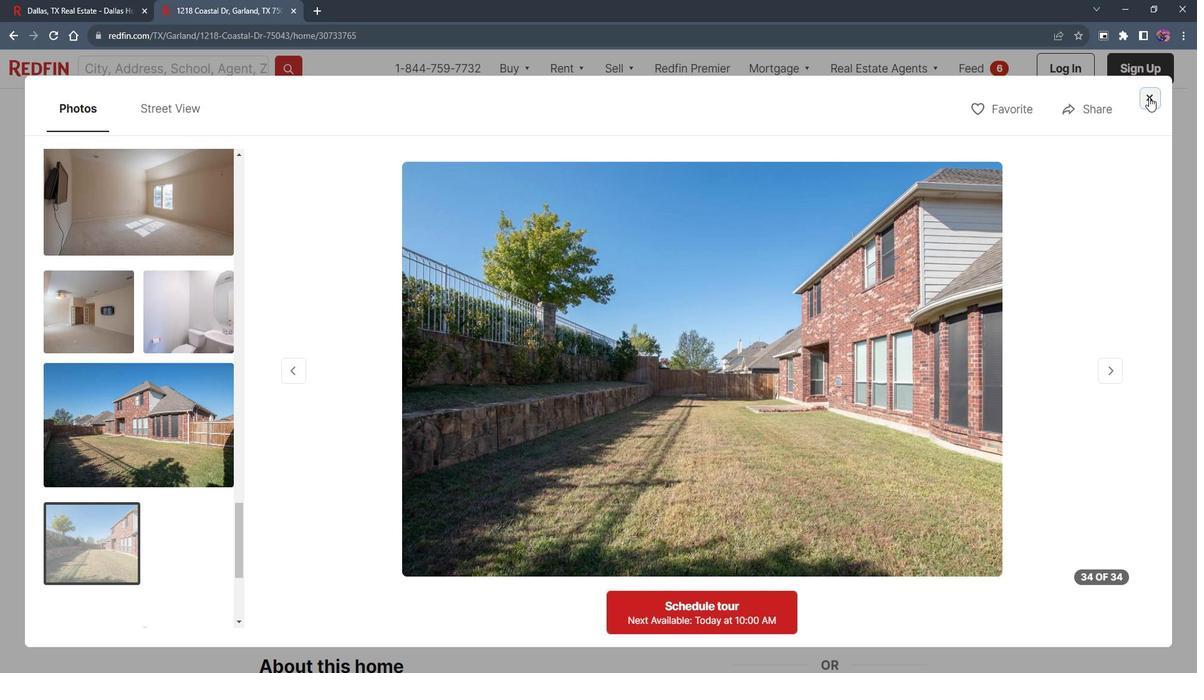 
Action: Mouse pressed left at (1155, 99)
Screenshot: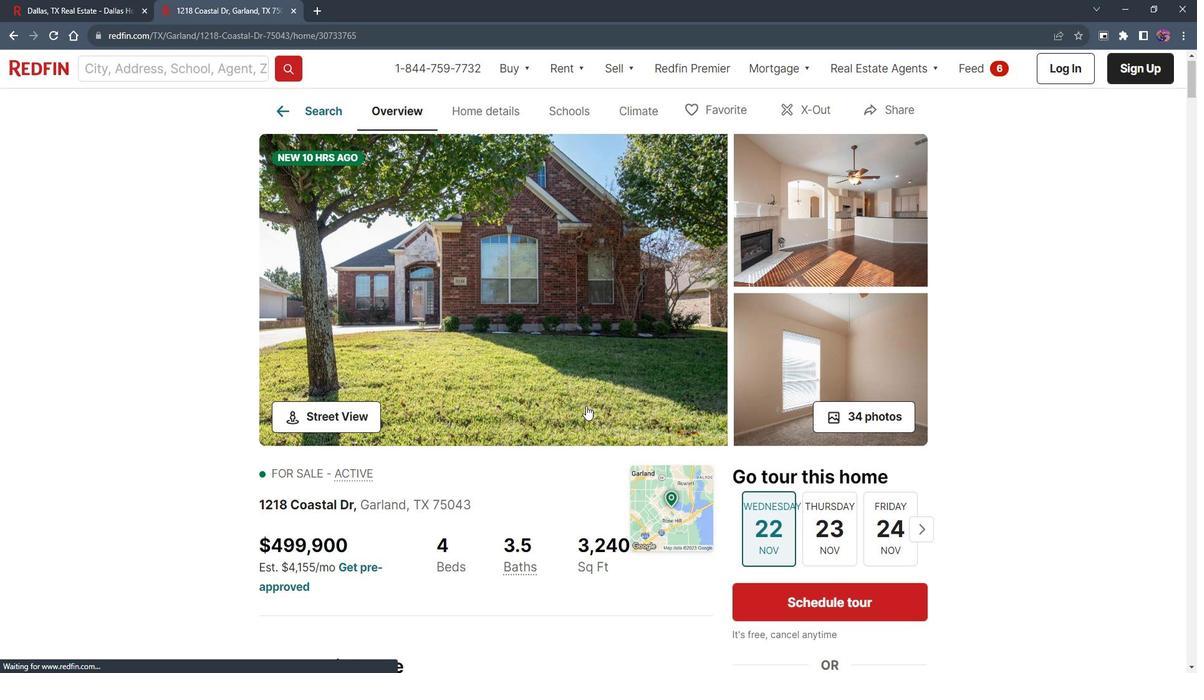 
Action: Mouse moved to (536, 427)
Screenshot: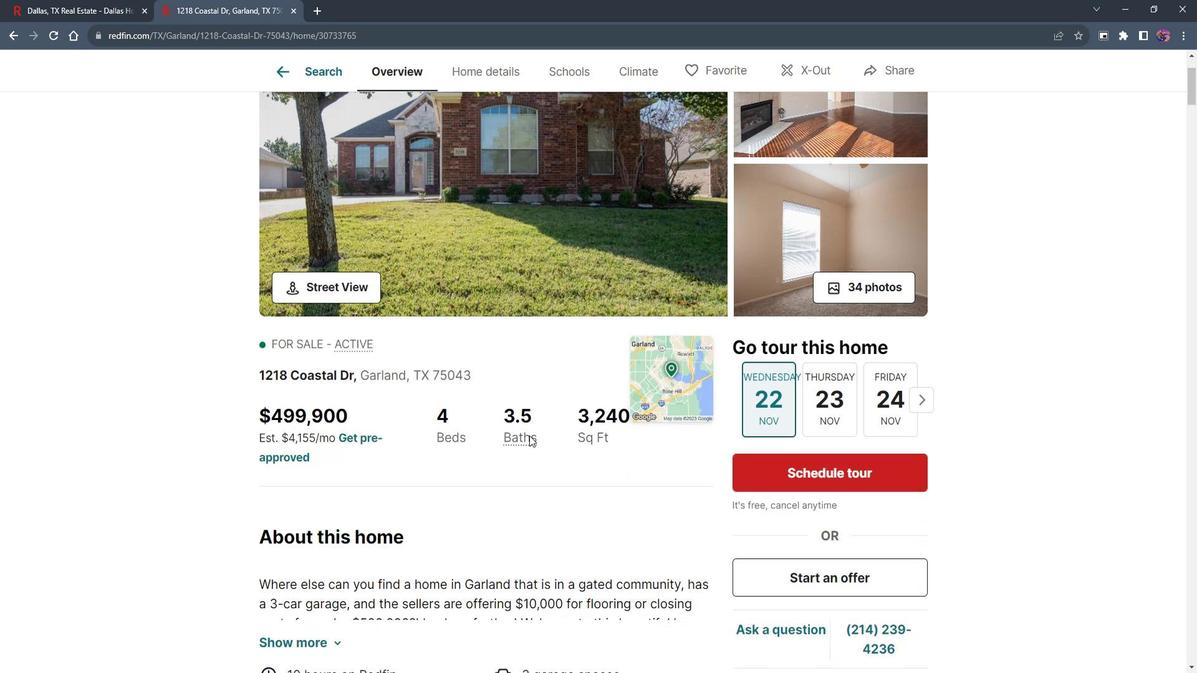 
Action: Mouse scrolled (536, 426) with delta (0, 0)
Screenshot: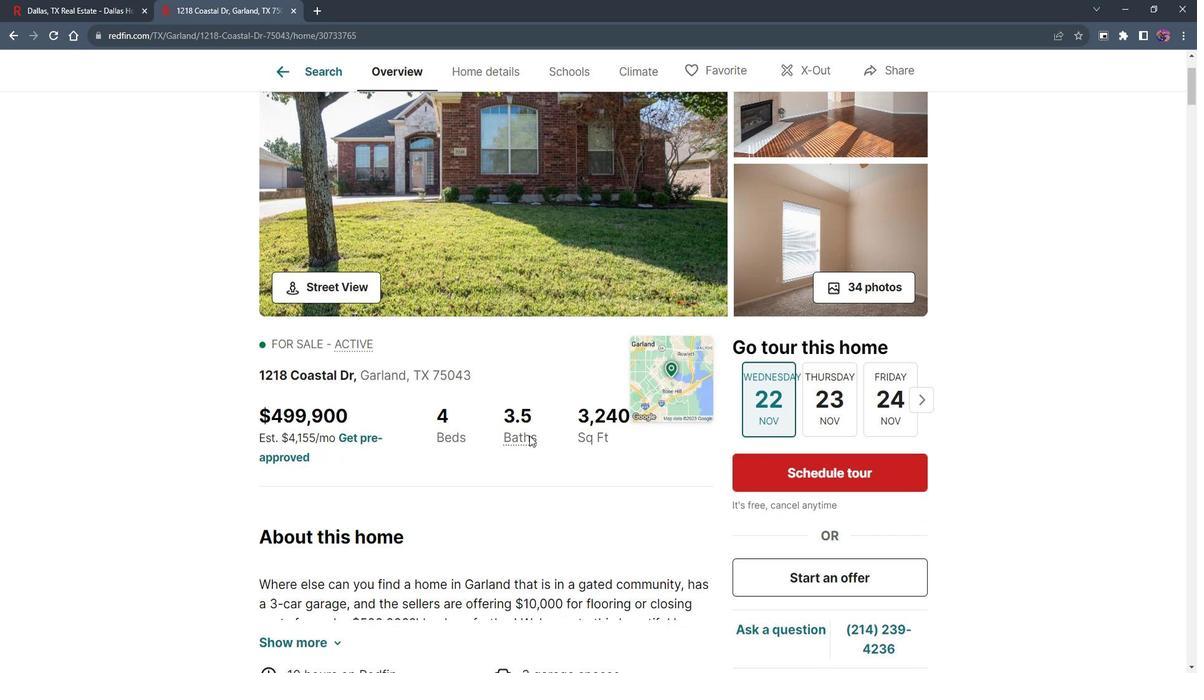 
Action: Mouse moved to (536, 426)
Screenshot: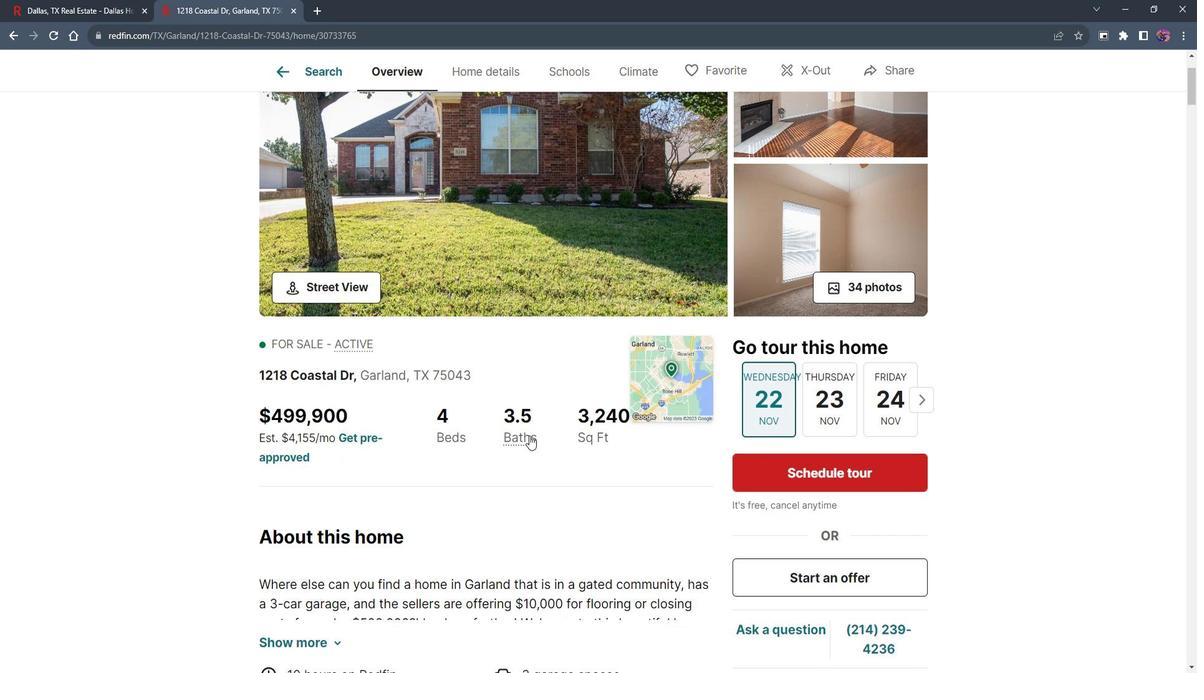 
Action: Mouse scrolled (536, 425) with delta (0, 0)
Screenshot: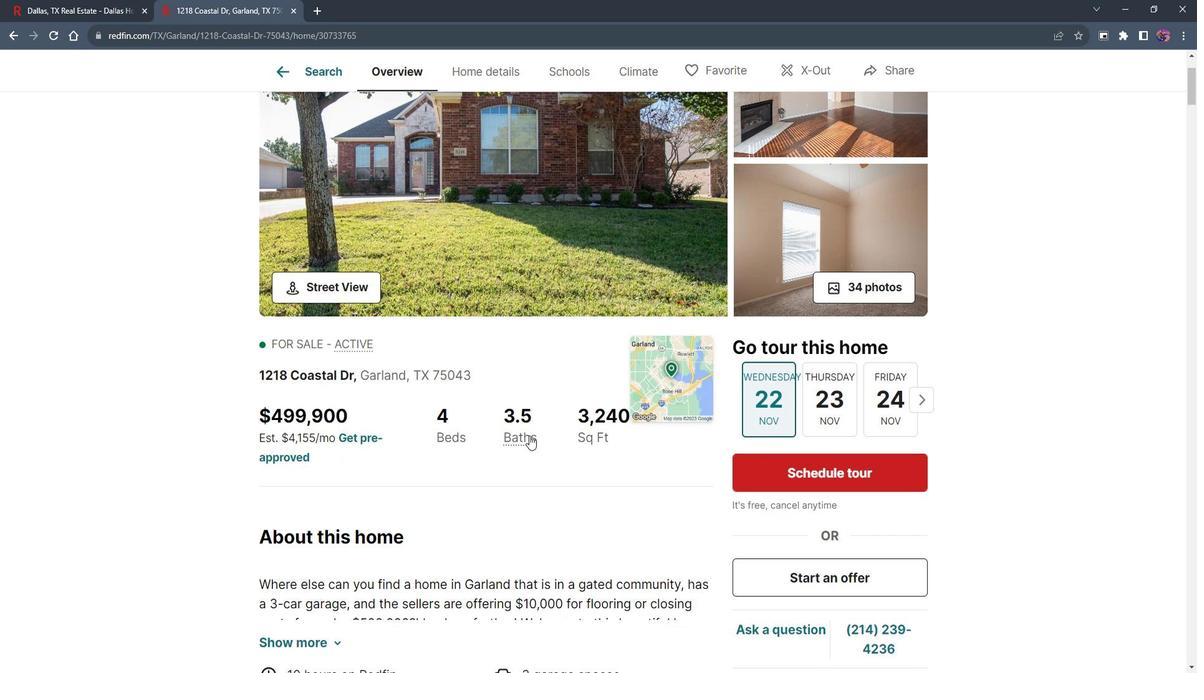 
Action: Mouse moved to (535, 425)
Screenshot: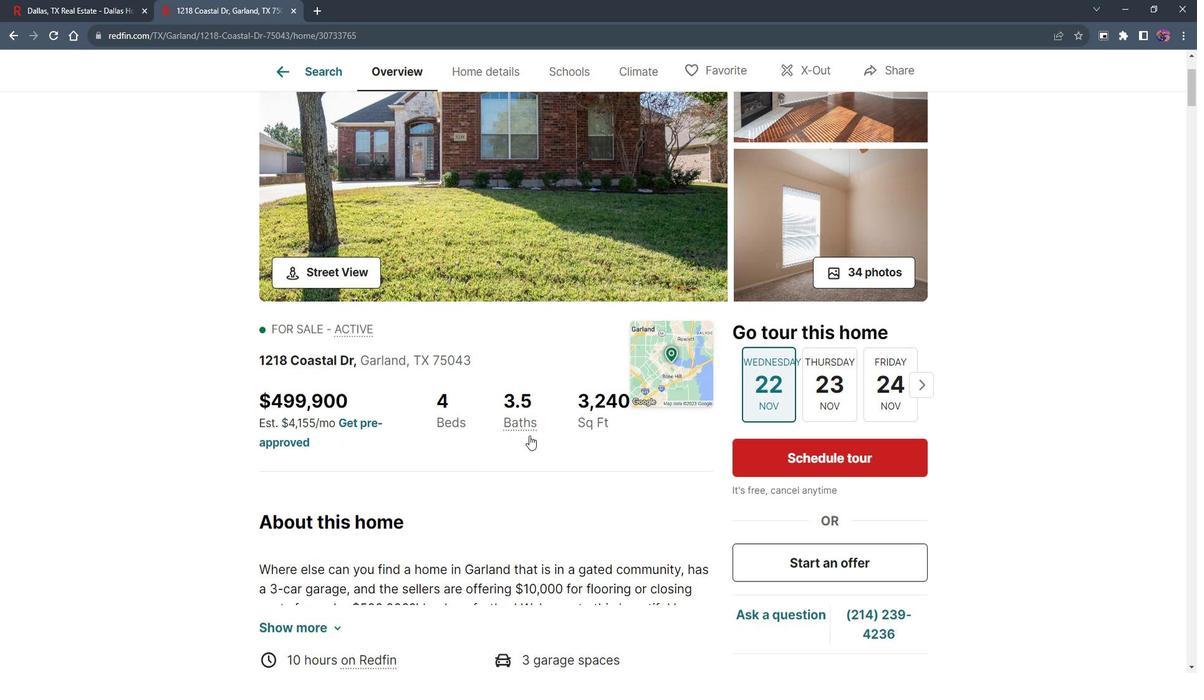 
Action: Mouse scrolled (535, 425) with delta (0, 0)
Screenshot: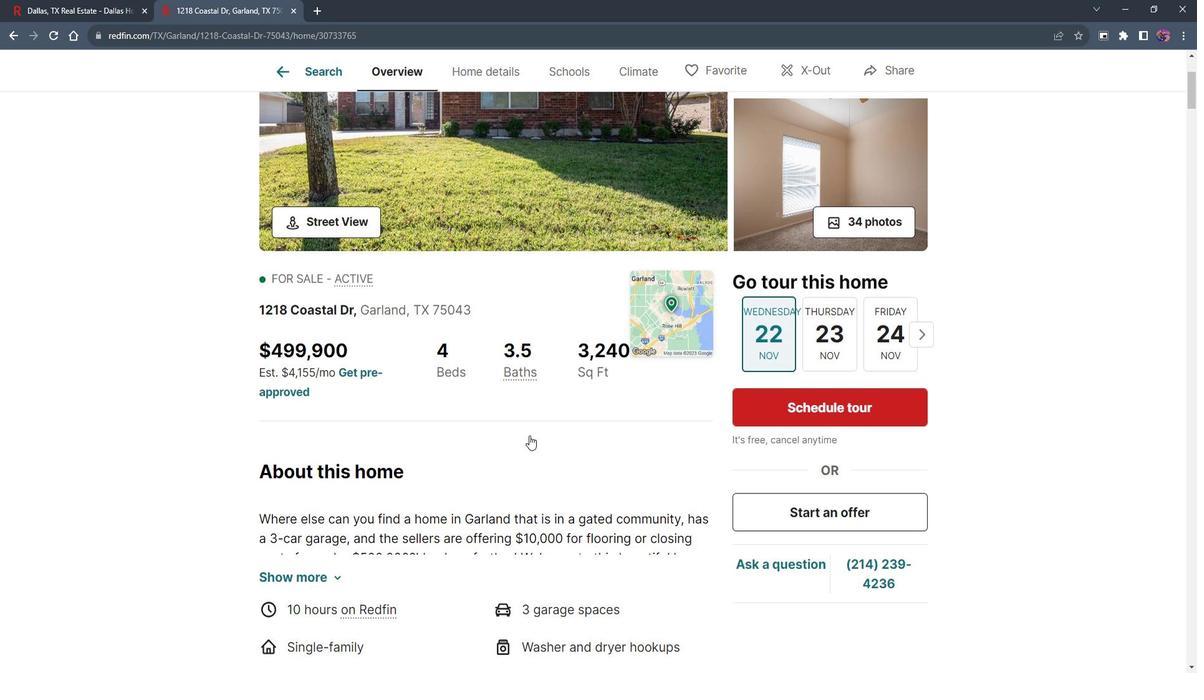 
Action: Mouse scrolled (535, 425) with delta (0, 0)
Screenshot: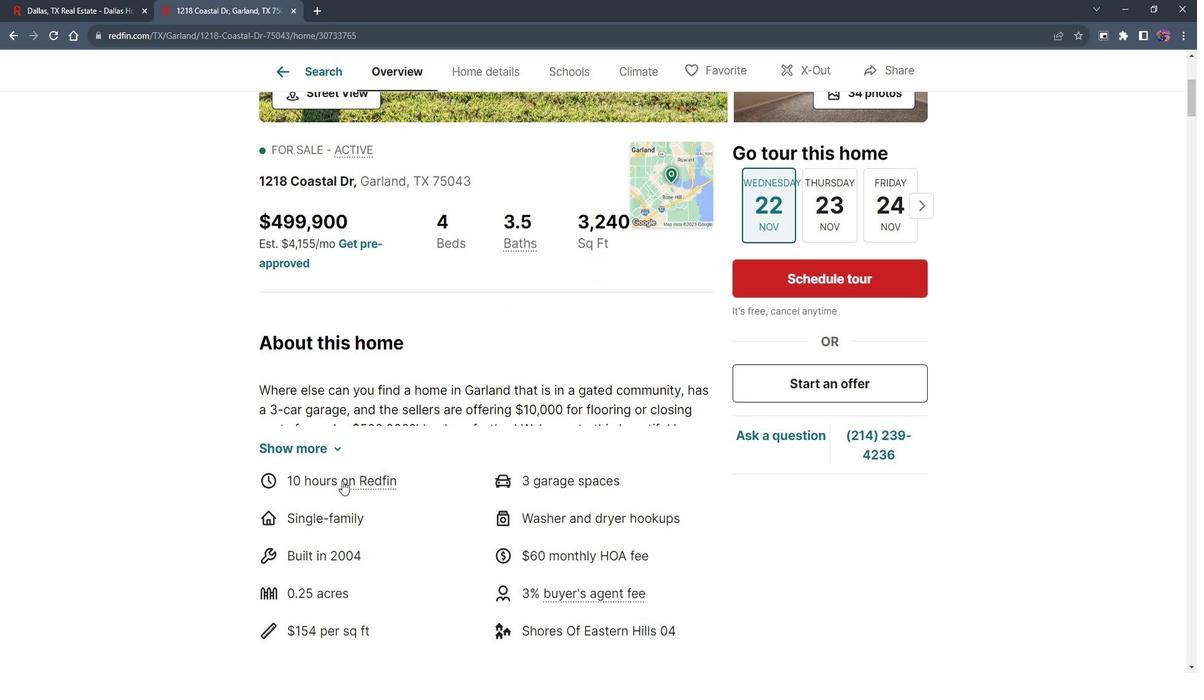 
Action: Mouse moved to (535, 425)
Screenshot: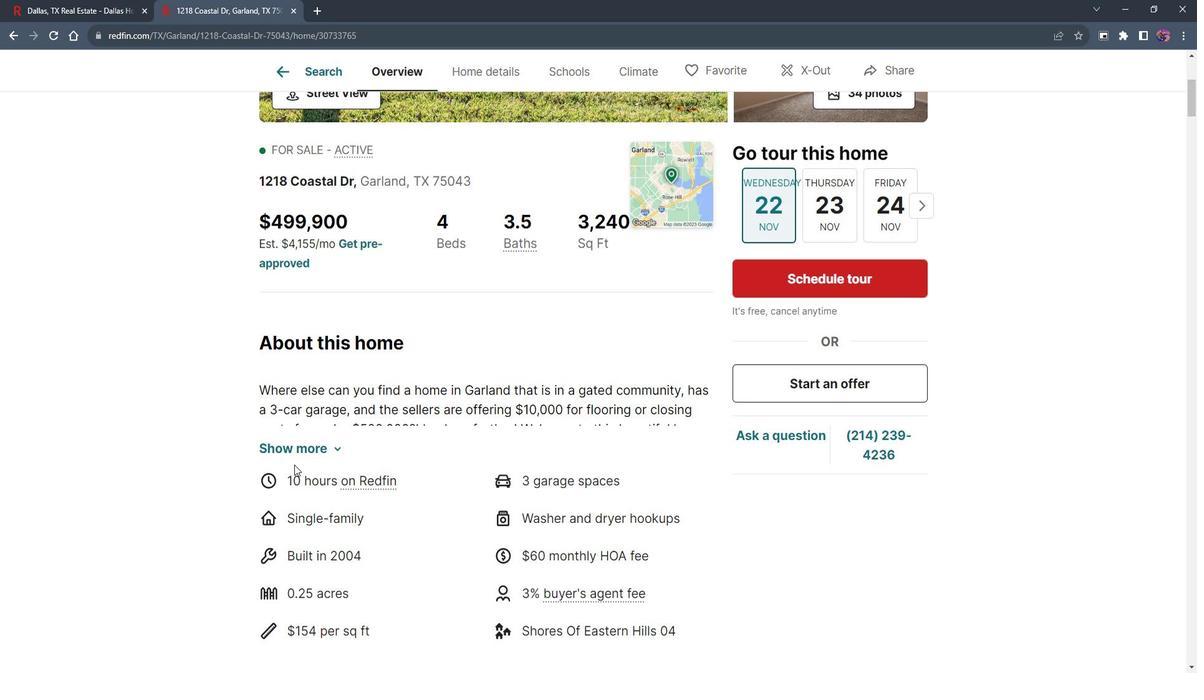 
Action: Mouse scrolled (535, 424) with delta (0, 0)
Screenshot: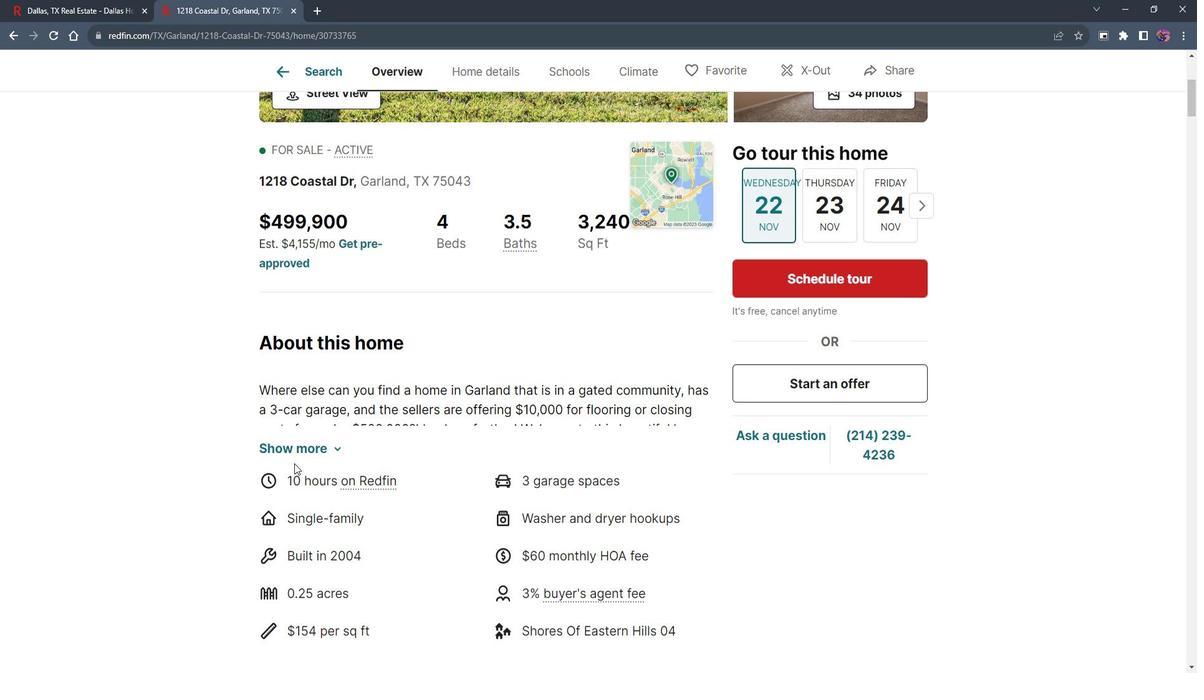 
Action: Mouse moved to (297, 439)
Screenshot: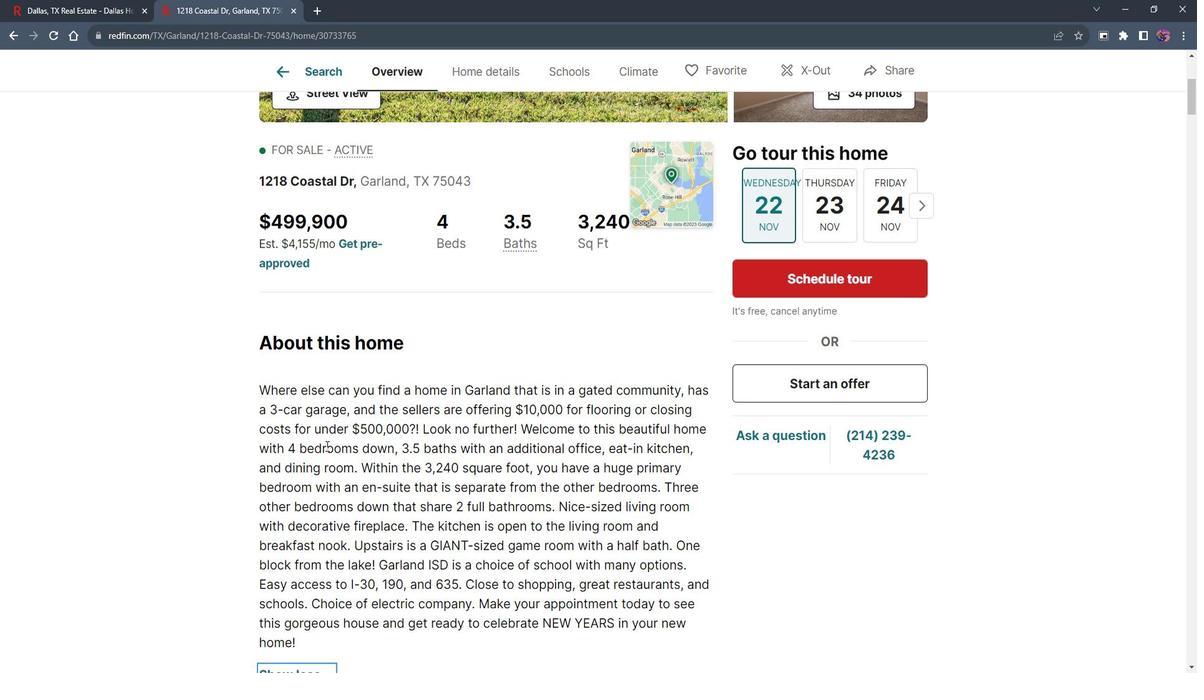
Action: Mouse pressed left at (297, 439)
Screenshot: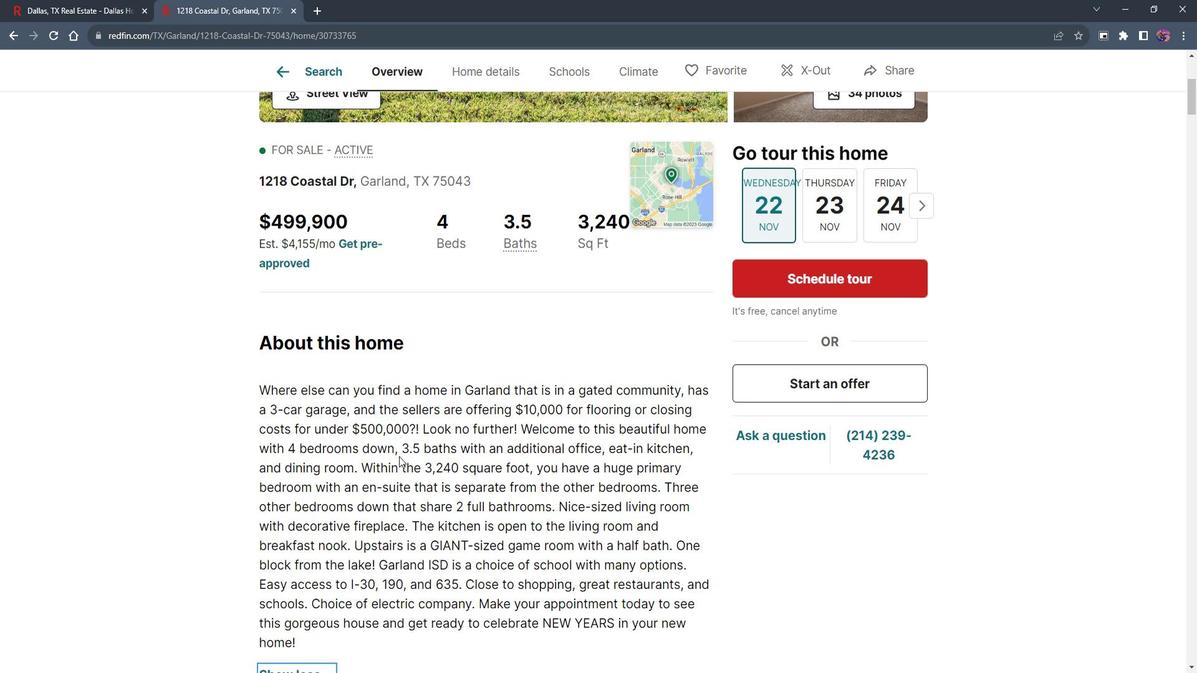 
Action: Mouse moved to (463, 453)
Screenshot: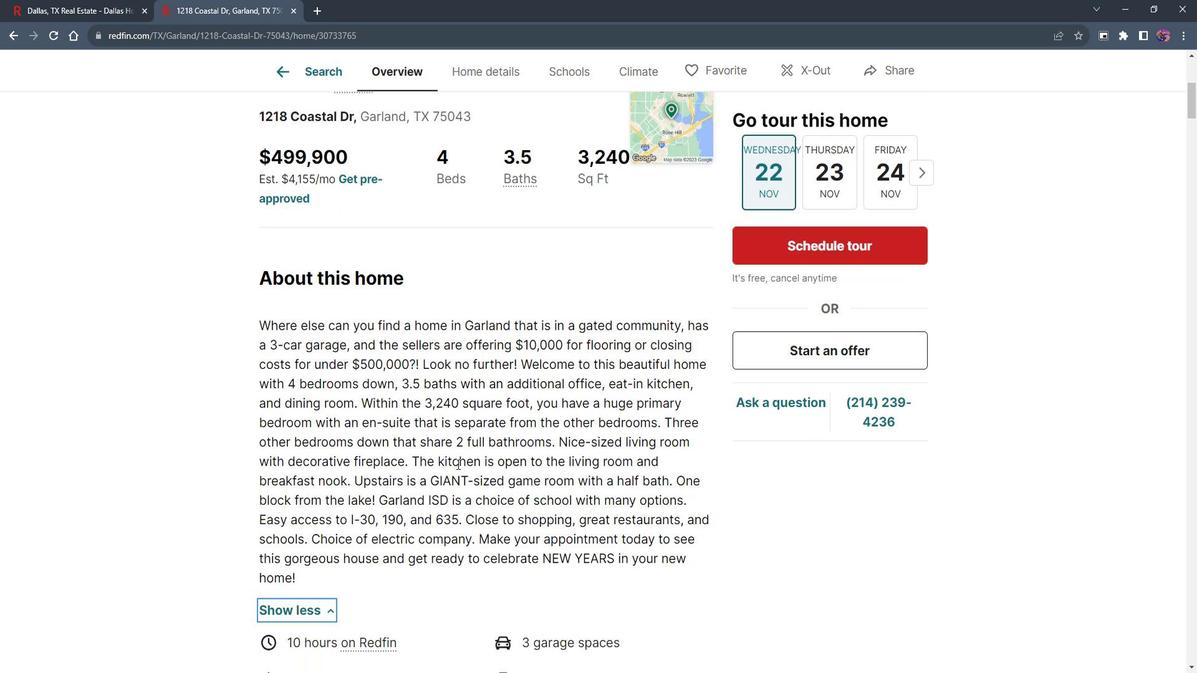 
Action: Mouse scrolled (463, 452) with delta (0, 0)
Screenshot: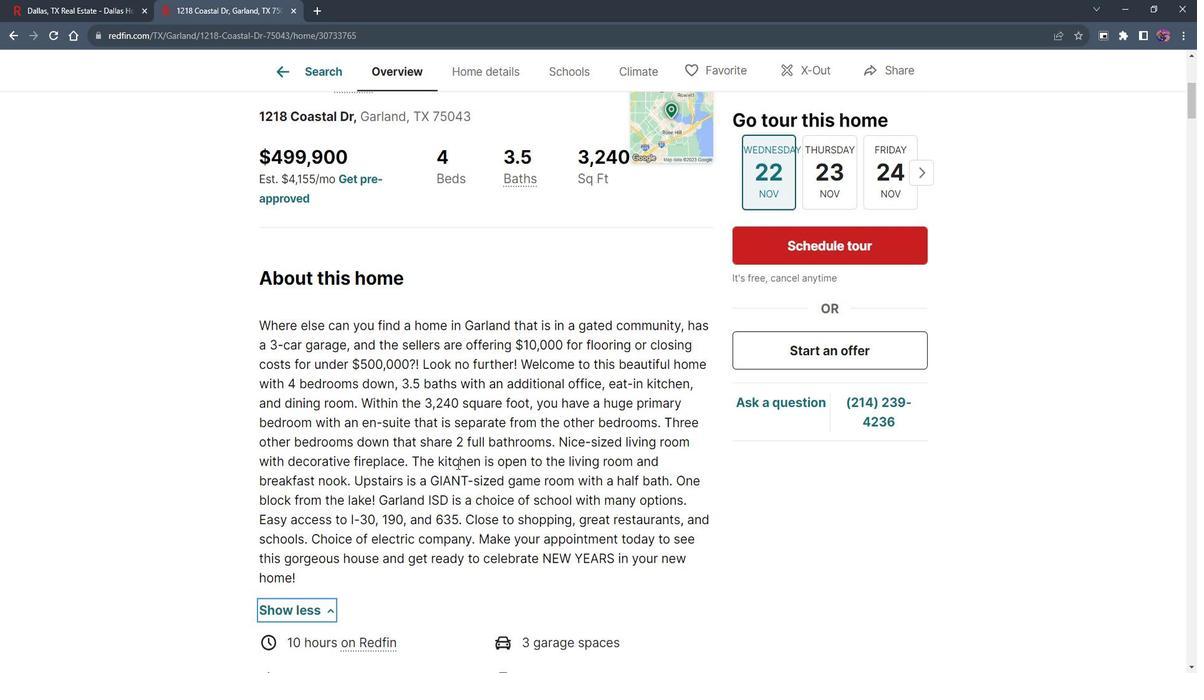 
Action: Mouse scrolled (463, 452) with delta (0, 0)
Screenshot: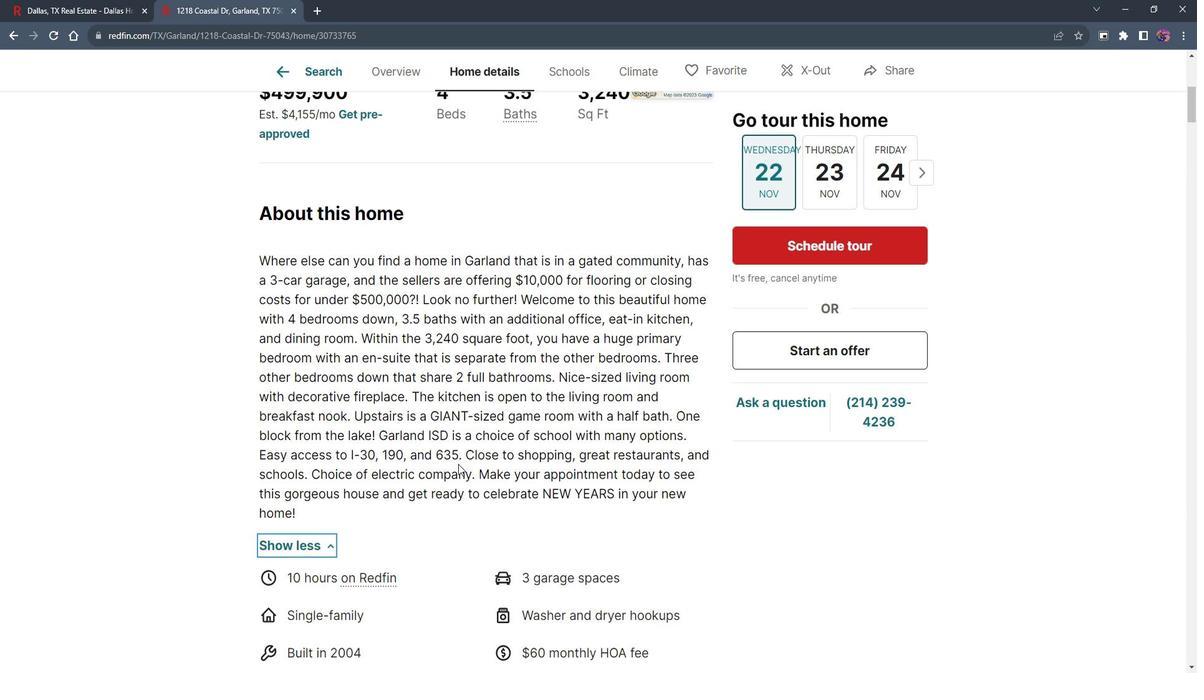
Action: Mouse moved to (464, 453)
Screenshot: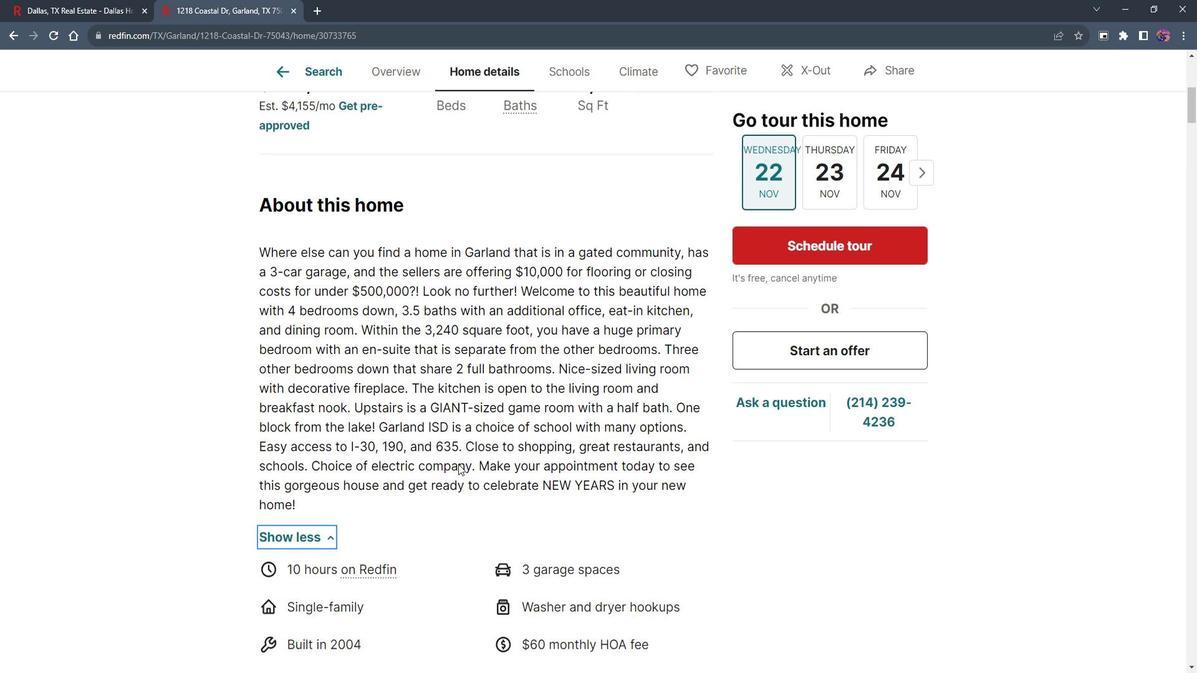 
Action: Mouse scrolled (464, 452) with delta (0, 0)
Screenshot: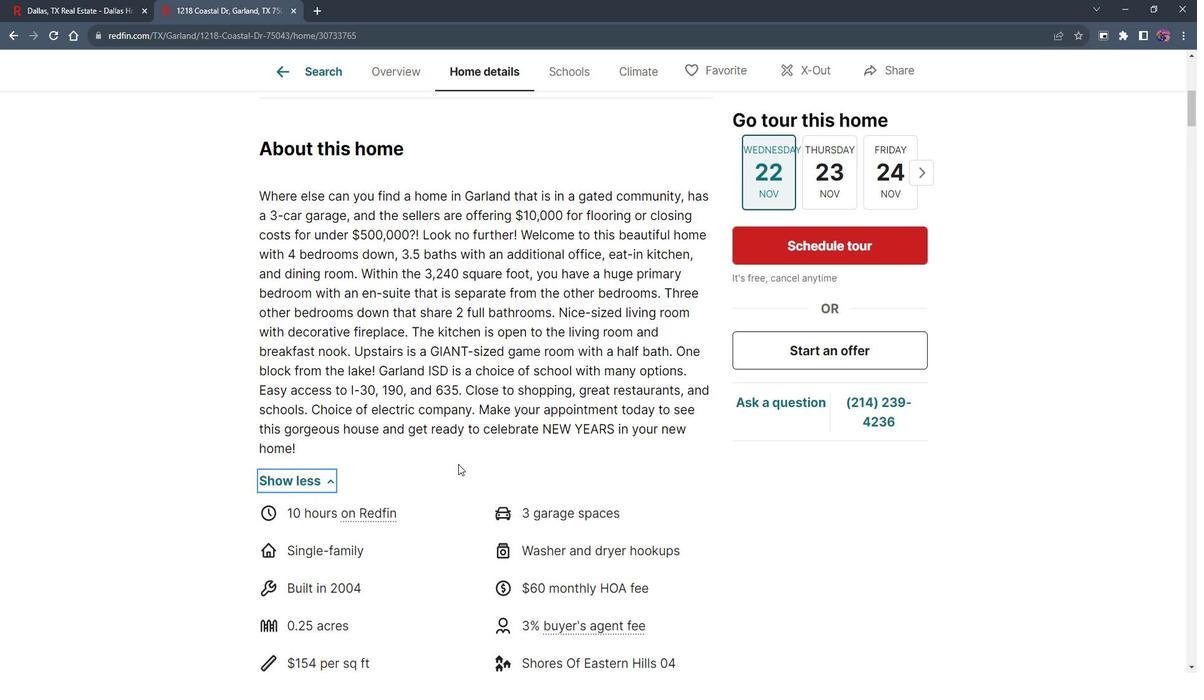 
Action: Mouse scrolled (464, 452) with delta (0, 0)
Screenshot: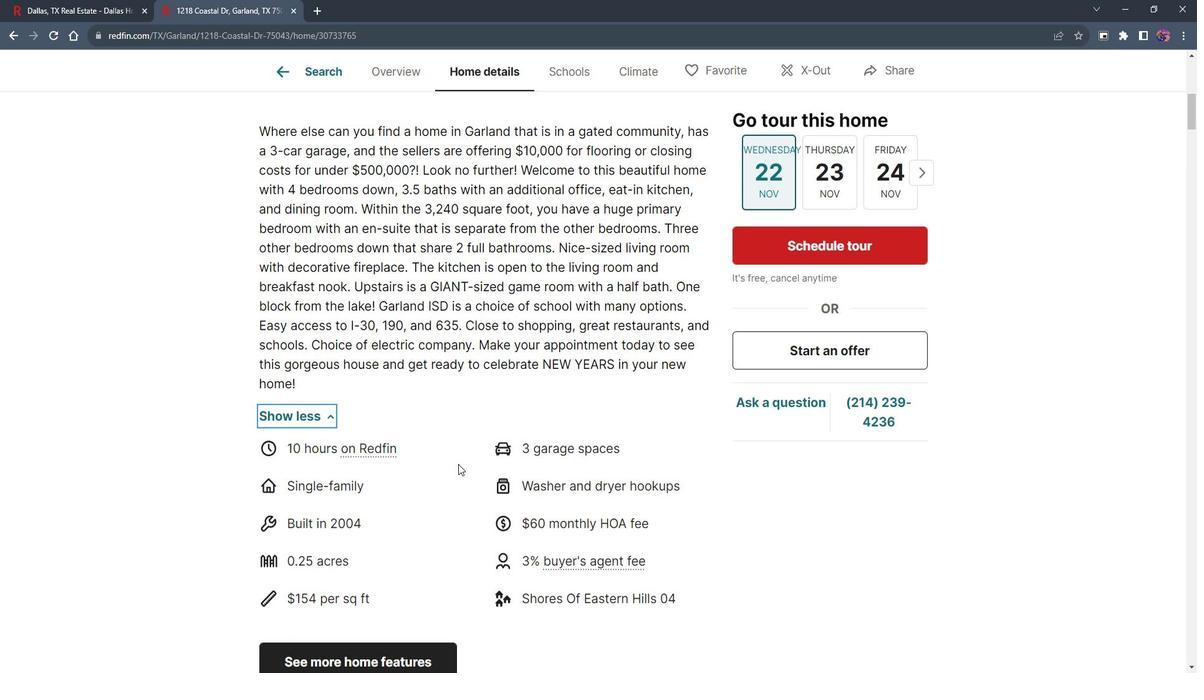 
Action: Mouse scrolled (464, 452) with delta (0, 0)
Screenshot: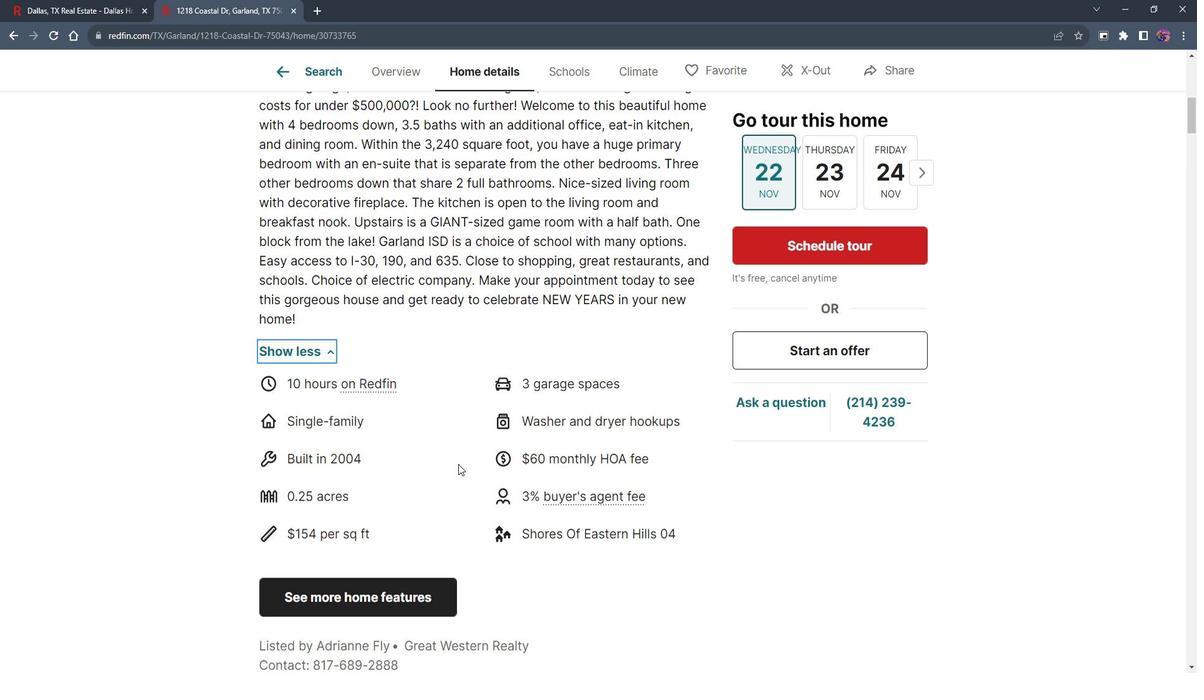 
Action: Mouse moved to (465, 448)
Screenshot: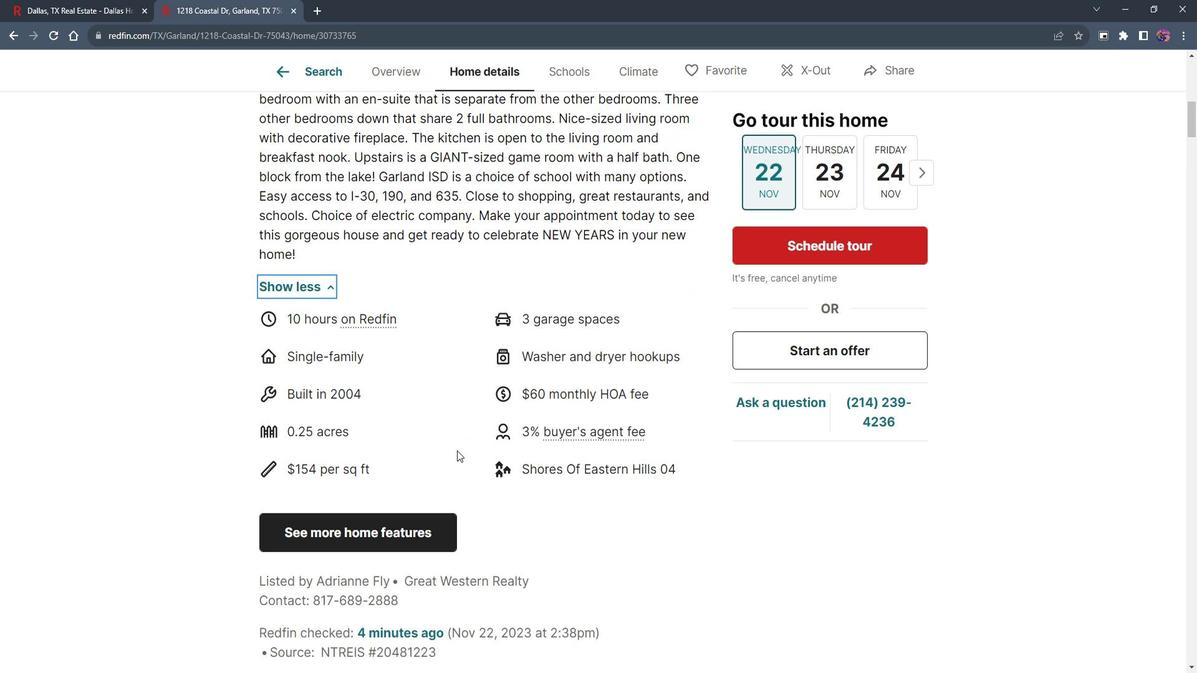 
Action: Mouse scrolled (465, 447) with delta (0, 0)
Screenshot: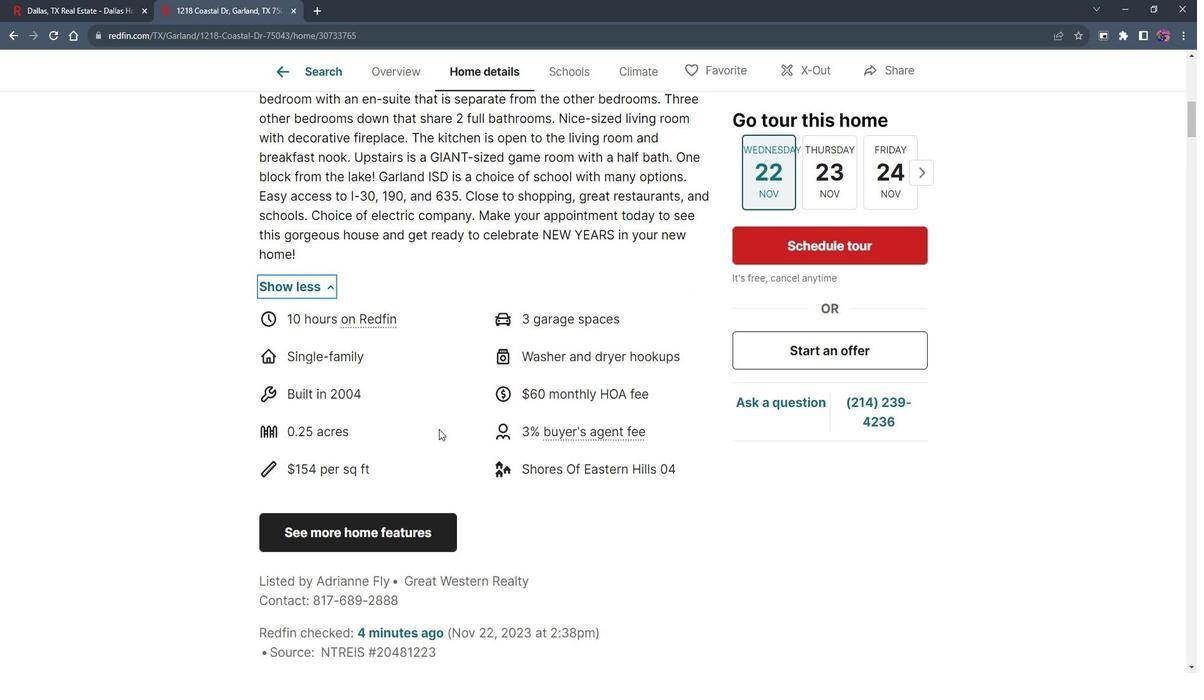 
Action: Mouse moved to (438, 422)
Screenshot: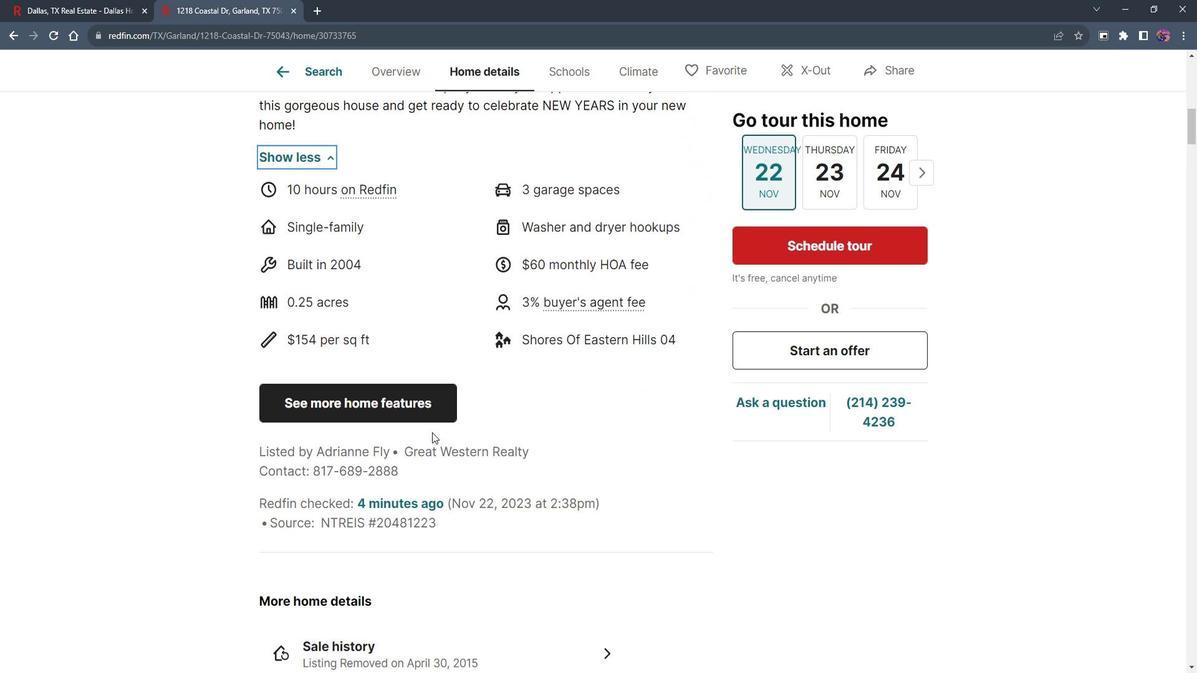 
Action: Mouse scrolled (438, 422) with delta (0, 0)
Screenshot: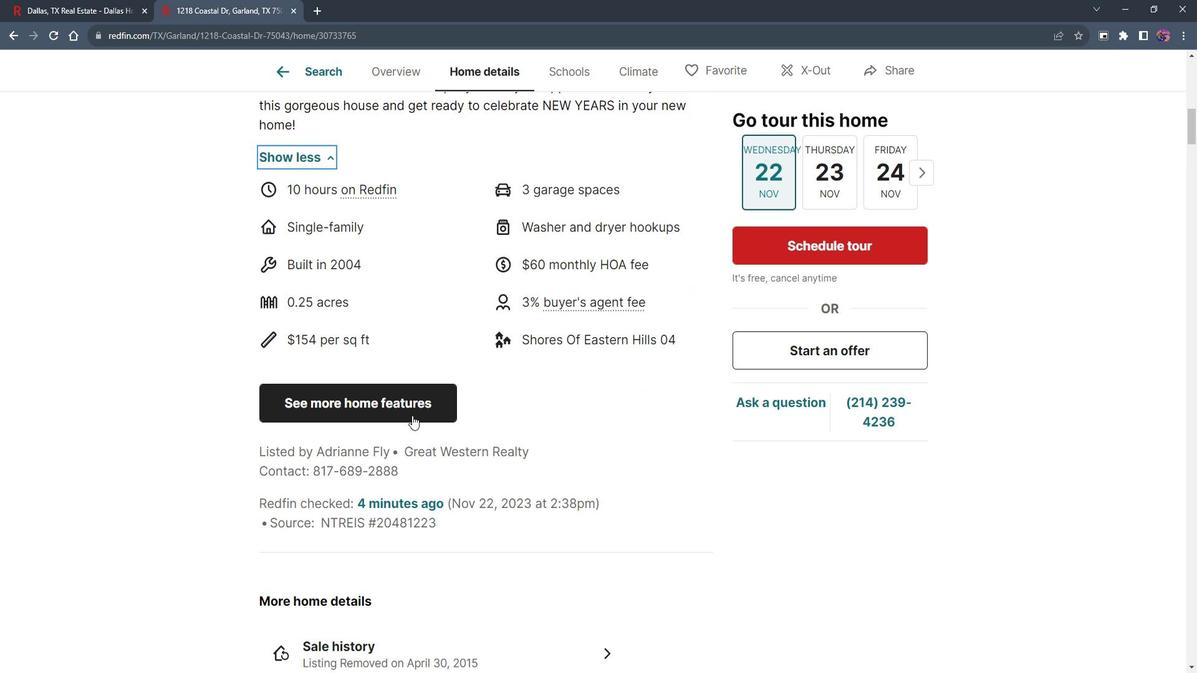 
Action: Mouse scrolled (438, 422) with delta (0, 0)
Screenshot: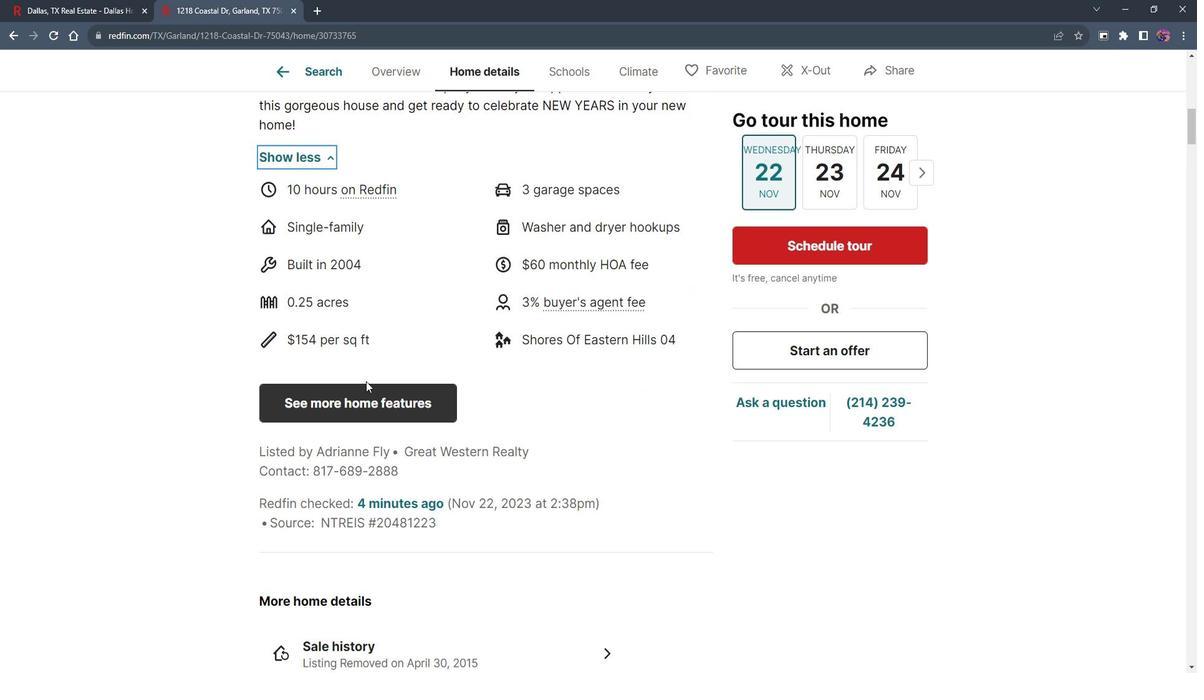 
Action: Mouse moved to (355, 391)
Screenshot: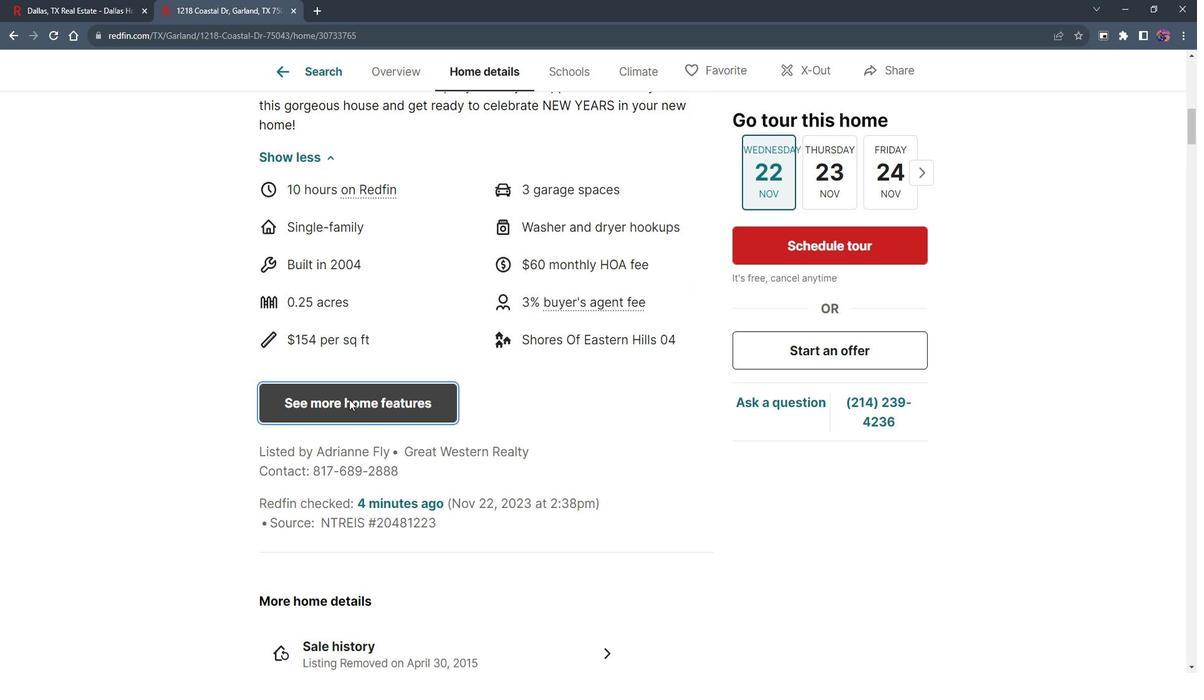 
Action: Mouse pressed left at (355, 391)
Screenshot: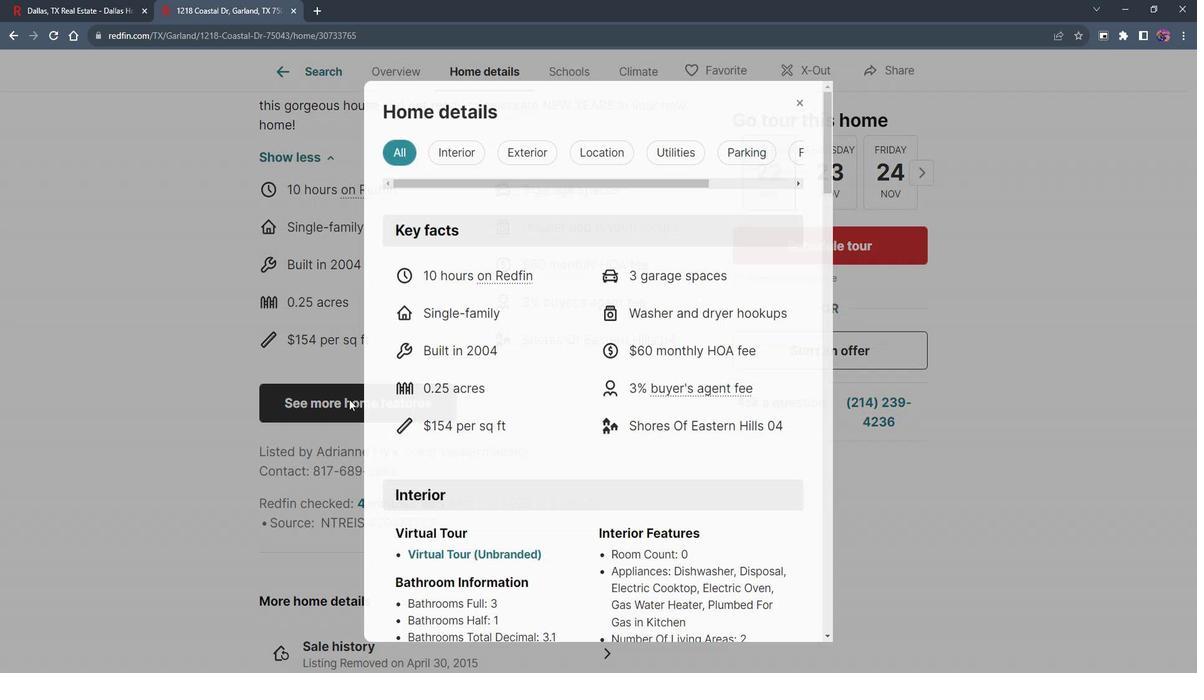 
Action: Mouse moved to (466, 157)
Screenshot: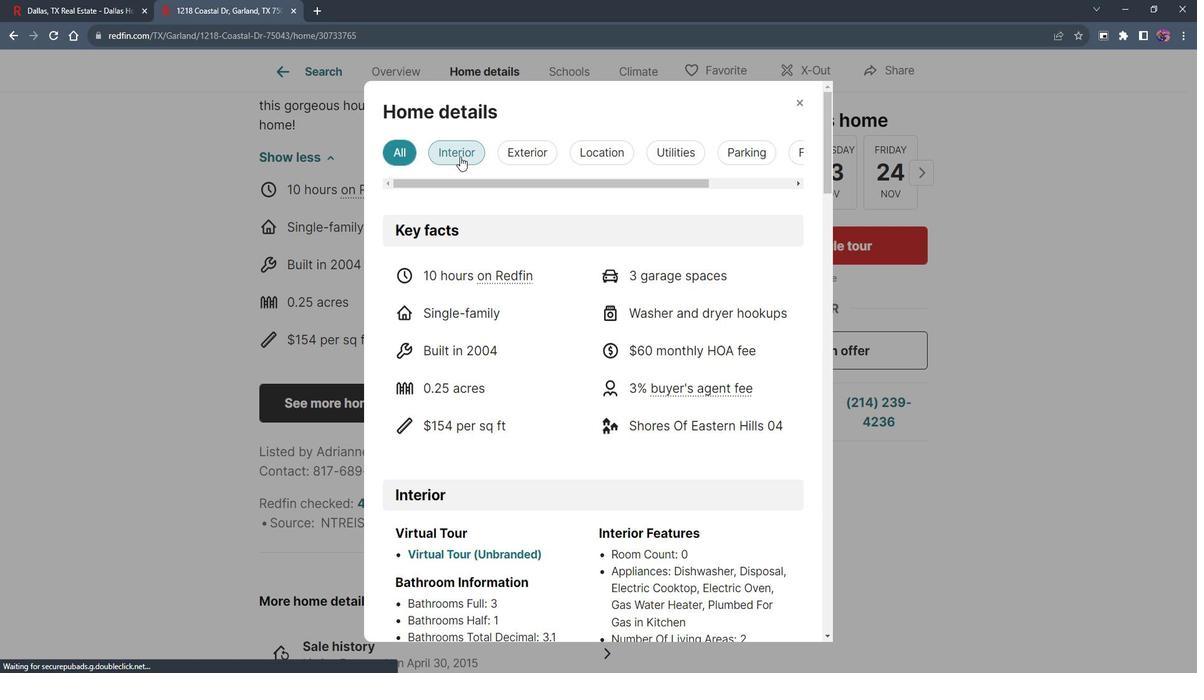 
Action: Mouse pressed left at (466, 157)
Screenshot: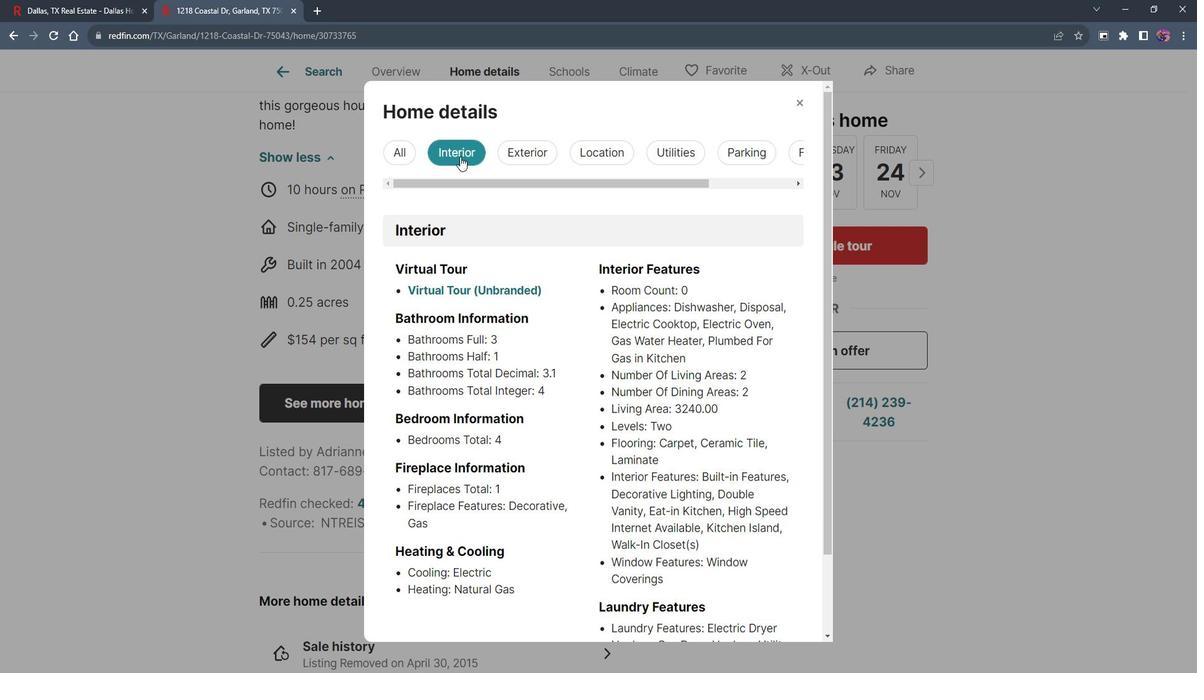 
Action: Mouse moved to (509, 356)
Screenshot: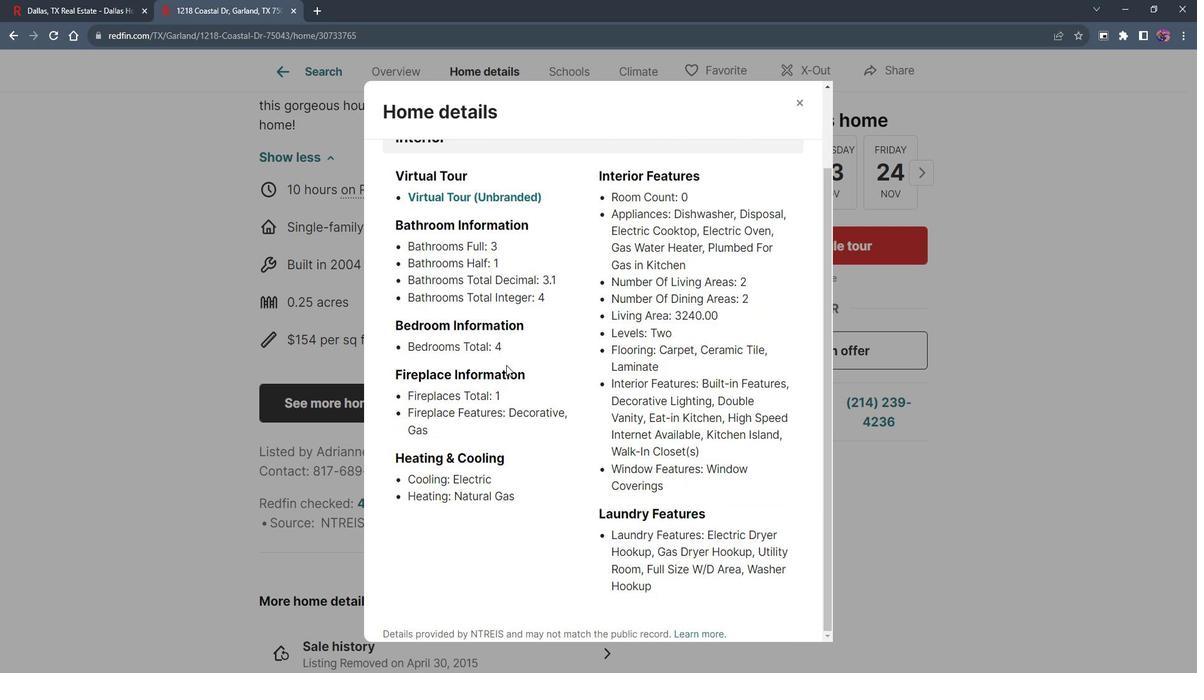 
Action: Mouse scrolled (509, 355) with delta (0, 0)
Screenshot: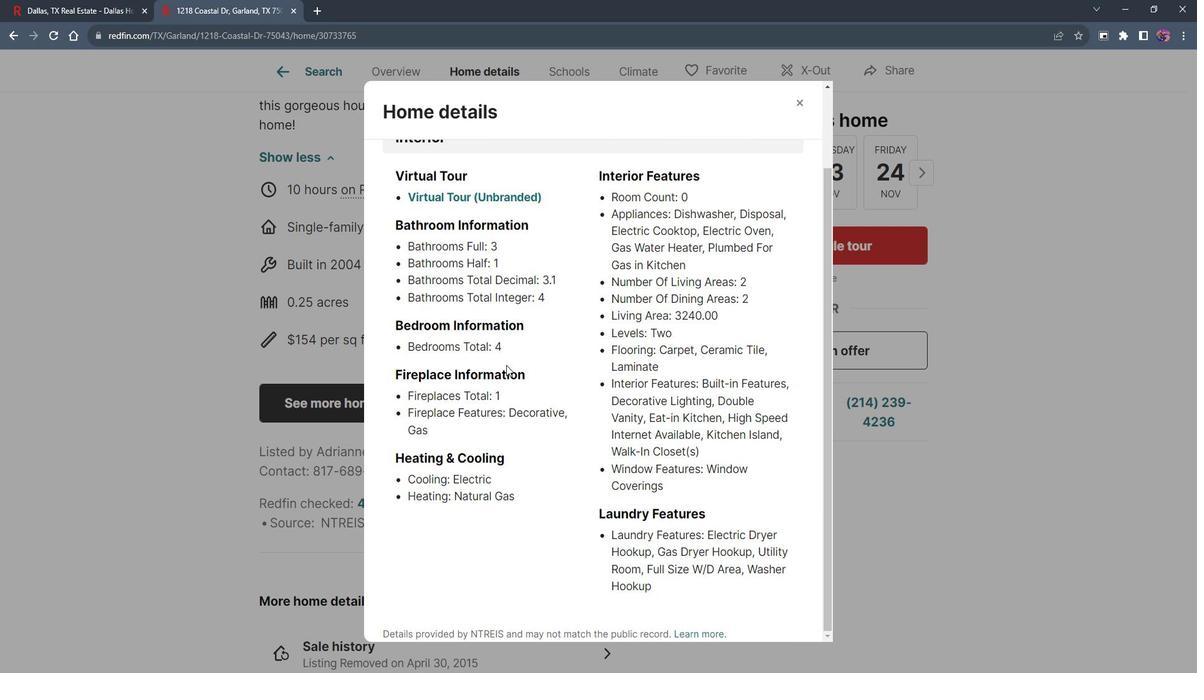 
Action: Mouse moved to (511, 357)
Screenshot: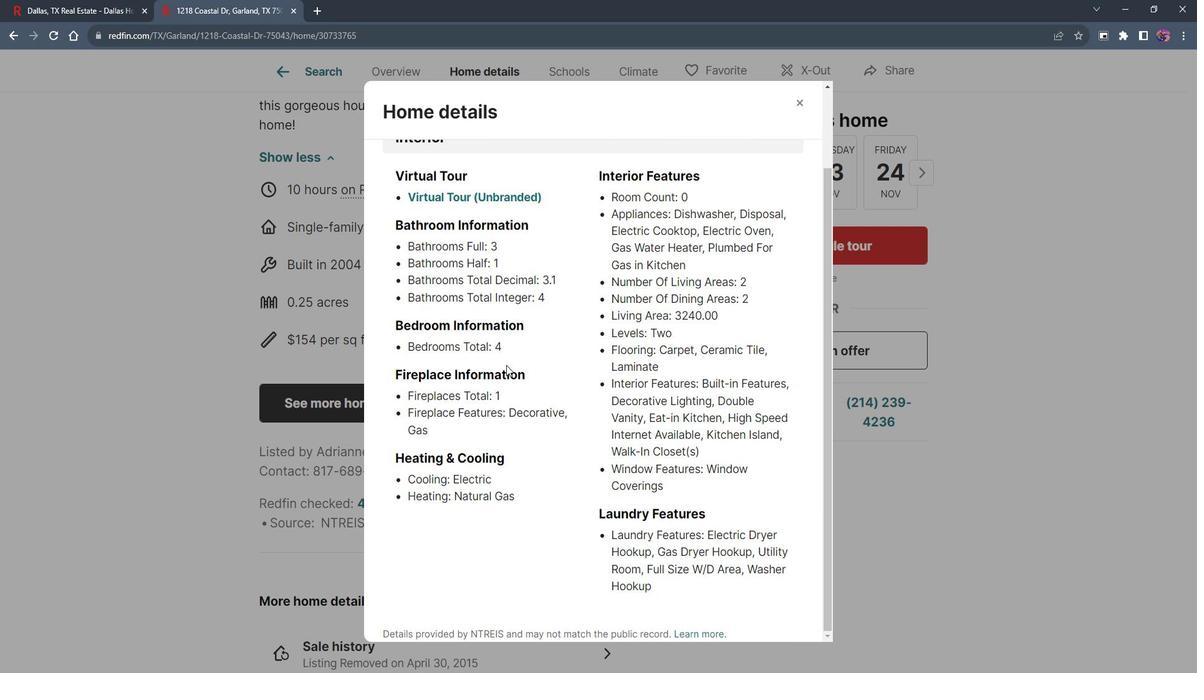 
Action: Mouse scrolled (511, 356) with delta (0, 0)
Screenshot: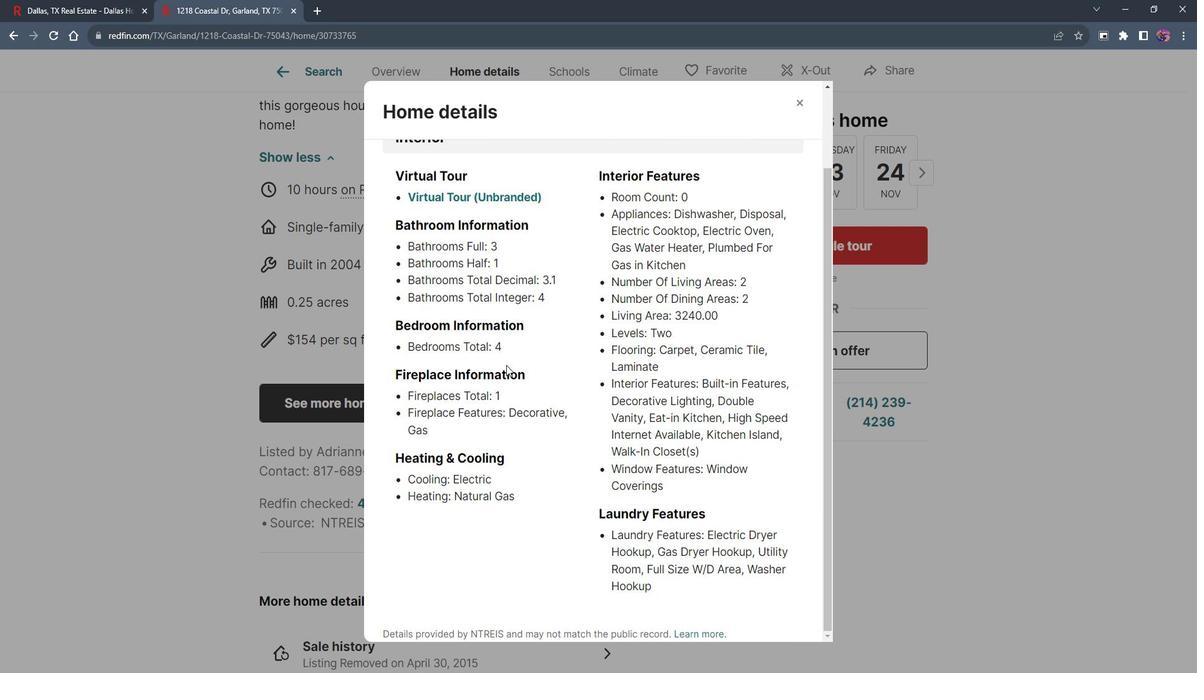 
Action: Mouse moved to (512, 357)
Screenshot: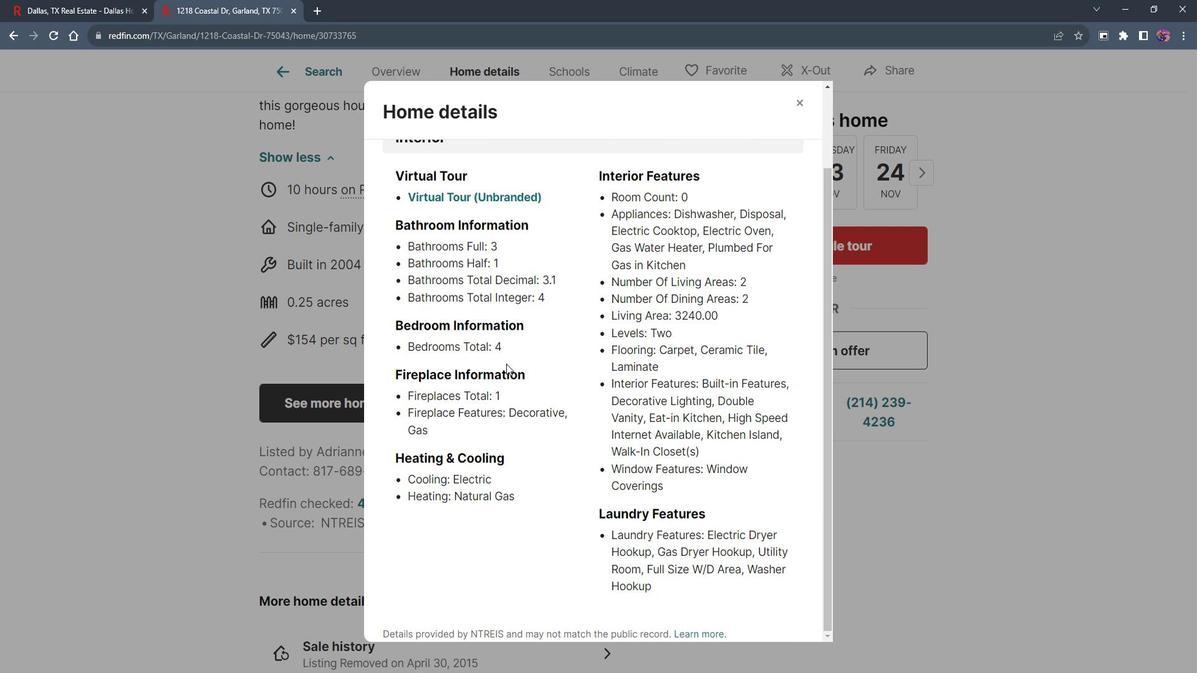 
Action: Mouse scrolled (512, 357) with delta (0, 0)
Screenshot: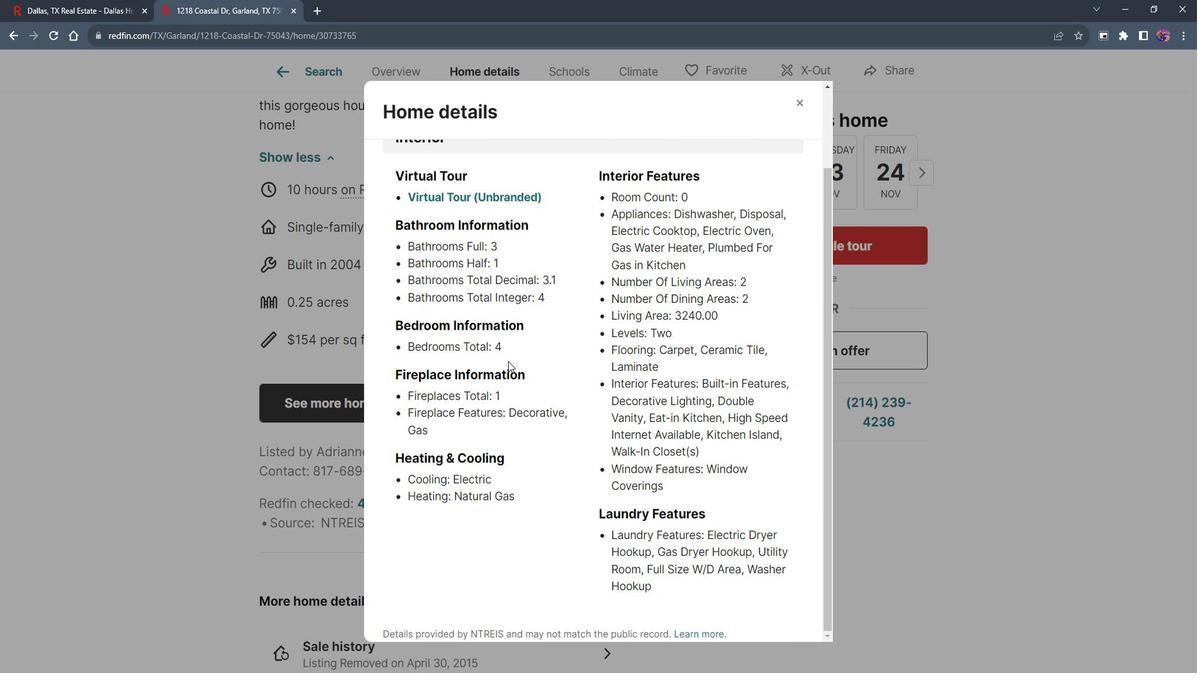 
Action: Mouse moved to (512, 357)
Screenshot: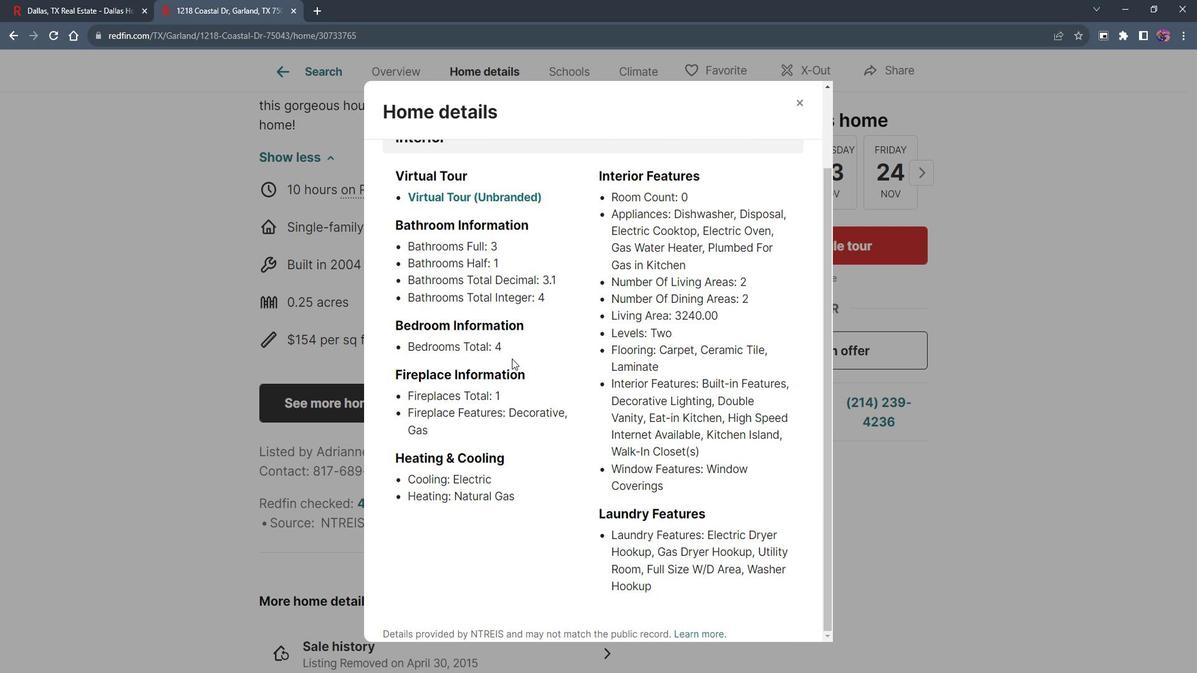 
Action: Mouse scrolled (512, 357) with delta (0, 0)
Screenshot: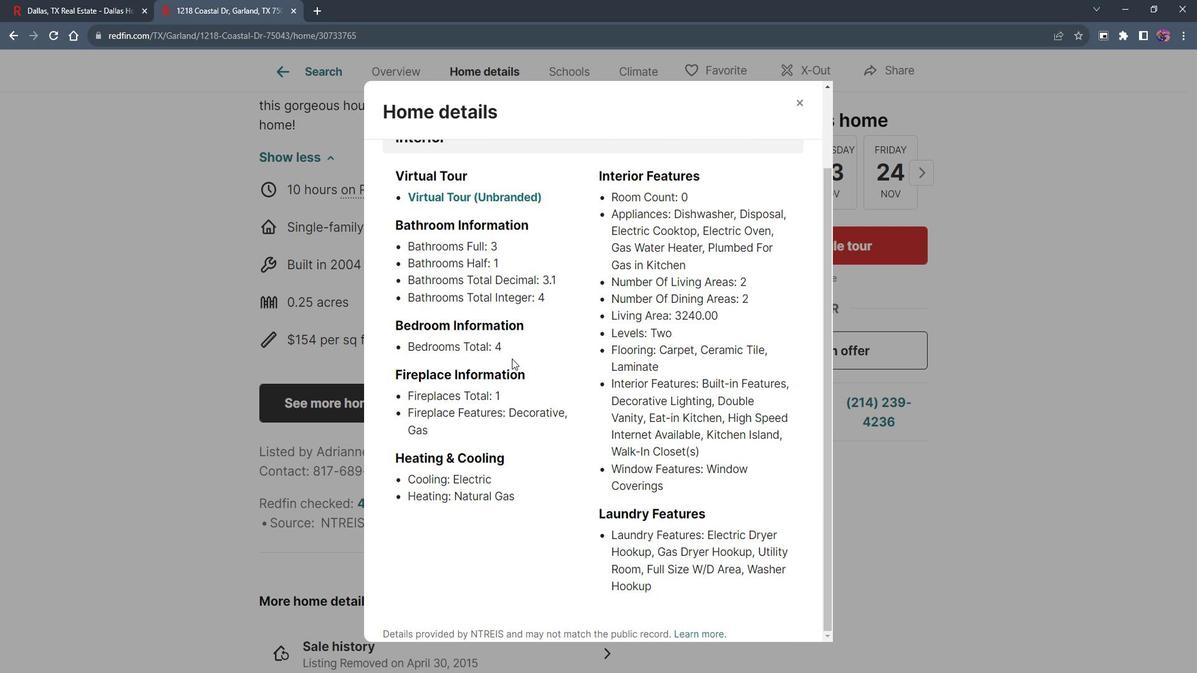 
Action: Mouse moved to (513, 356)
Screenshot: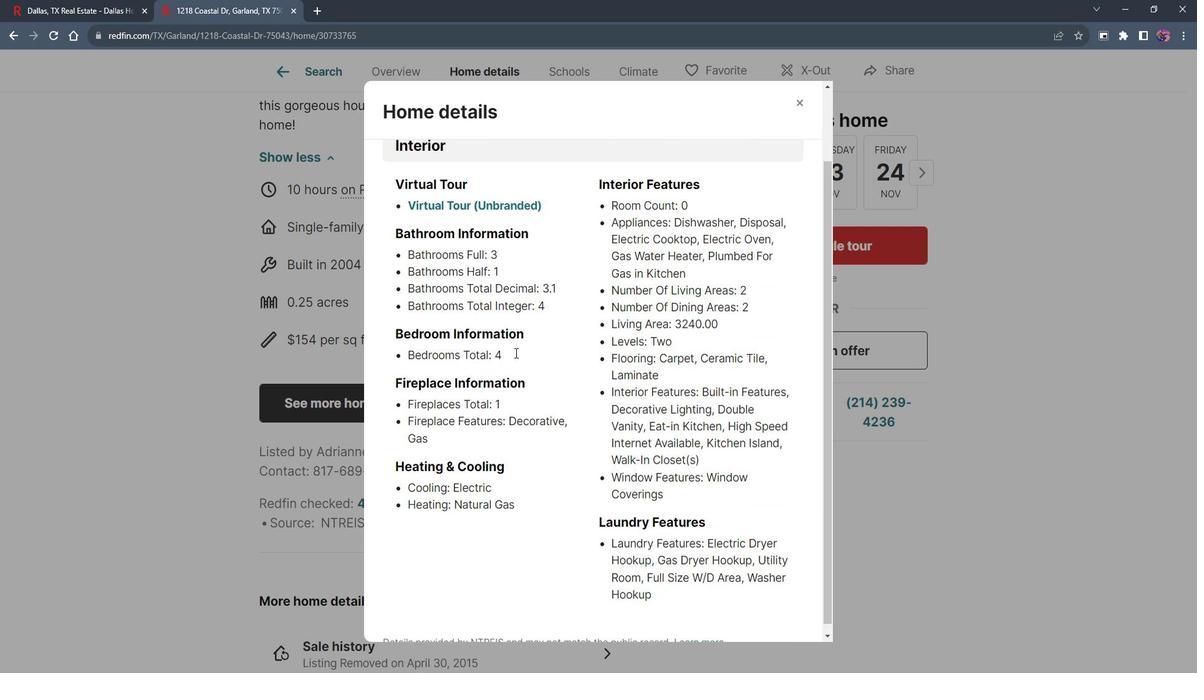 
Action: Mouse scrolled (513, 355) with delta (0, 0)
Screenshot: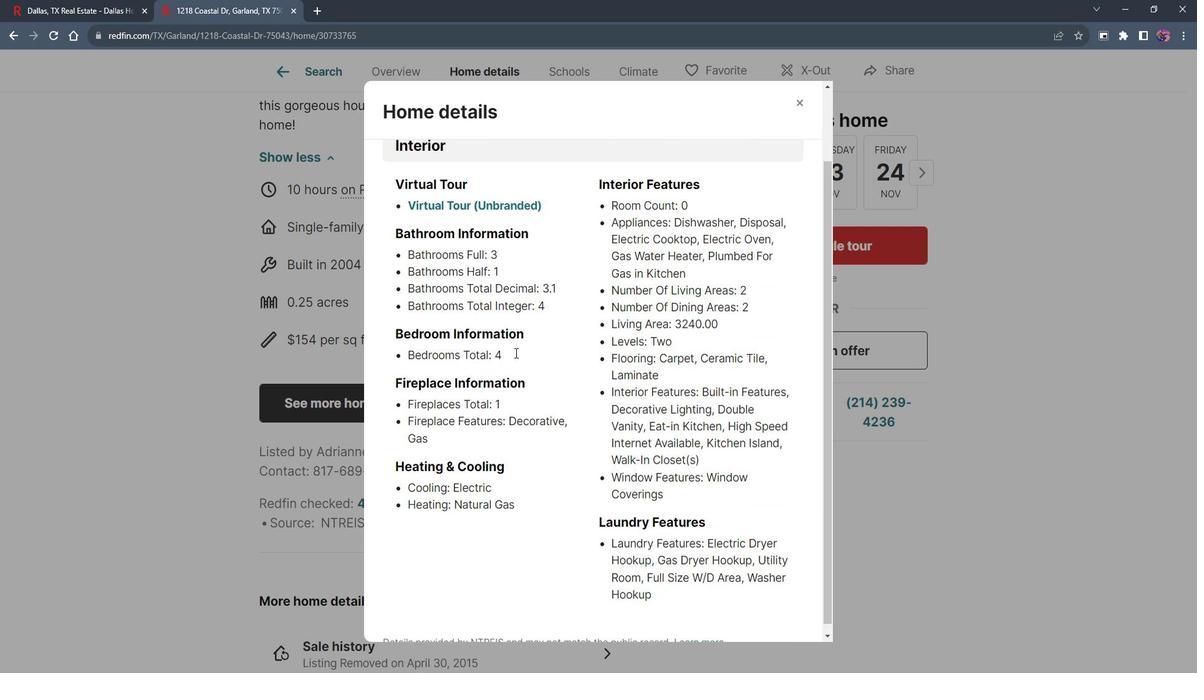
Action: Mouse moved to (518, 351)
Screenshot: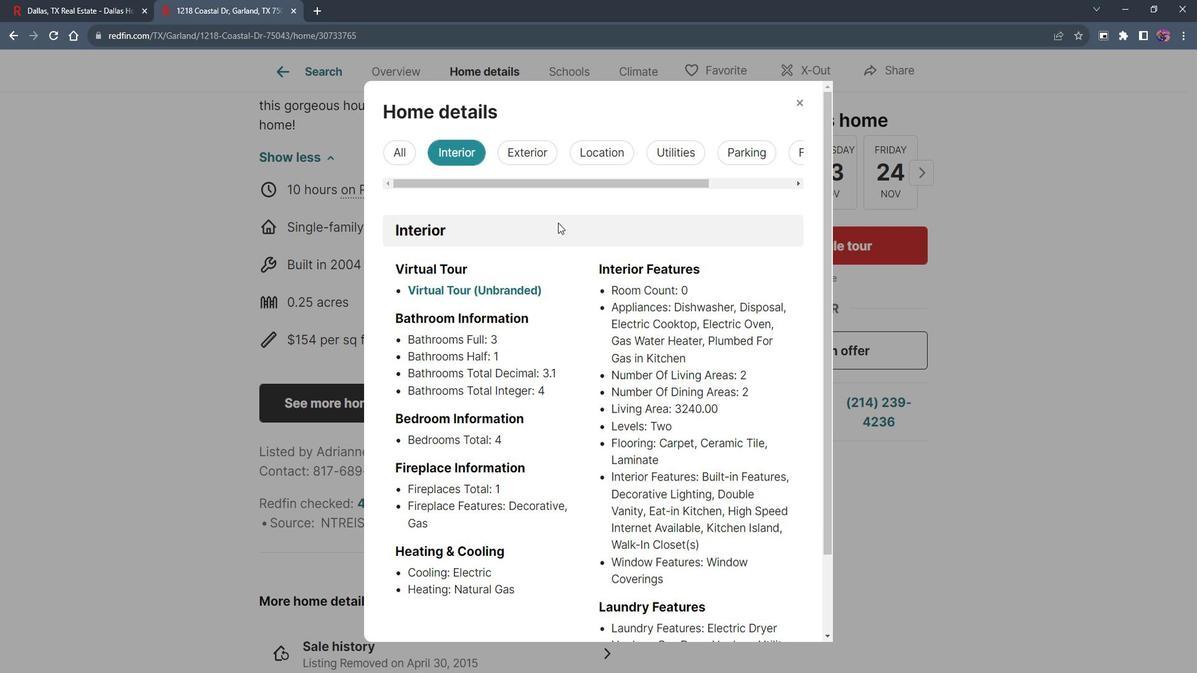
Action: Mouse scrolled (518, 351) with delta (0, 0)
Screenshot: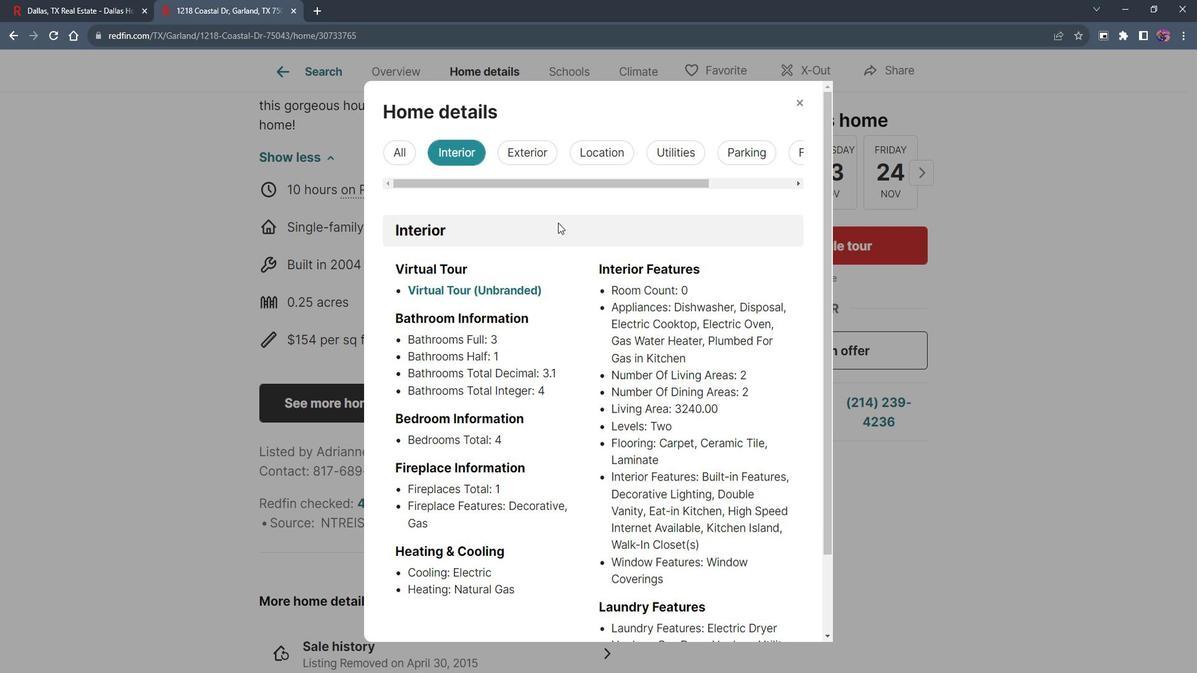 
Action: Mouse moved to (520, 347)
Screenshot: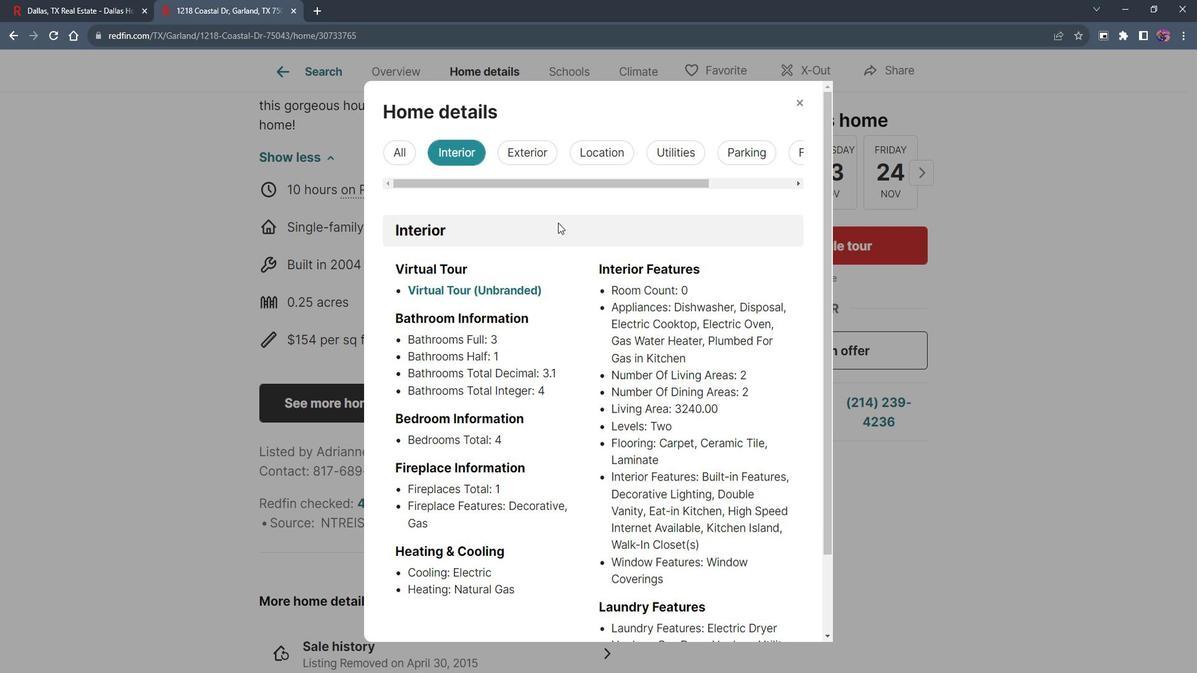 
Action: Mouse scrolled (520, 348) with delta (0, 0)
Screenshot: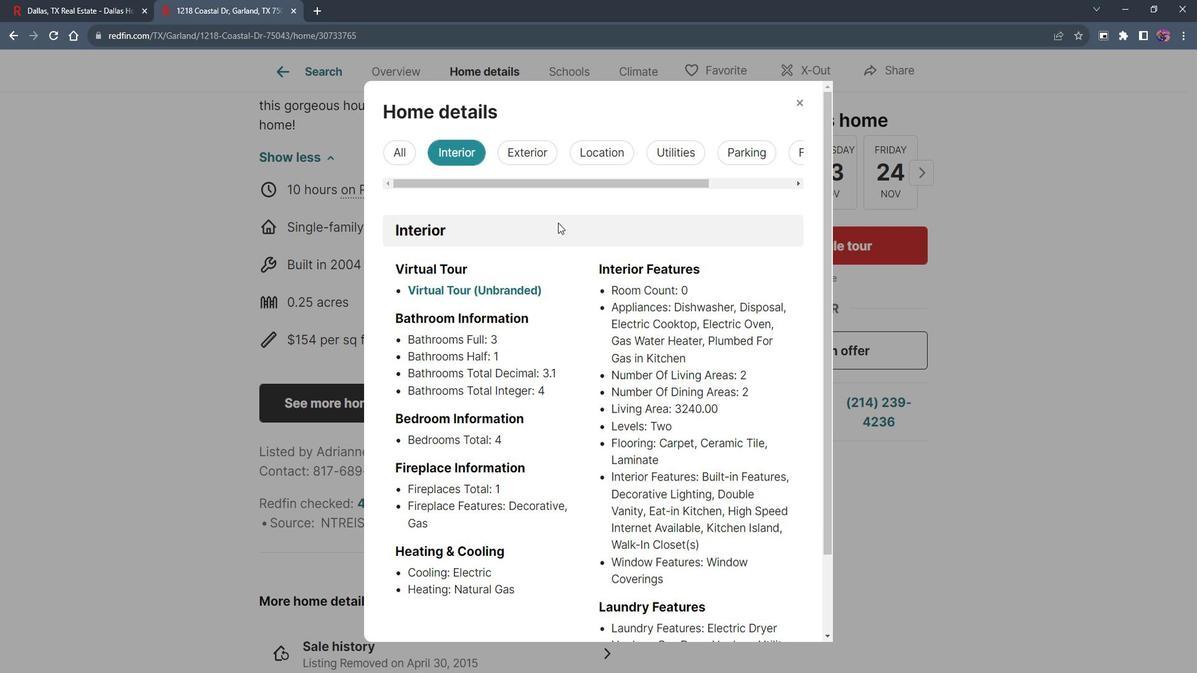 
Action: Mouse moved to (521, 346)
Screenshot: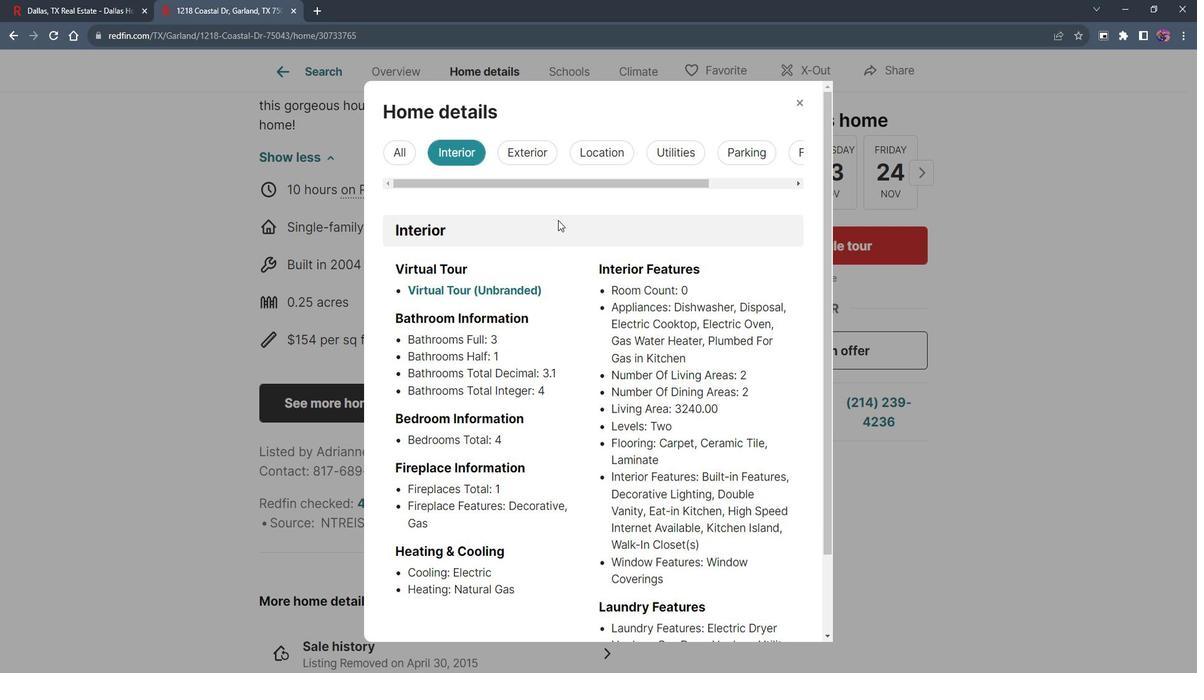 
Action: Mouse scrolled (521, 346) with delta (0, 0)
Screenshot: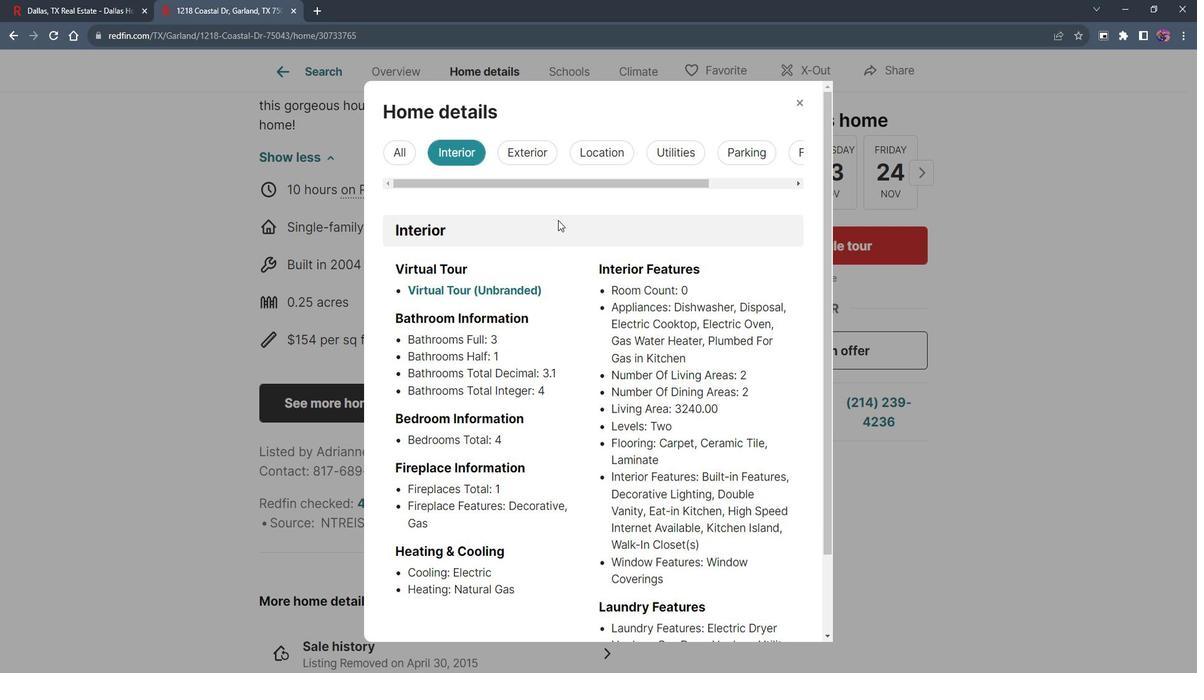 
Action: Mouse moved to (523, 339)
Screenshot: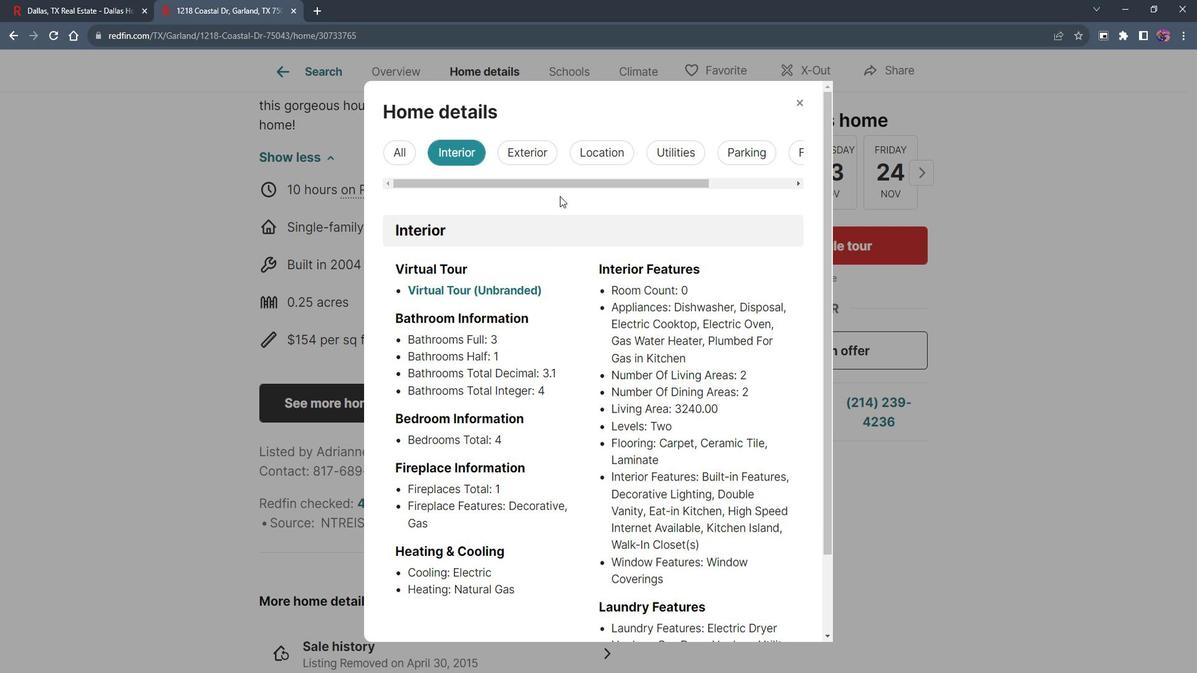 
Action: Mouse scrolled (523, 340) with delta (0, 0)
Screenshot: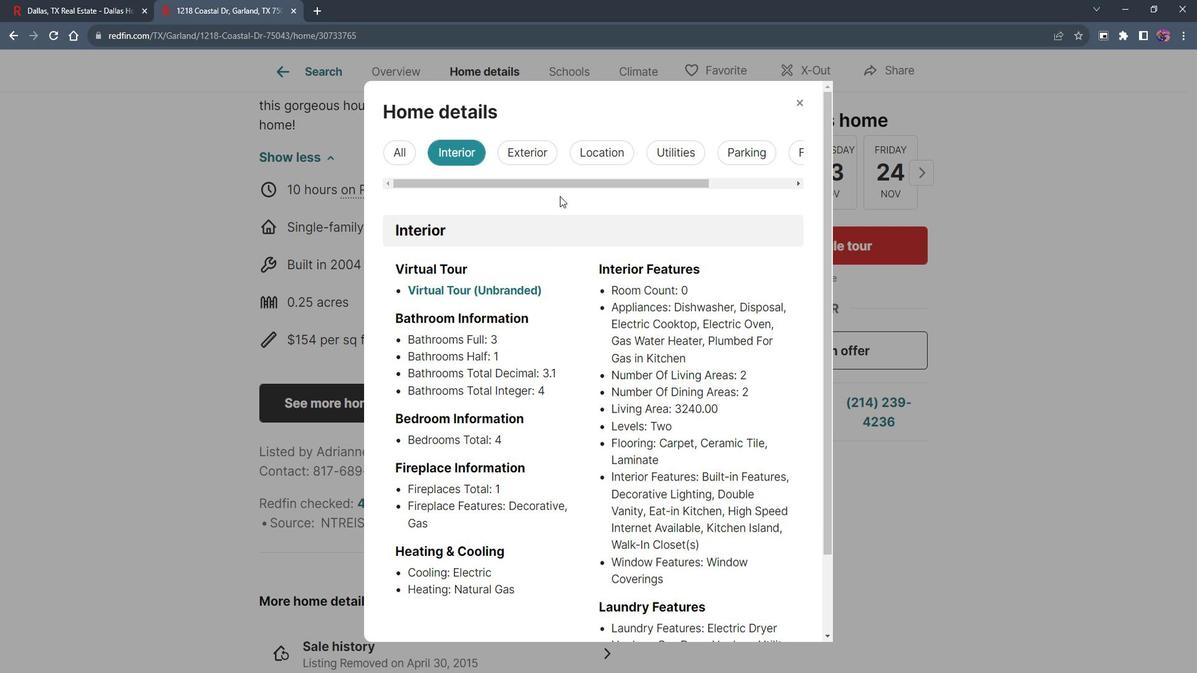 
Action: Mouse moved to (543, 150)
Screenshot: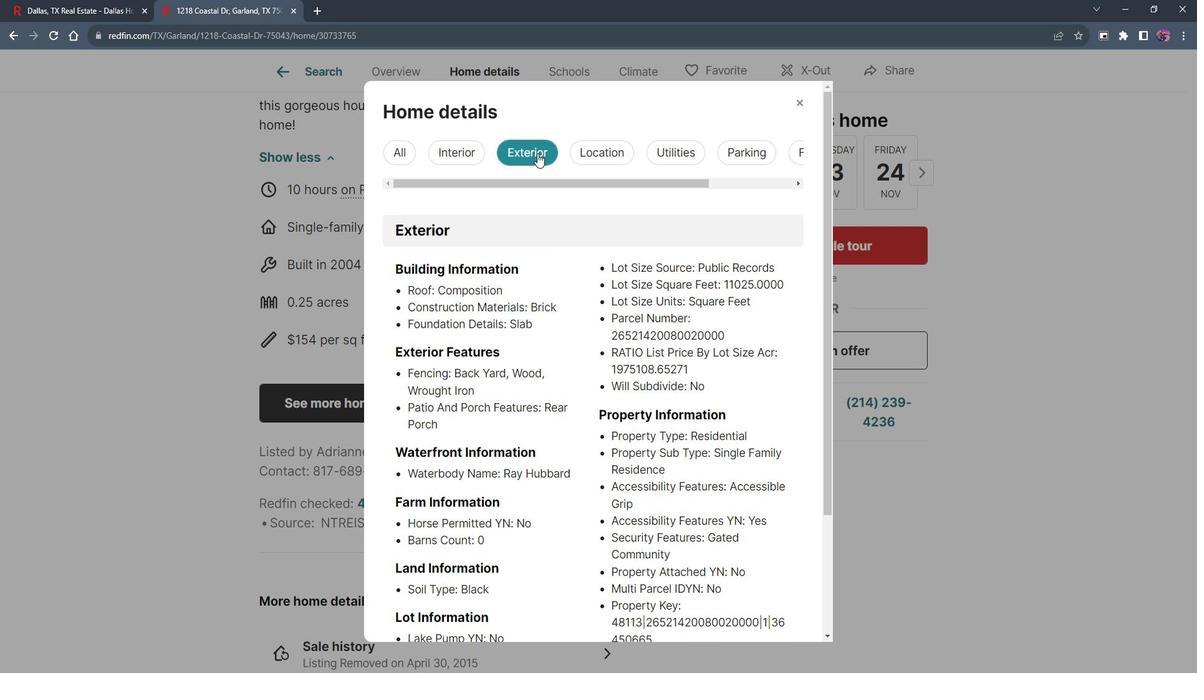 
Action: Mouse pressed left at (543, 150)
Screenshot: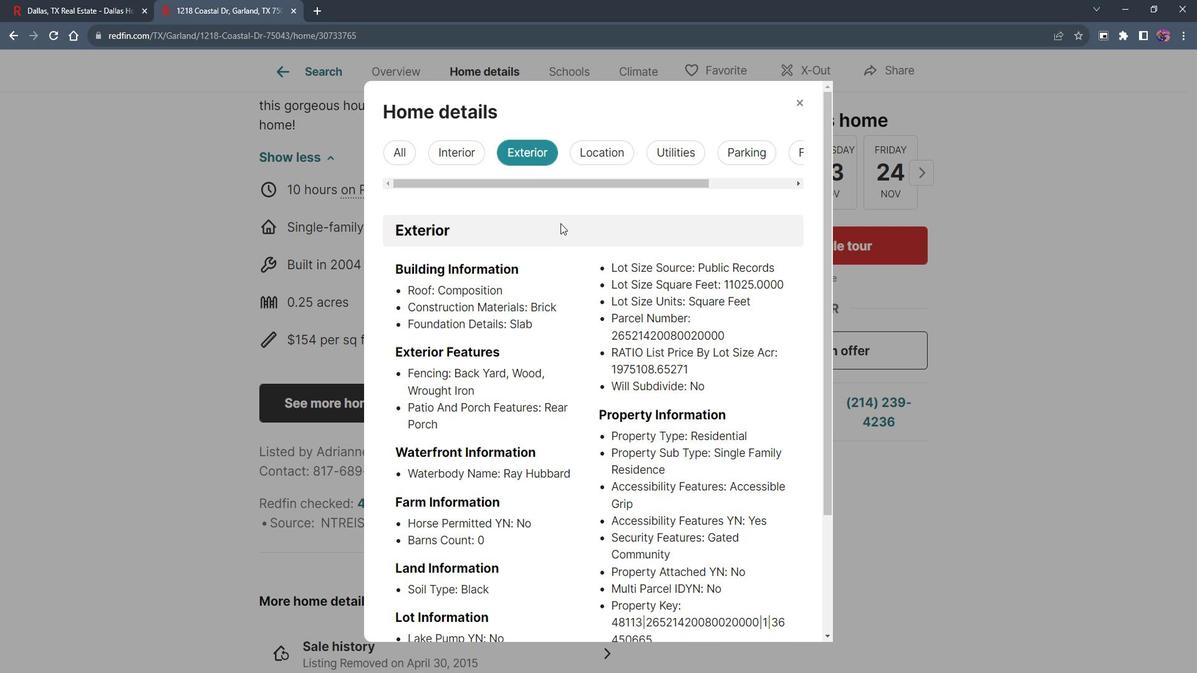 
Action: Mouse moved to (591, 349)
Screenshot: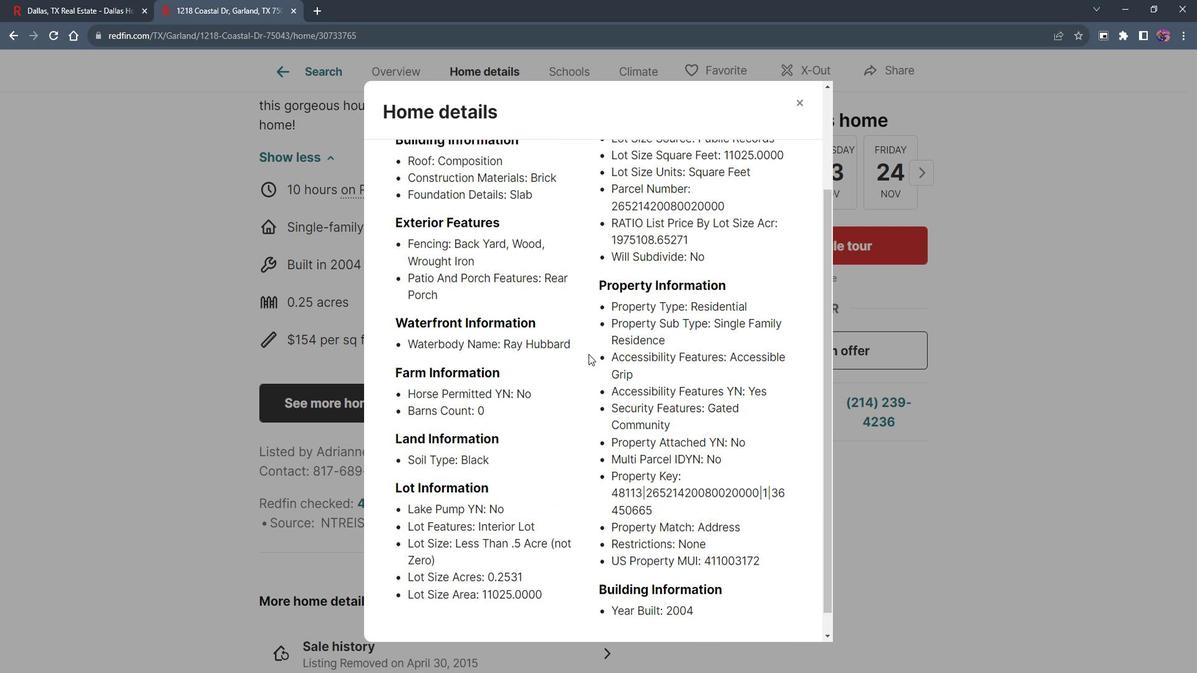 
Action: Mouse scrolled (591, 349) with delta (0, 0)
Screenshot: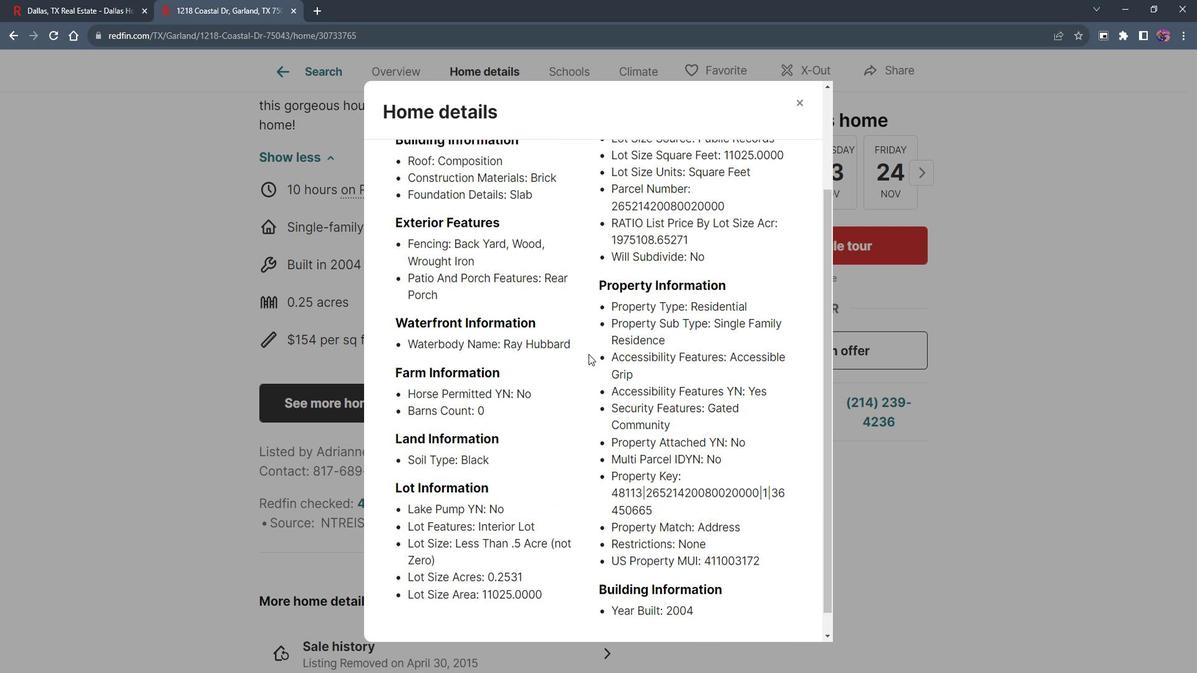 
Action: Mouse moved to (593, 348)
Screenshot: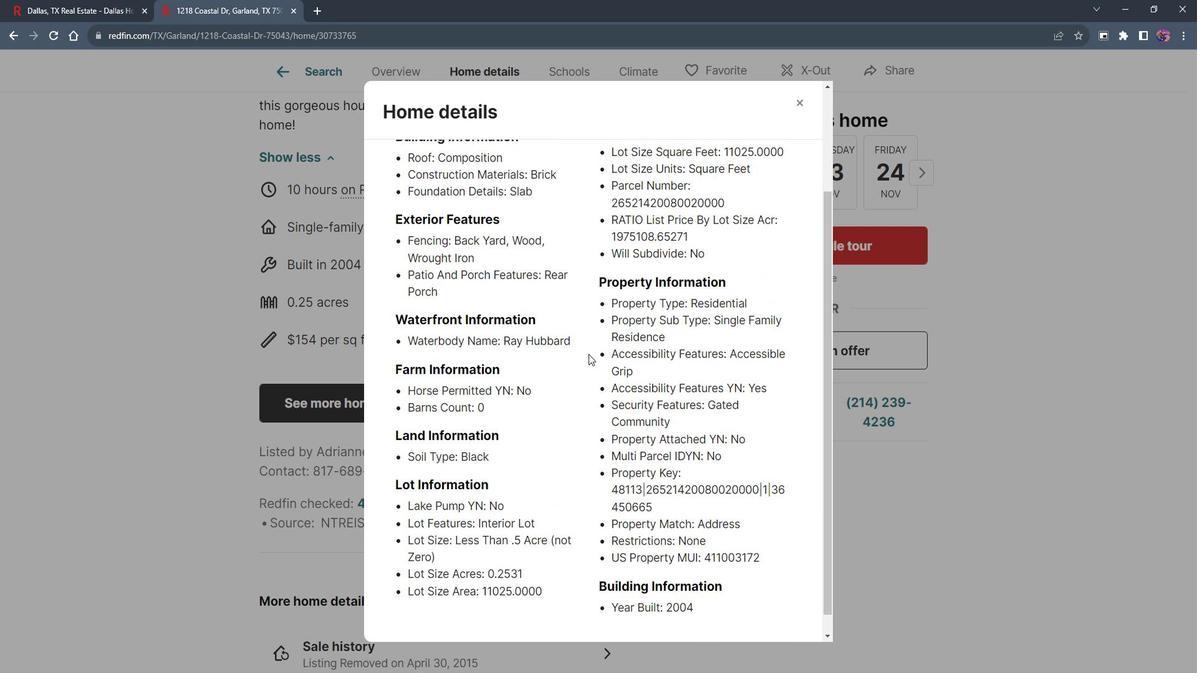
Action: Mouse scrolled (593, 347) with delta (0, 0)
Screenshot: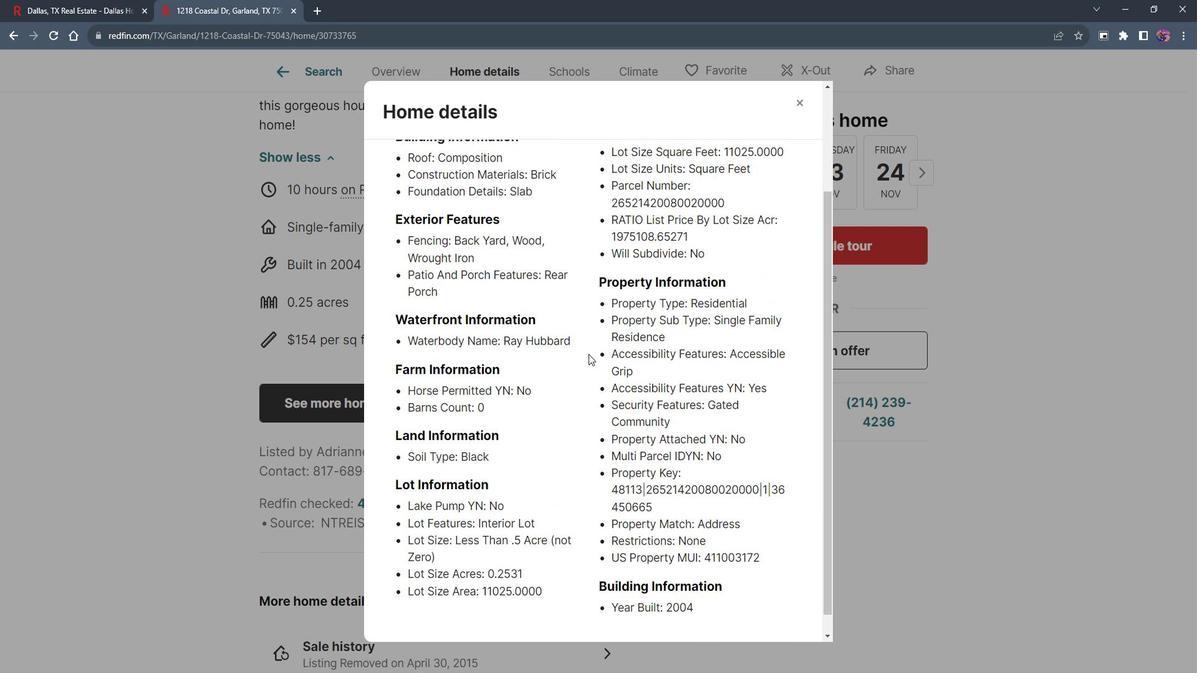 
Action: Mouse moved to (594, 347)
Screenshot: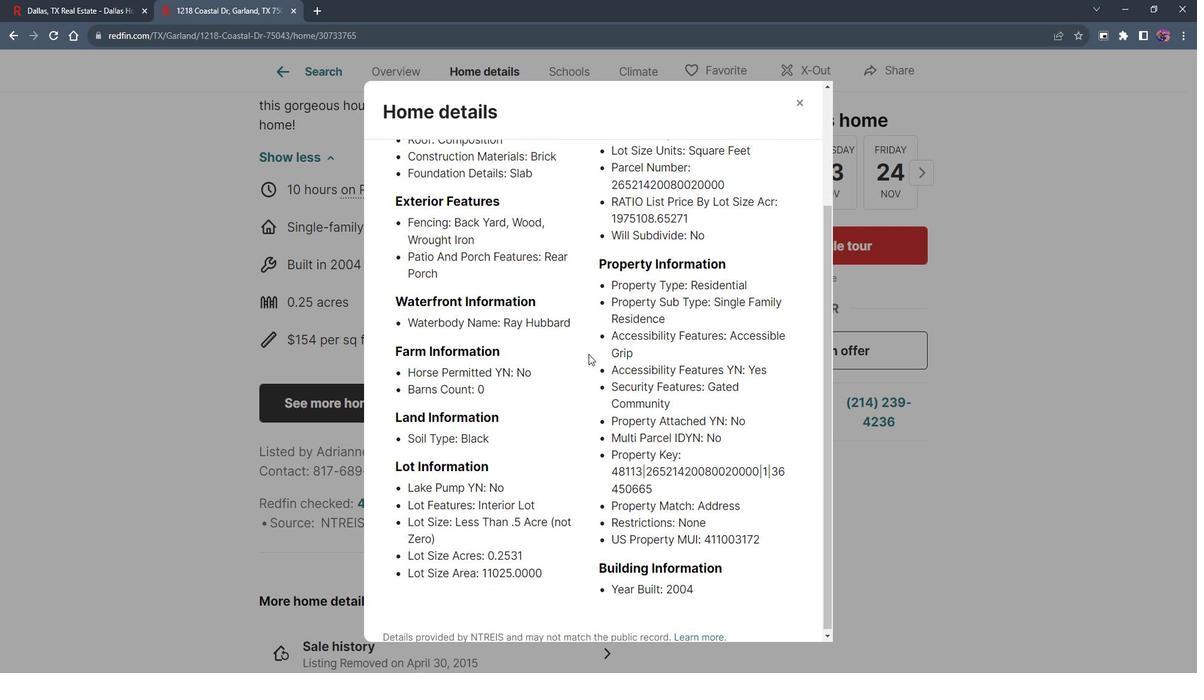 
Action: Mouse scrolled (594, 346) with delta (0, 0)
Screenshot: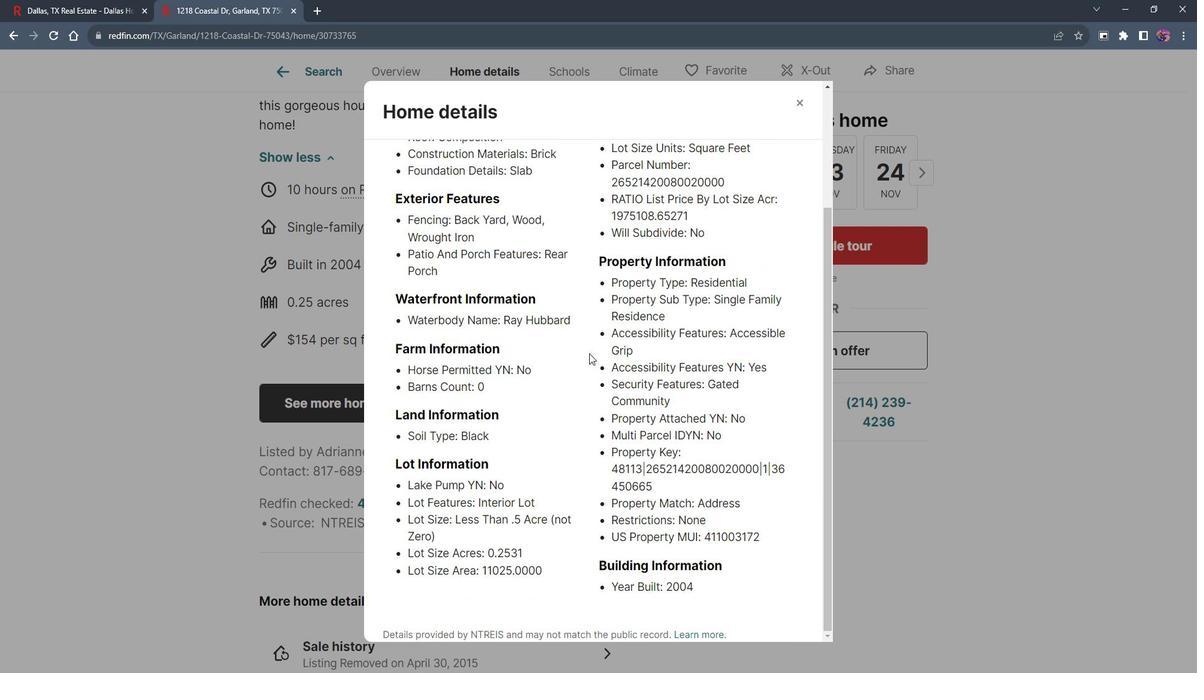 
Action: Mouse scrolled (594, 346) with delta (0, 0)
Screenshot: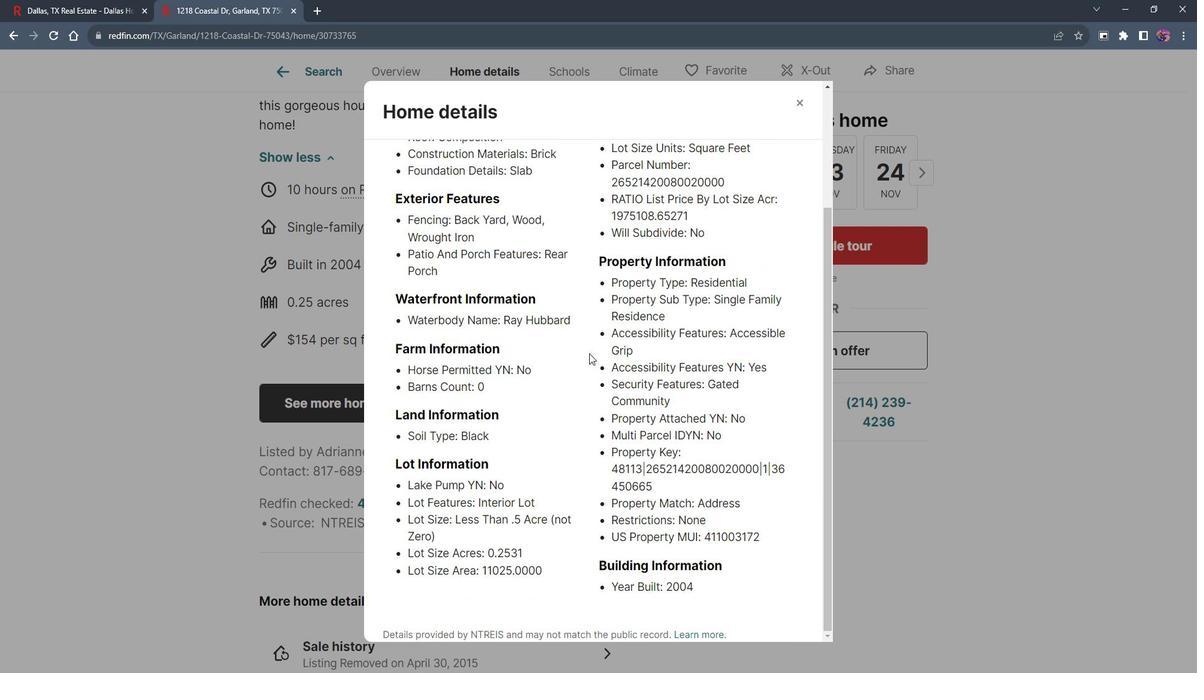 
Action: Mouse moved to (595, 346)
Screenshot: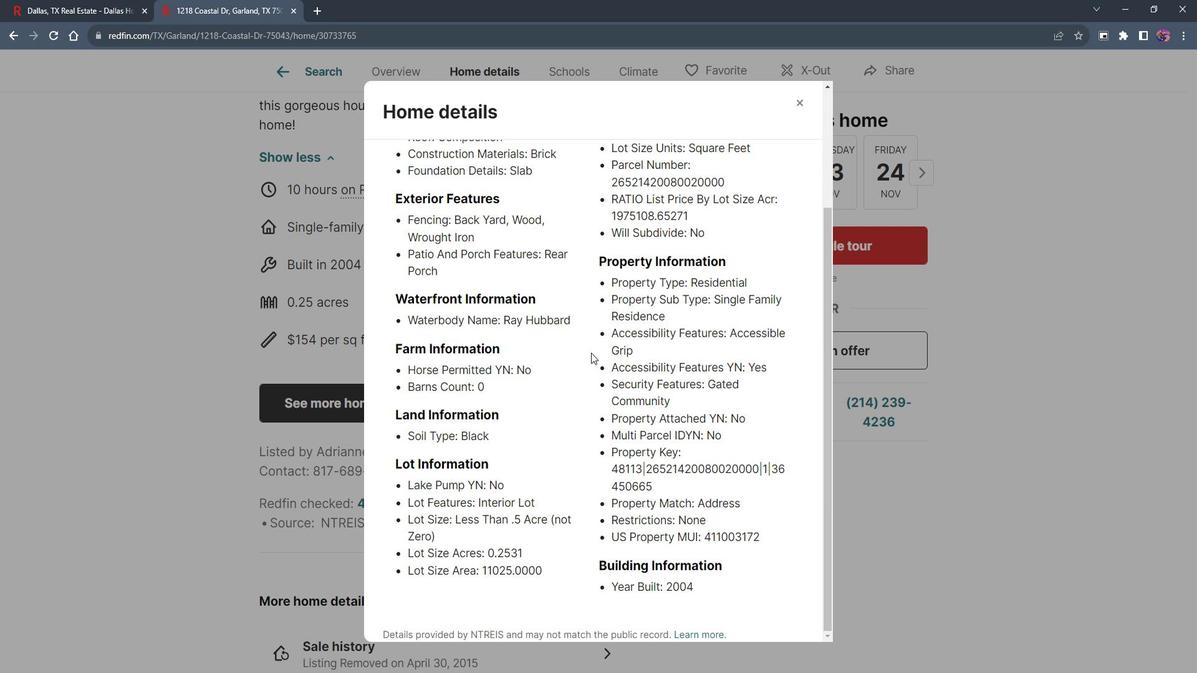 
Action: Mouse scrolled (595, 346) with delta (0, 0)
Screenshot: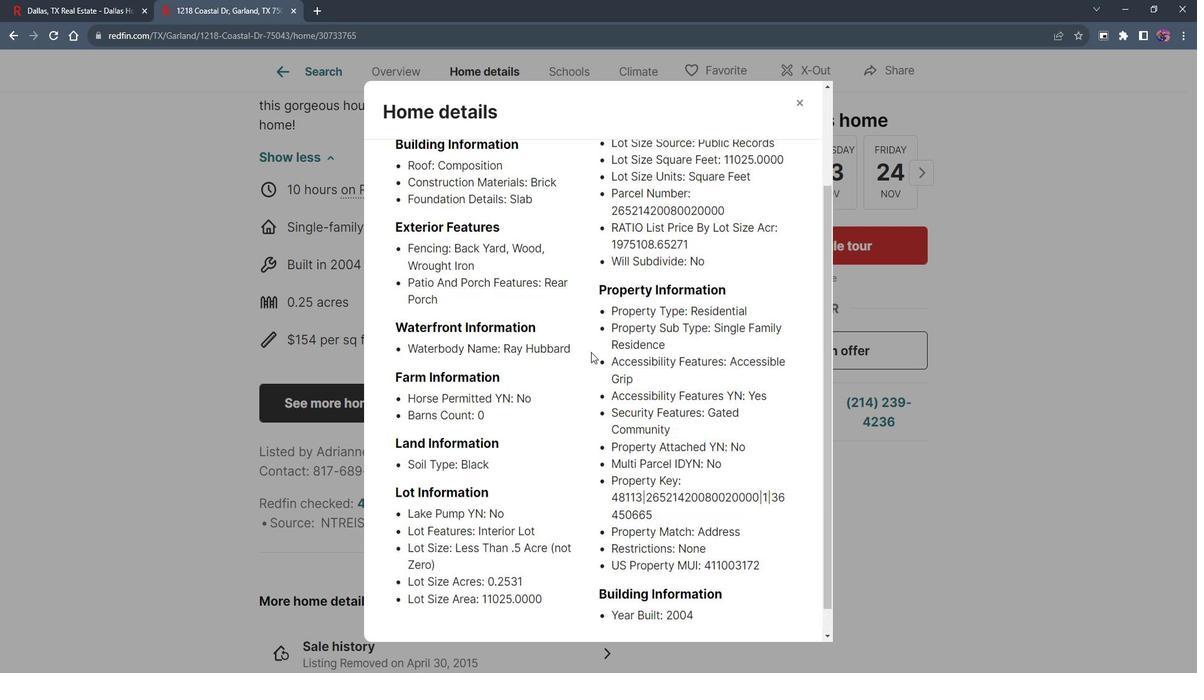 
Action: Mouse moved to (597, 345)
Screenshot: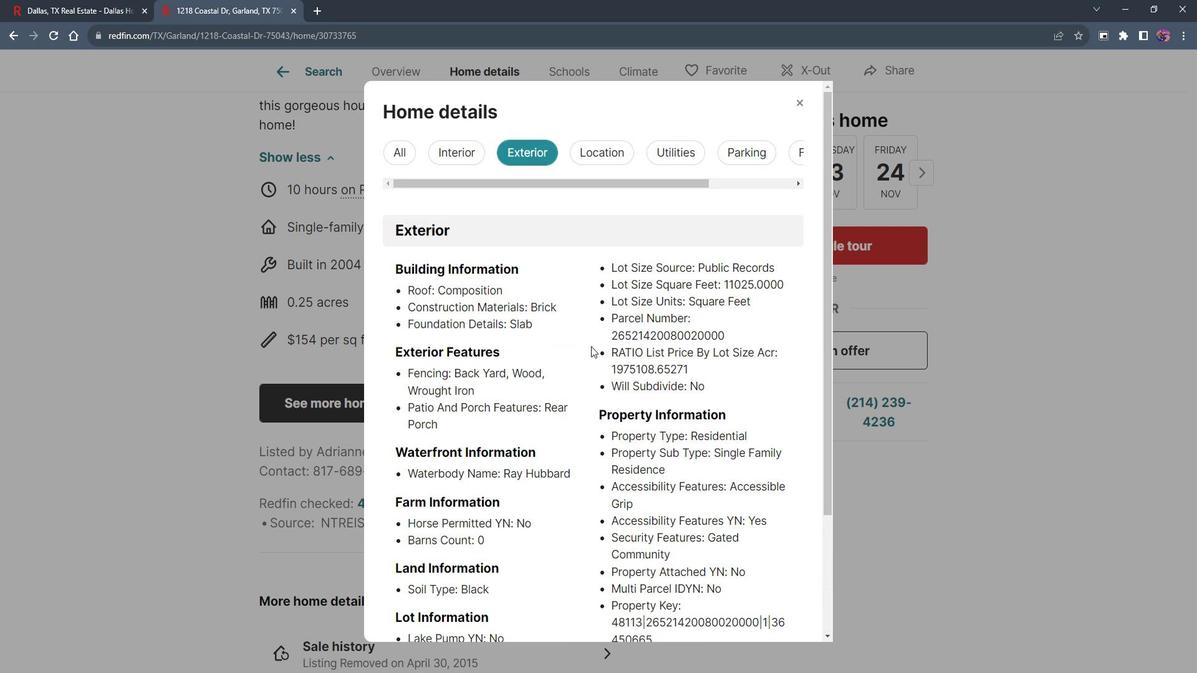 
Action: Mouse scrolled (597, 346) with delta (0, 0)
Screenshot: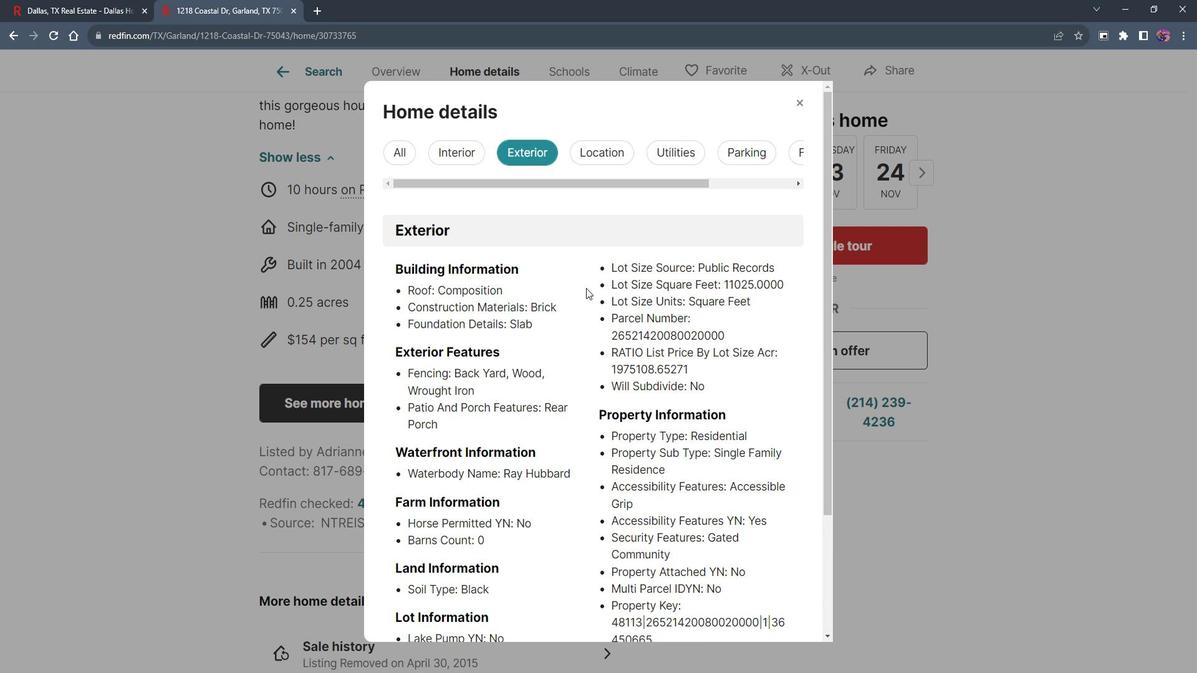 
Action: Mouse scrolled (597, 346) with delta (0, 0)
Screenshot: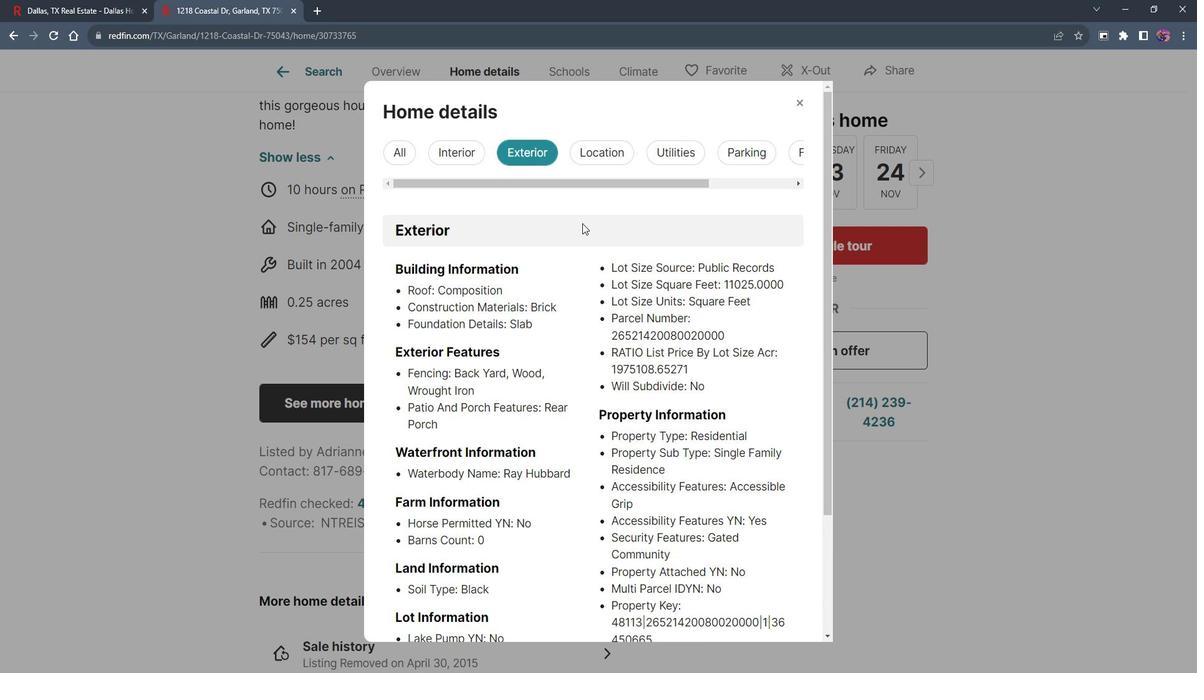 
Action: Mouse scrolled (597, 346) with delta (0, 0)
Screenshot: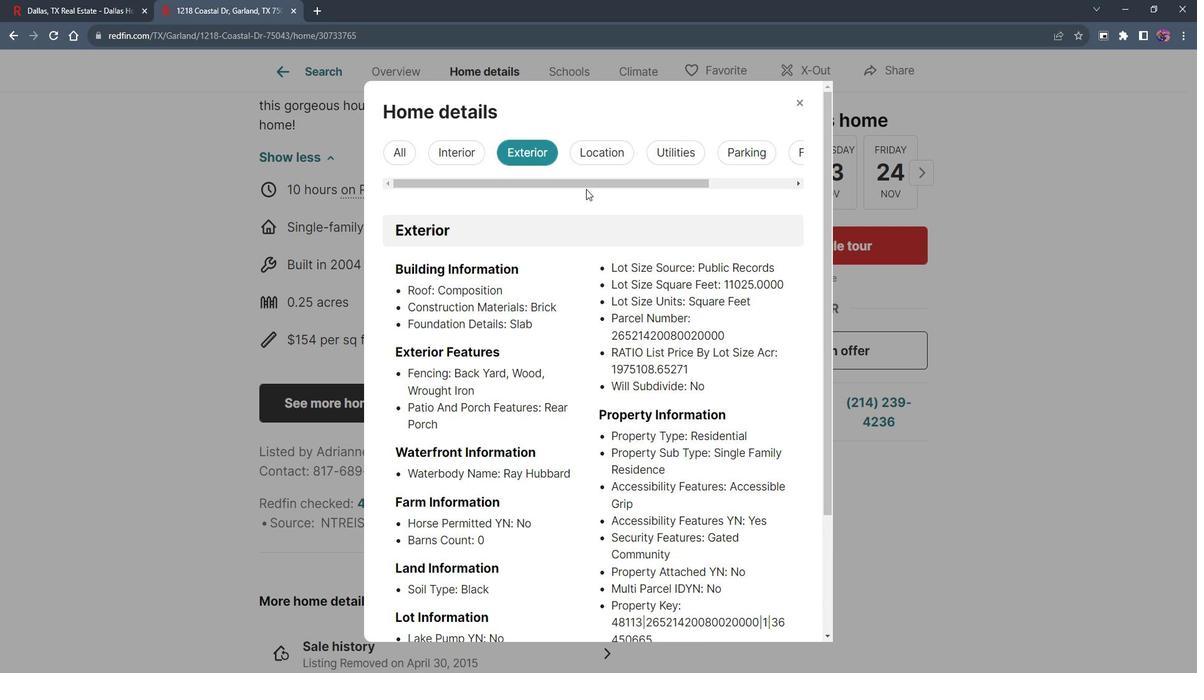 
Action: Mouse scrolled (597, 346) with delta (0, 0)
Screenshot: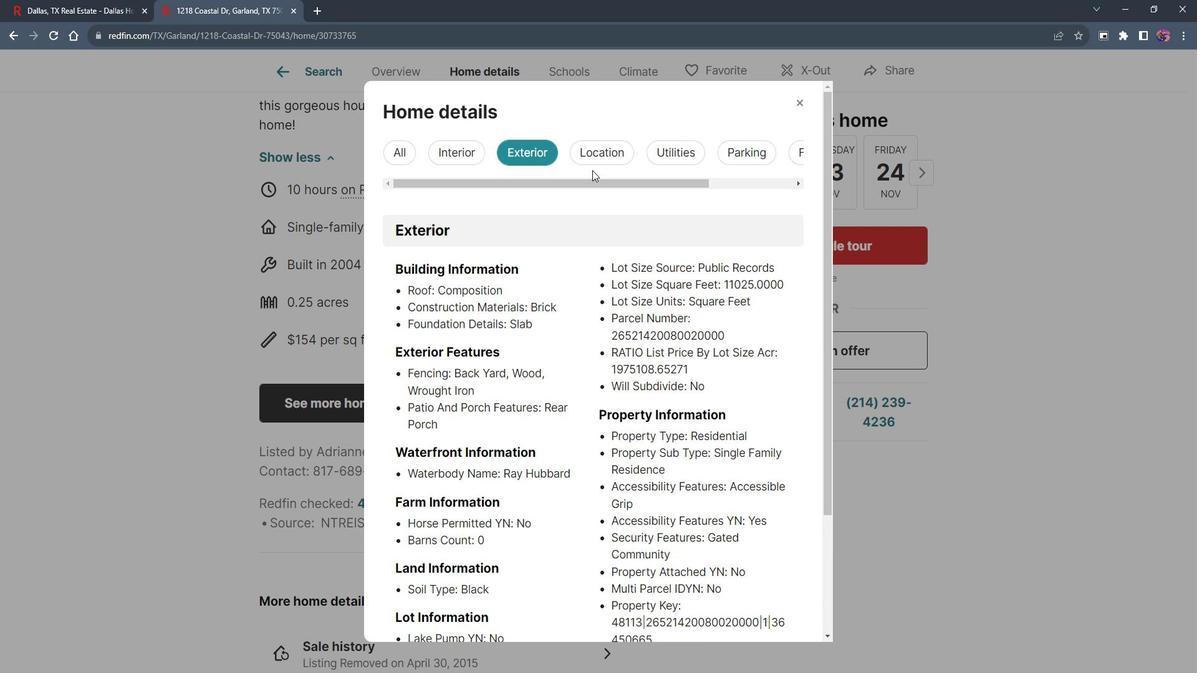 
Action: Mouse moved to (597, 344)
Screenshot: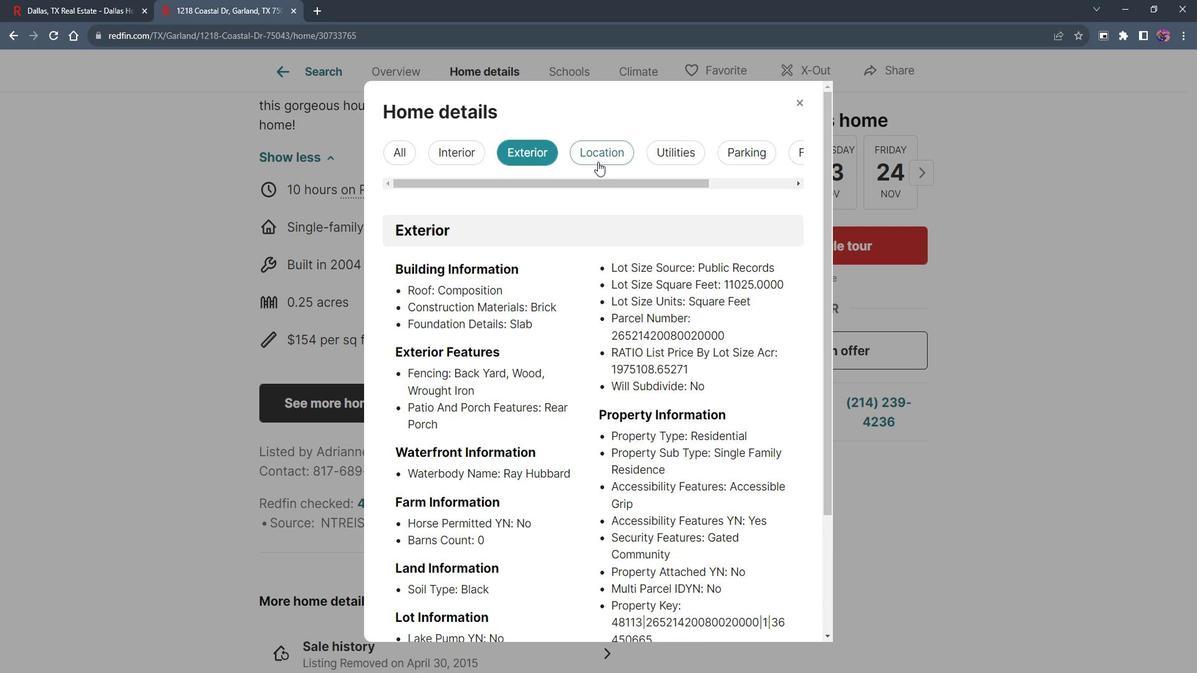 
Action: Mouse scrolled (597, 344) with delta (0, 0)
Screenshot: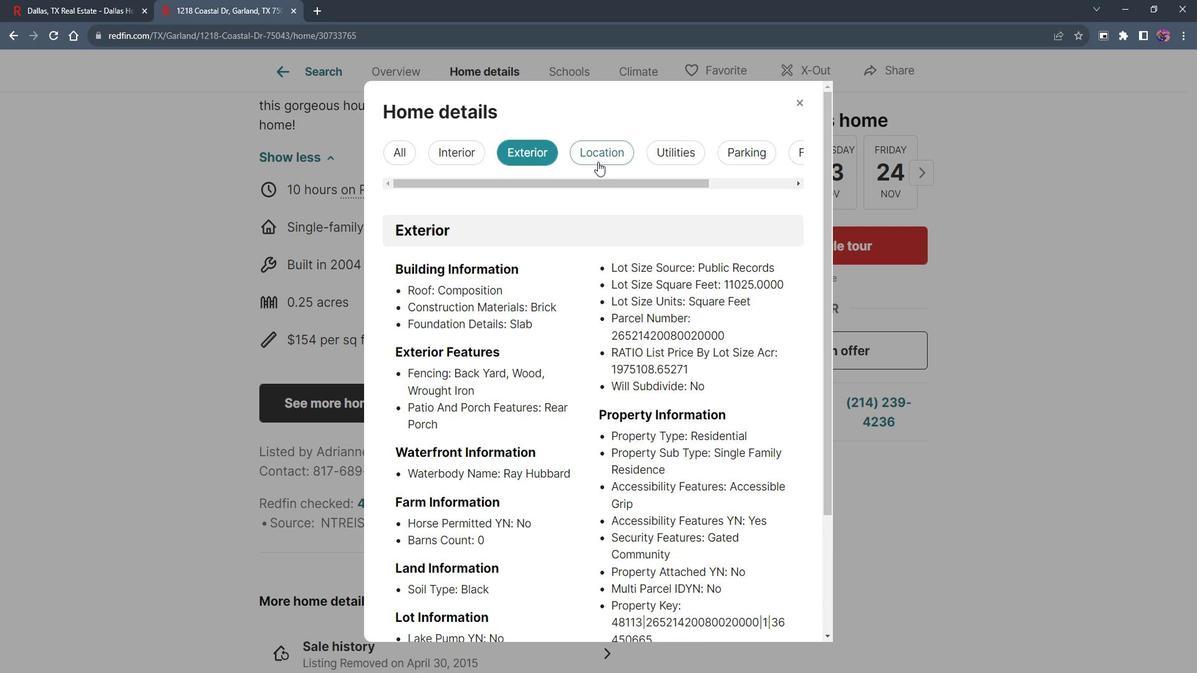 
Action: Mouse moved to (608, 154)
Screenshot: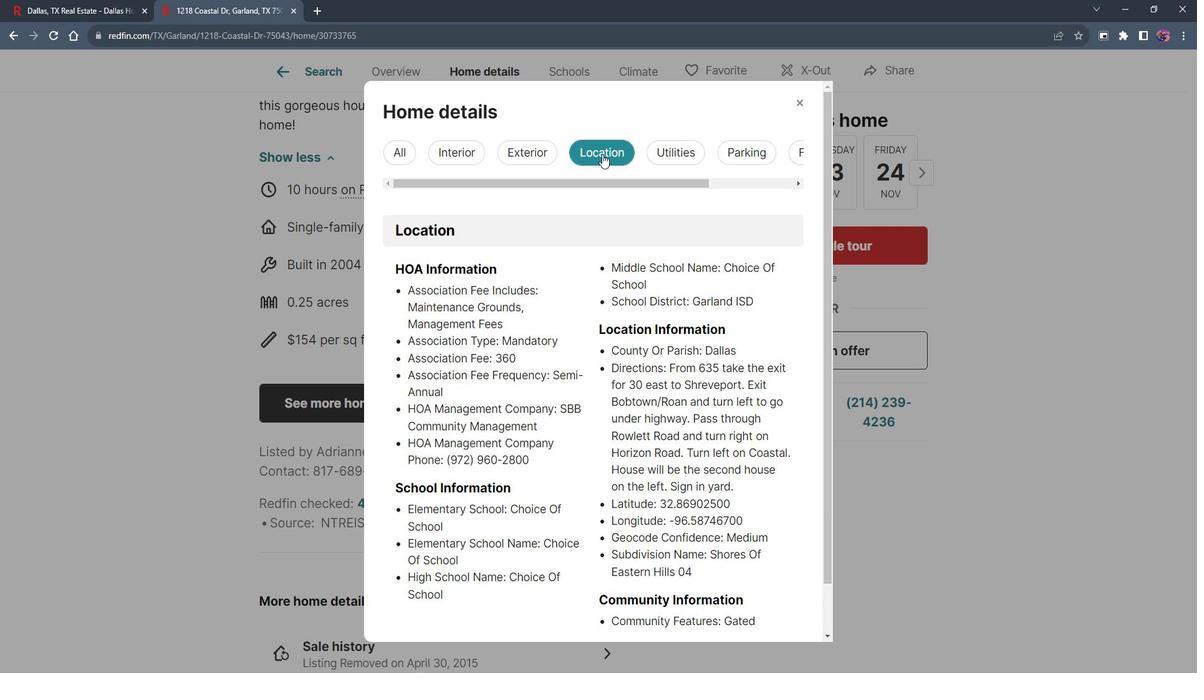 
Action: Mouse pressed left at (608, 154)
Screenshot: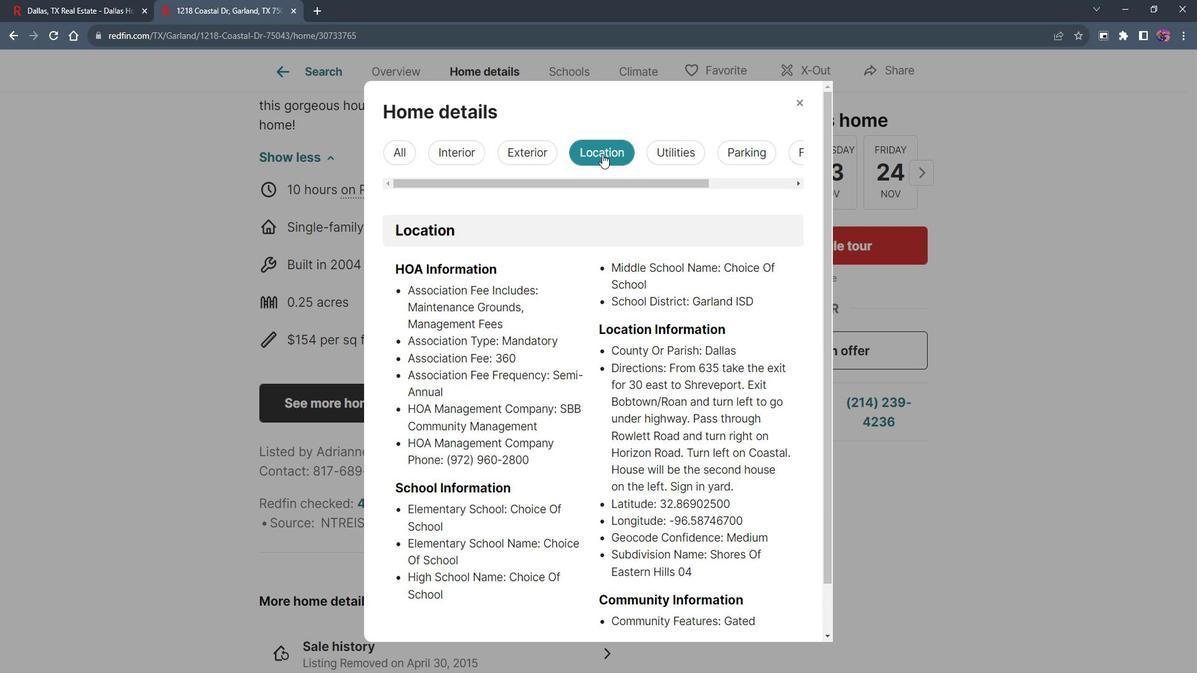 
Action: Mouse moved to (624, 328)
Screenshot: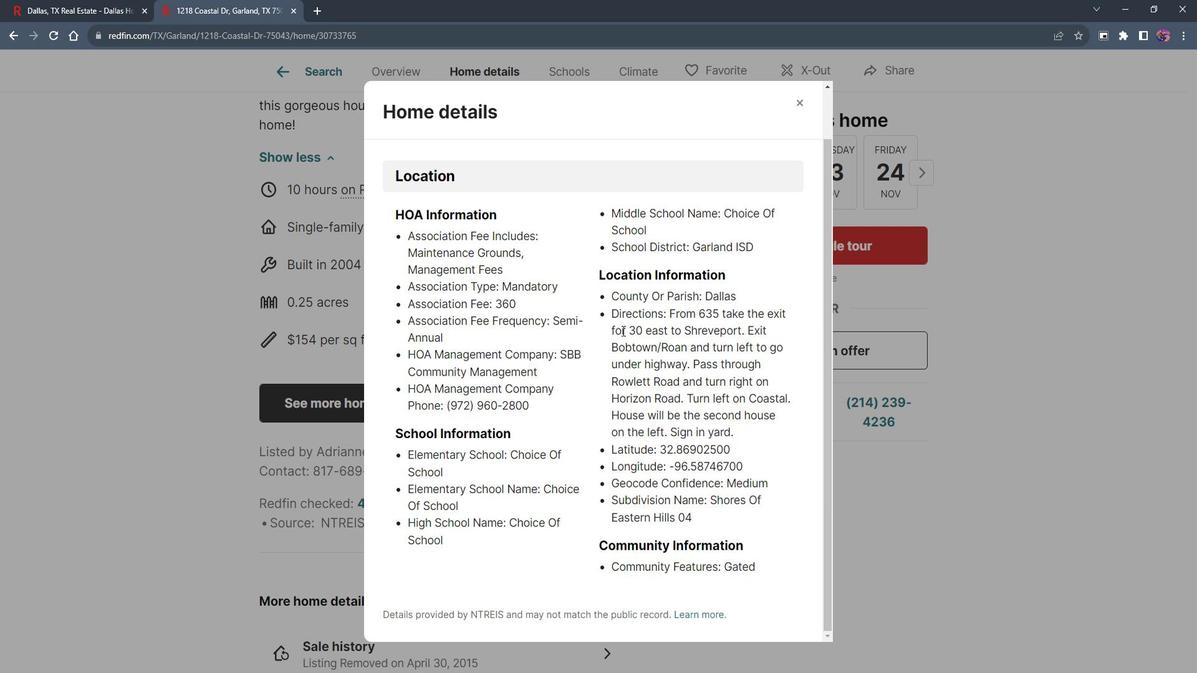 
Action: Mouse scrolled (624, 328) with delta (0, 0)
Screenshot: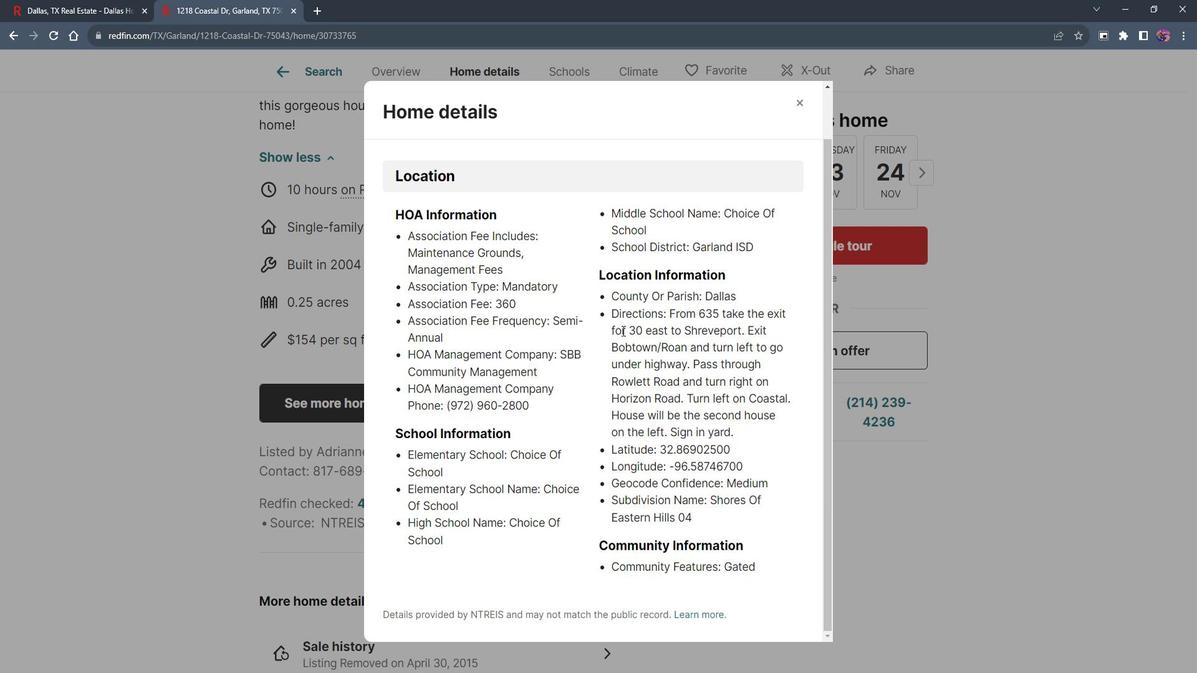 
Action: Mouse scrolled (624, 328) with delta (0, 0)
Screenshot: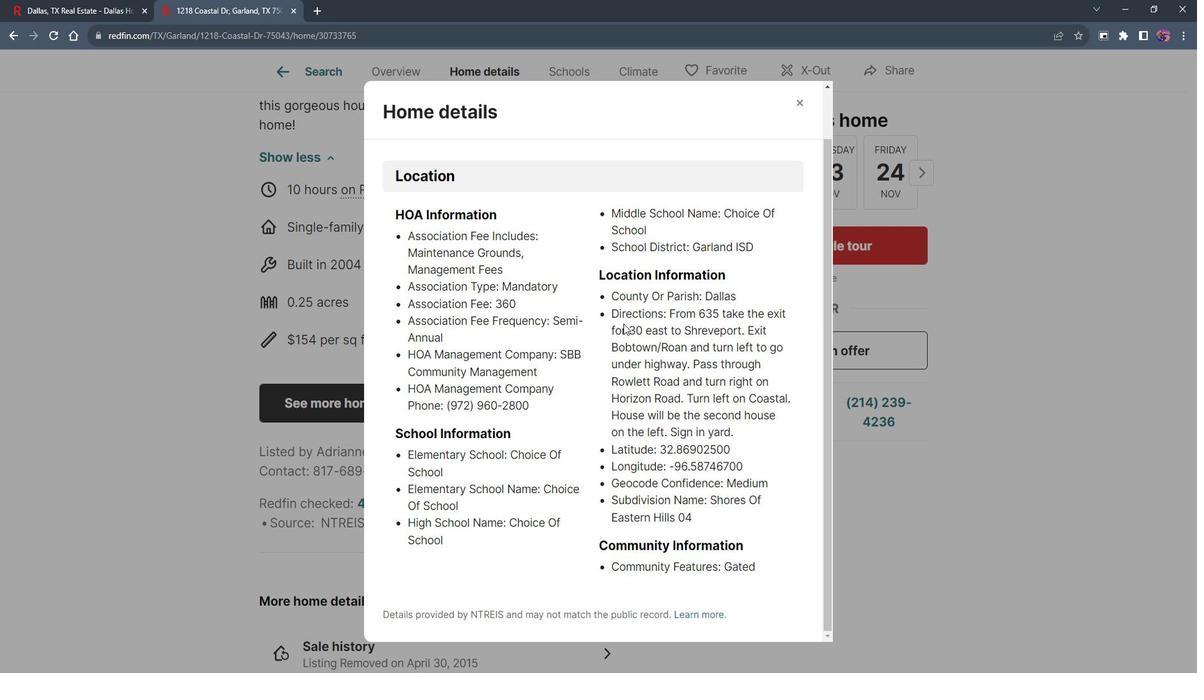 
Action: Mouse moved to (624, 328)
Screenshot: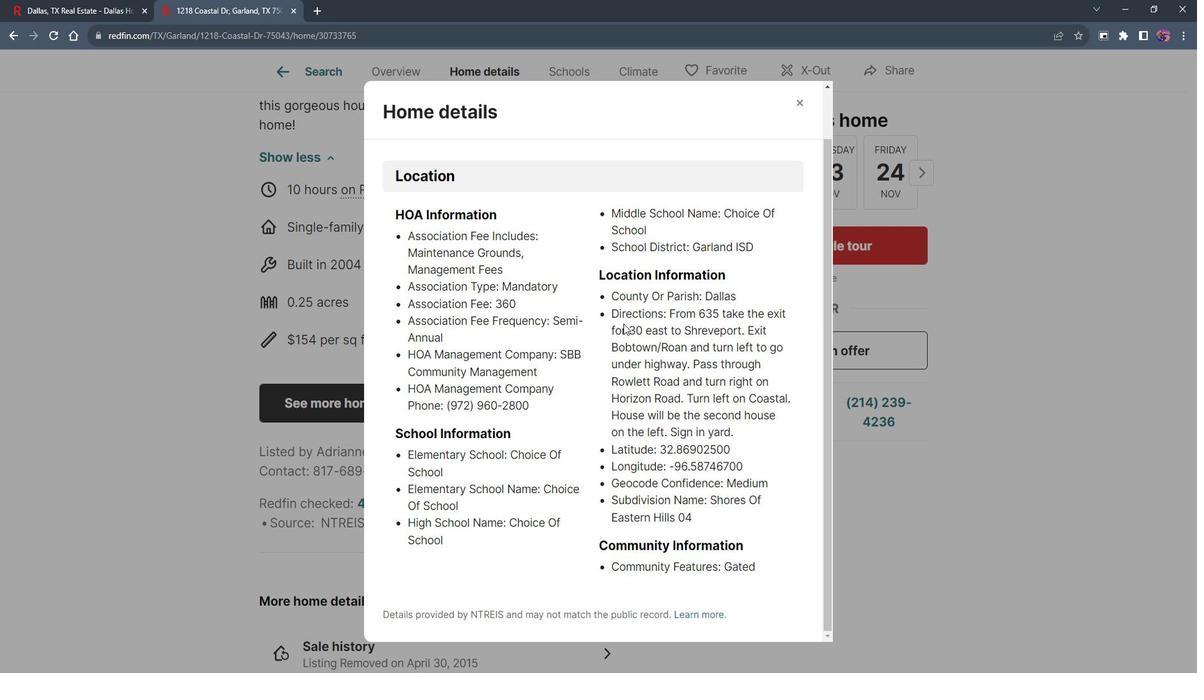 
Action: Mouse scrolled (624, 328) with delta (0, 0)
Screenshot: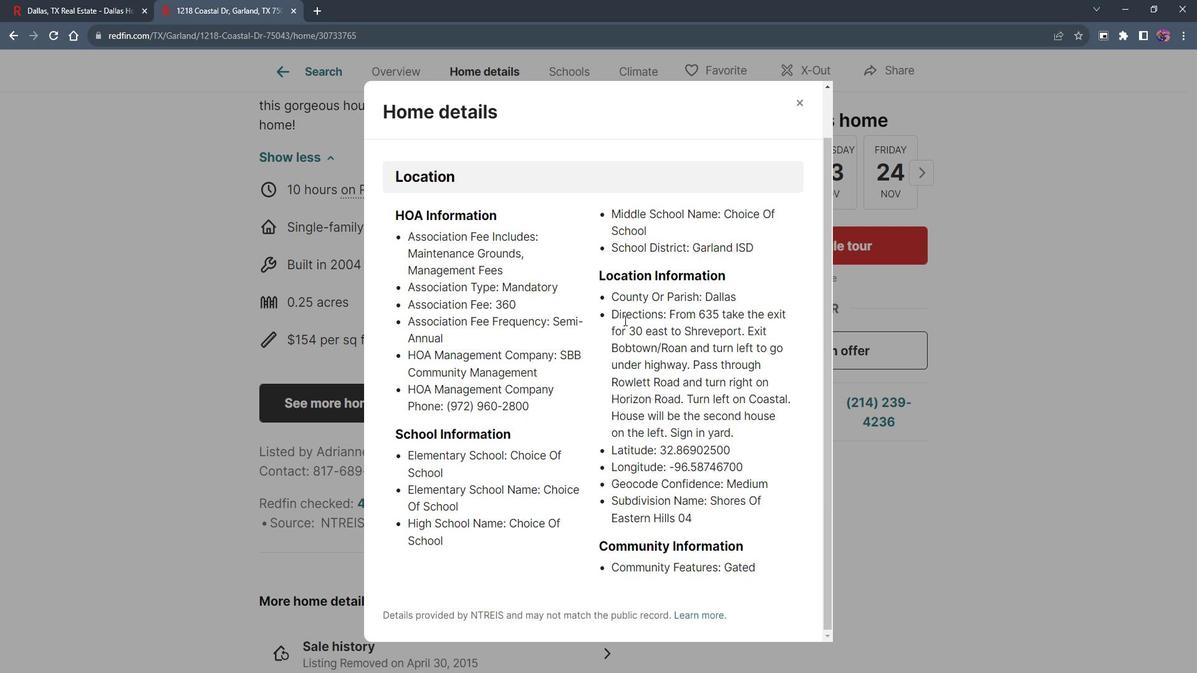 
Action: Mouse moved to (630, 316)
Screenshot: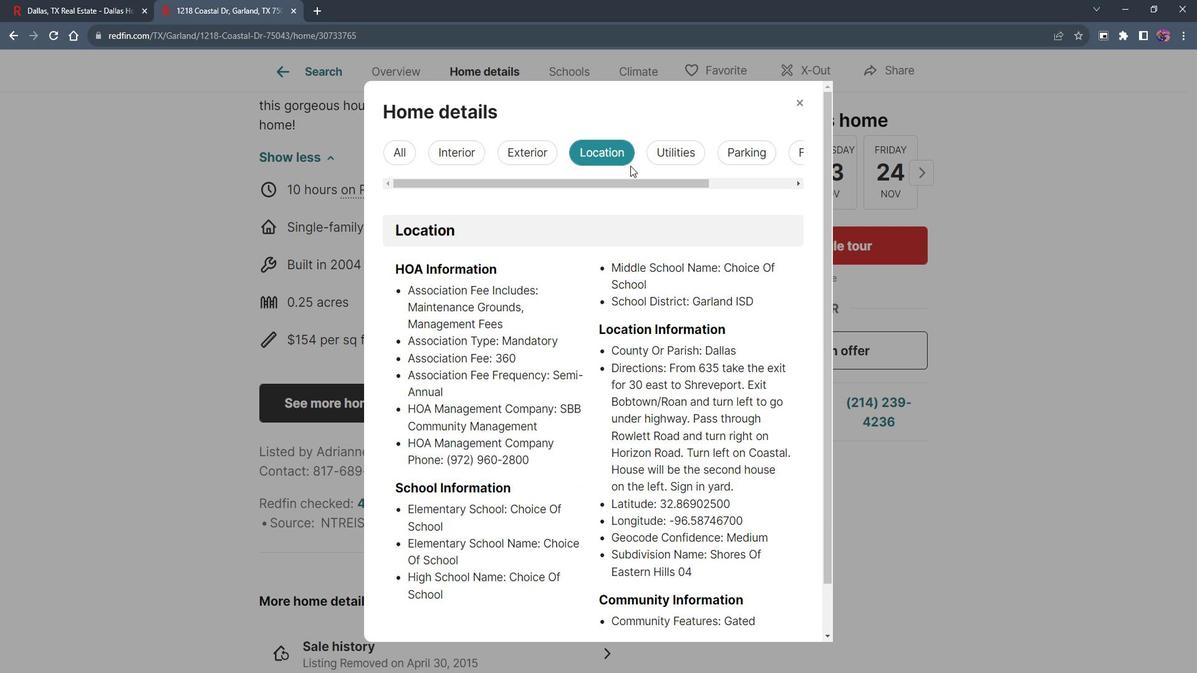 
Action: Mouse scrolled (630, 318) with delta (0, 0)
Screenshot: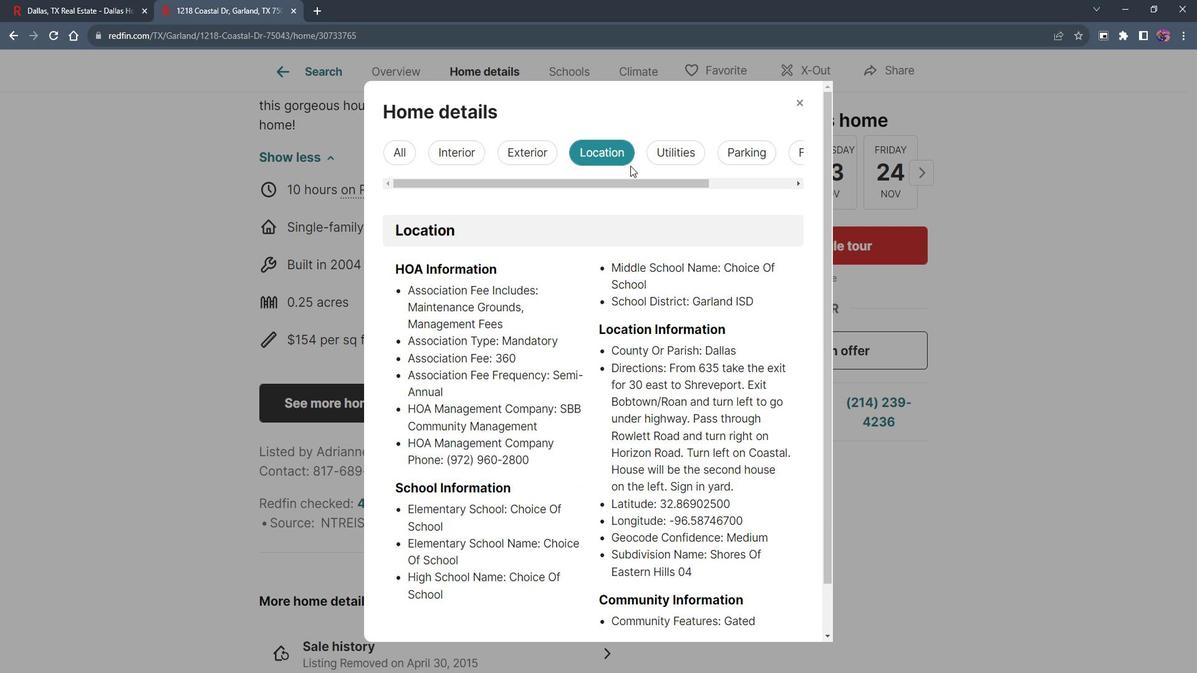 
Action: Mouse moved to (630, 315)
Screenshot: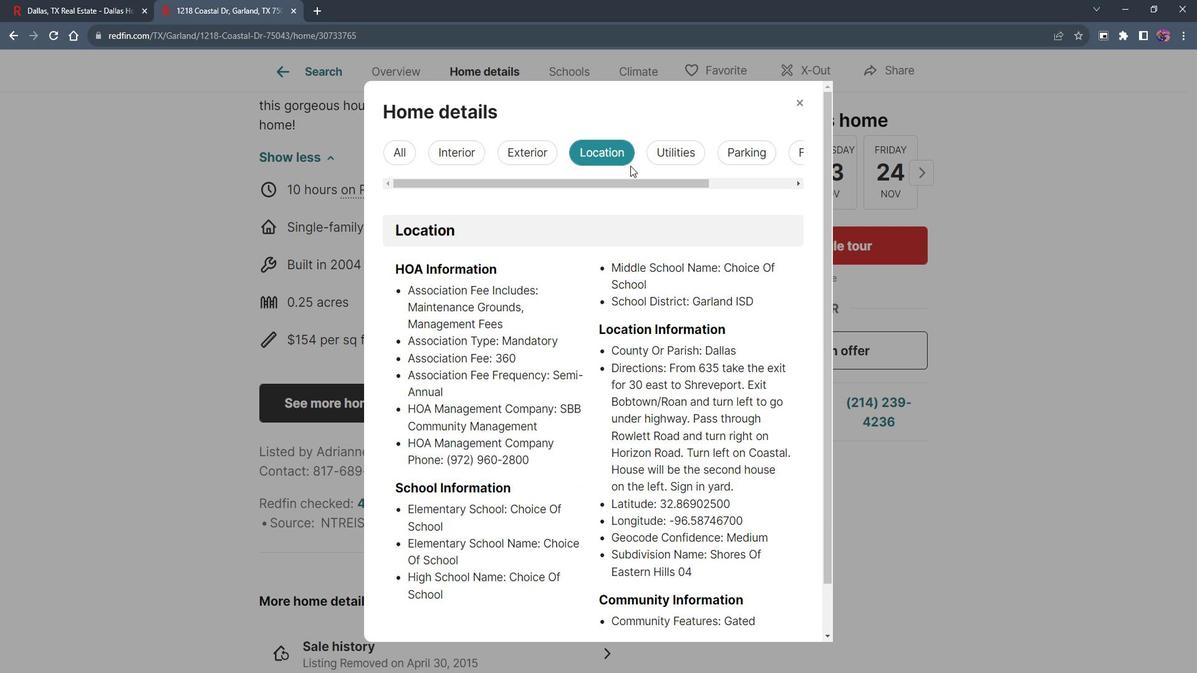 
Action: Mouse scrolled (630, 316) with delta (0, 0)
Screenshot: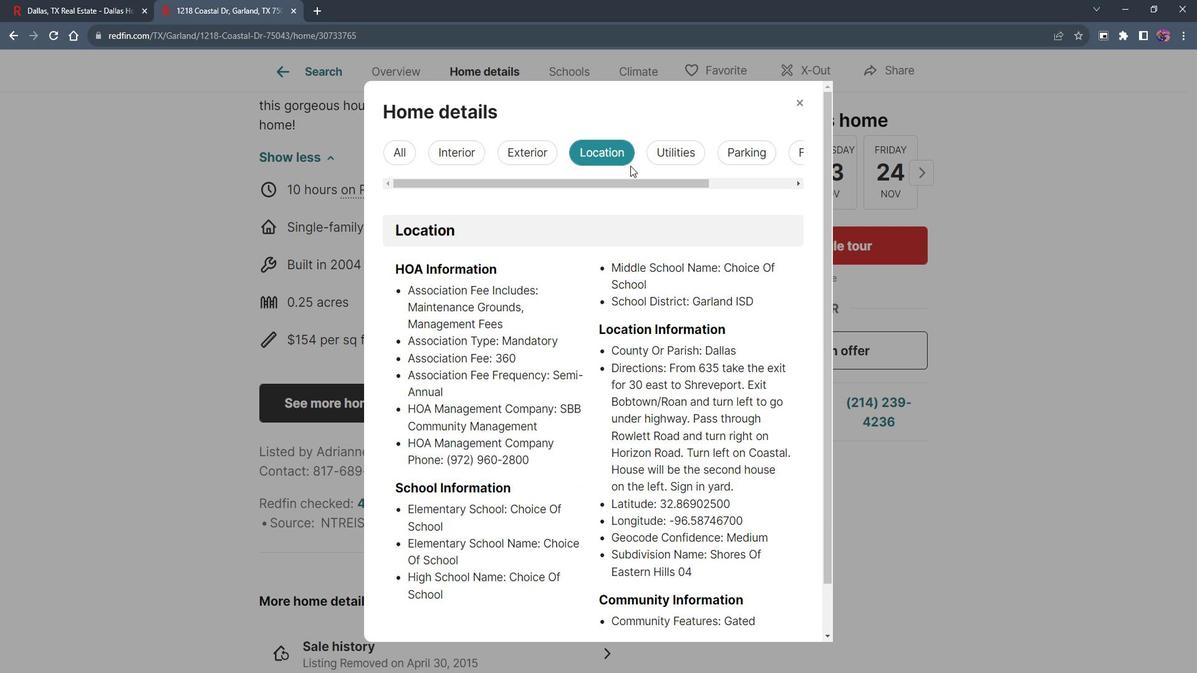 
Action: Mouse moved to (630, 314)
Screenshot: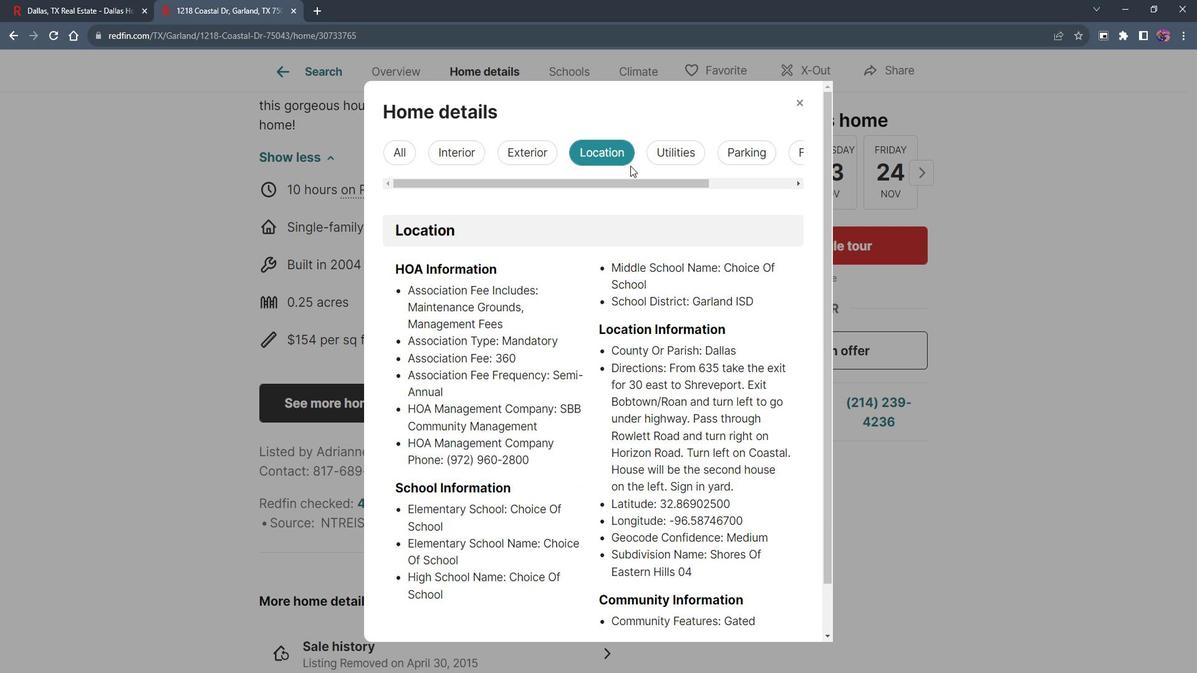 
Action: Mouse scrolled (630, 314) with delta (0, 0)
Screenshot: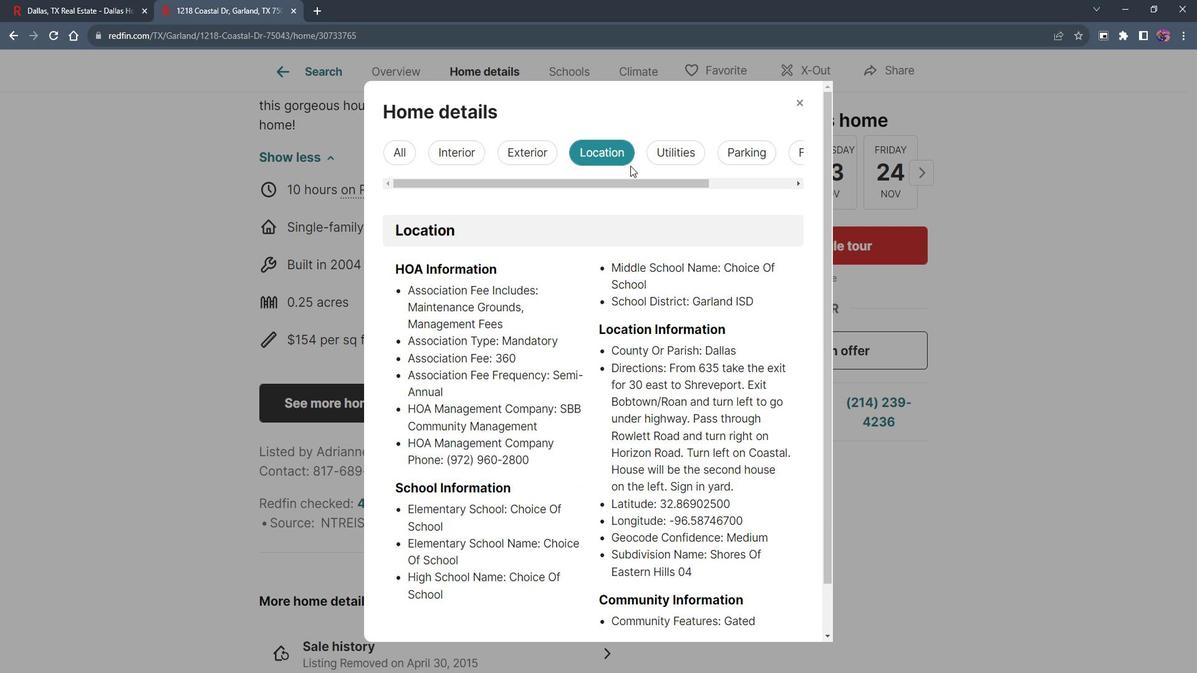 
Action: Mouse moved to (630, 311)
Screenshot: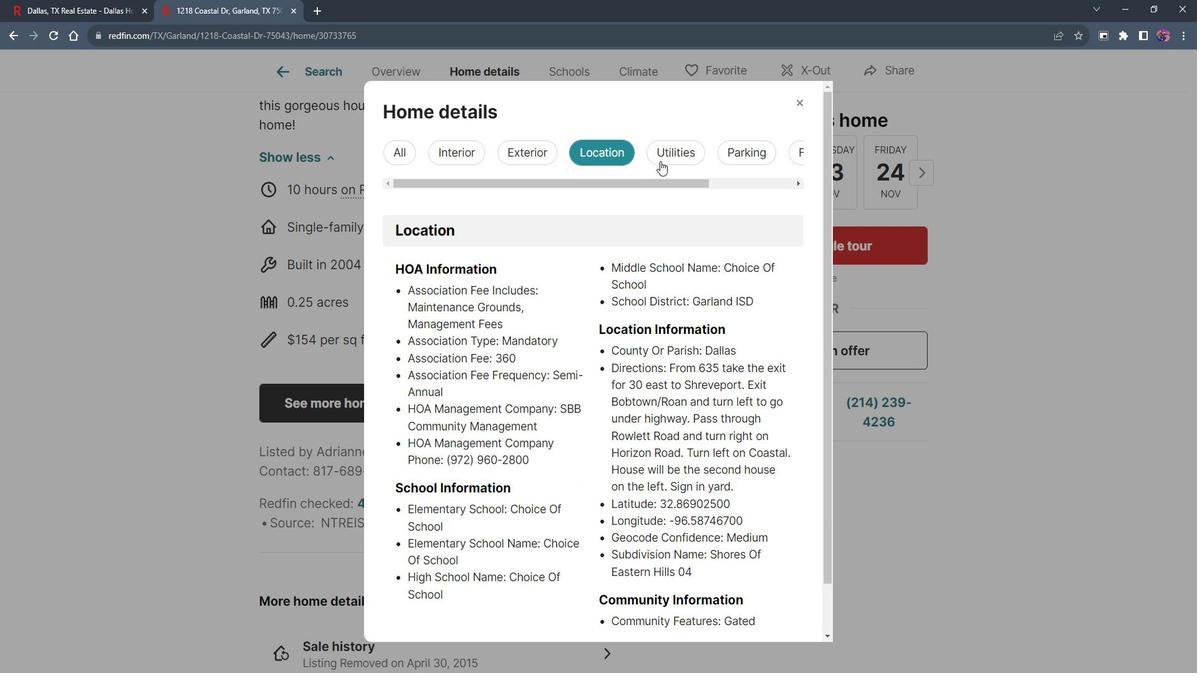 
Action: Mouse scrolled (630, 311) with delta (0, 0)
Screenshot: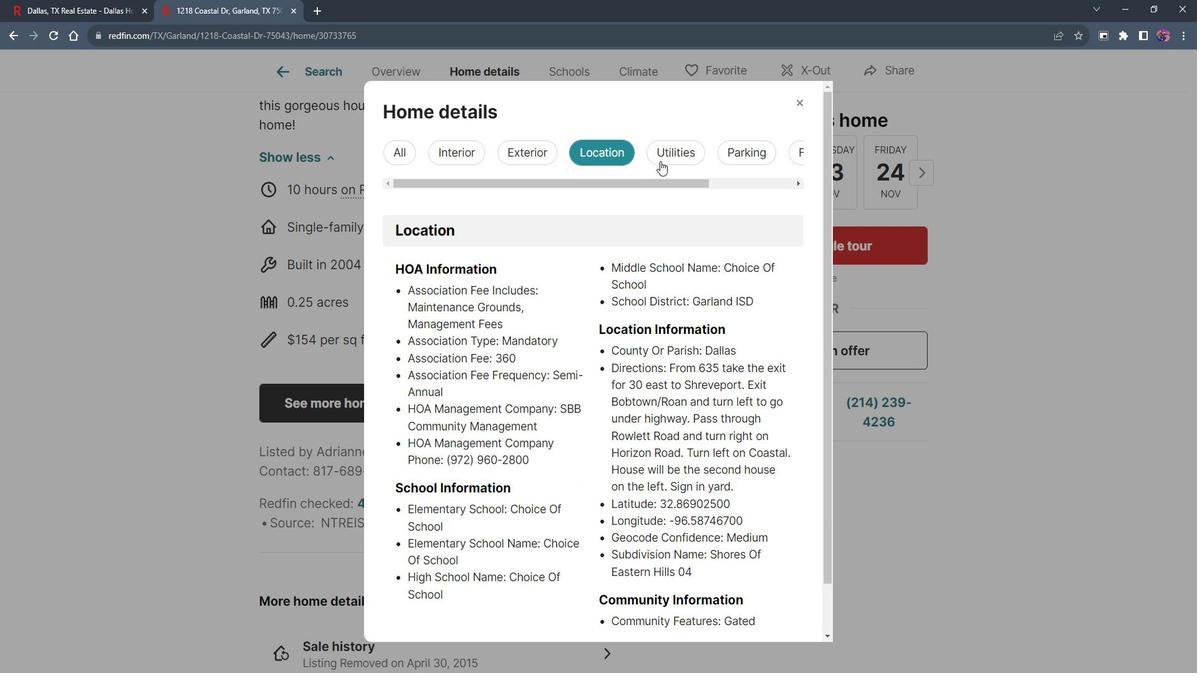 
Action: Mouse moved to (677, 155)
Screenshot: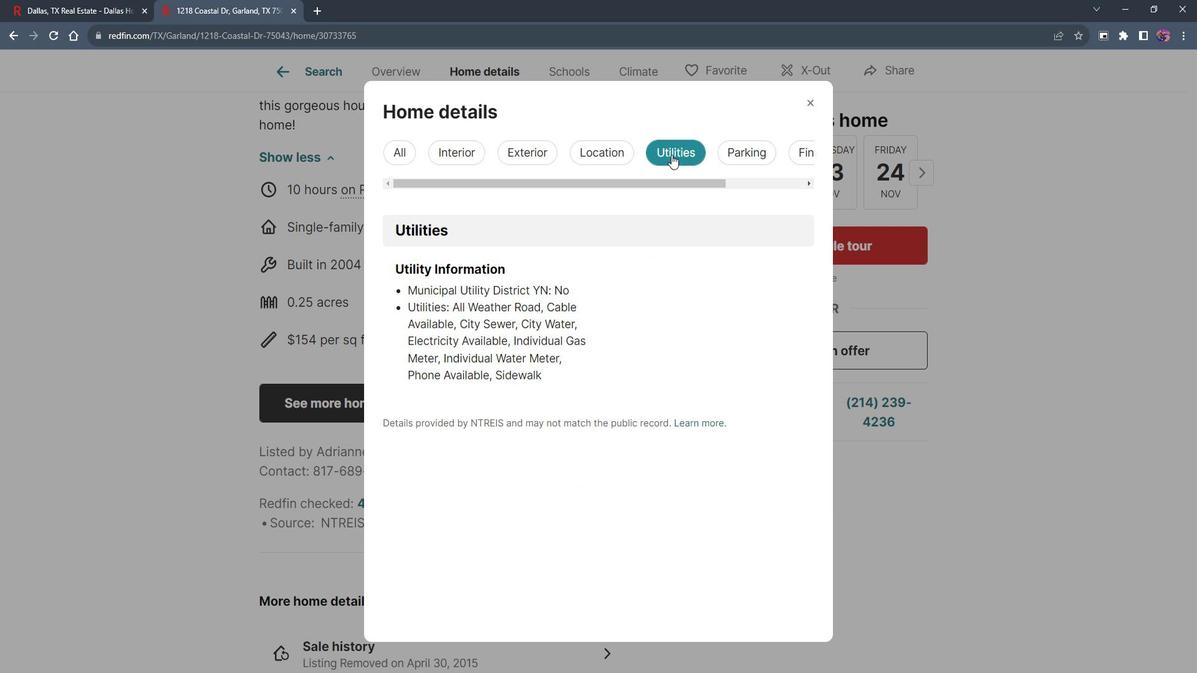 
Action: Mouse pressed left at (677, 155)
Screenshot: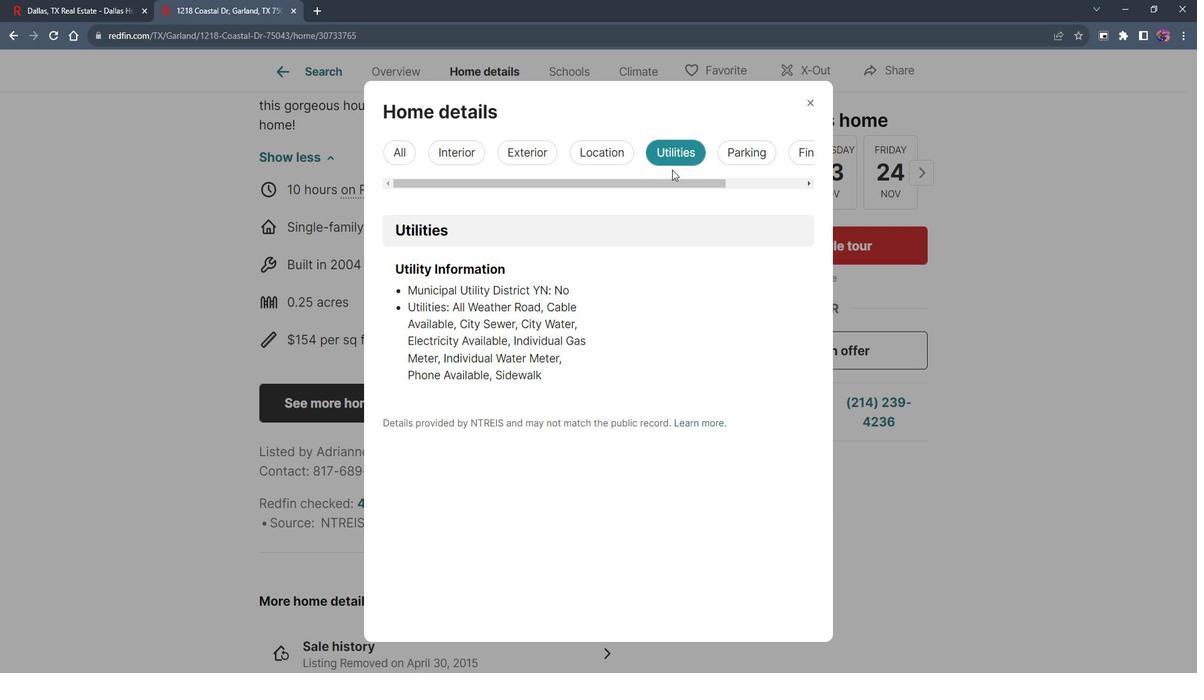 
Action: Mouse moved to (754, 147)
Screenshot: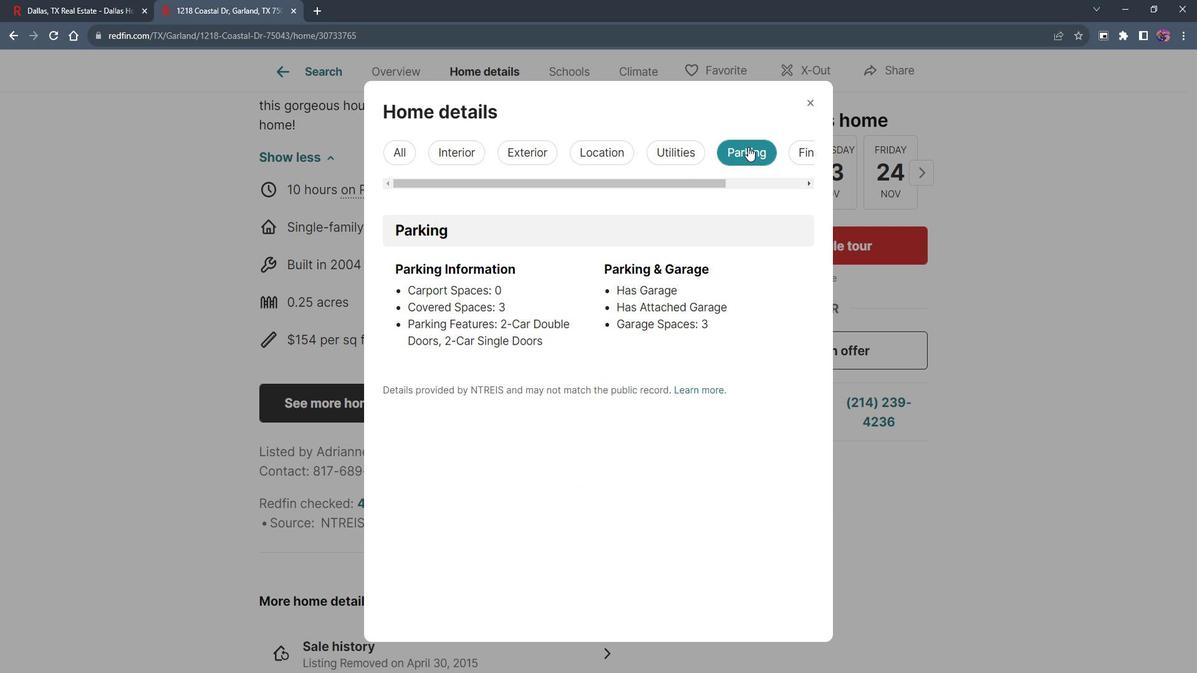 
Action: Mouse pressed left at (754, 147)
Screenshot: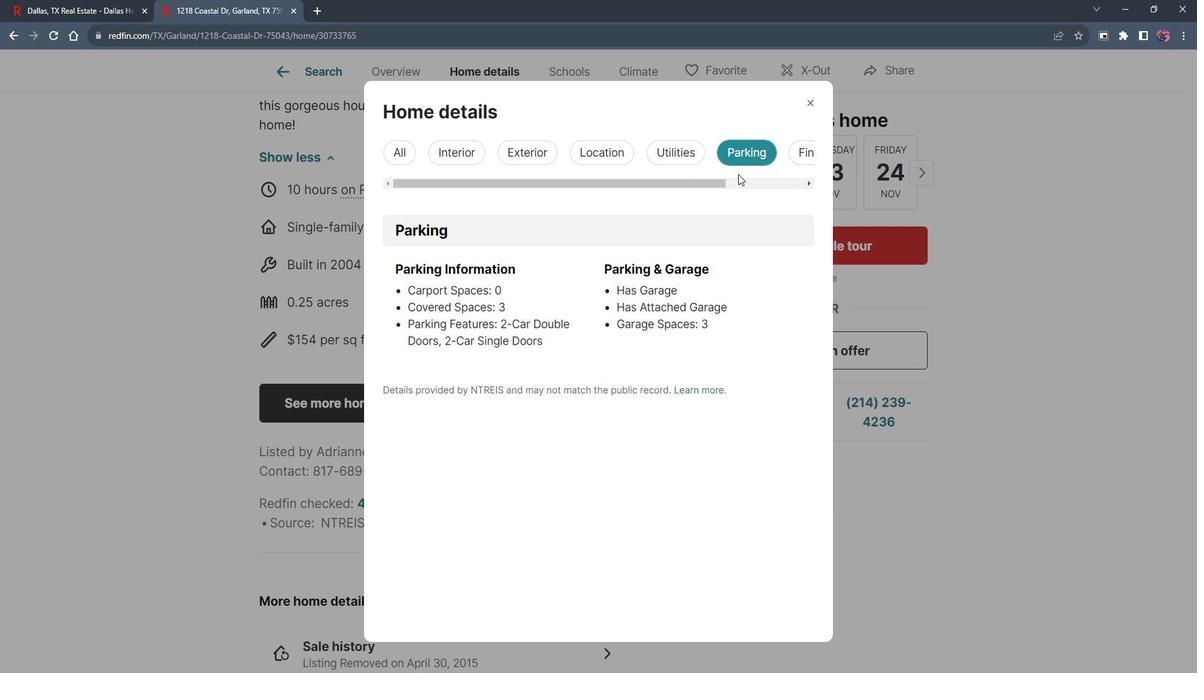 
Action: Mouse moved to (713, 182)
Screenshot: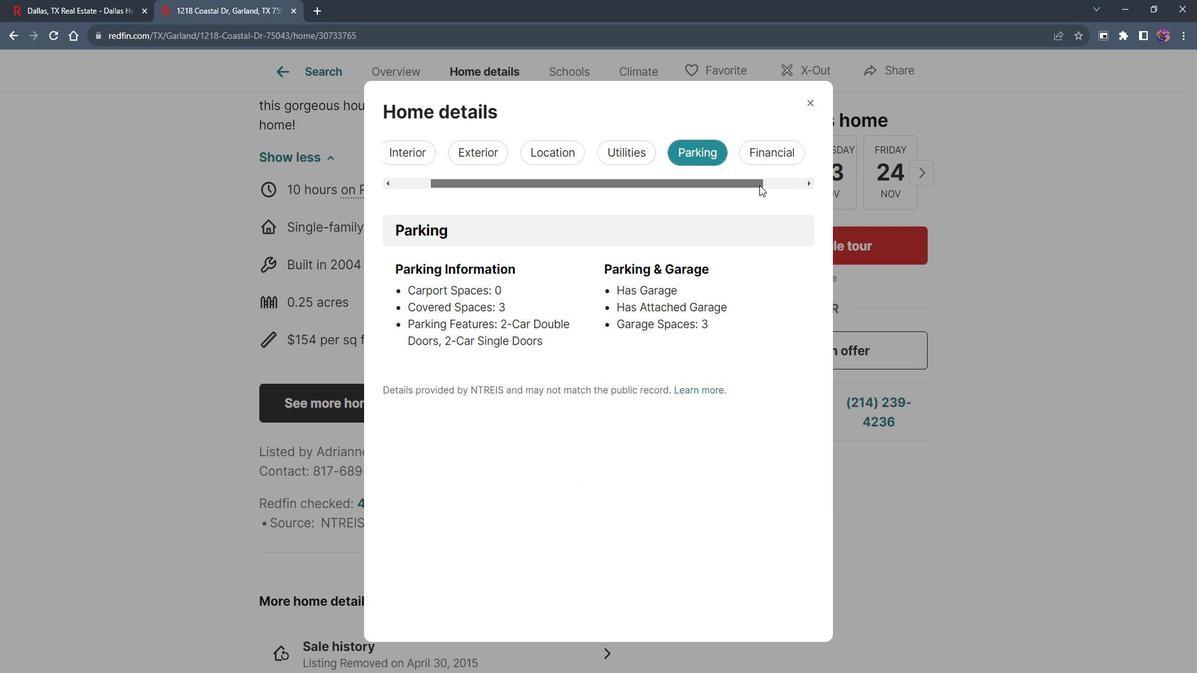 
Action: Mouse pressed left at (713, 182)
Screenshot: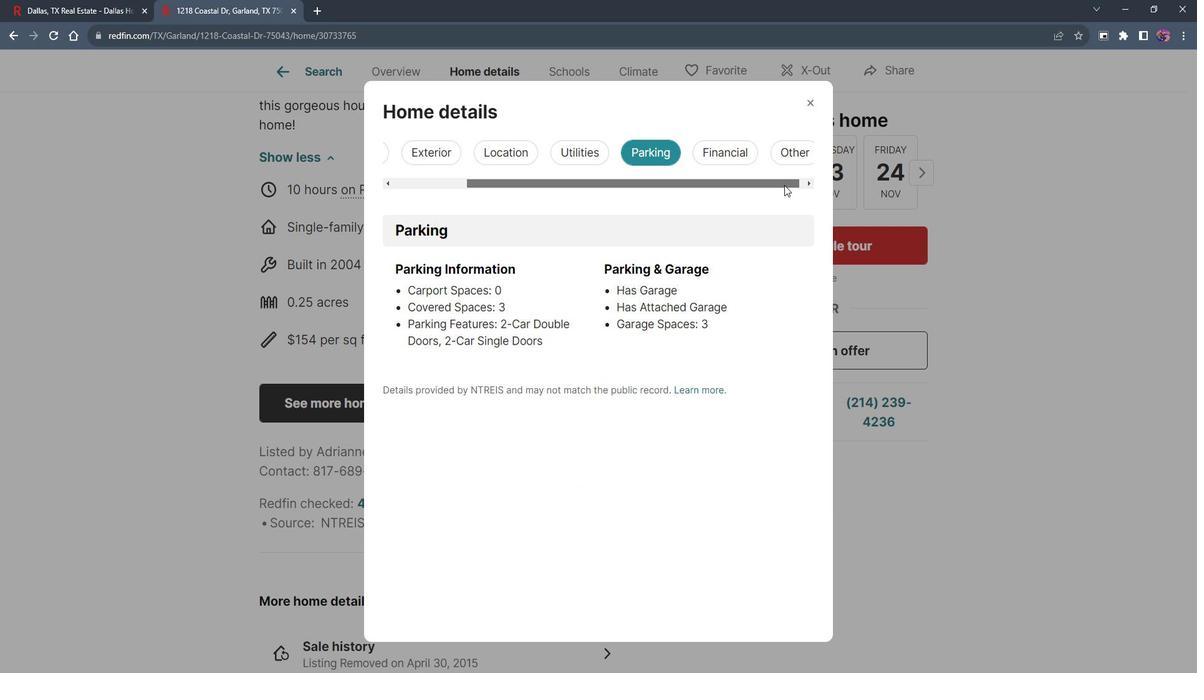 
Action: Mouse moved to (717, 152)
Screenshot: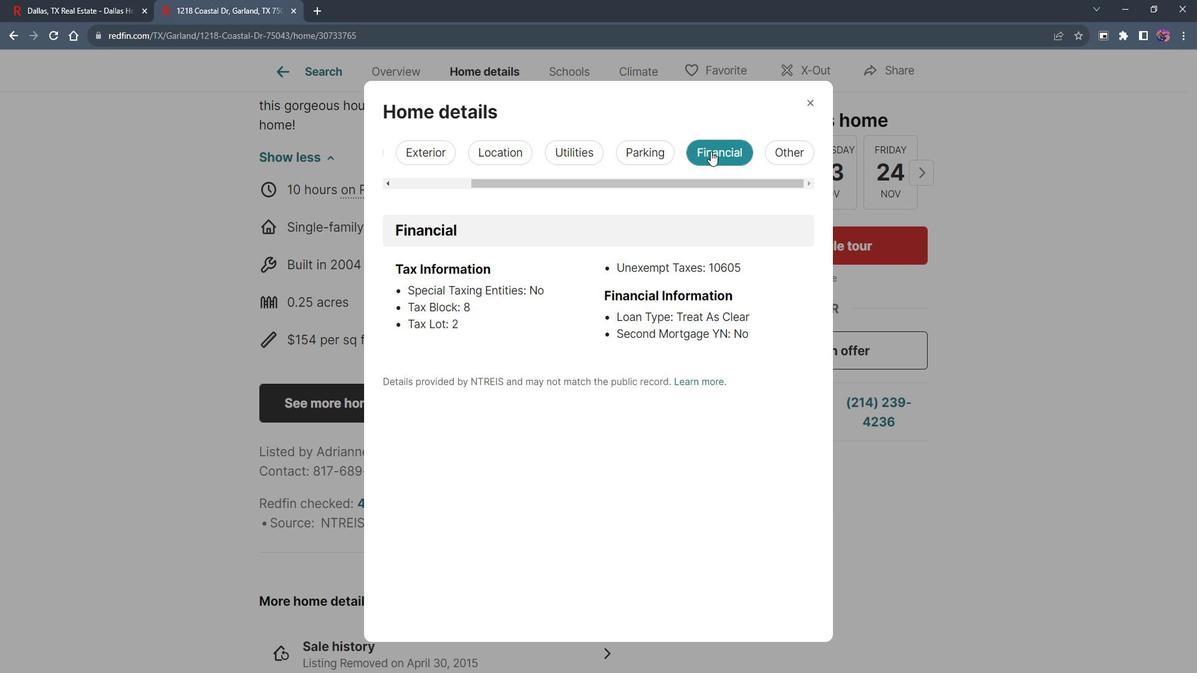 
Action: Mouse pressed left at (717, 152)
Screenshot: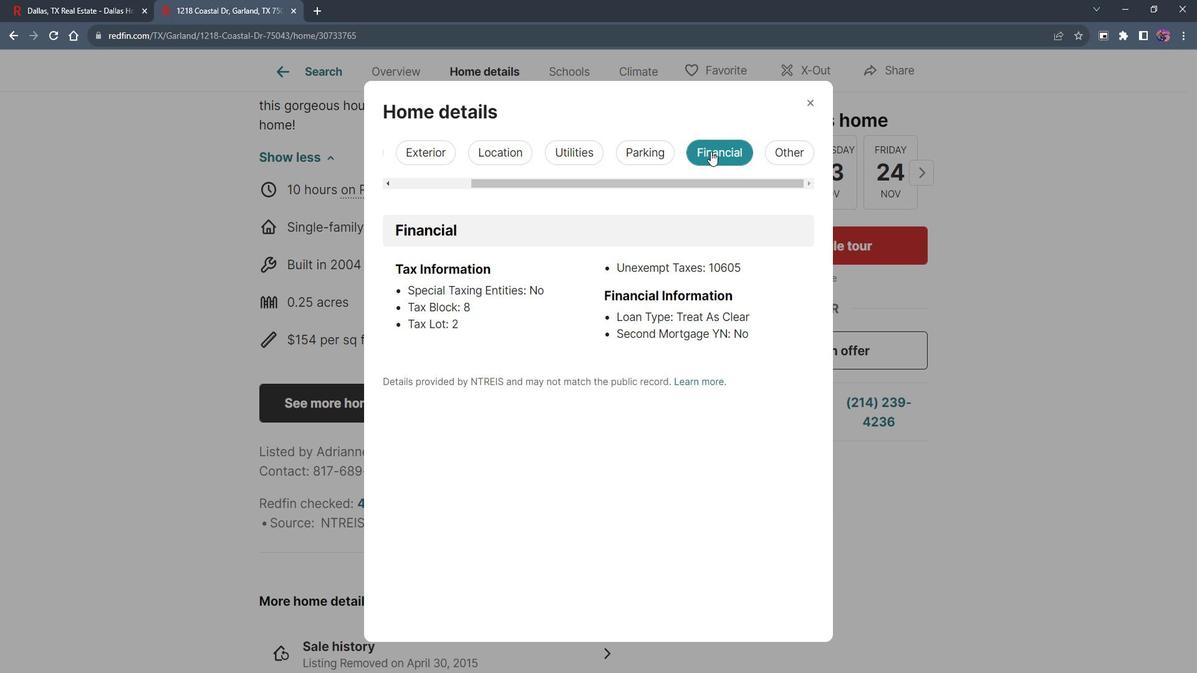 
Action: Mouse moved to (783, 149)
Screenshot: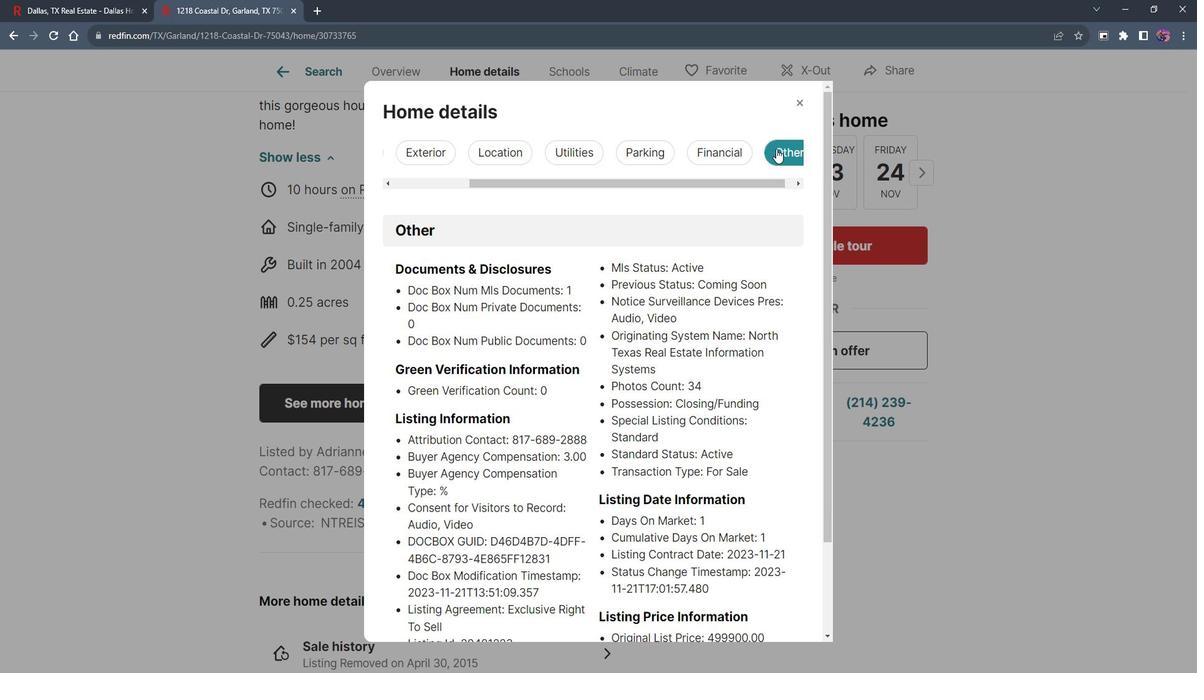 
Action: Mouse pressed left at (783, 149)
Screenshot: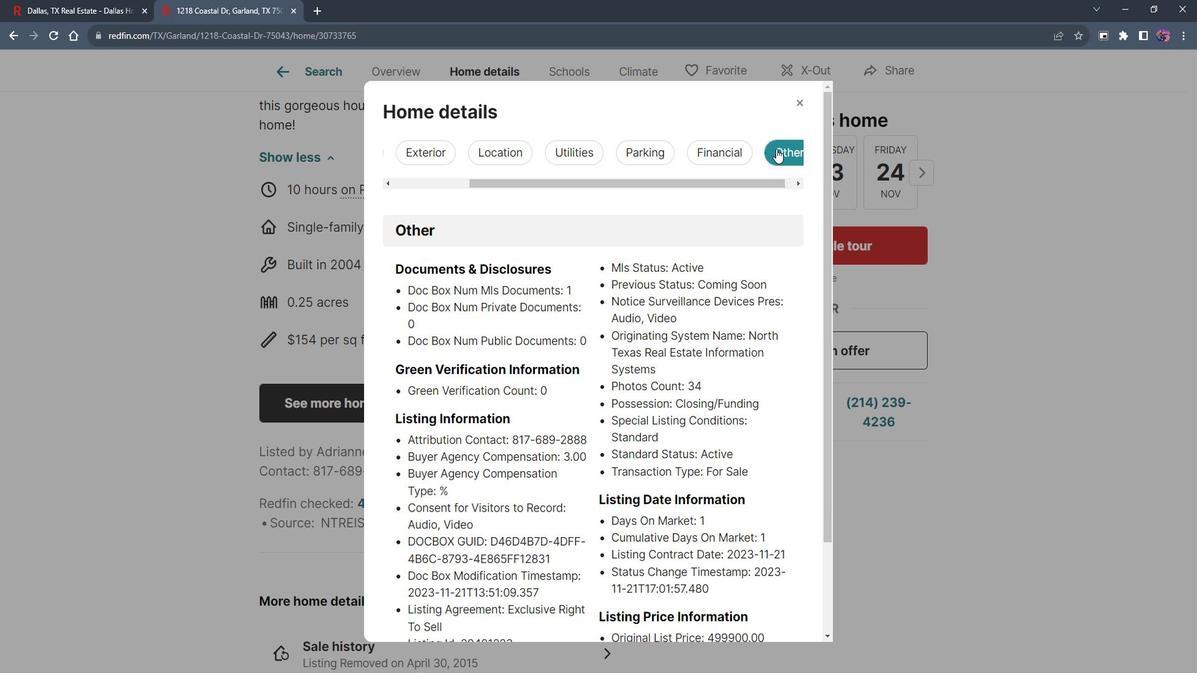 
Action: Mouse moved to (720, 309)
Screenshot: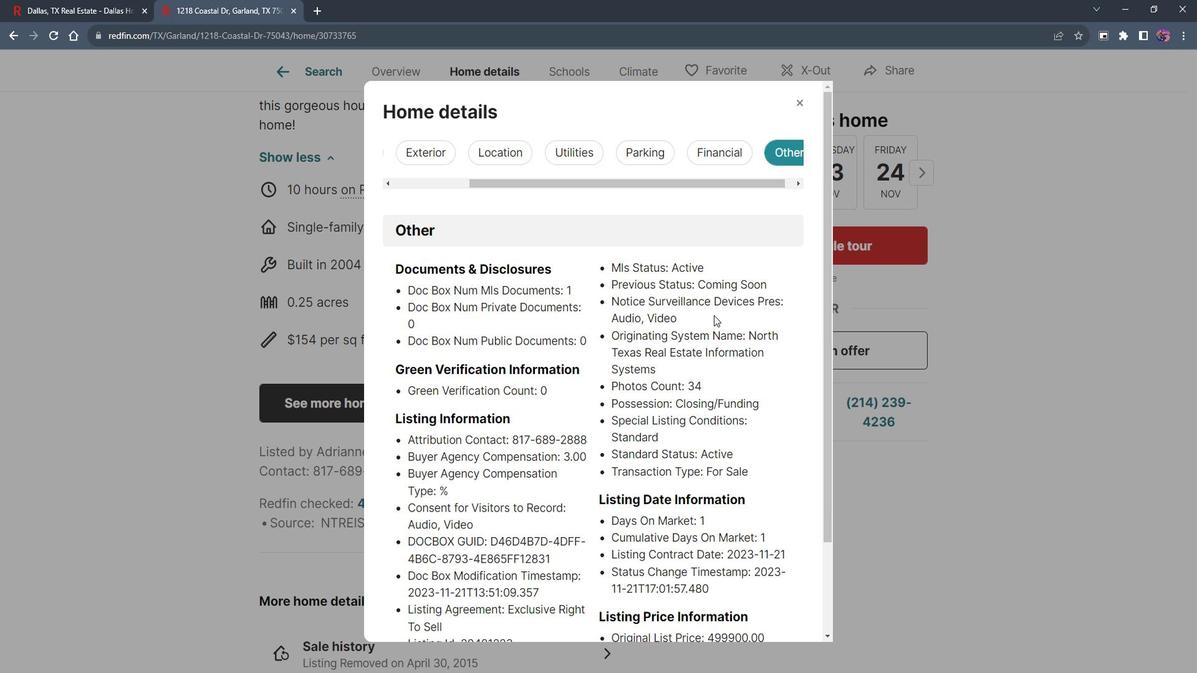 
Action: Mouse scrolled (720, 309) with delta (0, 0)
Screenshot: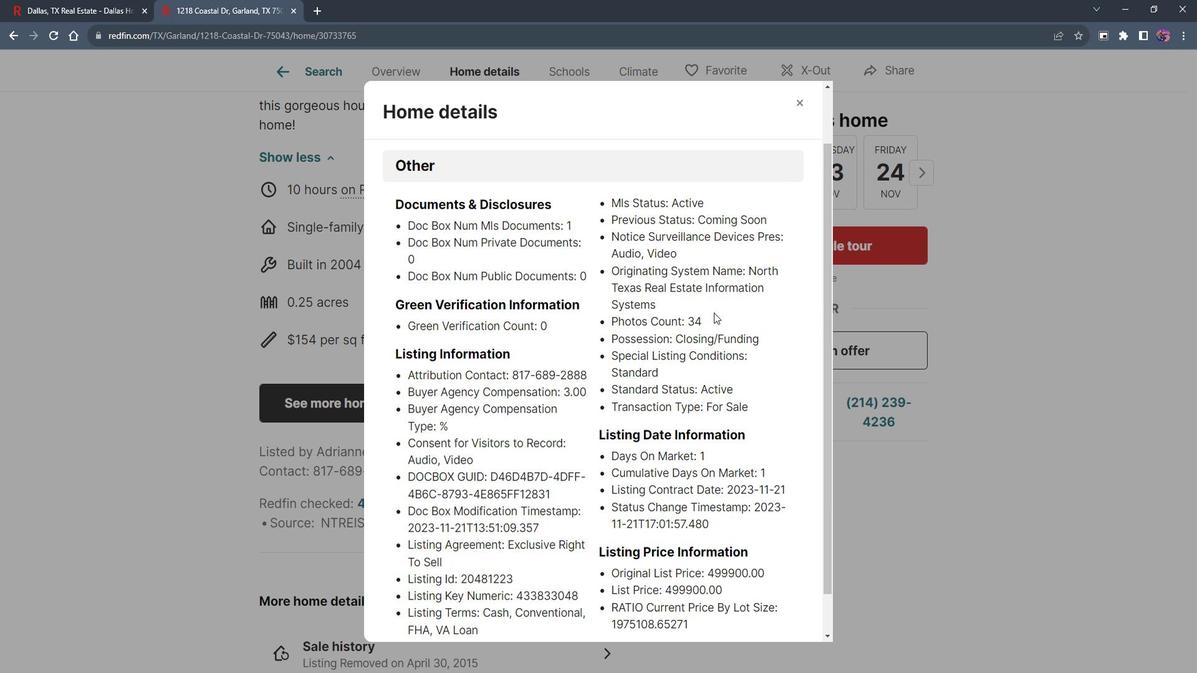 
Action: Mouse moved to (720, 307)
